 Task: Toggle the prefer to go to the source definition in the preferences.
Action: Mouse moved to (115, 519)
Screenshot: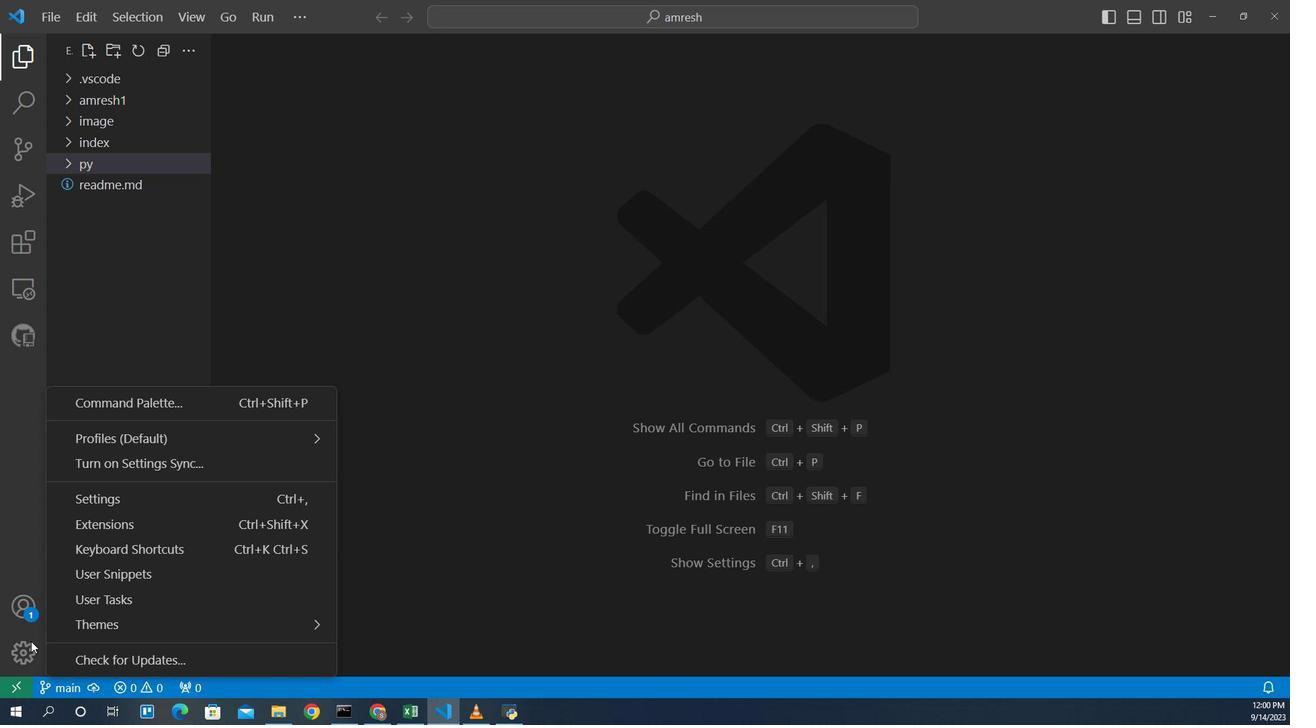 
Action: Mouse pressed left at (115, 519)
Screenshot: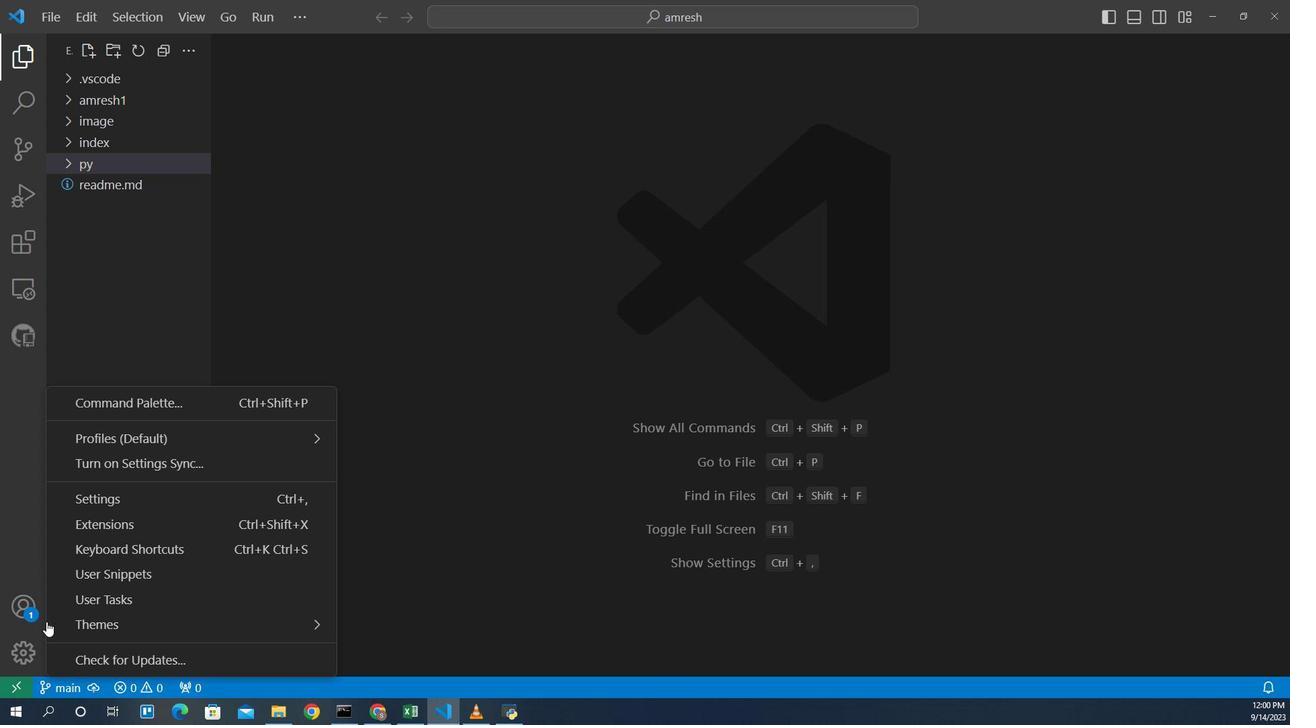 
Action: Mouse moved to (188, 485)
Screenshot: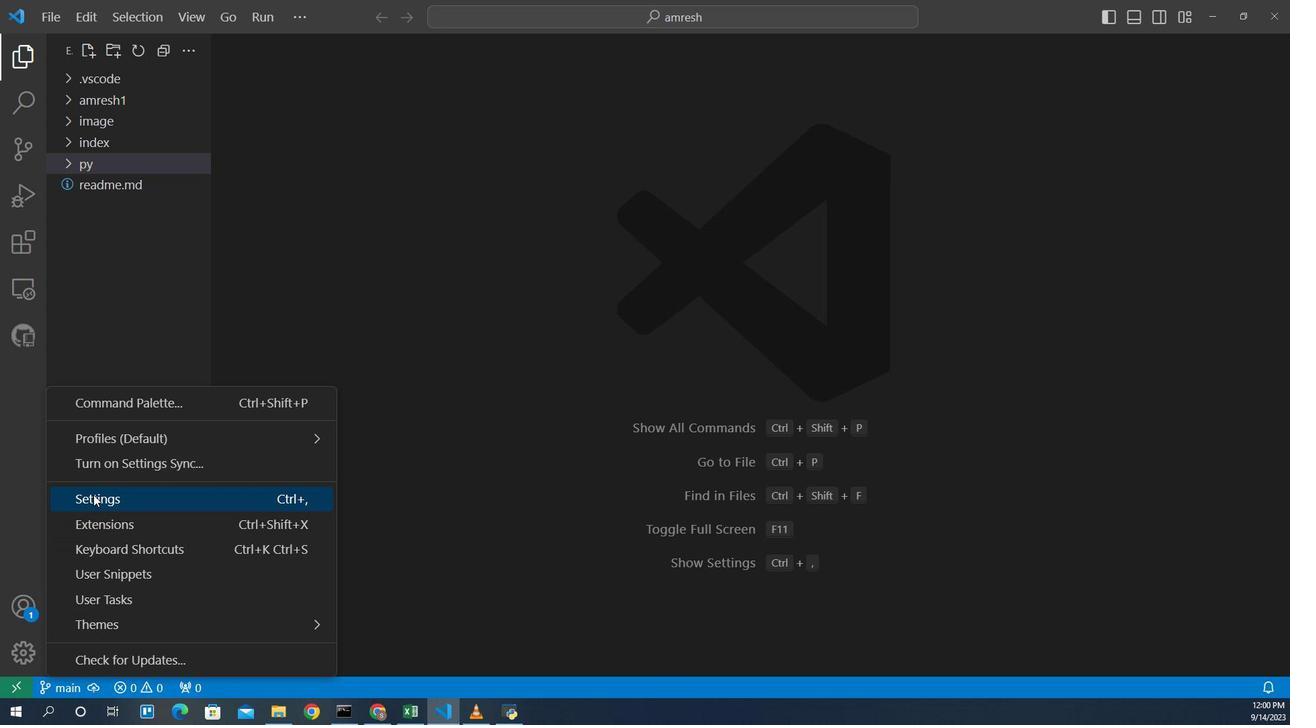 
Action: Mouse pressed left at (188, 485)
Screenshot: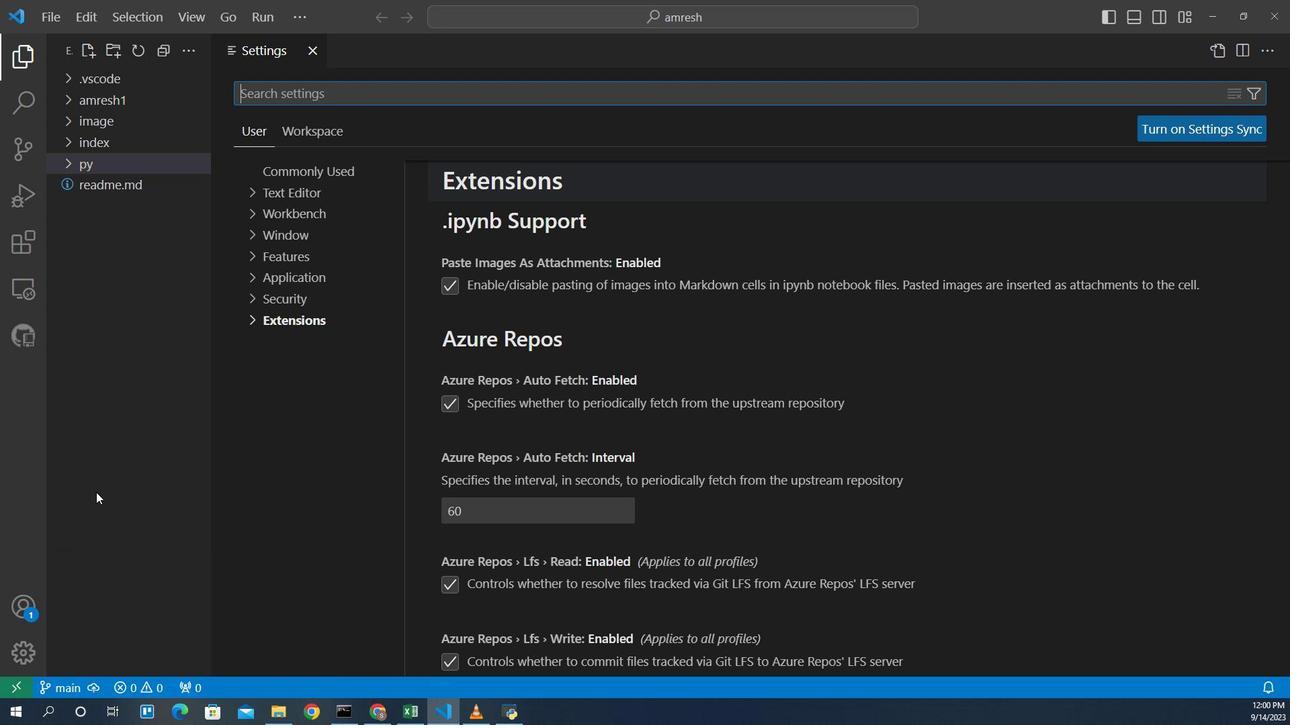 
Action: Mouse moved to (370, 450)
Screenshot: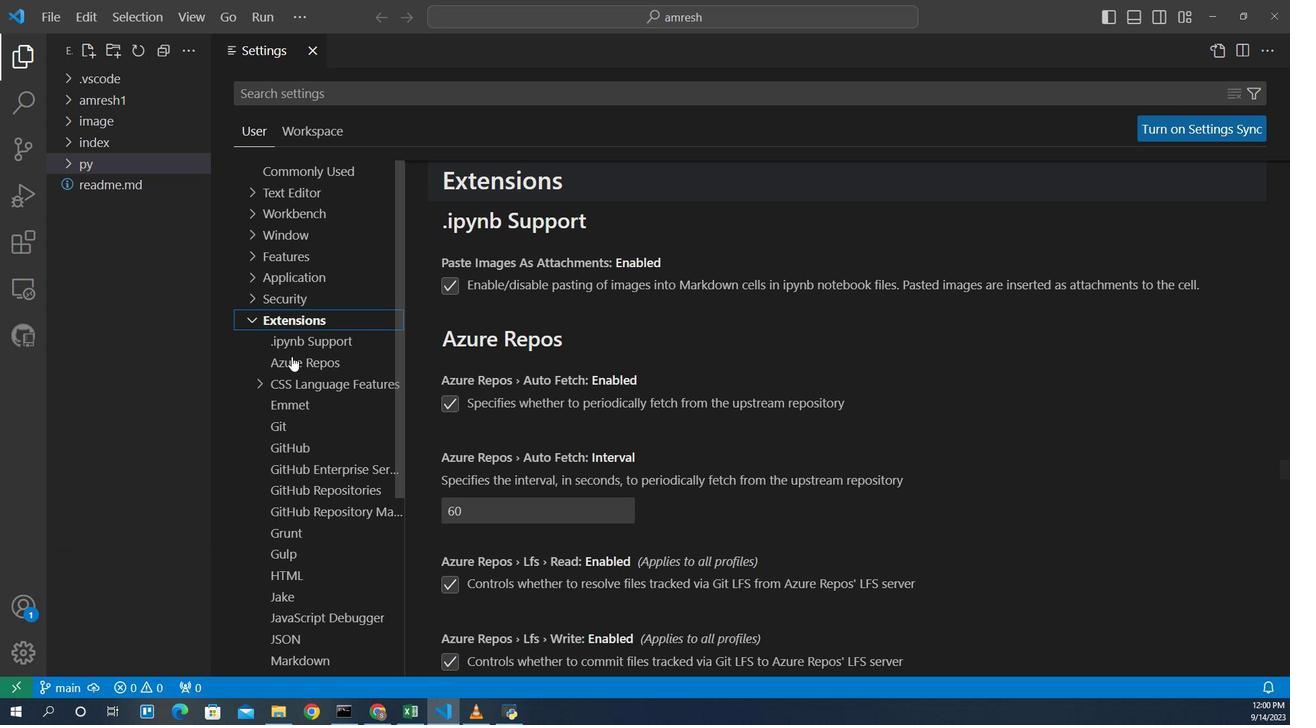 
Action: Mouse pressed left at (370, 450)
Screenshot: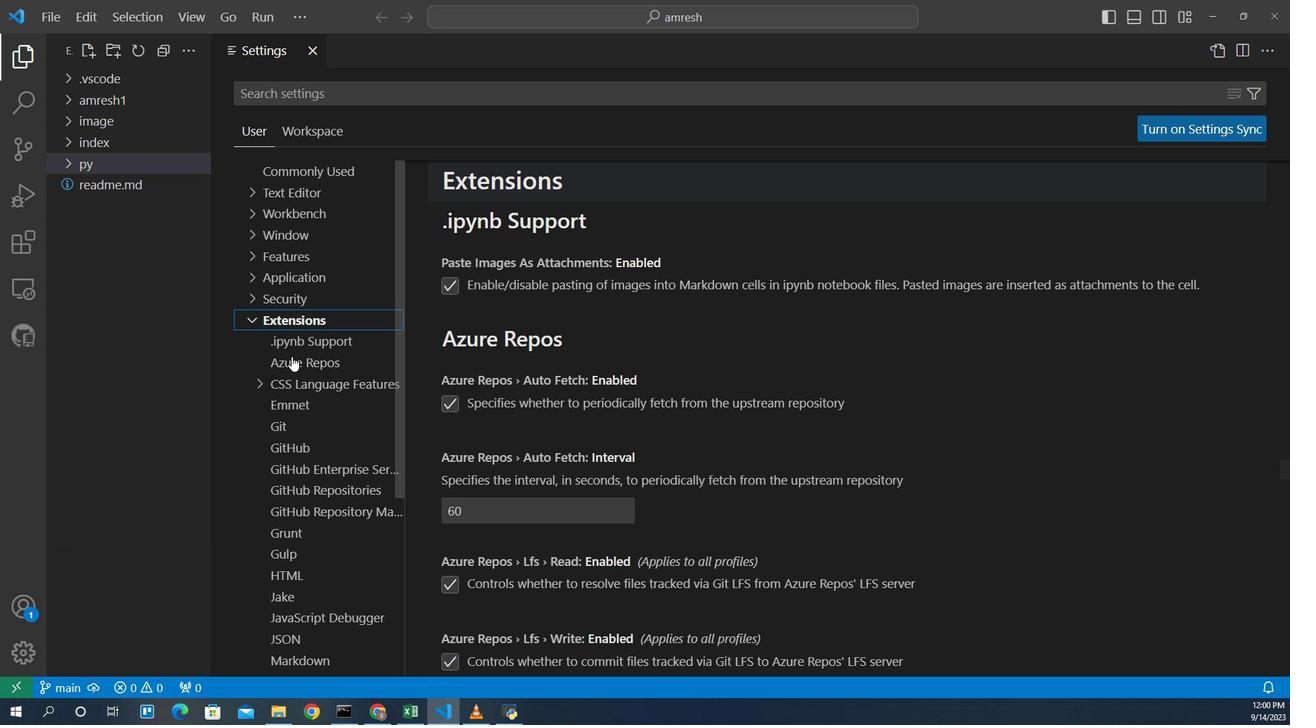 
Action: Mouse moved to (401, 489)
Screenshot: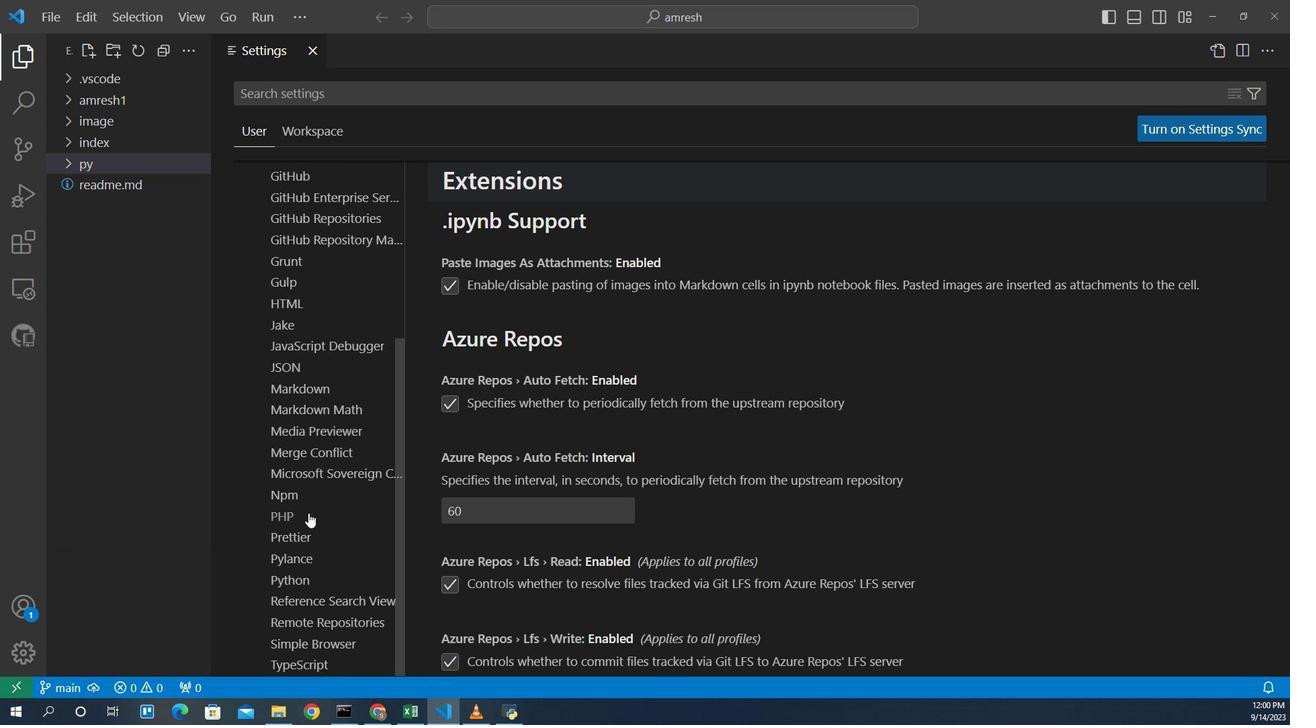 
Action: Mouse scrolled (401, 489) with delta (0, 0)
Screenshot: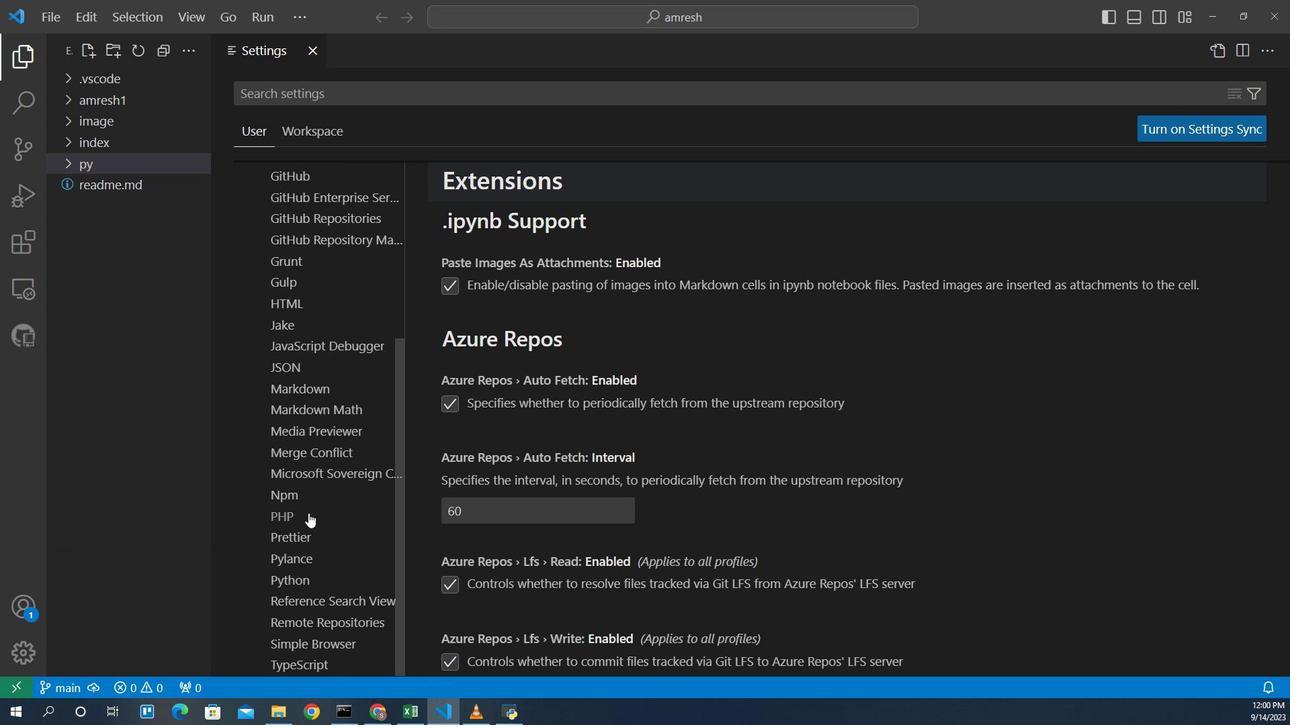
Action: Mouse scrolled (401, 489) with delta (0, 0)
Screenshot: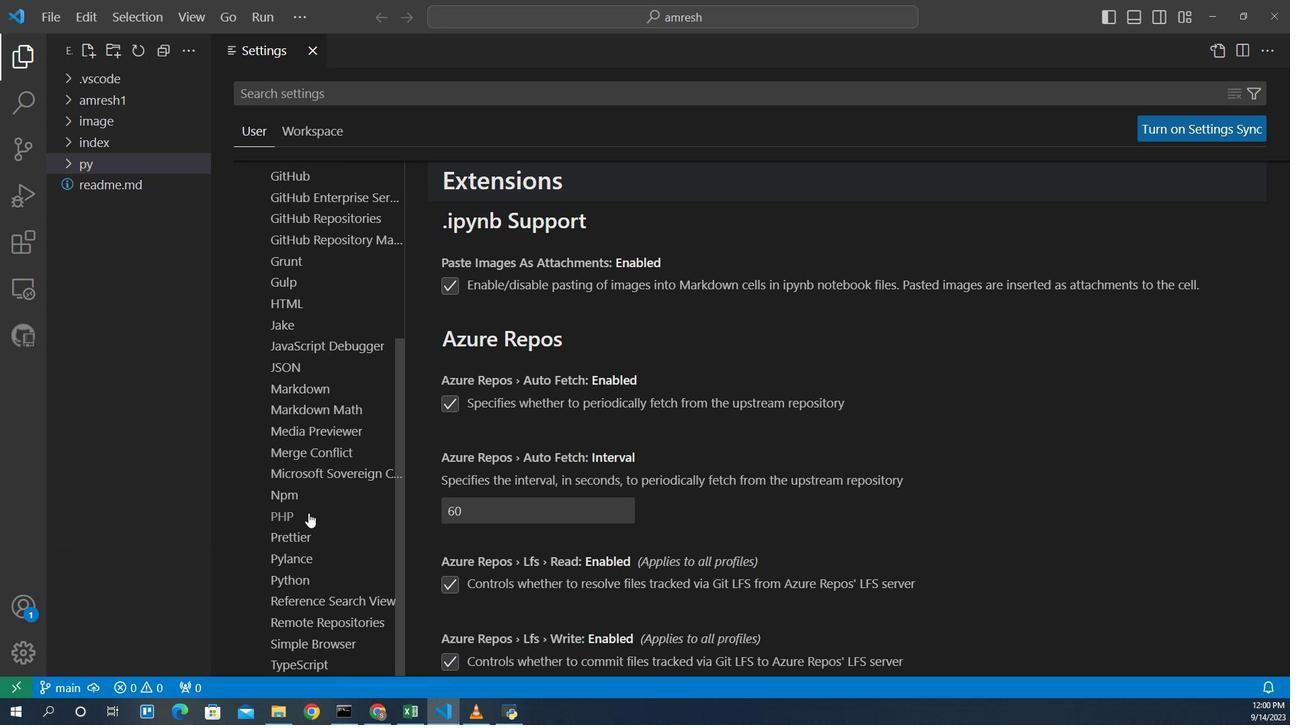 
Action: Mouse scrolled (401, 489) with delta (0, 0)
Screenshot: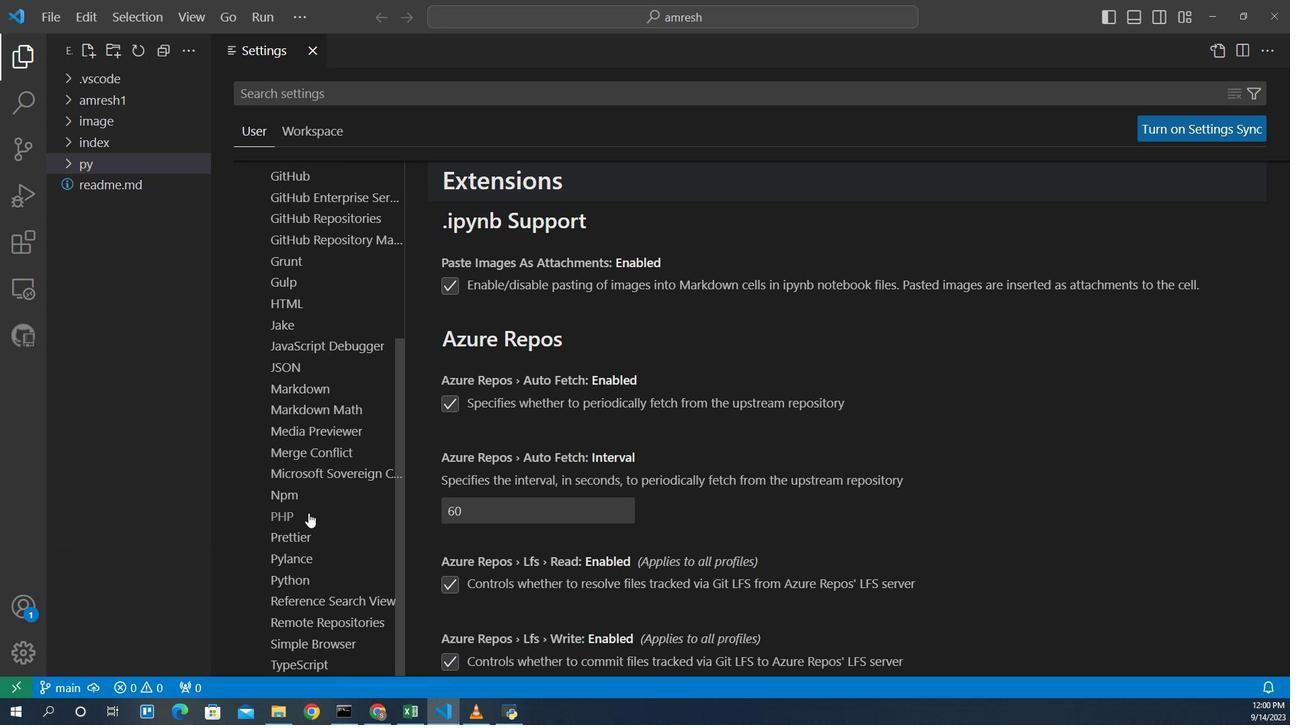 
Action: Mouse scrolled (401, 489) with delta (0, 0)
Screenshot: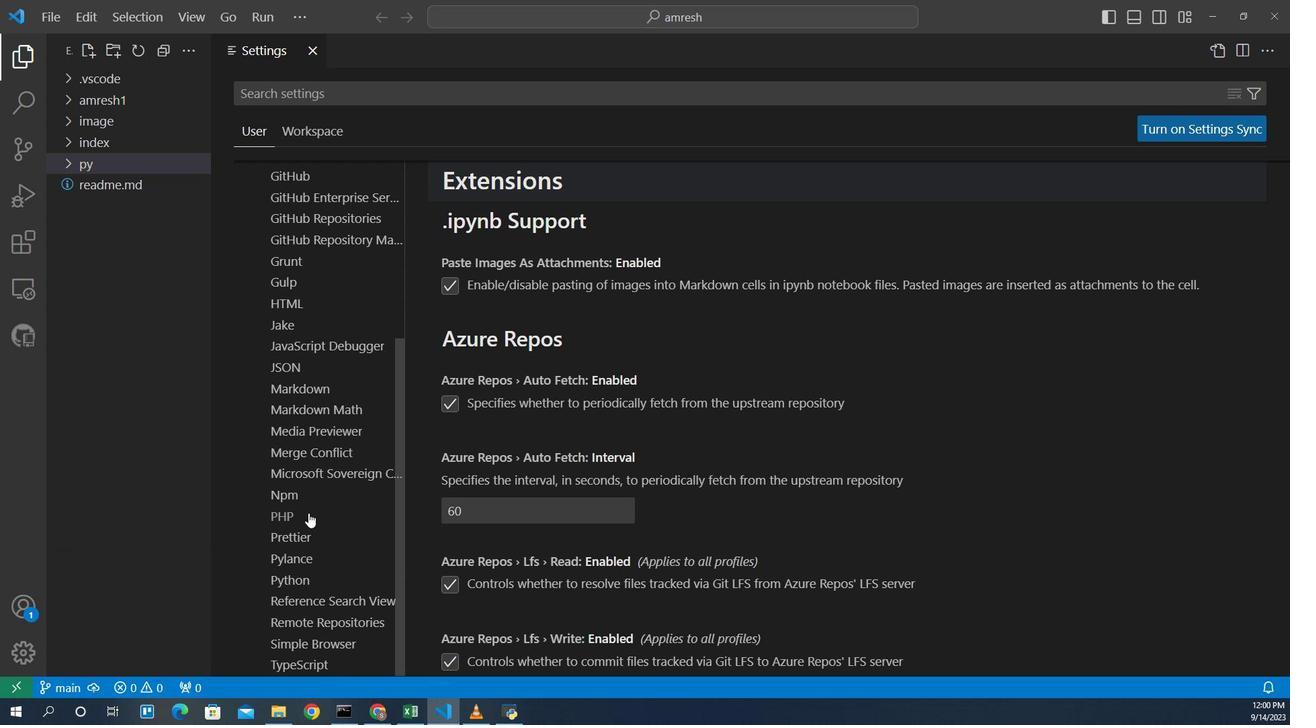 
Action: Mouse scrolled (401, 489) with delta (0, 0)
Screenshot: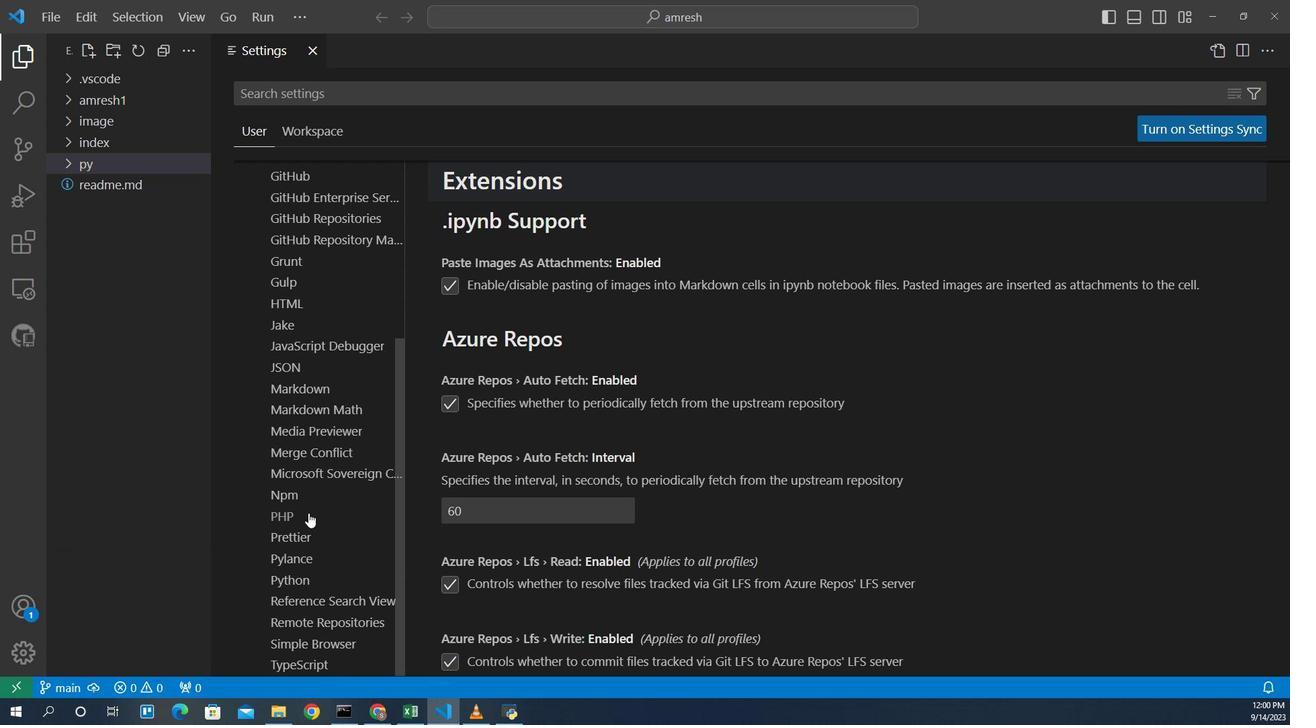 
Action: Mouse scrolled (401, 489) with delta (0, 0)
Screenshot: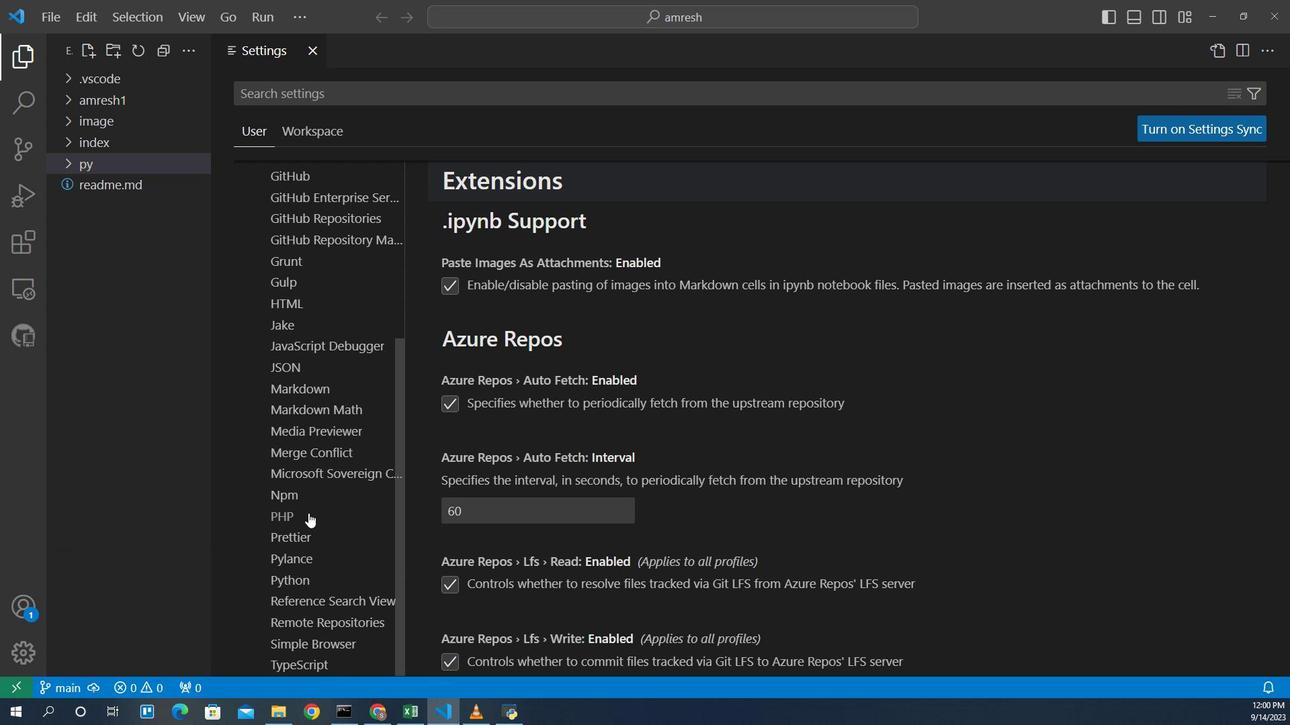 
Action: Mouse scrolled (401, 489) with delta (0, 0)
Screenshot: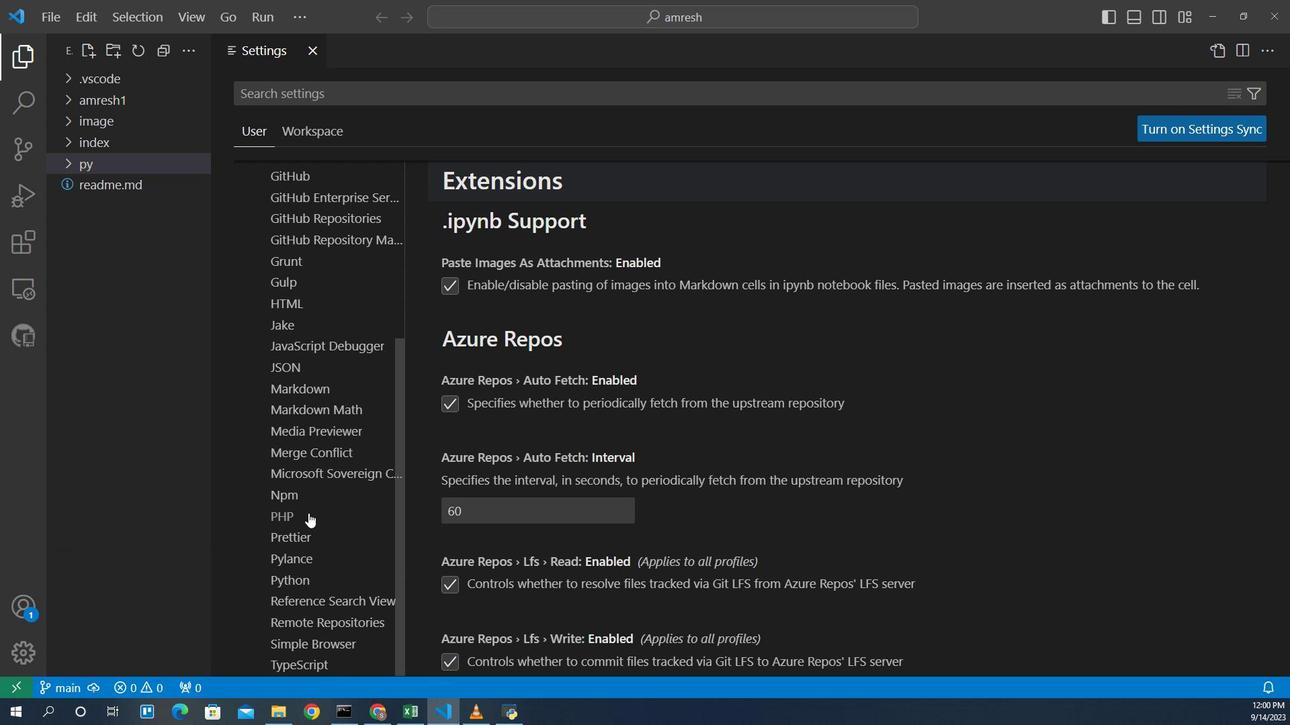 
Action: Mouse moved to (401, 489)
Screenshot: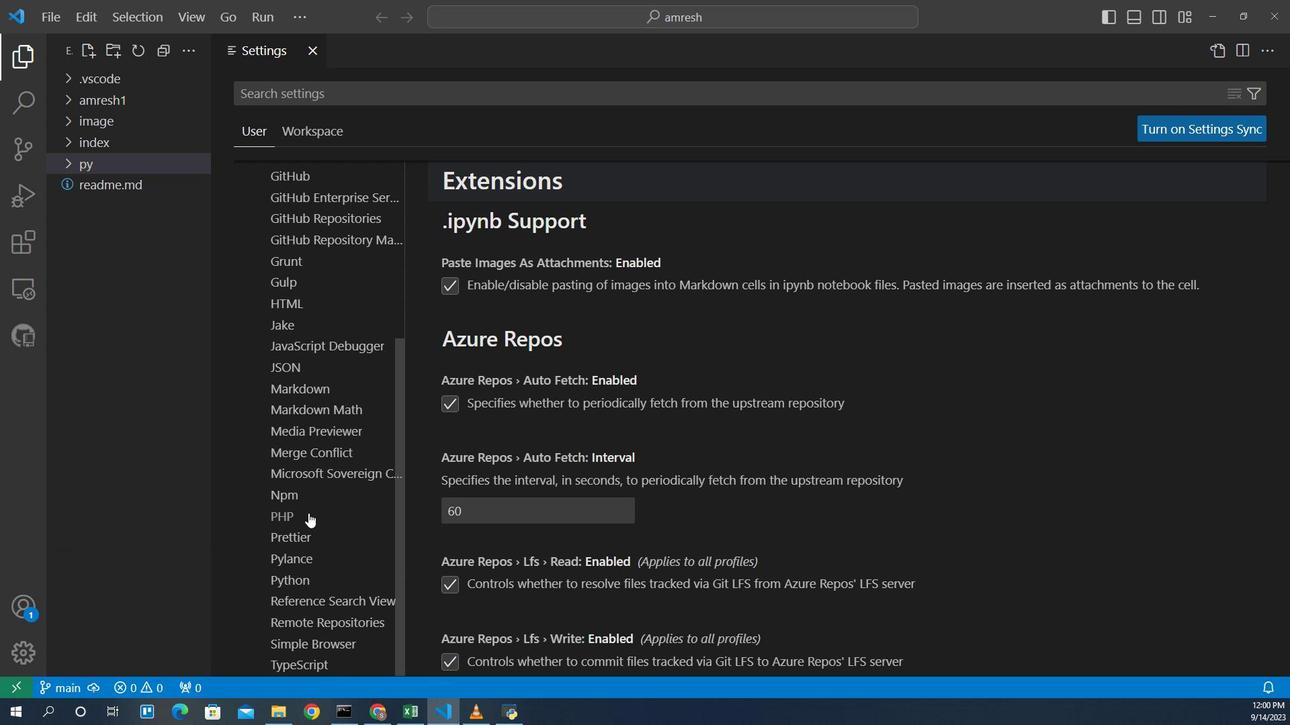 
Action: Mouse scrolled (401, 489) with delta (0, 0)
Screenshot: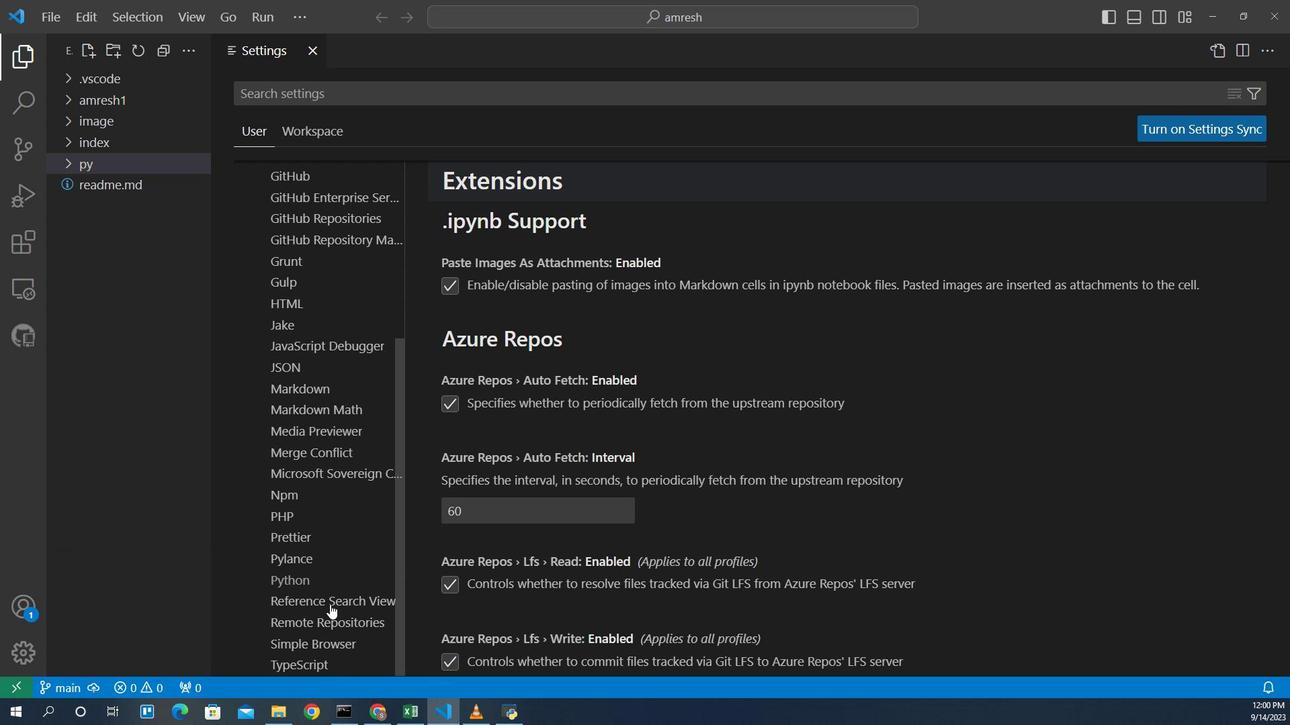 
Action: Mouse scrolled (401, 489) with delta (0, 0)
Screenshot: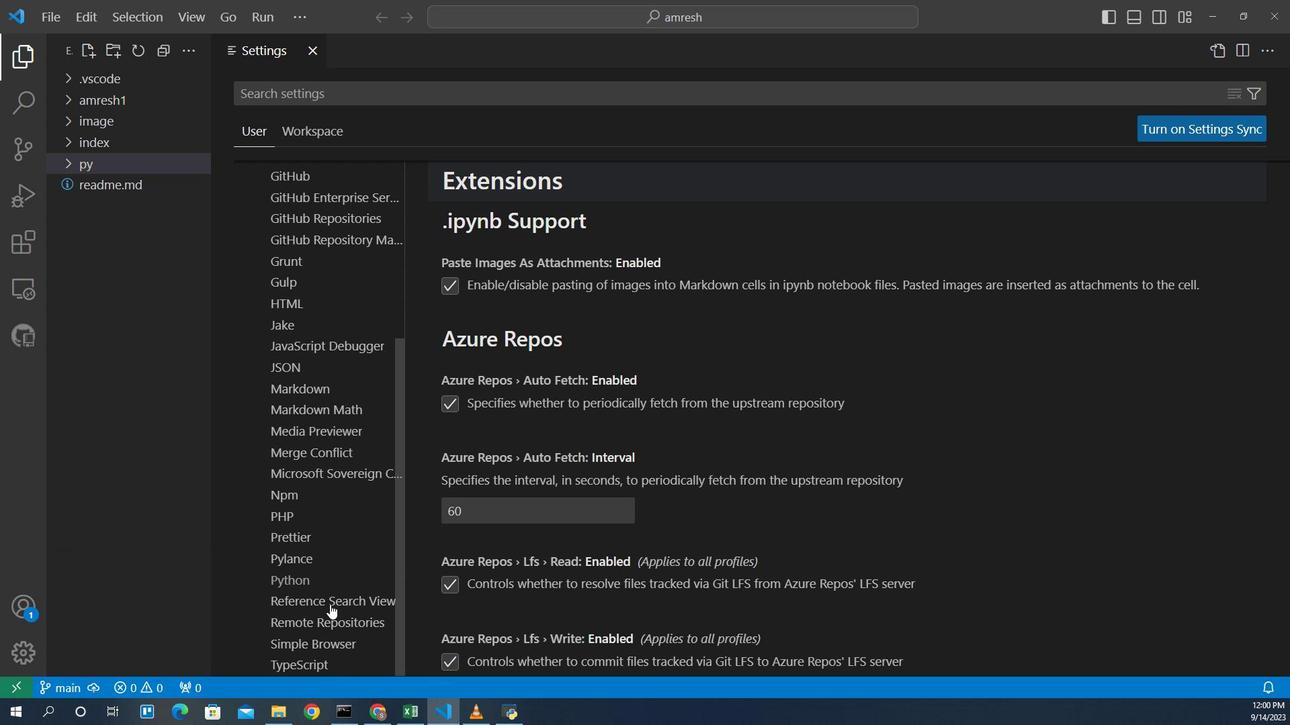 
Action: Mouse scrolled (401, 489) with delta (0, 0)
Screenshot: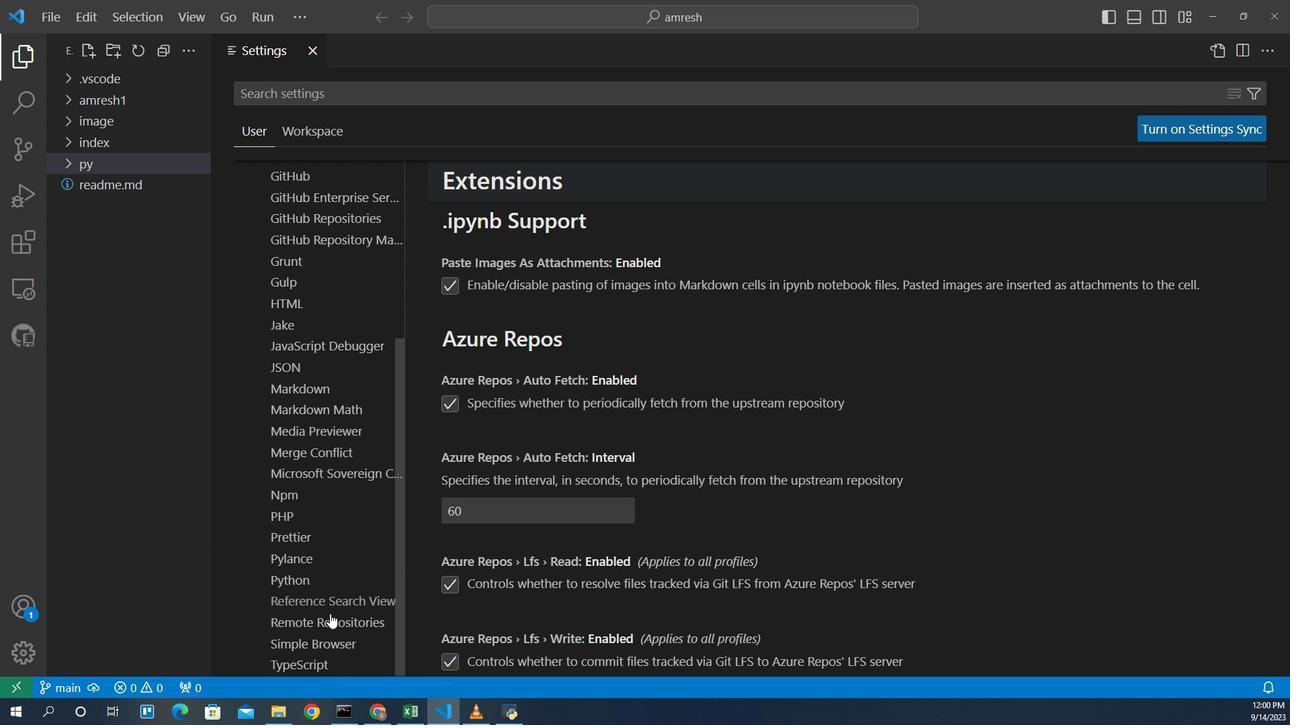 
Action: Mouse scrolled (401, 489) with delta (0, 0)
Screenshot: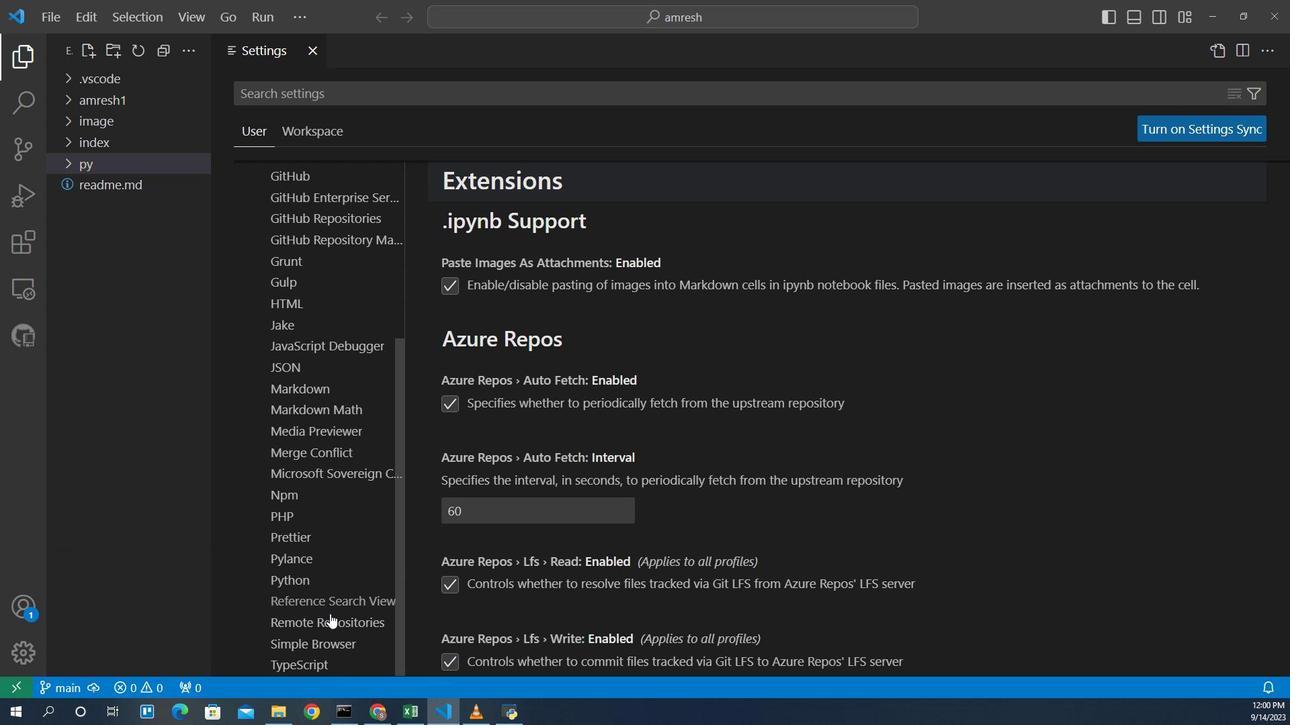 
Action: Mouse scrolled (401, 489) with delta (0, 0)
Screenshot: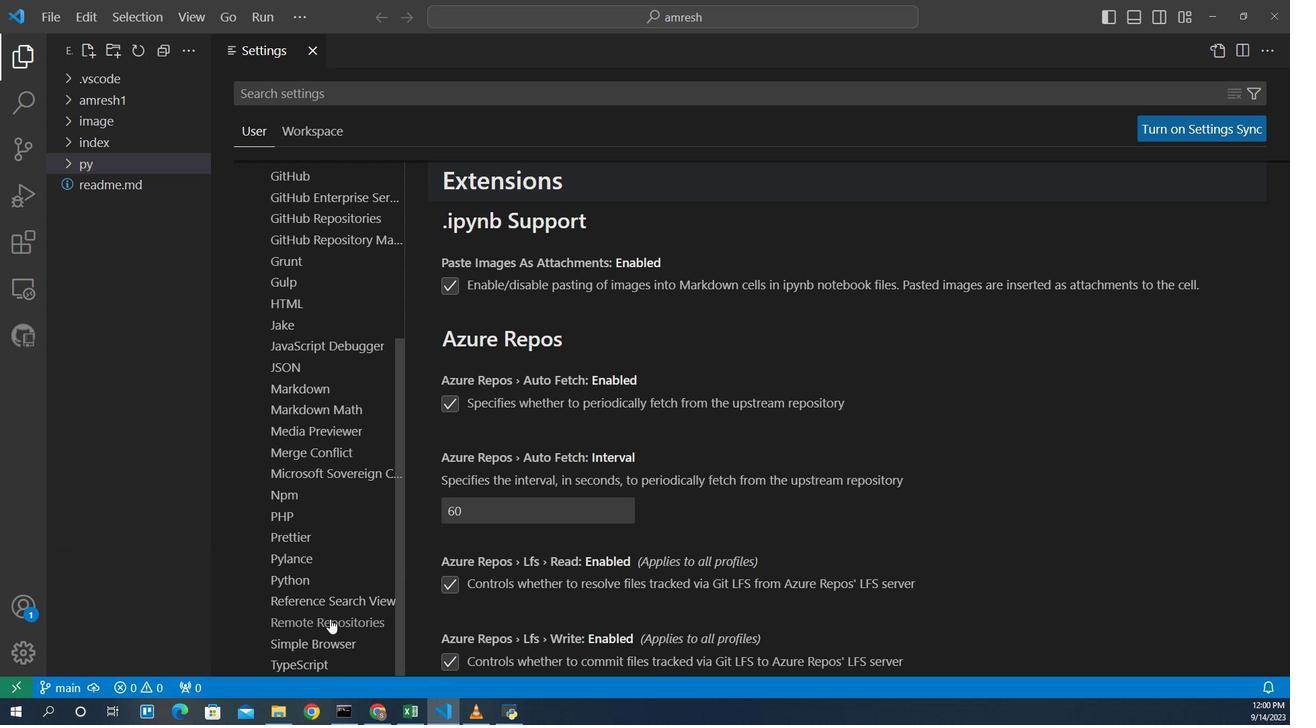 
Action: Mouse moved to (399, 522)
Screenshot: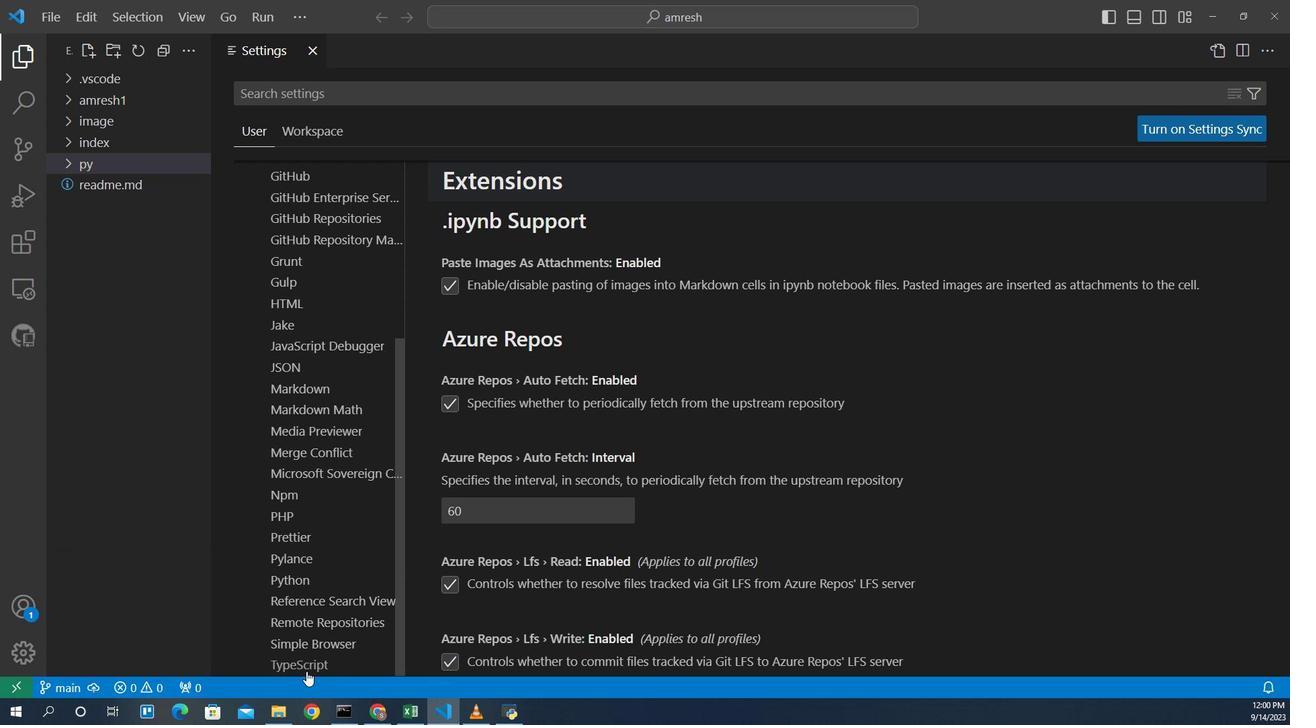 
Action: Mouse pressed left at (399, 522)
Screenshot: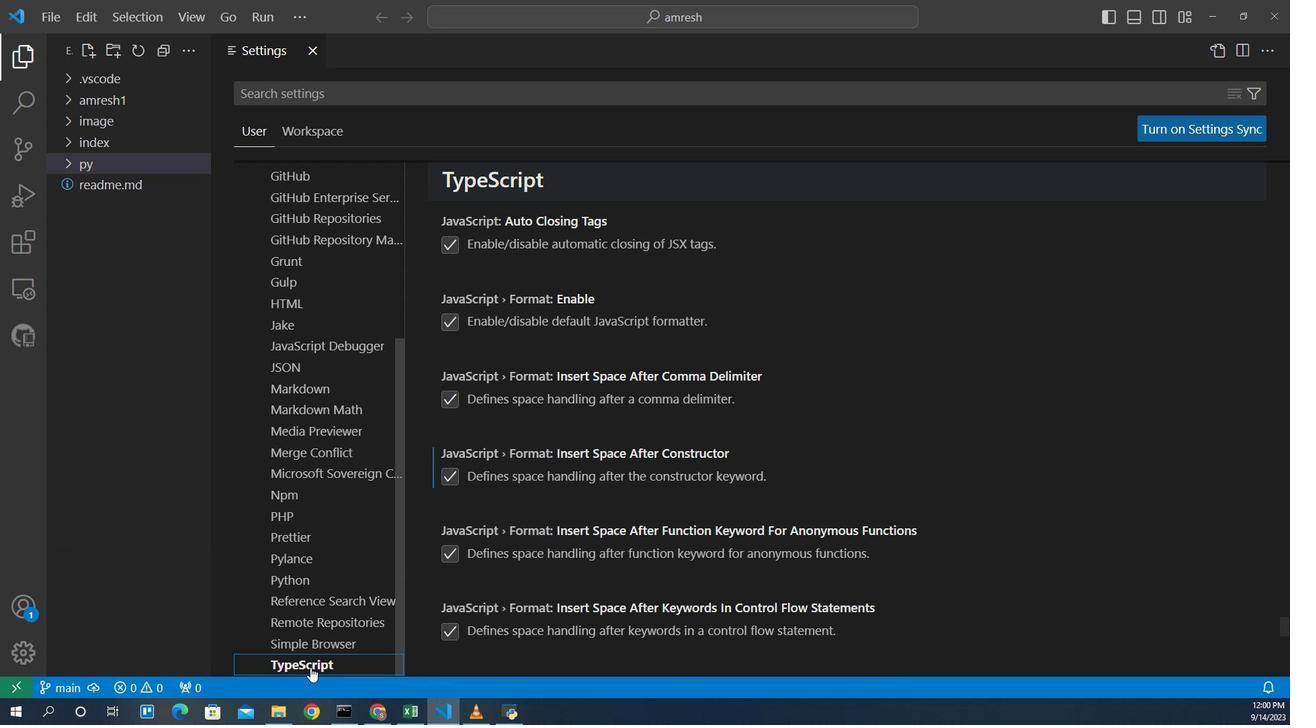 
Action: Mouse moved to (610, 495)
Screenshot: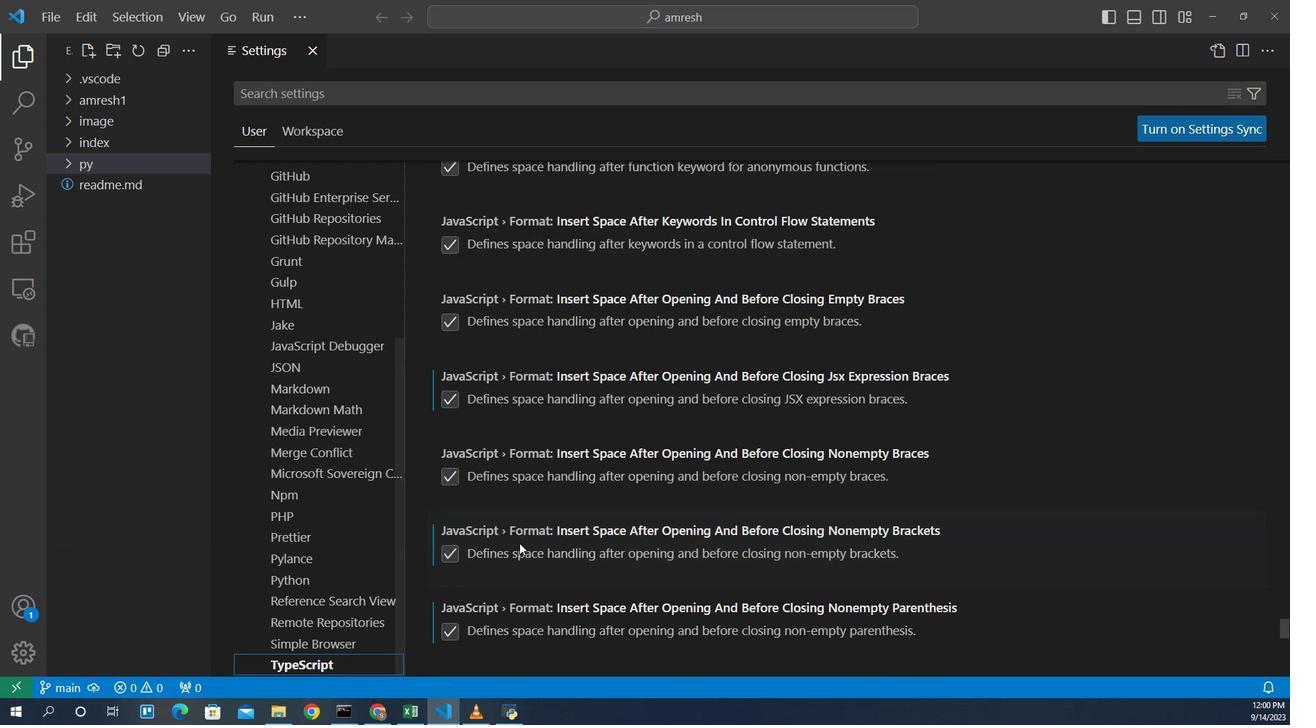 
Action: Mouse scrolled (610, 495) with delta (0, 0)
Screenshot: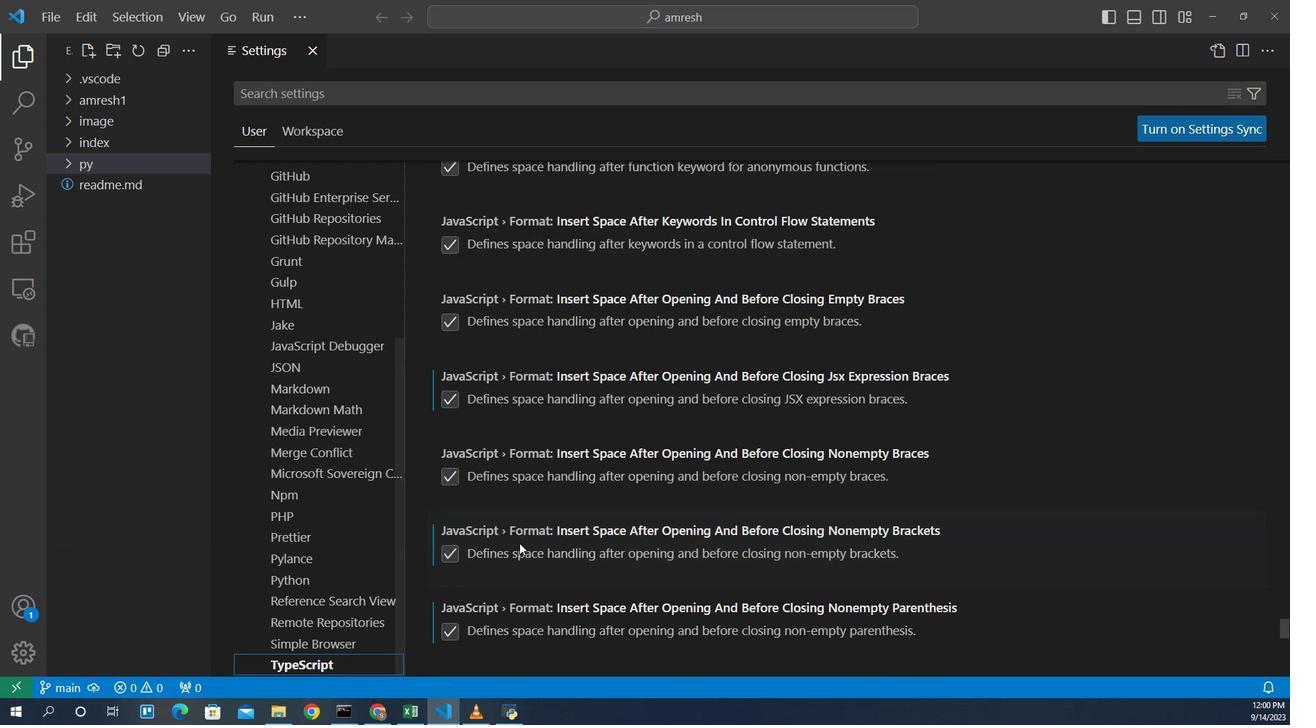 
Action: Mouse scrolled (610, 495) with delta (0, 0)
Screenshot: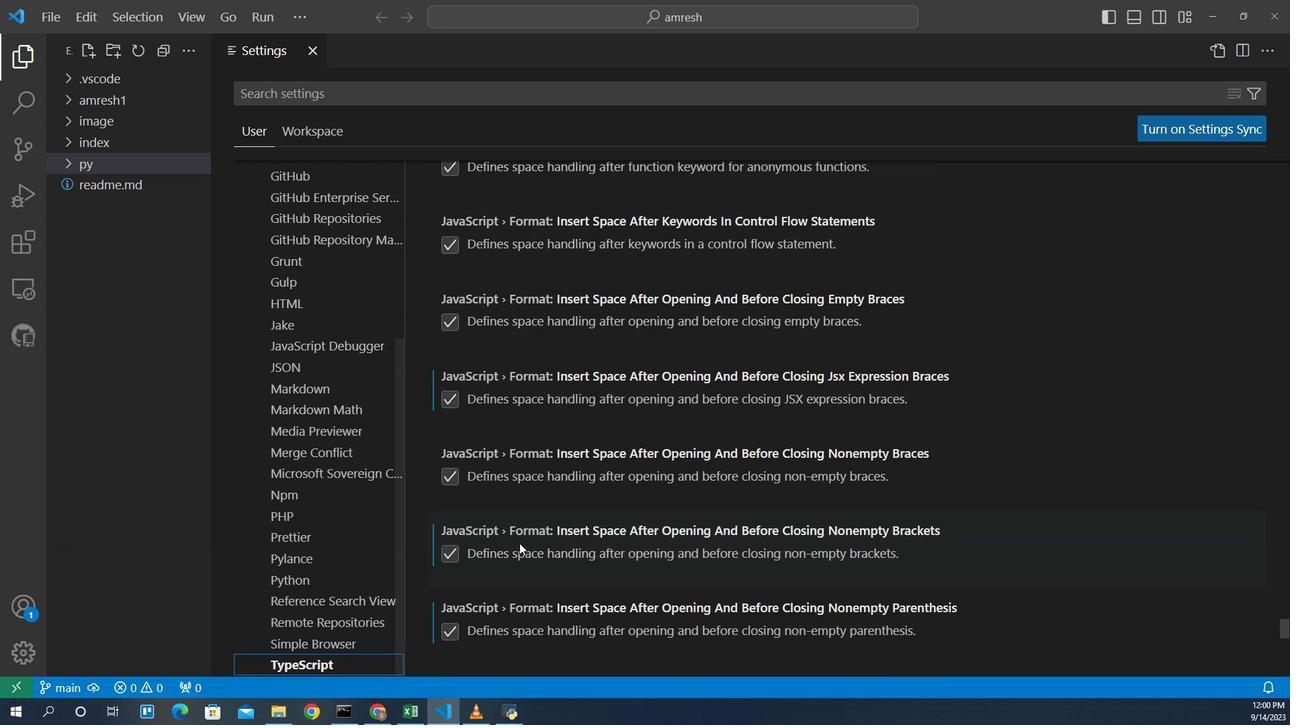 
Action: Mouse scrolled (610, 495) with delta (0, 0)
Screenshot: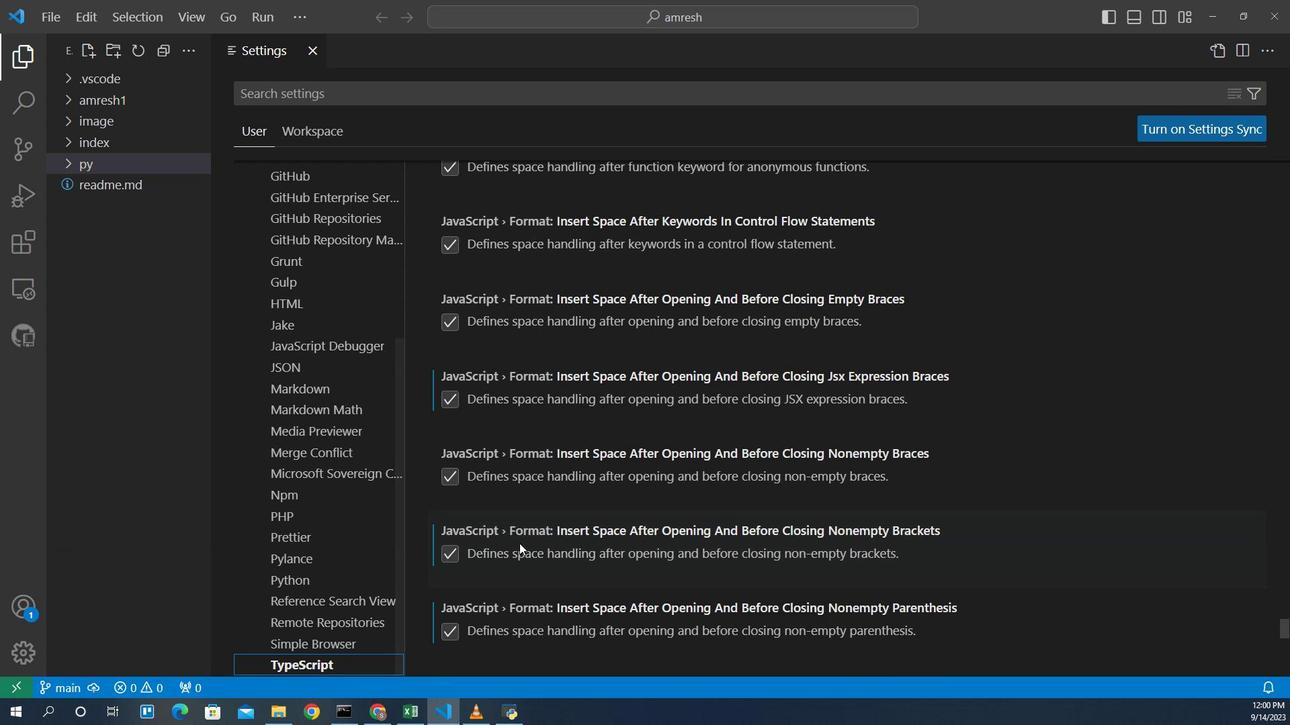 
Action: Mouse scrolled (610, 495) with delta (0, 0)
Screenshot: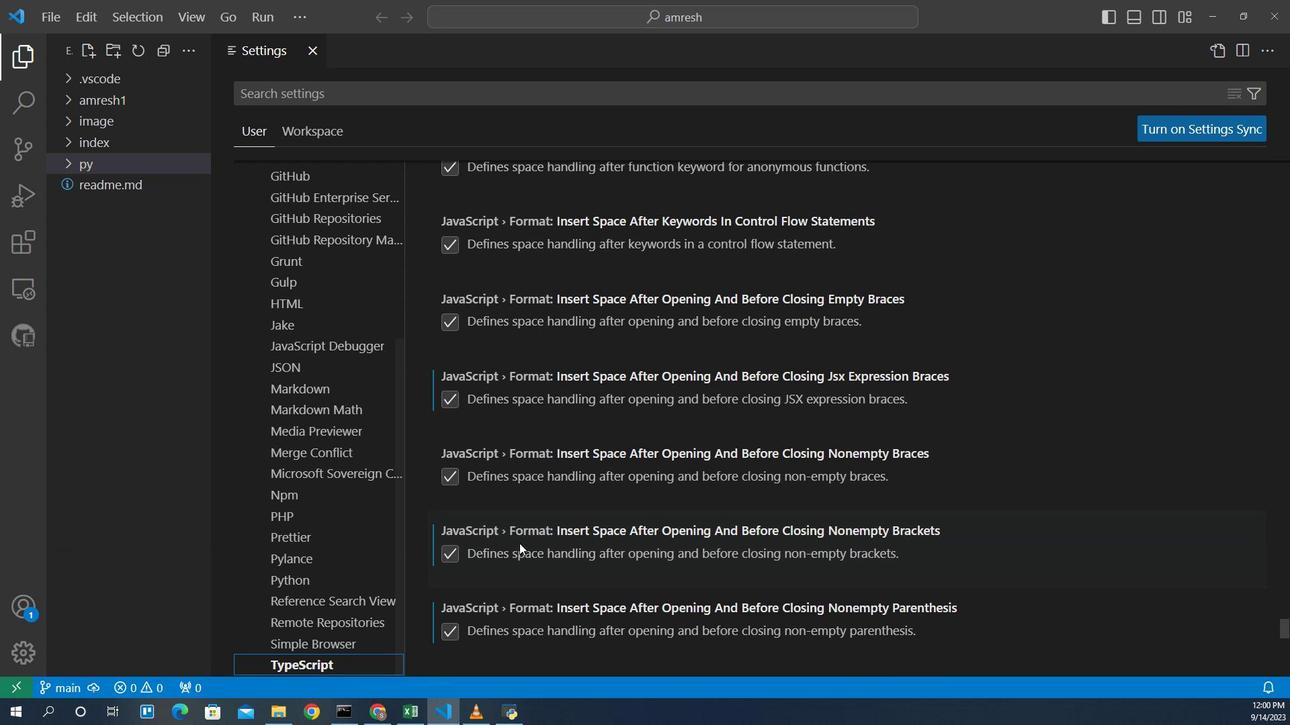 
Action: Mouse scrolled (610, 495) with delta (0, 0)
Screenshot: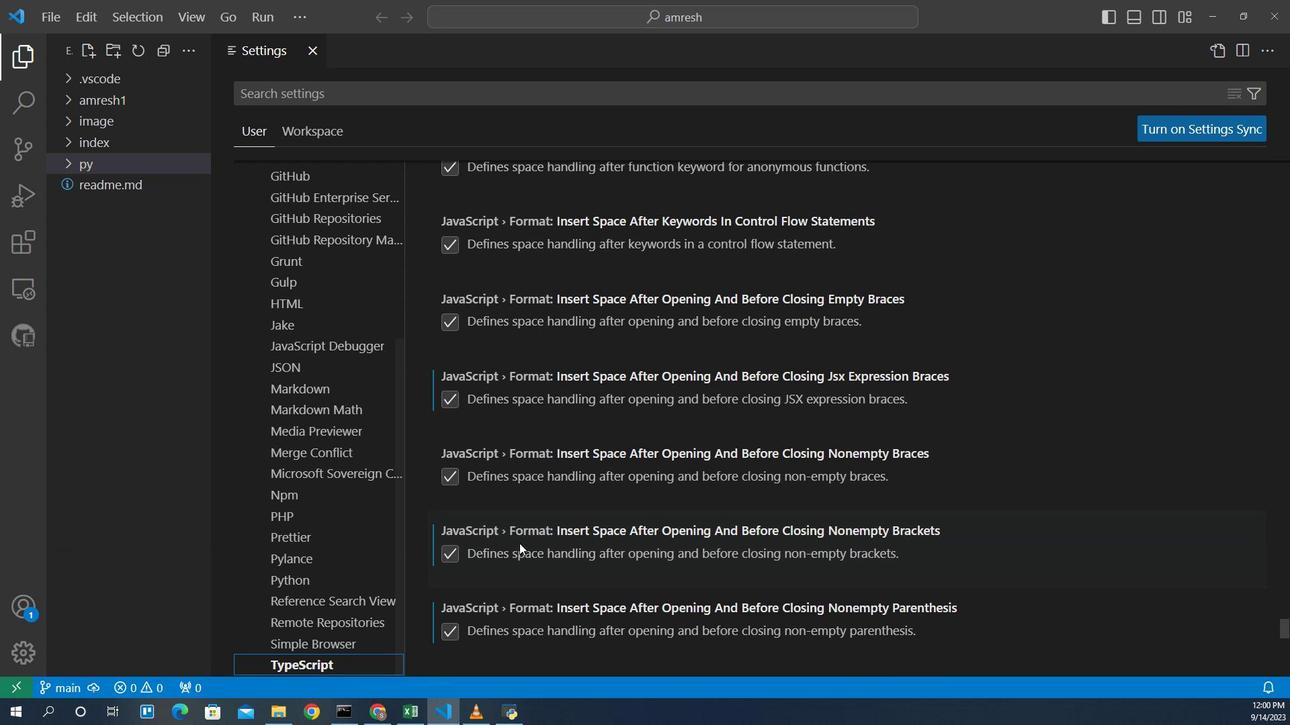 
Action: Mouse scrolled (610, 495) with delta (0, 0)
Screenshot: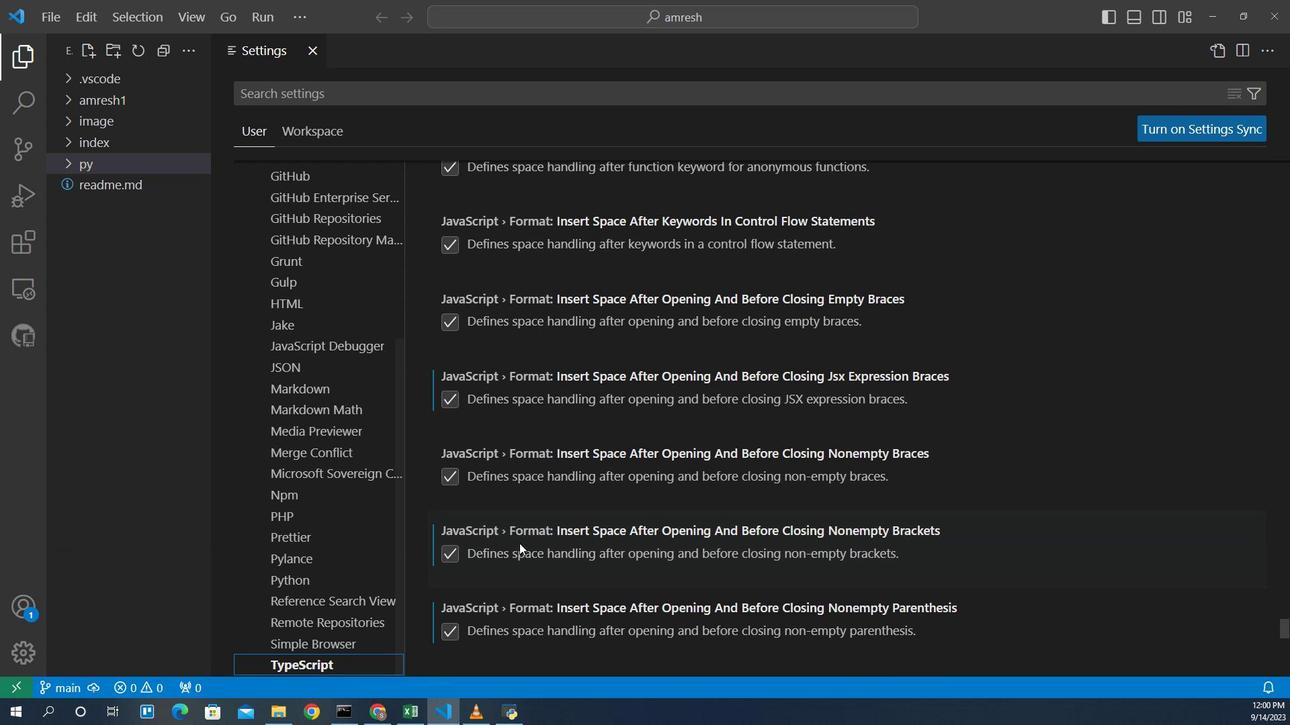 
Action: Mouse scrolled (610, 495) with delta (0, 0)
Screenshot: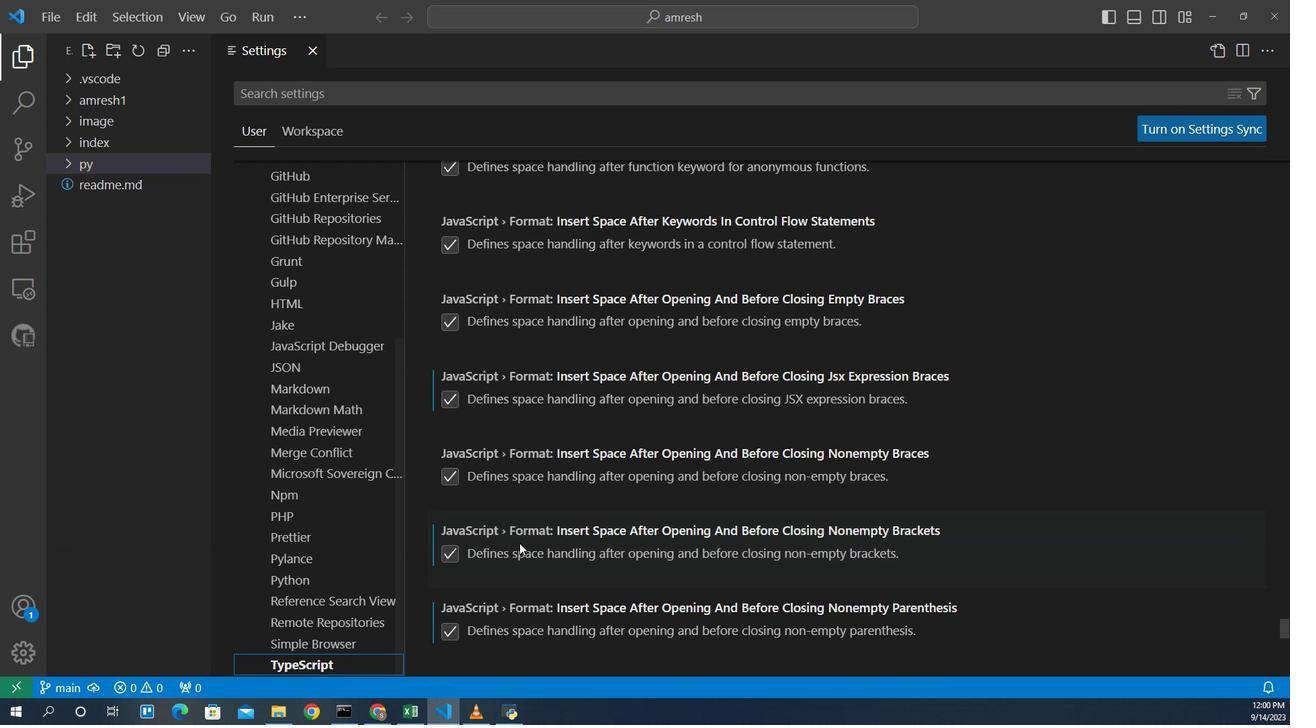 
Action: Mouse scrolled (610, 495) with delta (0, 0)
Screenshot: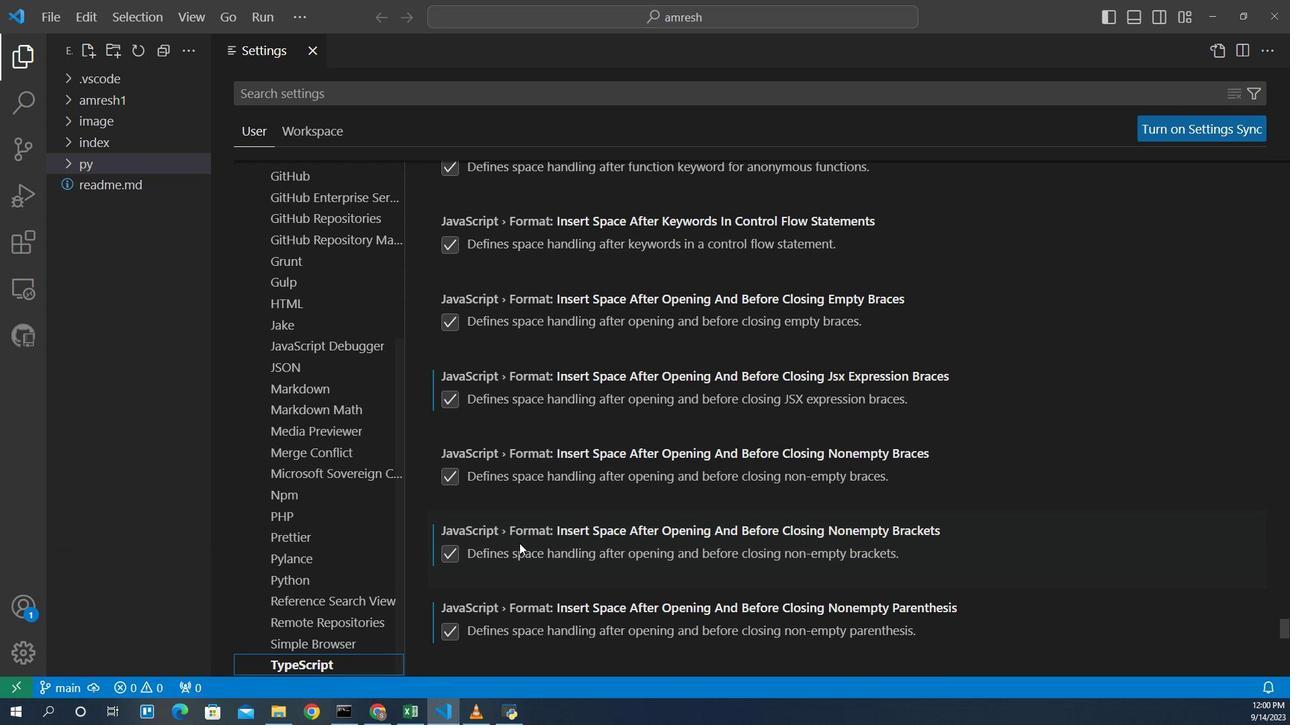 
Action: Mouse scrolled (610, 495) with delta (0, 0)
Screenshot: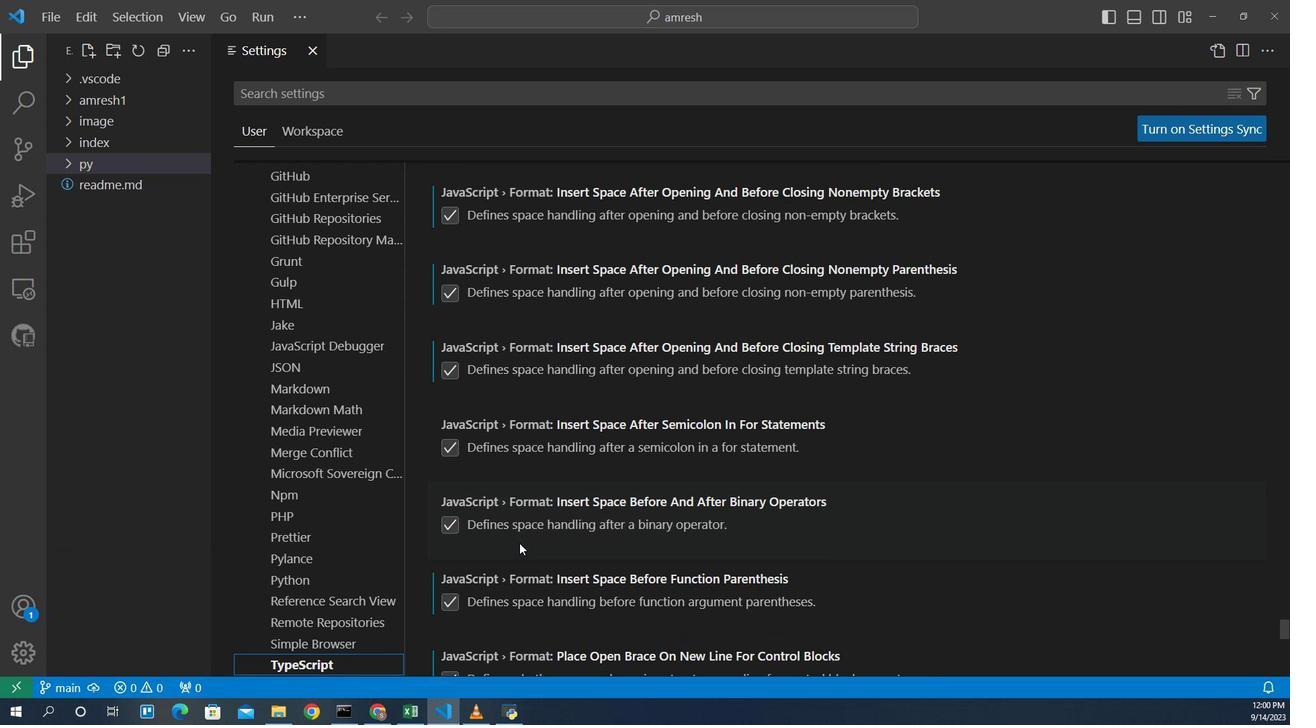
Action: Mouse scrolled (610, 495) with delta (0, 0)
Screenshot: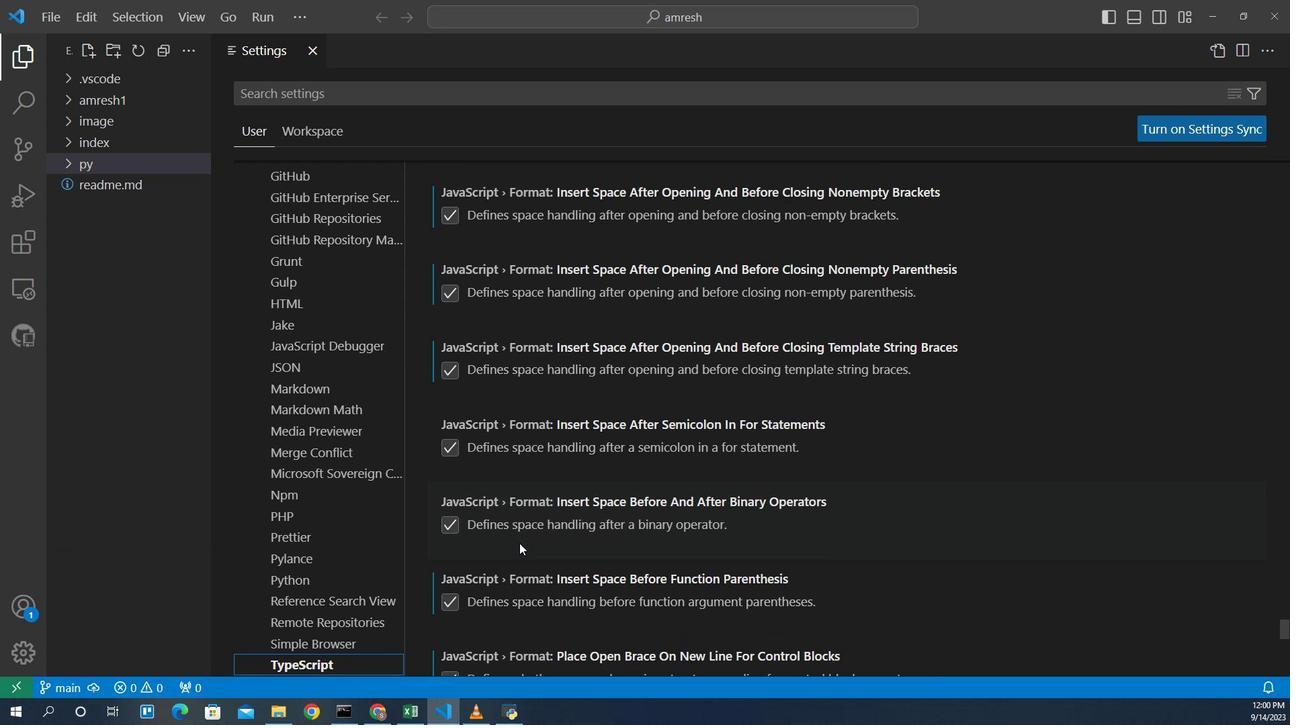 
Action: Mouse scrolled (610, 495) with delta (0, 0)
Screenshot: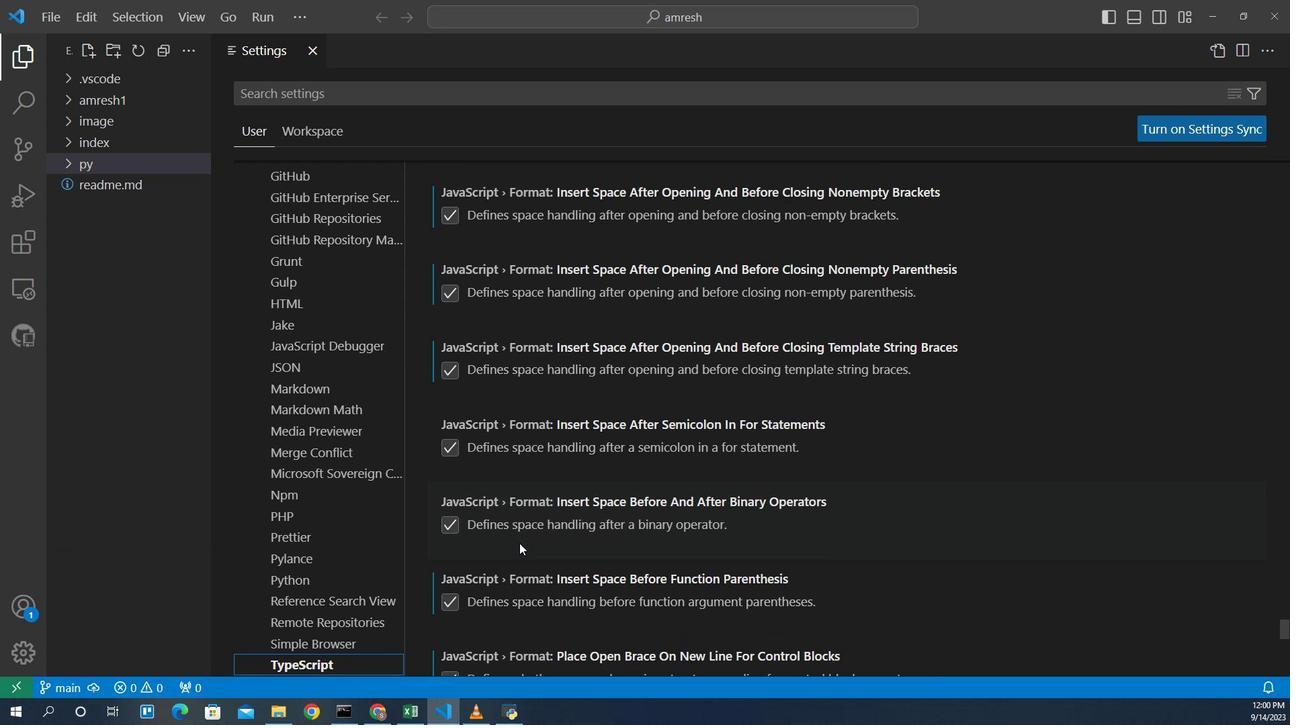 
Action: Mouse scrolled (610, 495) with delta (0, 0)
Screenshot: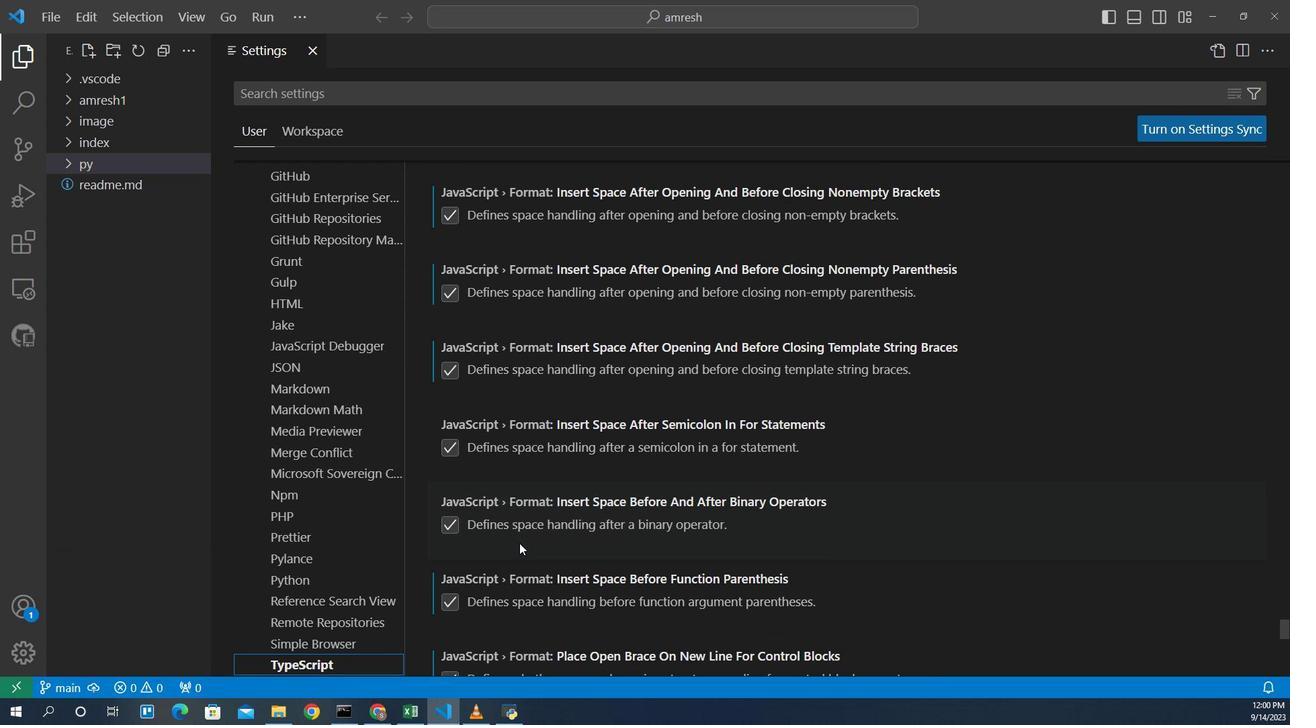 
Action: Mouse scrolled (610, 495) with delta (0, 0)
Screenshot: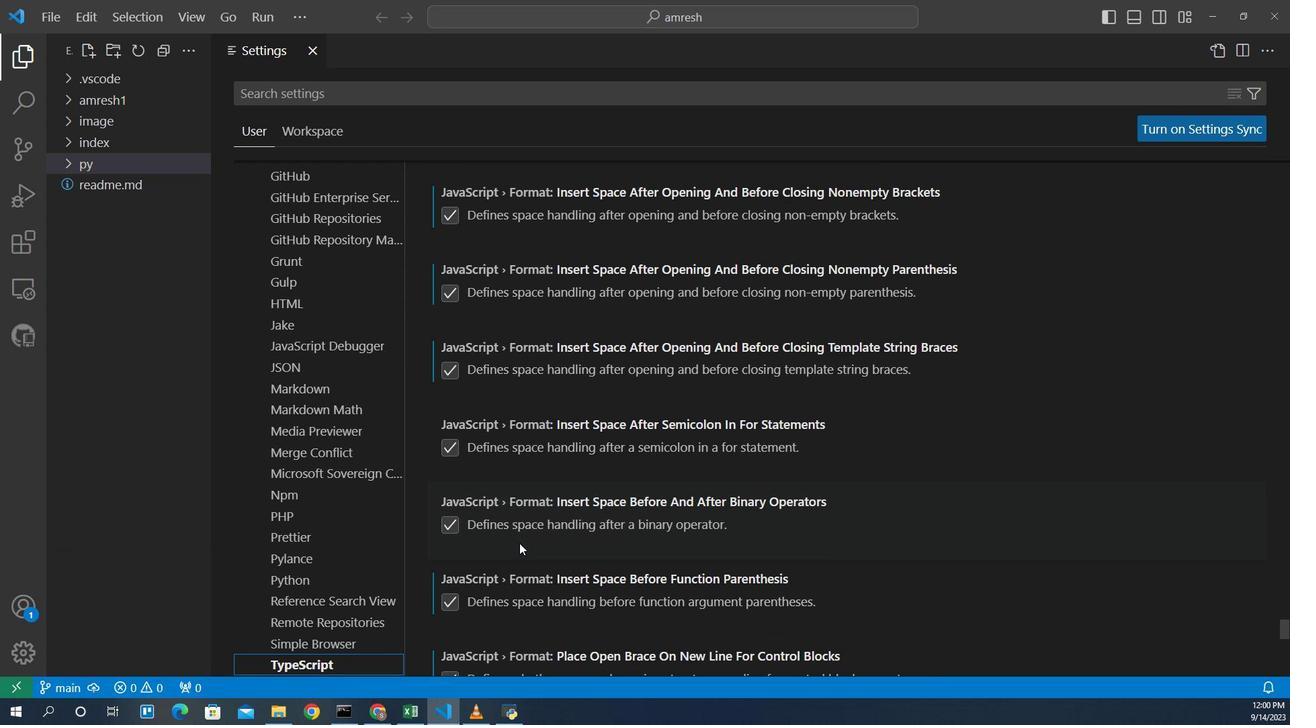 
Action: Mouse scrolled (610, 495) with delta (0, 0)
Screenshot: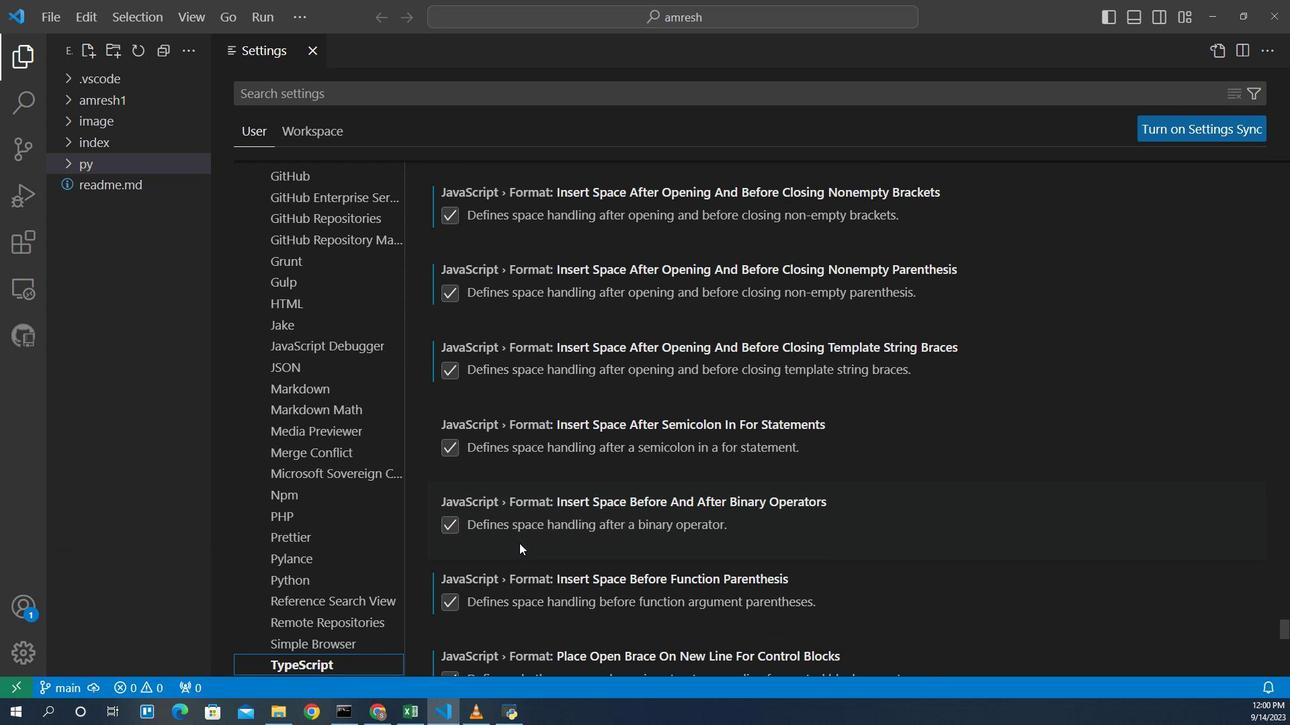 
Action: Mouse scrolled (610, 495) with delta (0, 0)
Screenshot: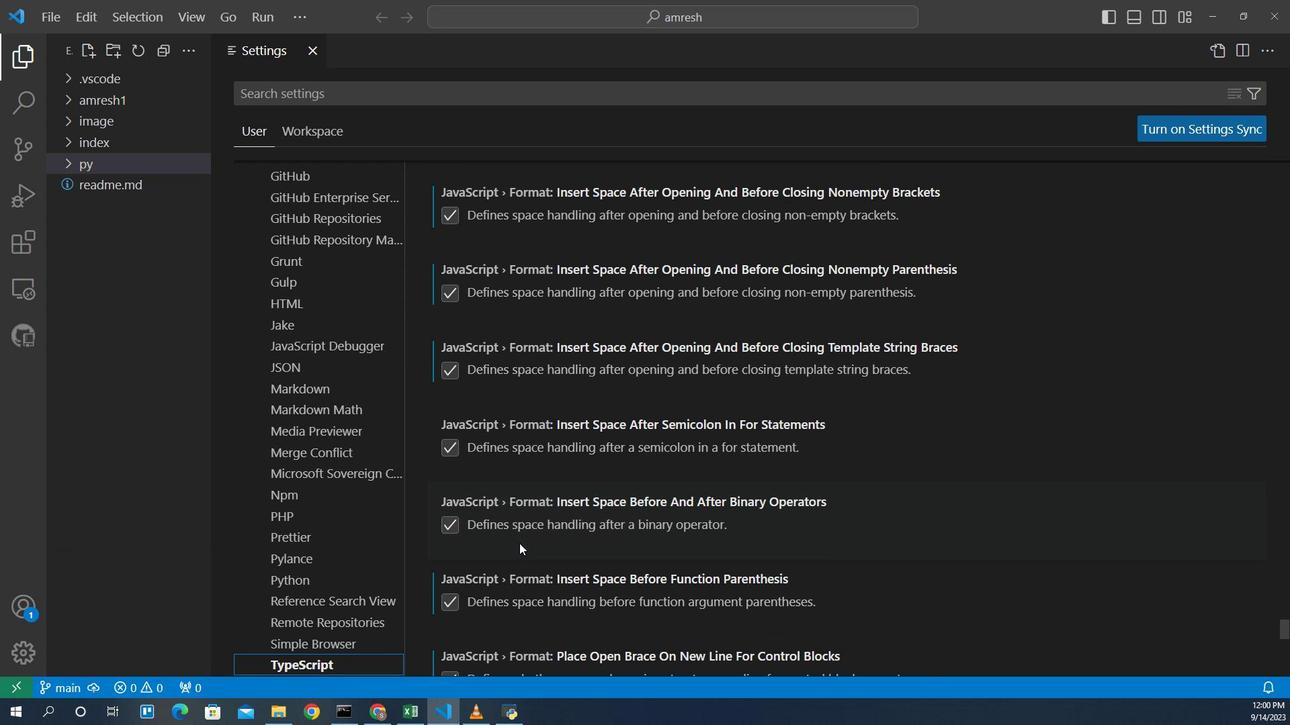 
Action: Mouse scrolled (610, 495) with delta (0, 0)
Screenshot: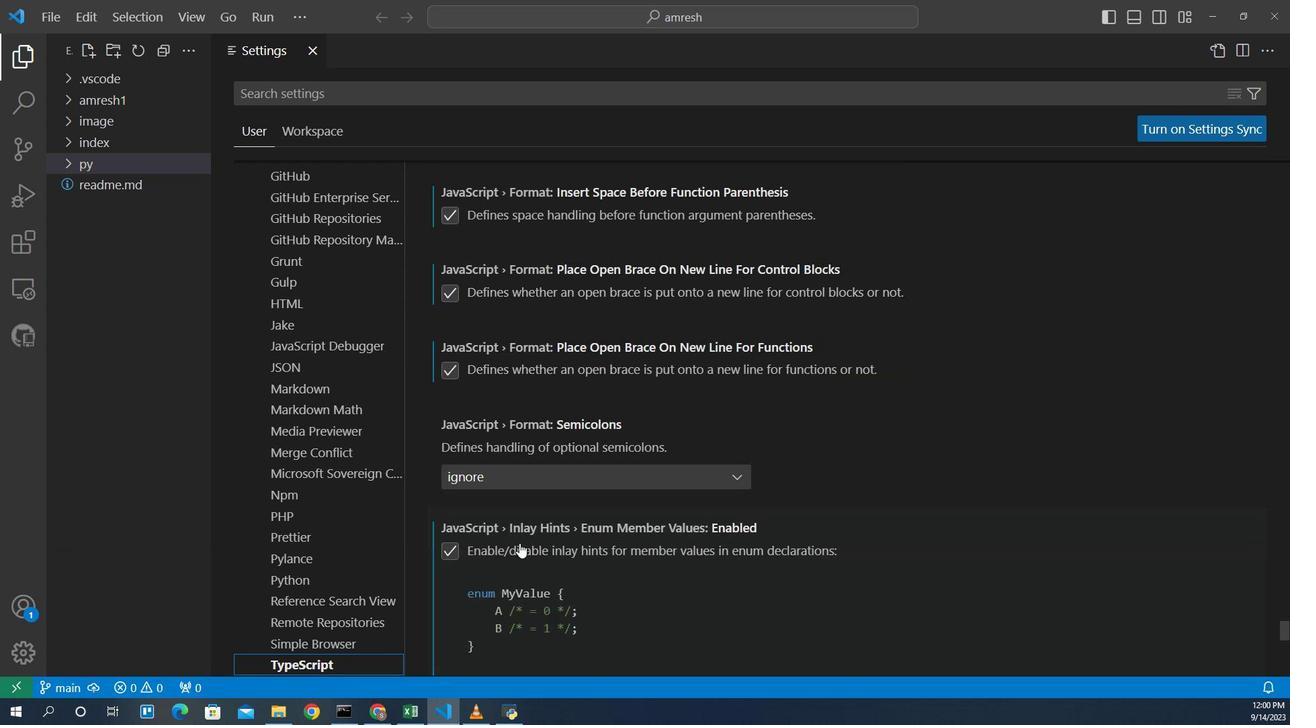 
Action: Mouse scrolled (610, 495) with delta (0, 0)
Screenshot: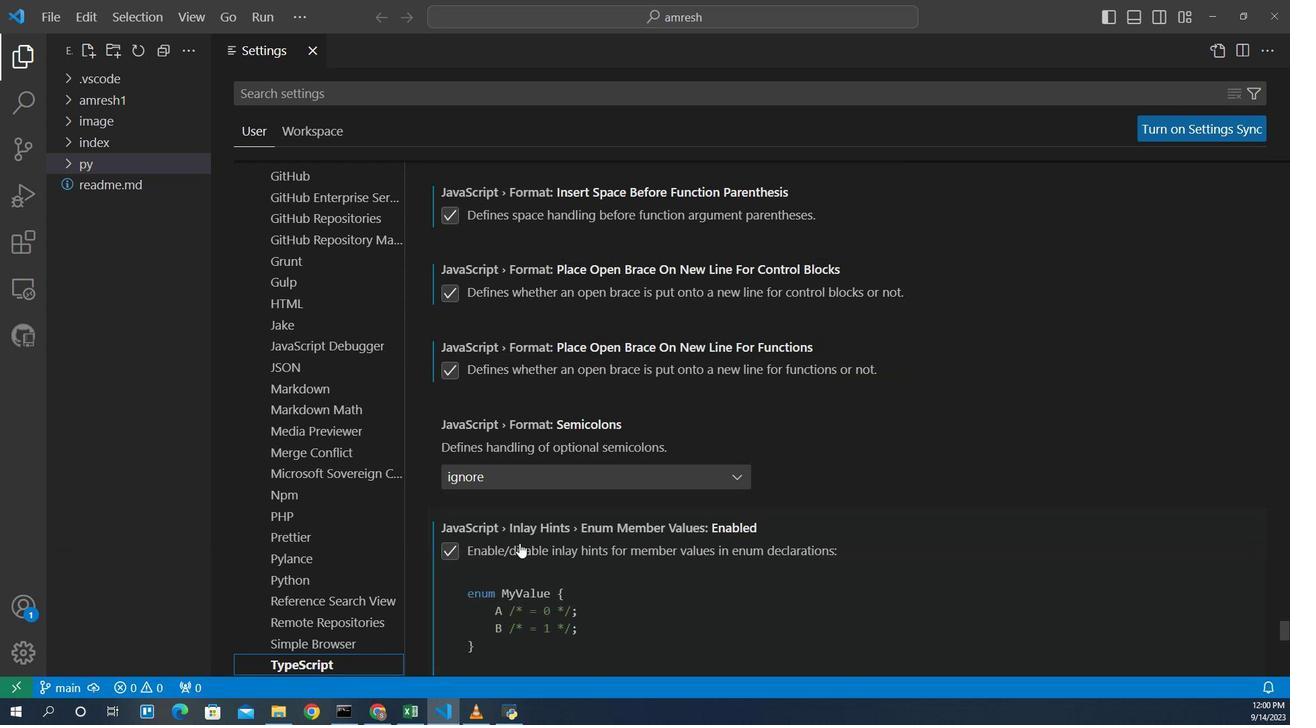 
Action: Mouse scrolled (610, 495) with delta (0, 0)
Screenshot: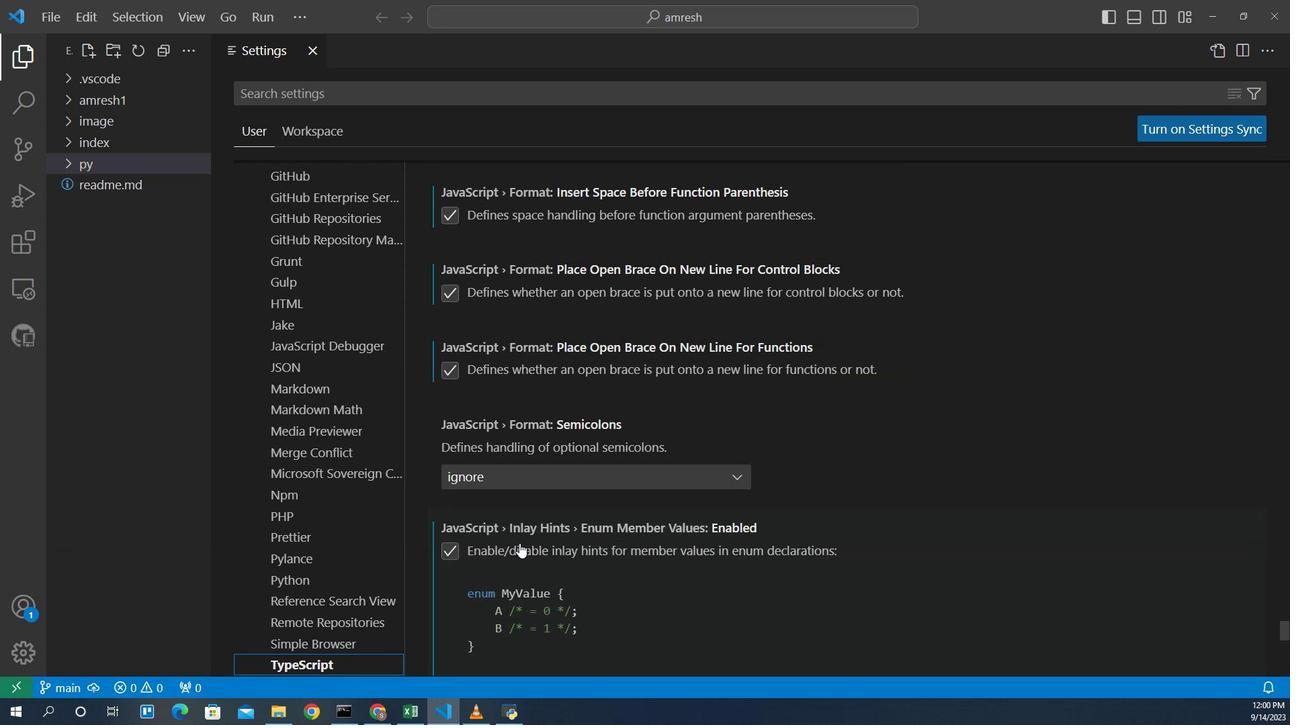 
Action: Mouse scrolled (610, 495) with delta (0, 0)
Screenshot: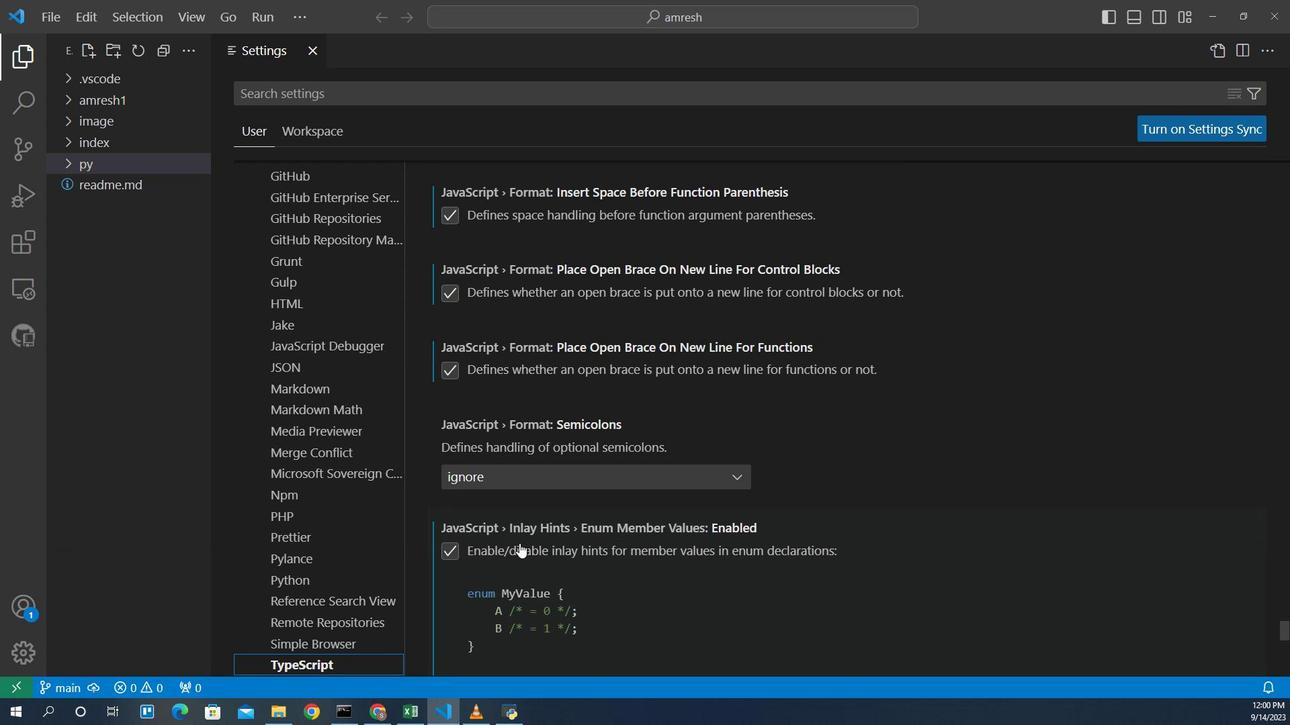 
Action: Mouse scrolled (610, 495) with delta (0, 0)
Screenshot: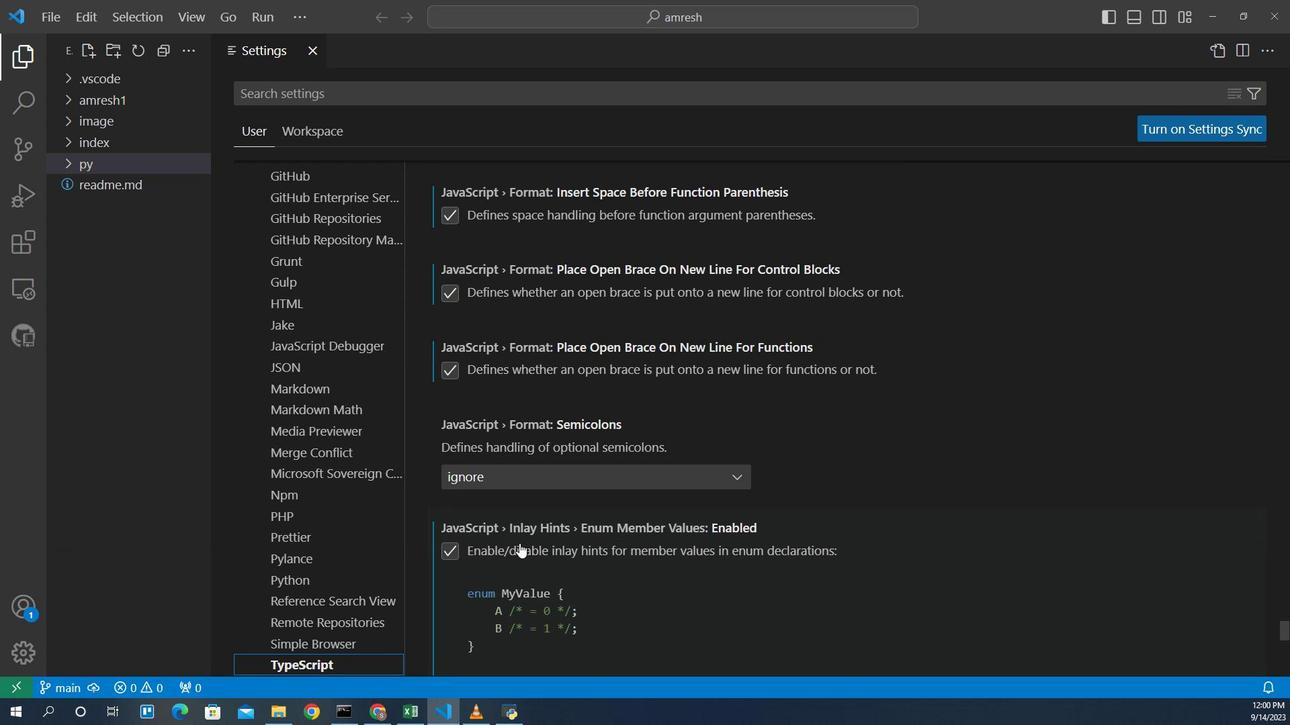 
Action: Mouse scrolled (610, 495) with delta (0, 0)
Screenshot: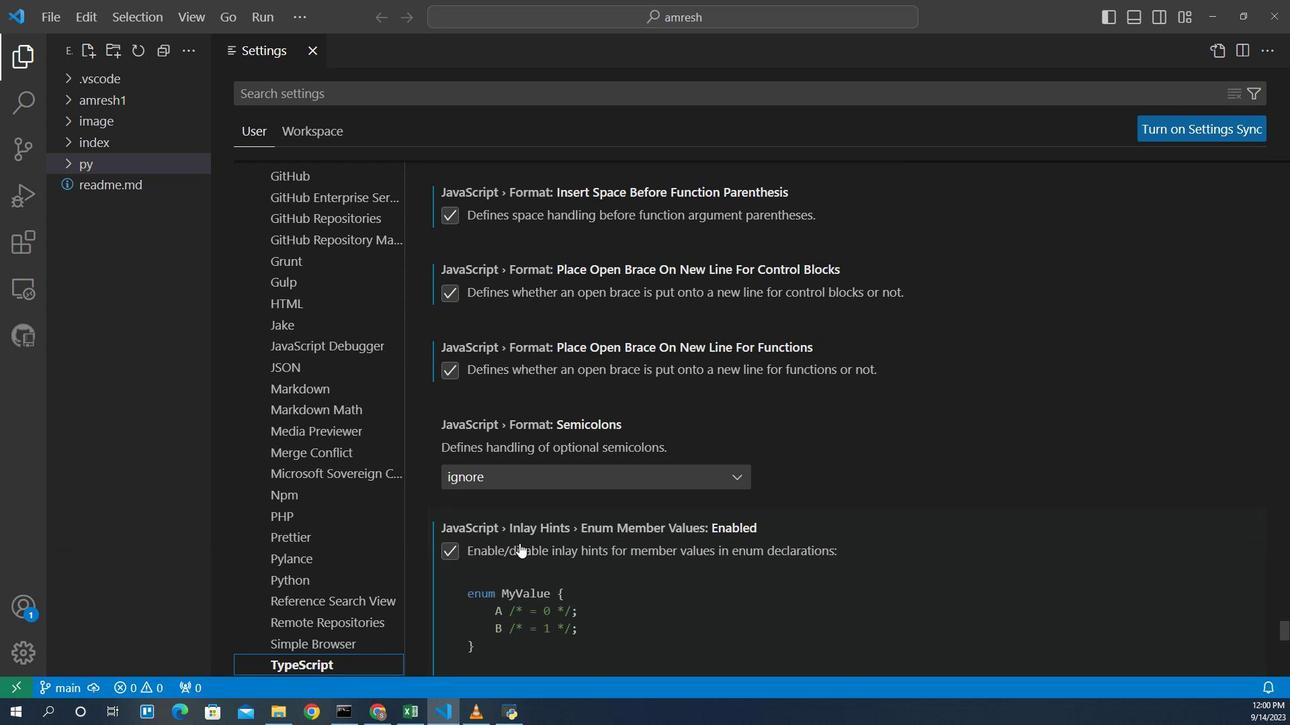 
Action: Mouse scrolled (610, 495) with delta (0, 0)
Screenshot: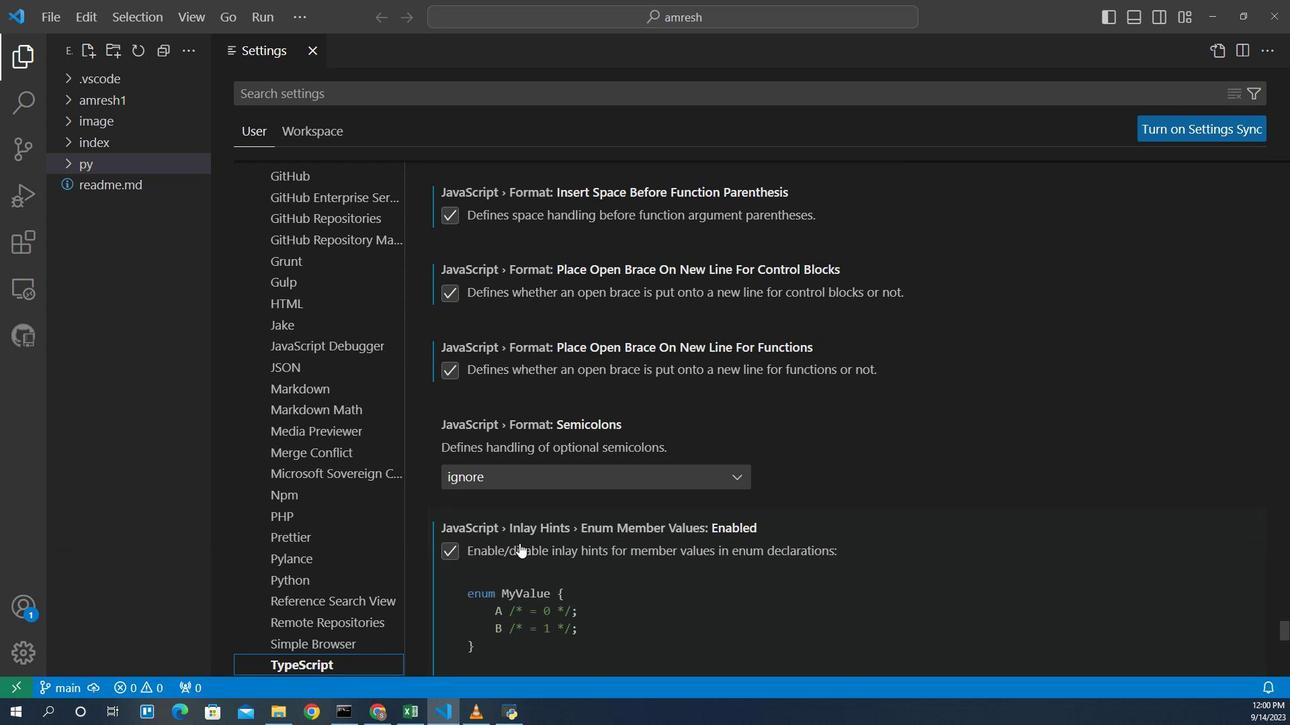 
Action: Mouse scrolled (610, 495) with delta (0, 0)
Screenshot: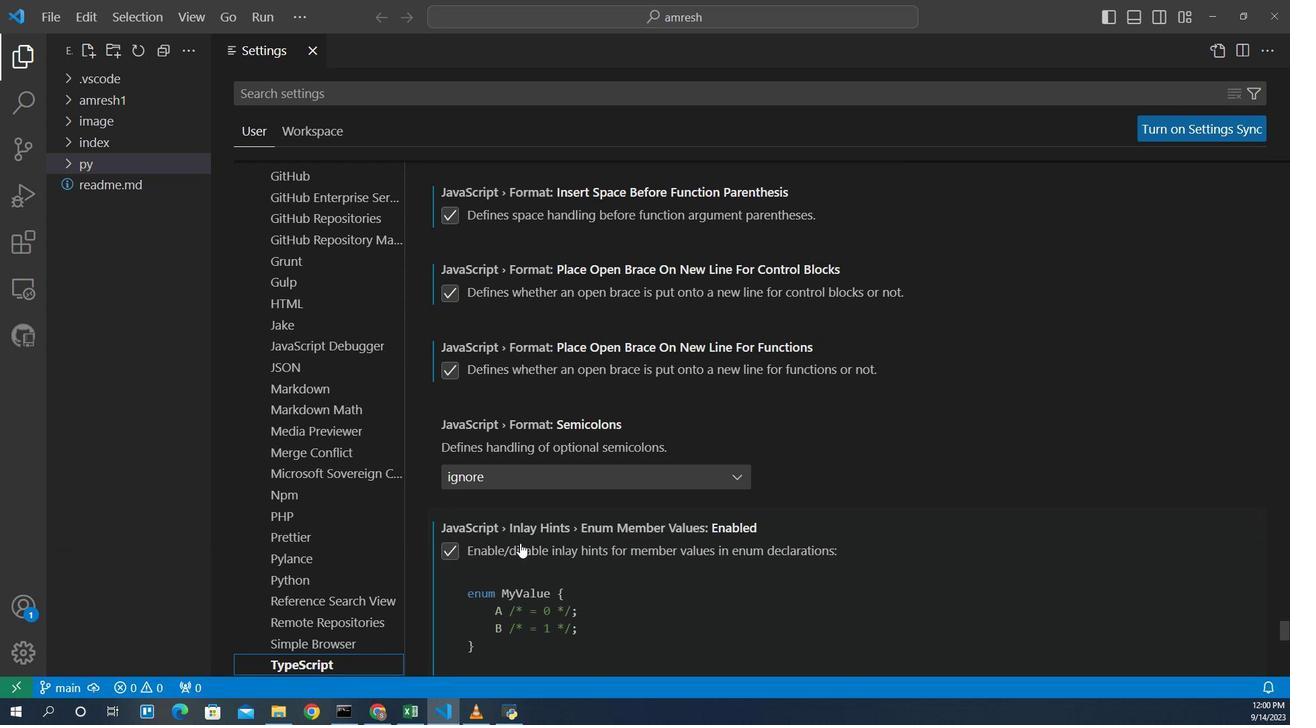 
Action: Mouse moved to (611, 495)
Screenshot: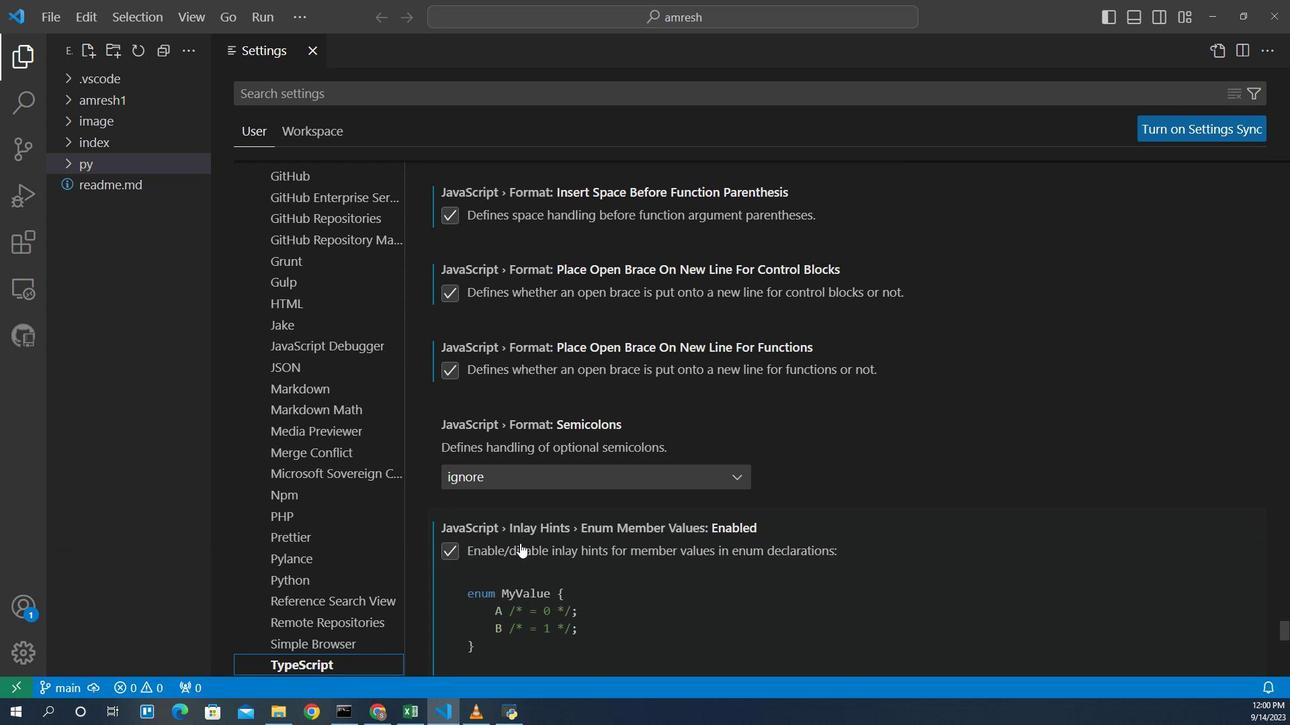 
Action: Mouse scrolled (611, 495) with delta (0, 0)
Screenshot: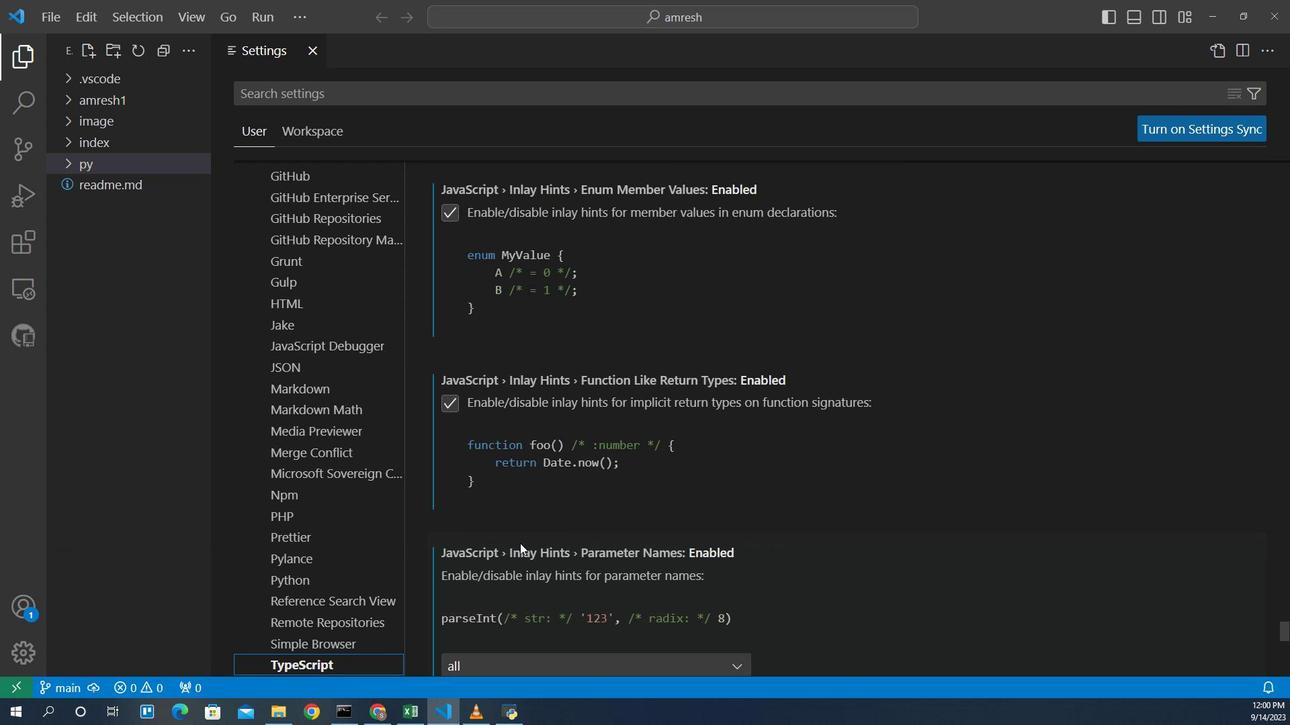 
Action: Mouse scrolled (611, 495) with delta (0, 0)
Screenshot: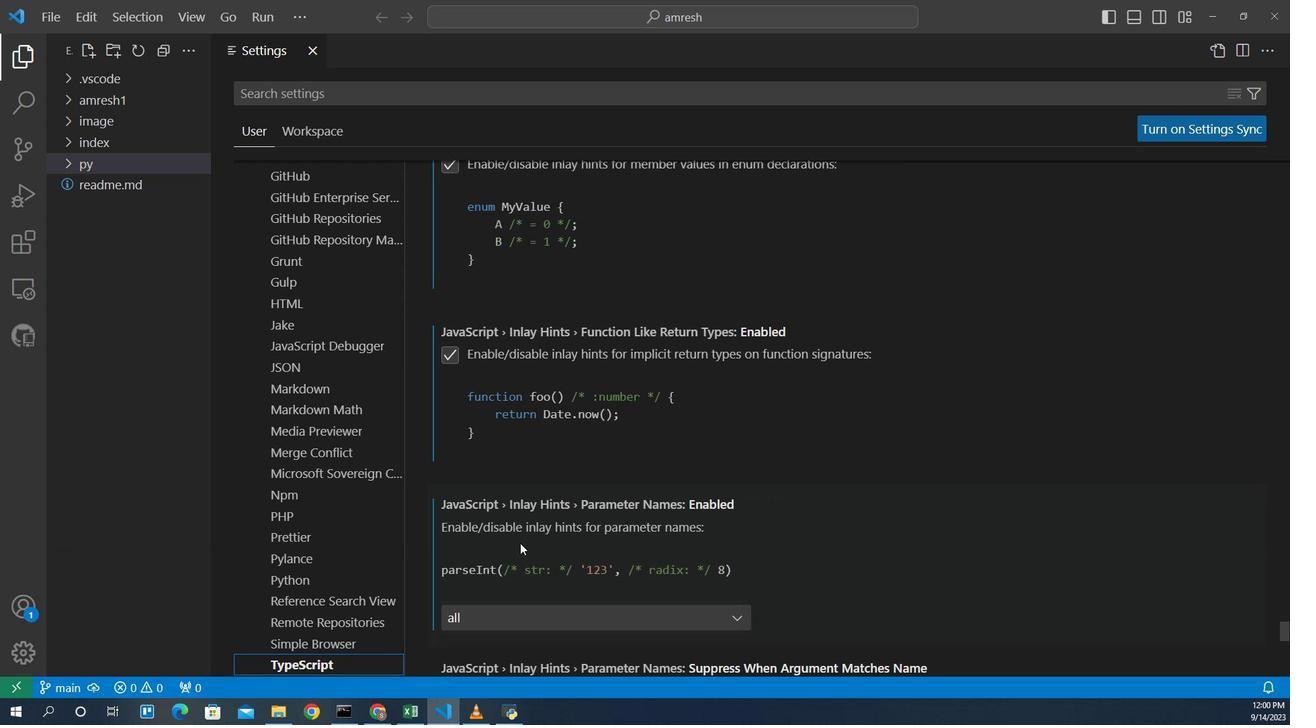
Action: Mouse scrolled (611, 495) with delta (0, 0)
Screenshot: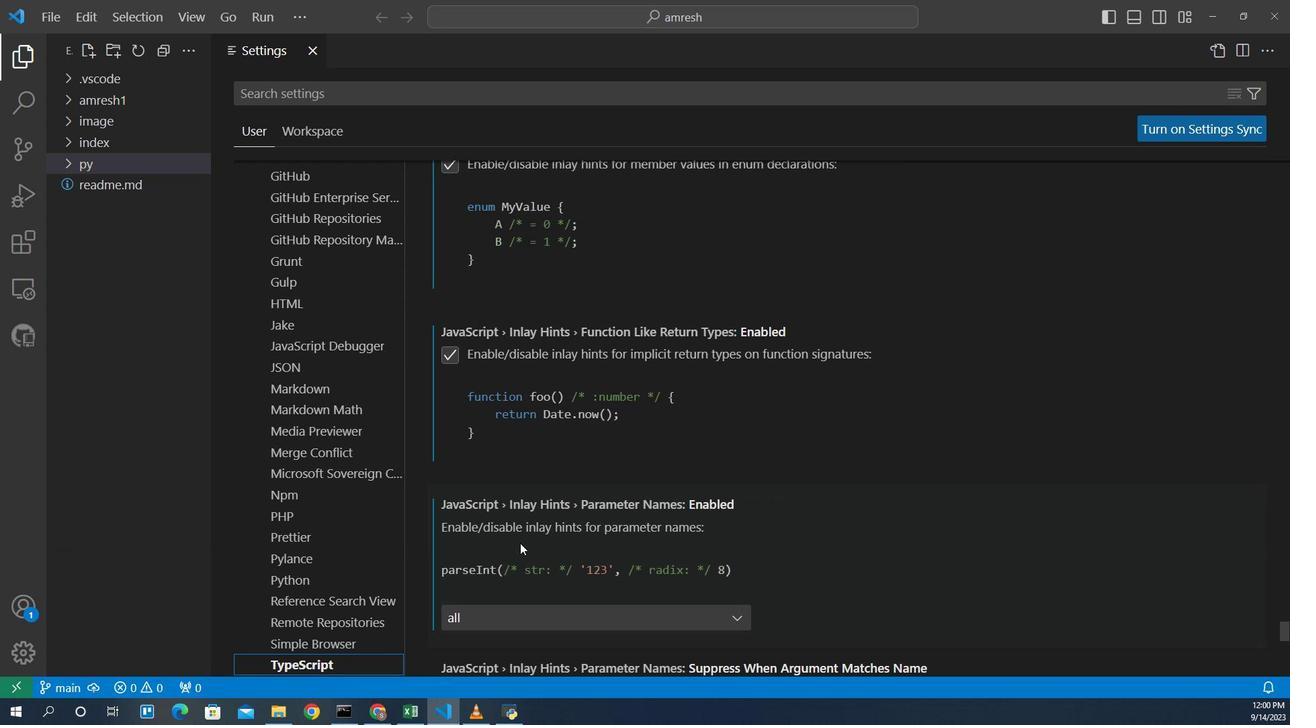 
Action: Mouse scrolled (611, 495) with delta (0, 0)
Screenshot: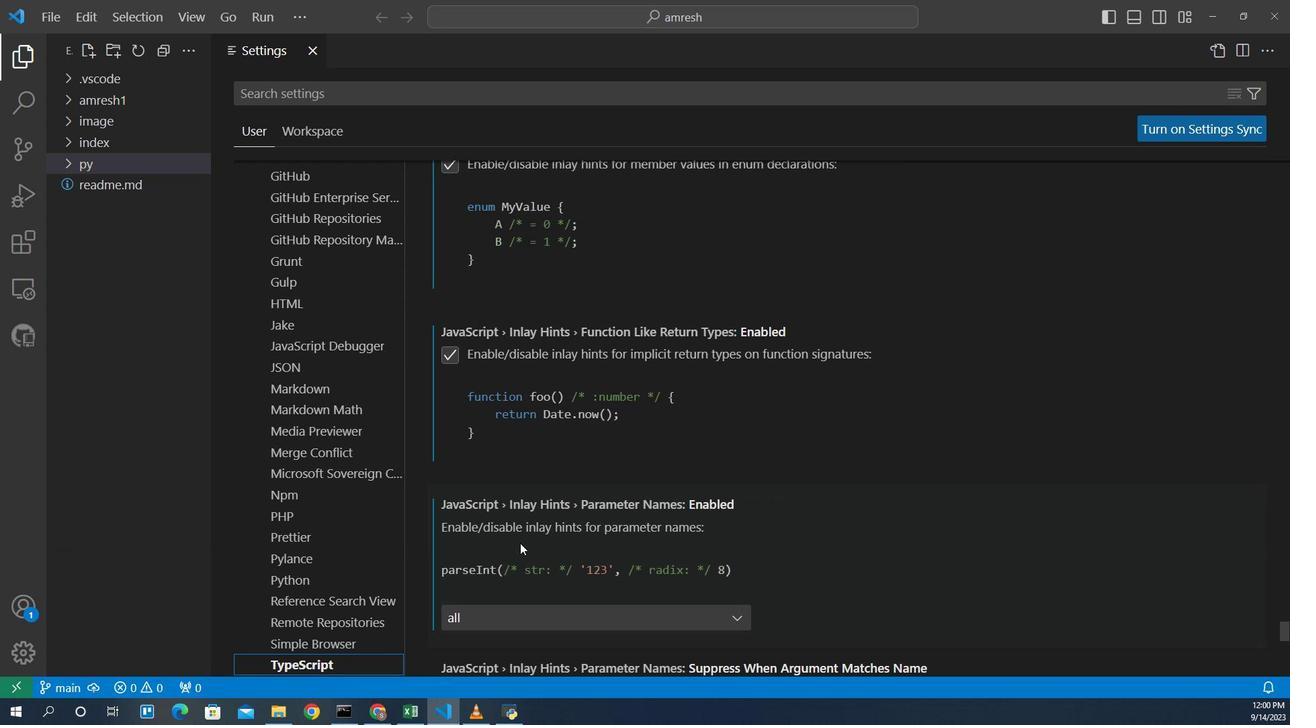 
Action: Mouse scrolled (611, 495) with delta (0, 0)
Screenshot: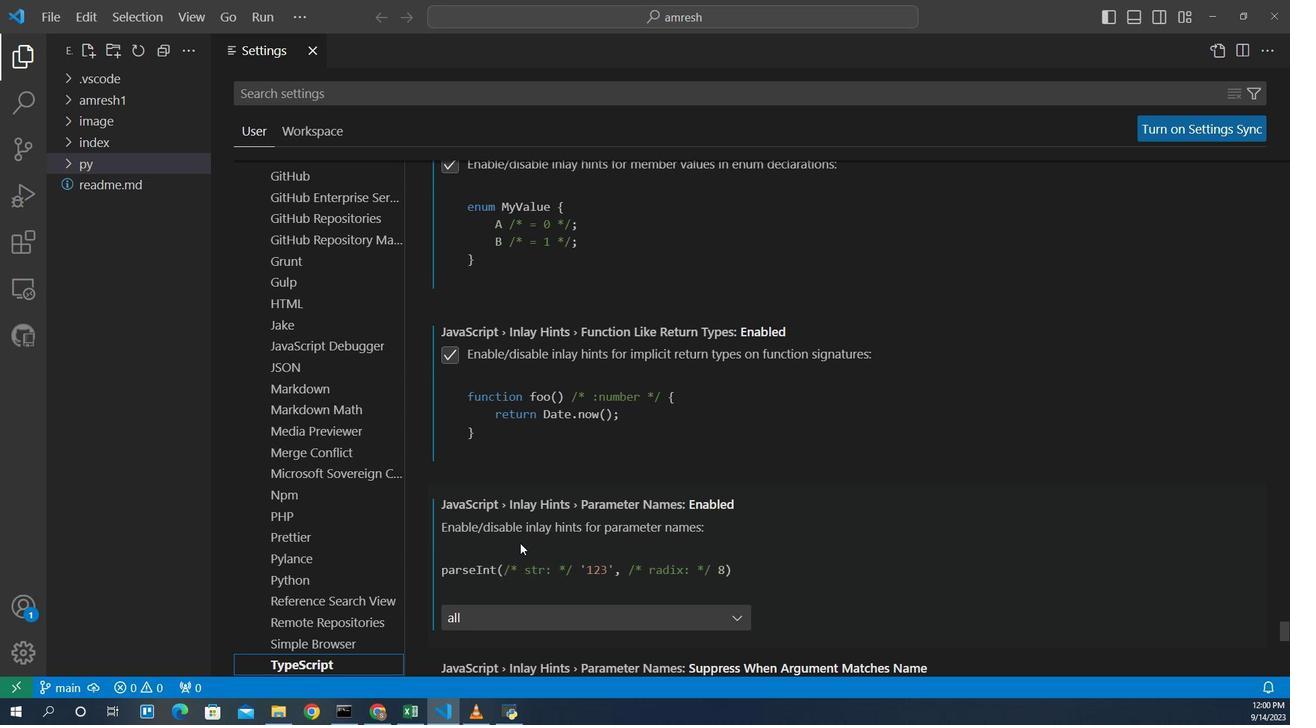 
Action: Mouse scrolled (611, 495) with delta (0, 0)
Screenshot: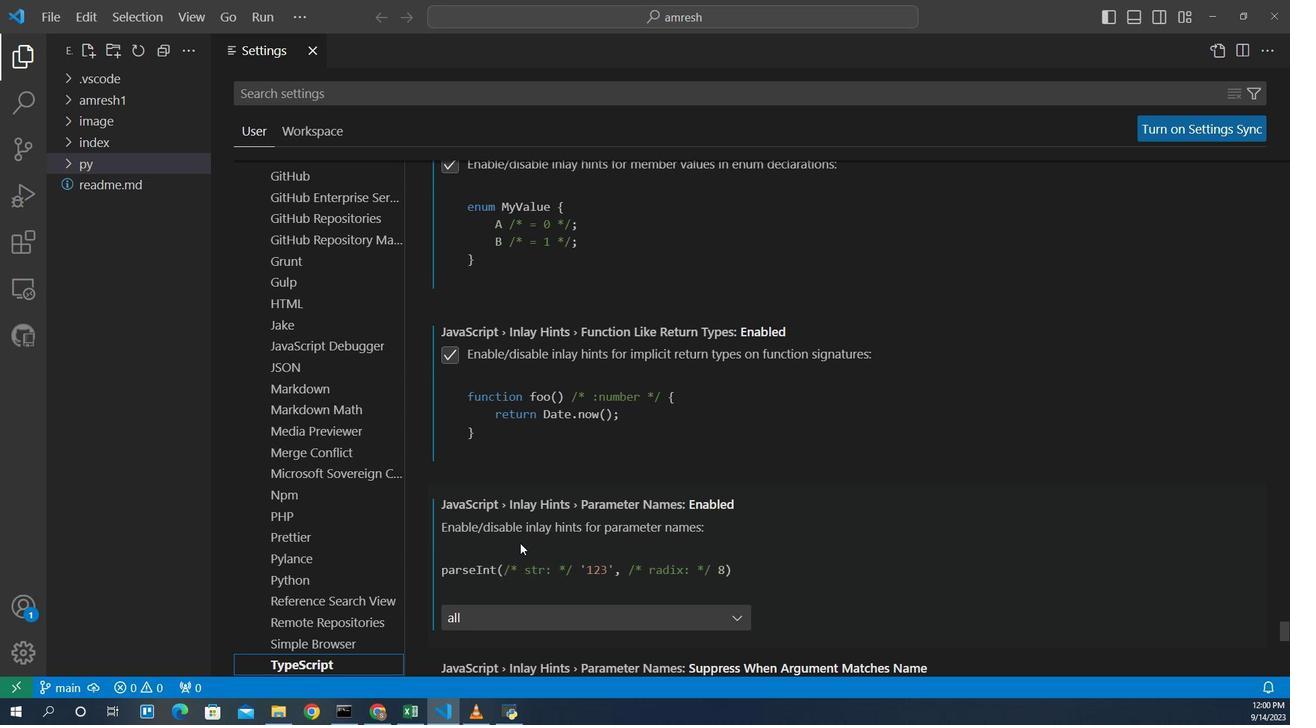 
Action: Mouse scrolled (611, 495) with delta (0, 0)
Screenshot: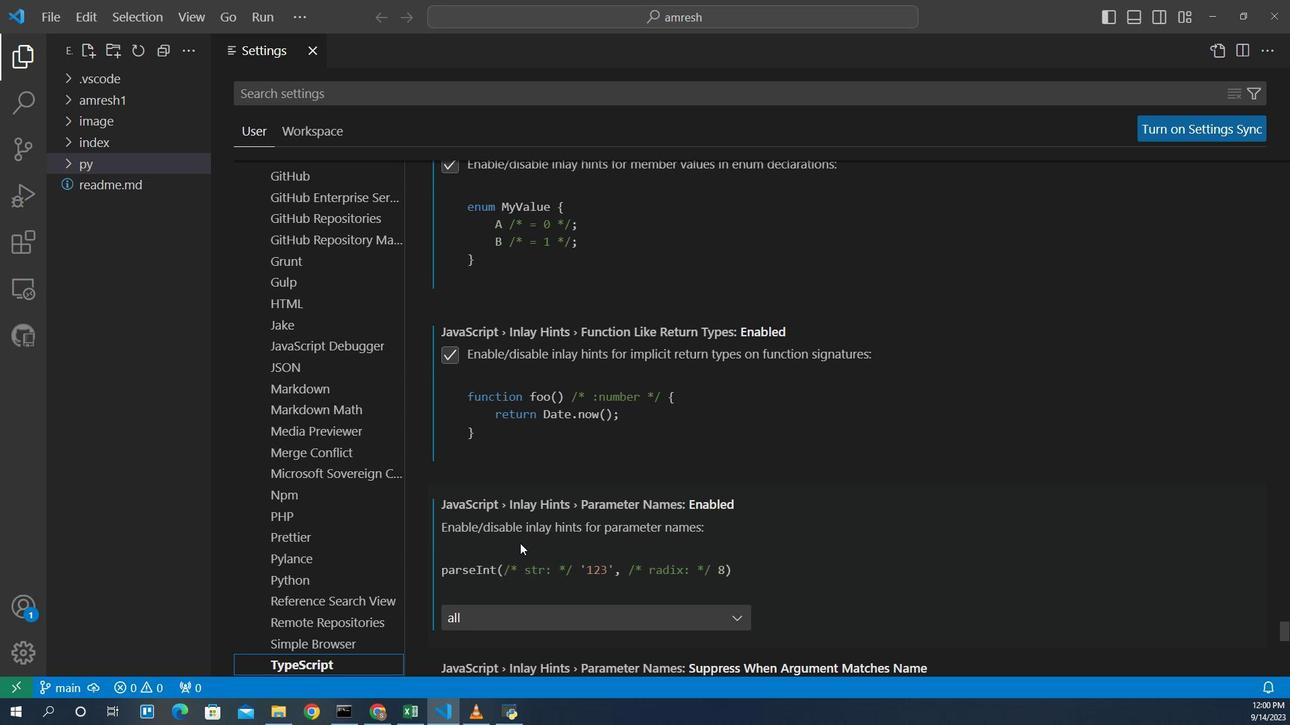 
Action: Mouse scrolled (611, 495) with delta (0, 0)
Screenshot: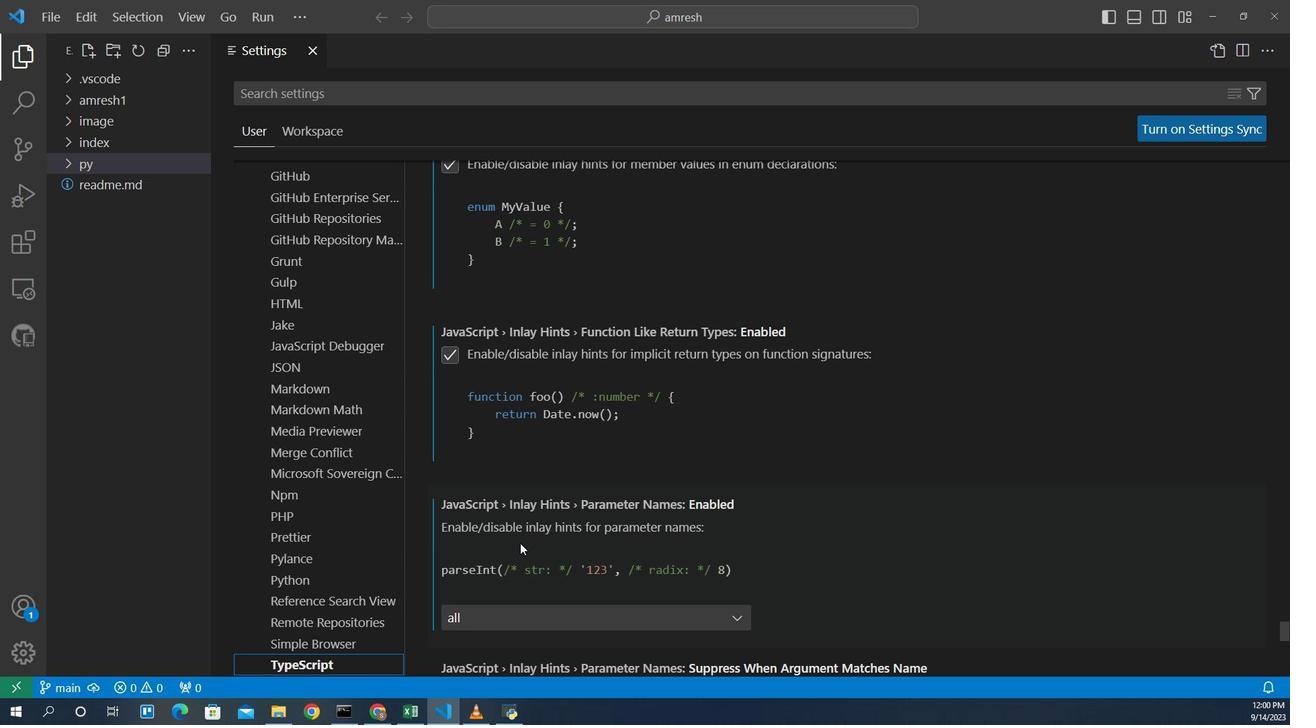 
Action: Mouse moved to (611, 495)
Screenshot: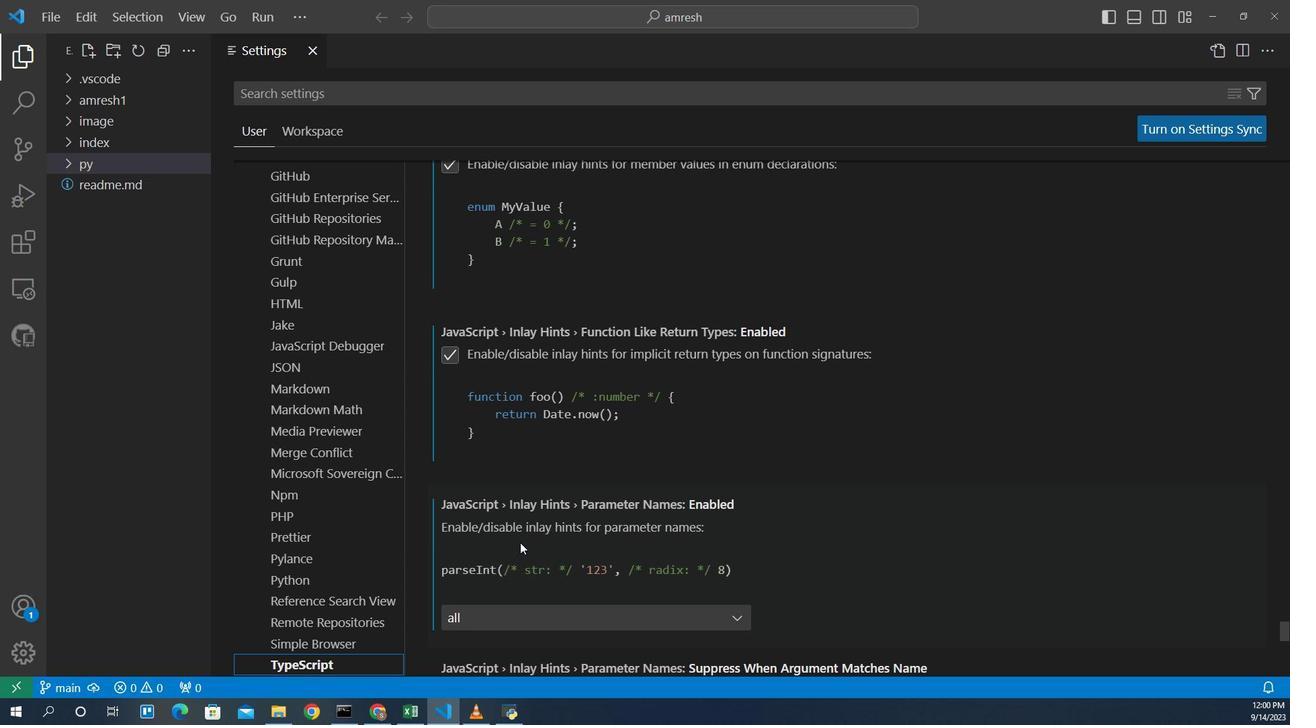 
Action: Mouse scrolled (611, 495) with delta (0, 0)
Screenshot: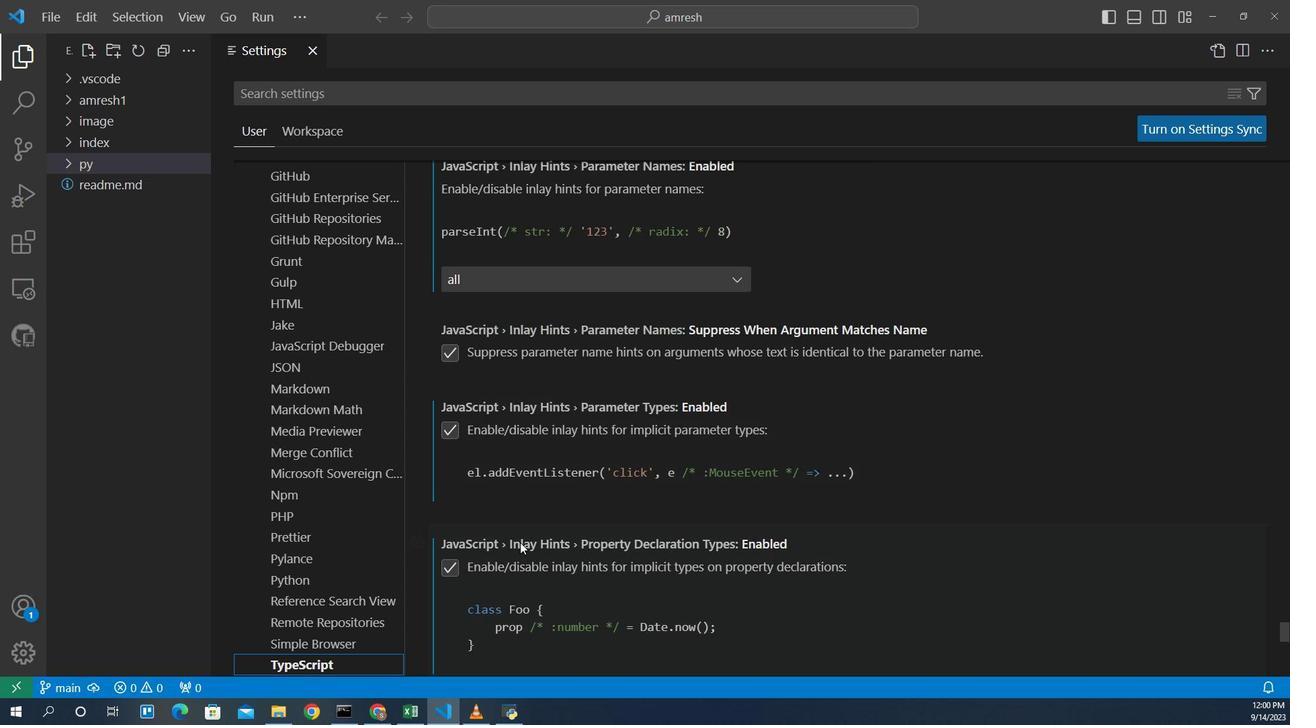 
Action: Mouse scrolled (611, 495) with delta (0, 0)
Screenshot: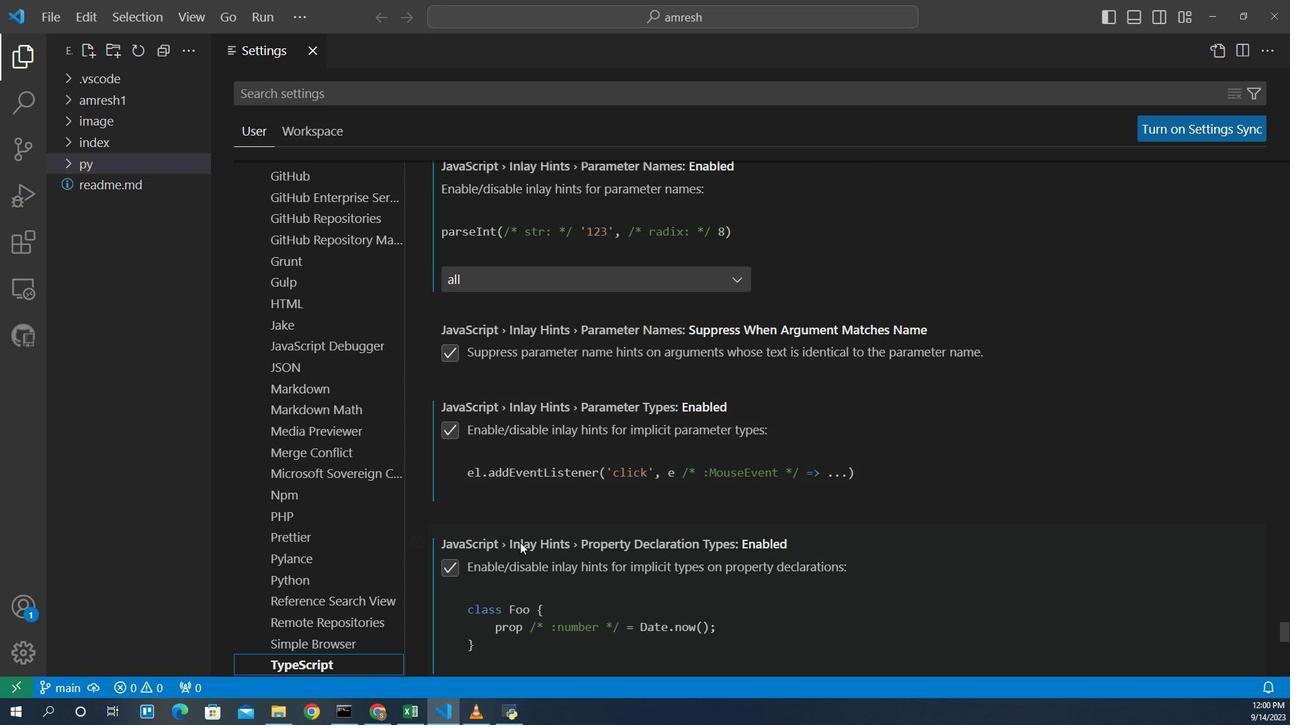 
Action: Mouse scrolled (611, 495) with delta (0, 0)
Screenshot: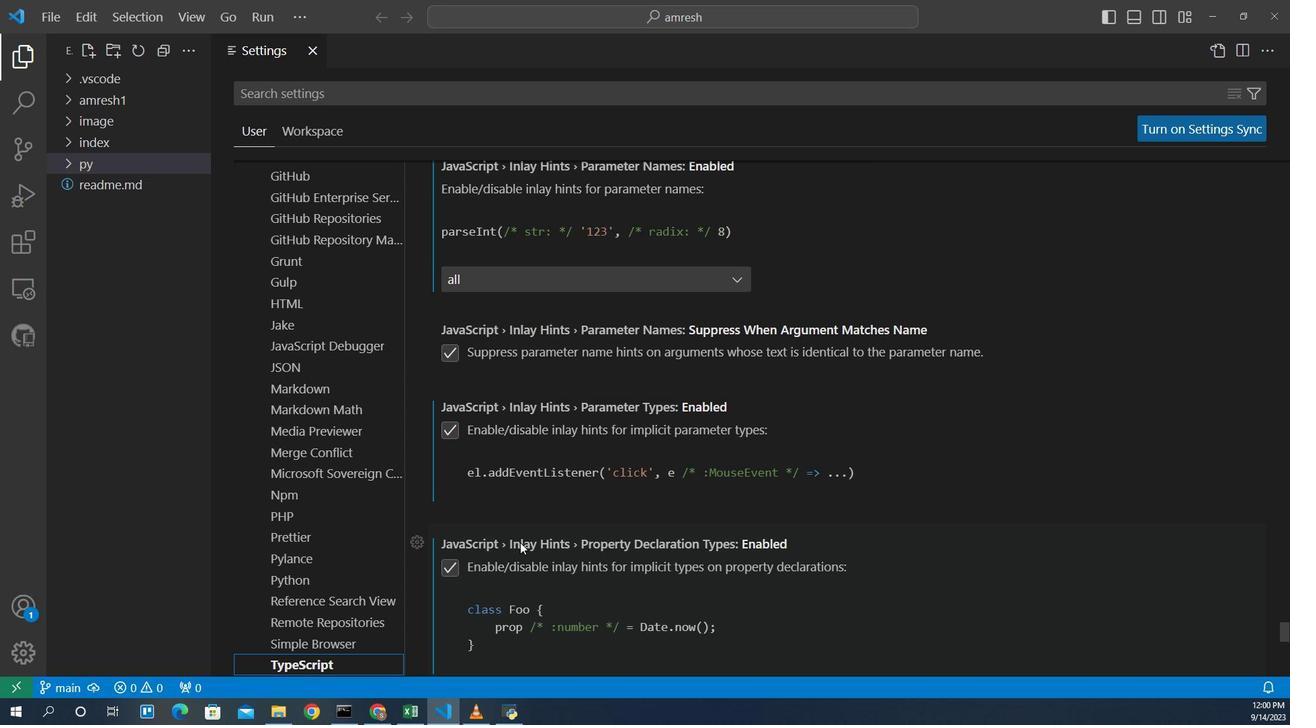 
Action: Mouse scrolled (611, 495) with delta (0, 0)
Screenshot: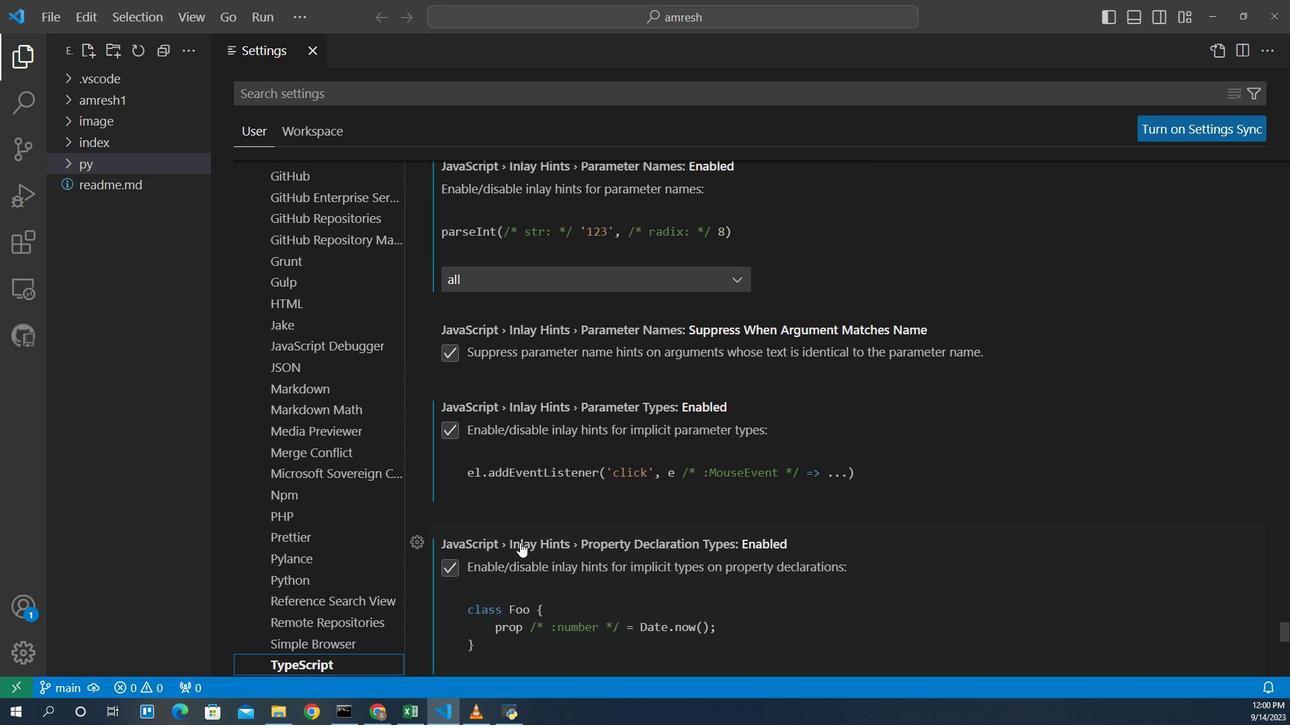 
Action: Mouse scrolled (611, 495) with delta (0, 0)
Screenshot: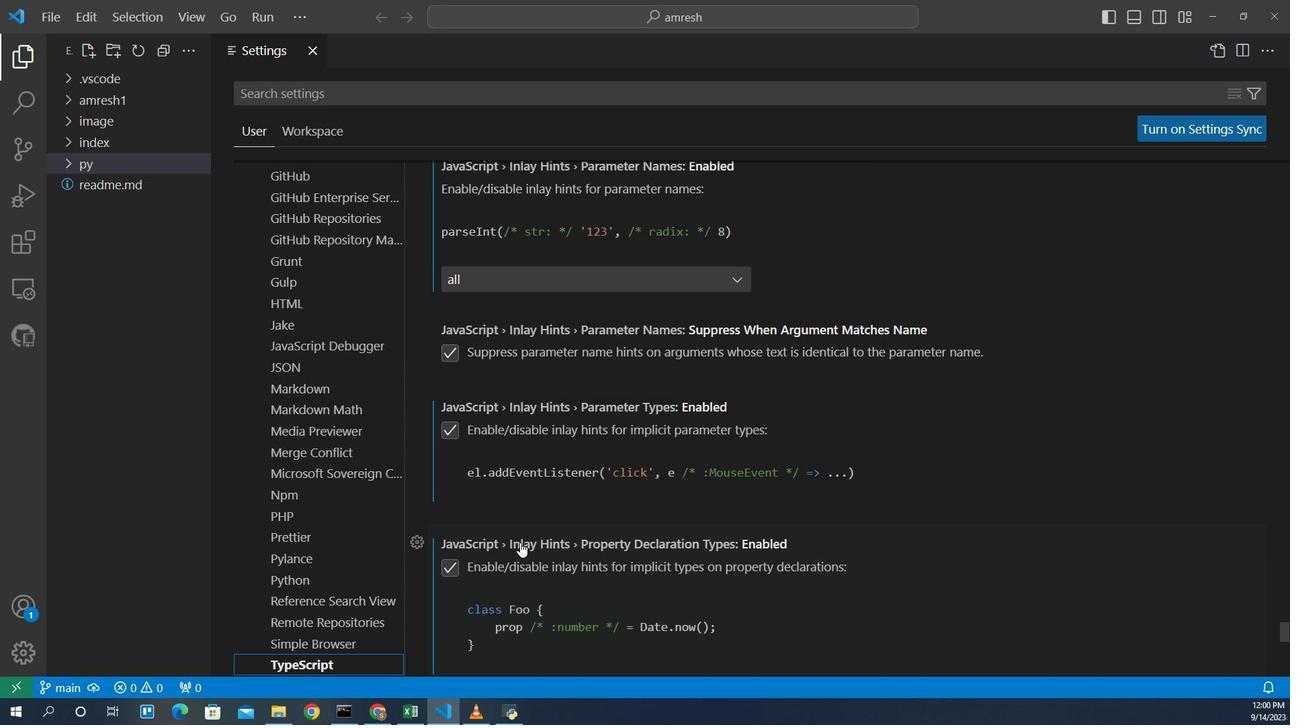 
Action: Mouse scrolled (611, 495) with delta (0, 0)
Screenshot: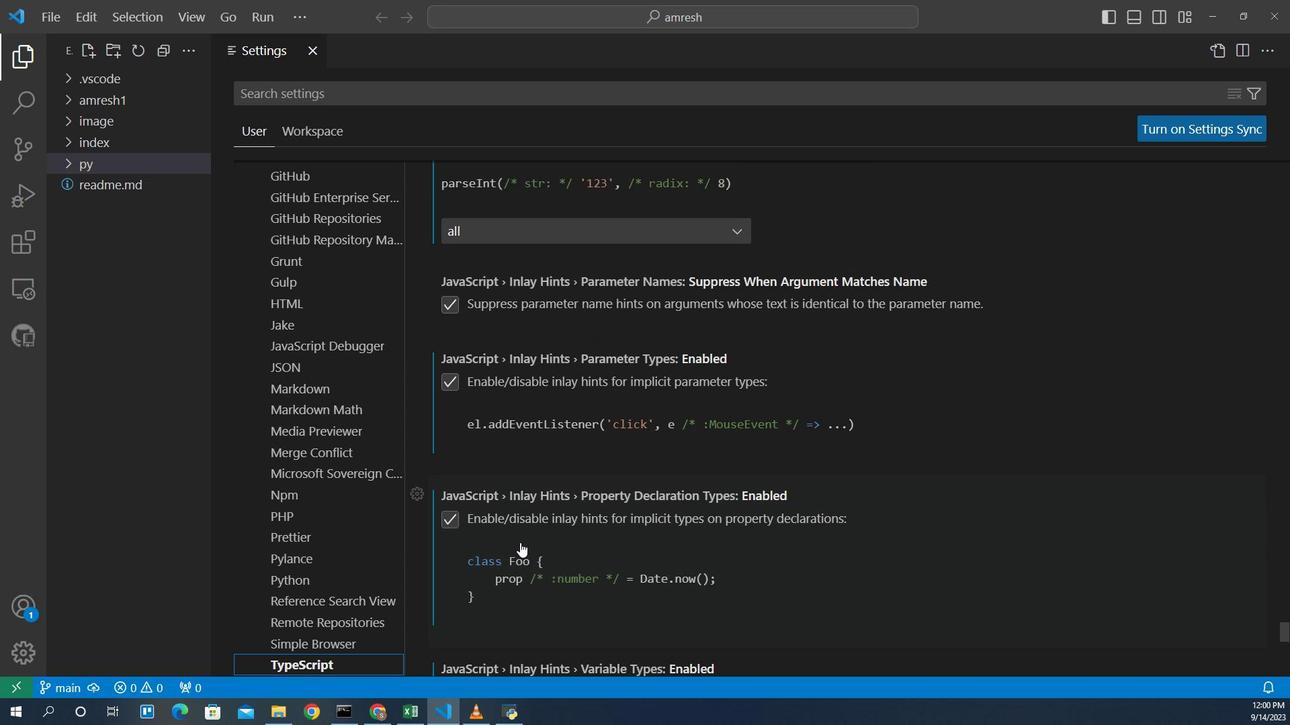 
Action: Mouse scrolled (611, 495) with delta (0, 0)
Screenshot: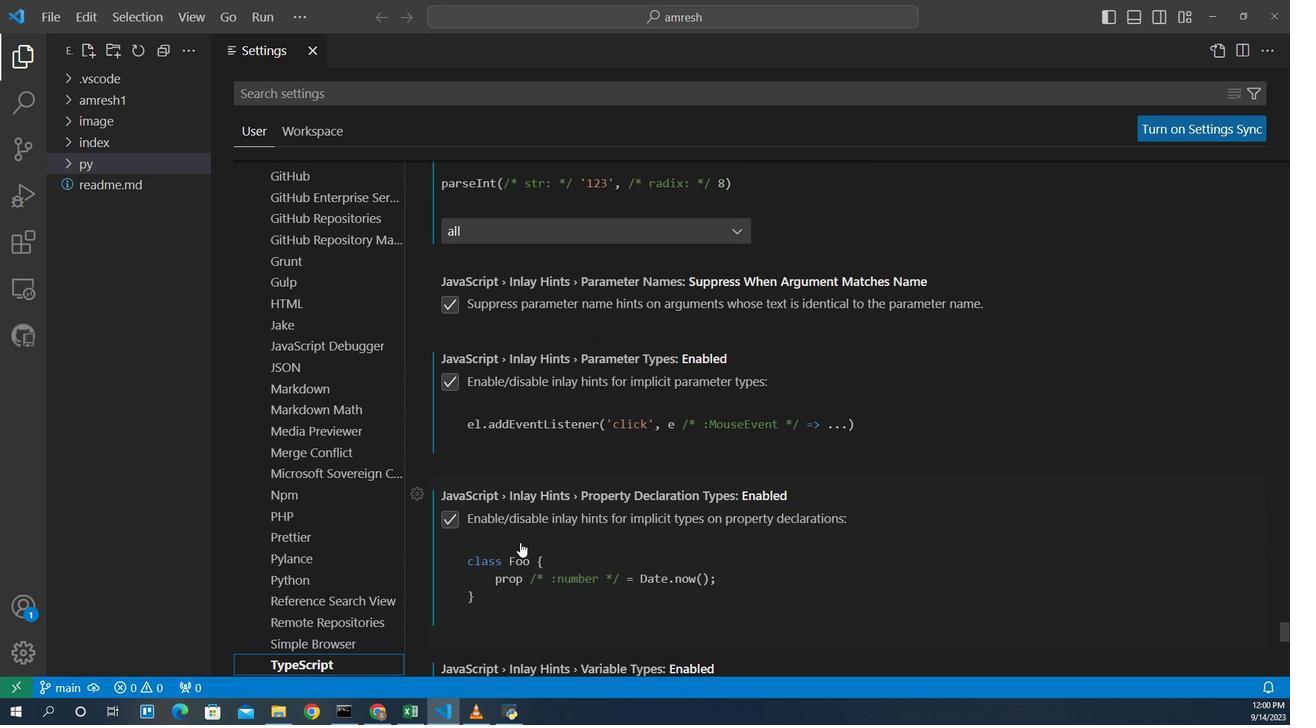 
Action: Mouse scrolled (611, 495) with delta (0, 0)
Screenshot: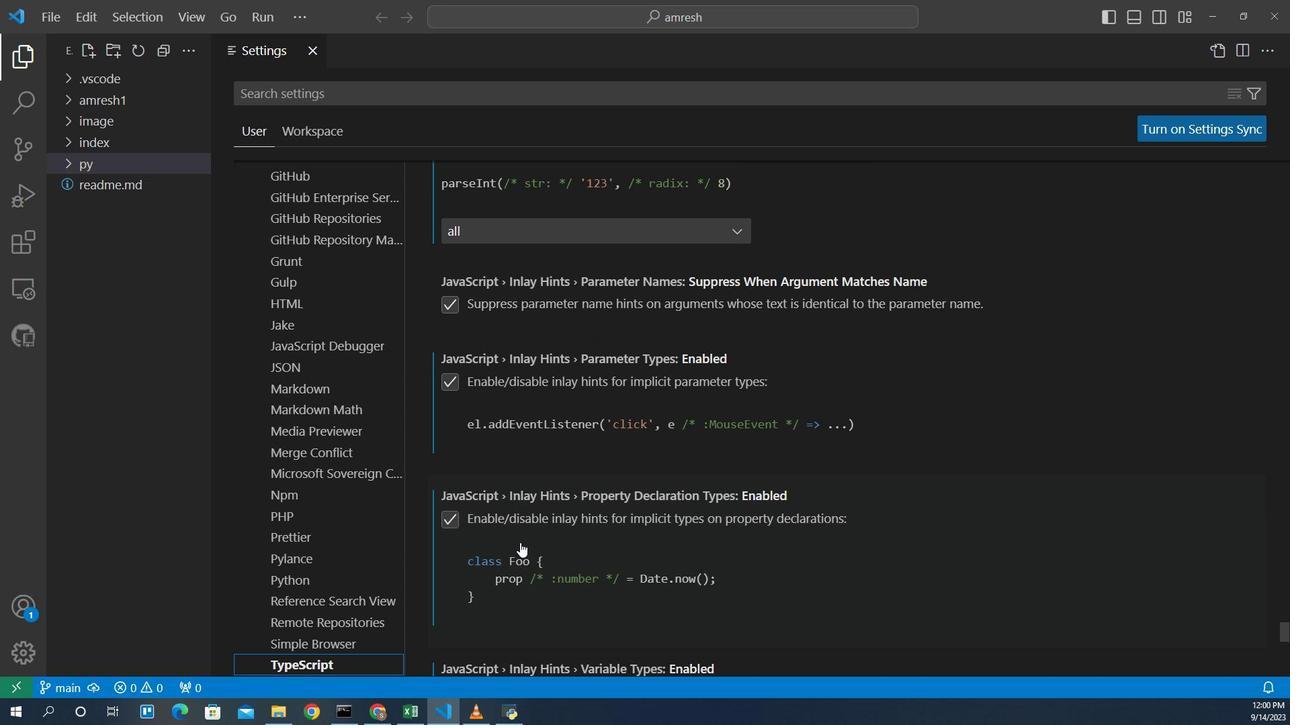 
Action: Mouse scrolled (611, 495) with delta (0, 0)
Screenshot: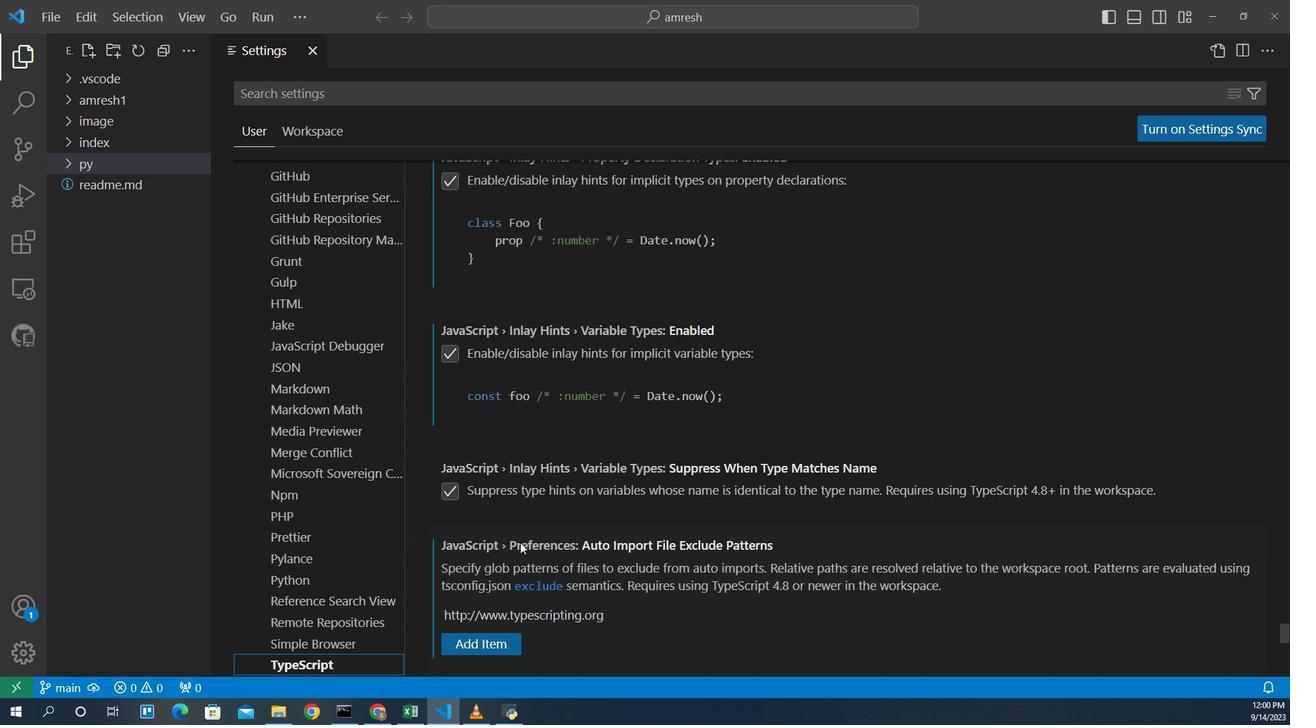 
Action: Mouse scrolled (611, 495) with delta (0, 0)
Screenshot: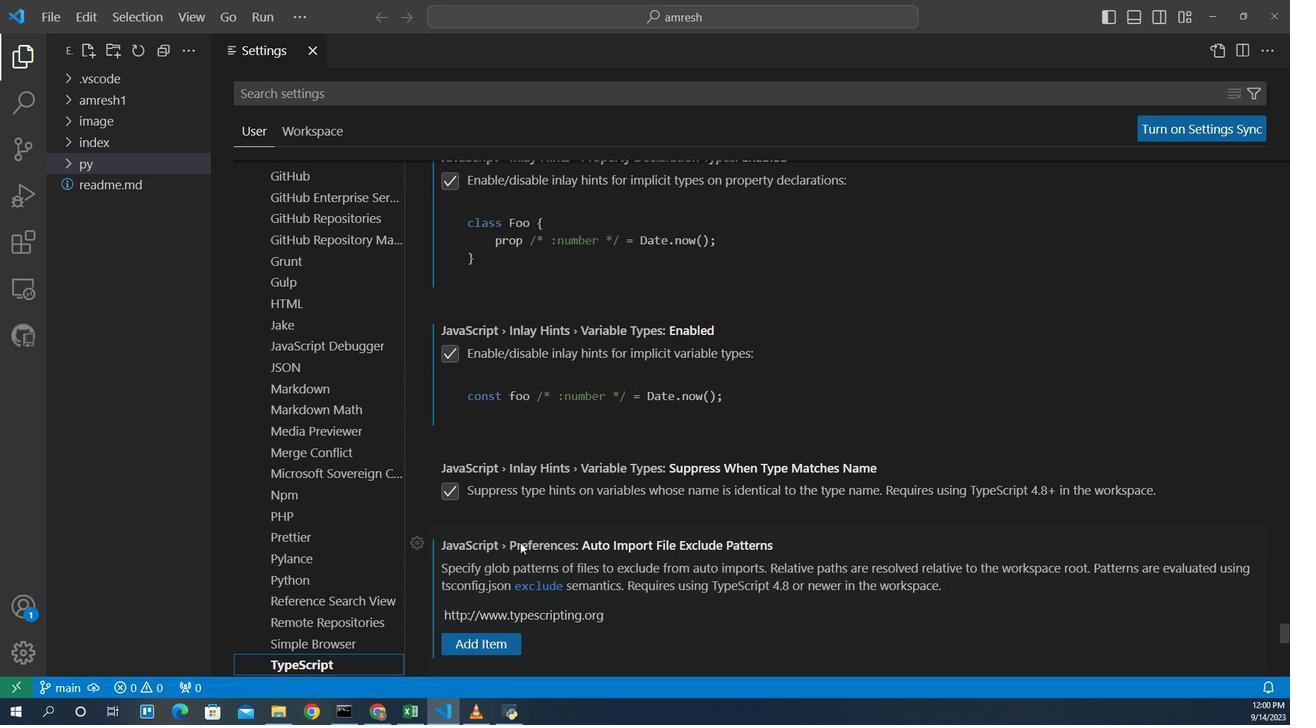 
Action: Mouse scrolled (611, 495) with delta (0, 0)
Screenshot: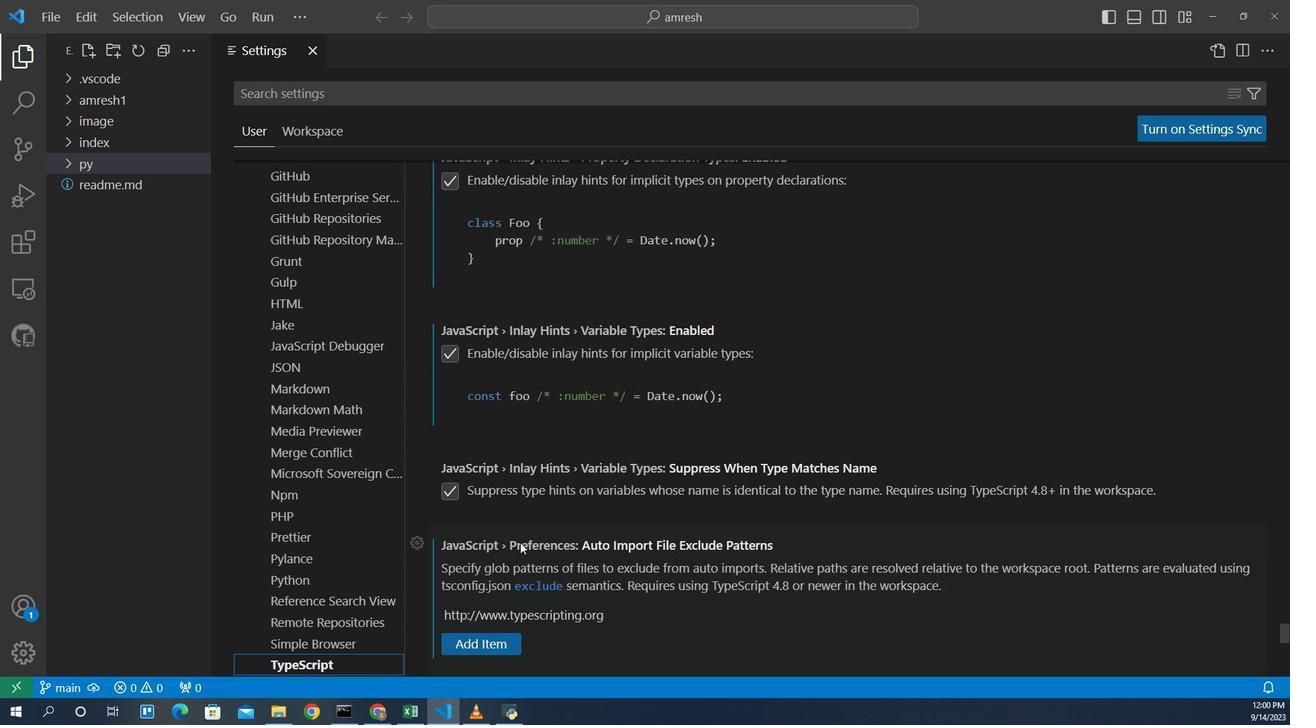 
Action: Mouse scrolled (611, 495) with delta (0, 0)
Screenshot: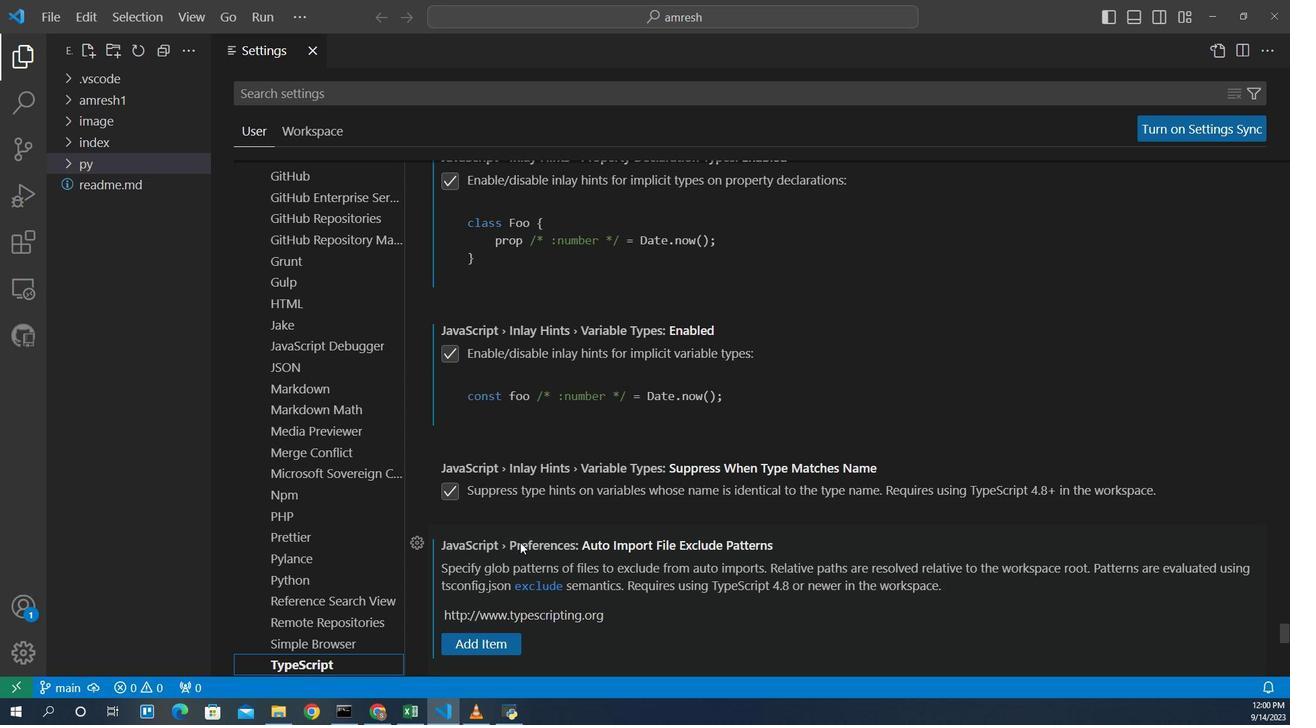 
Action: Mouse scrolled (611, 495) with delta (0, 0)
Screenshot: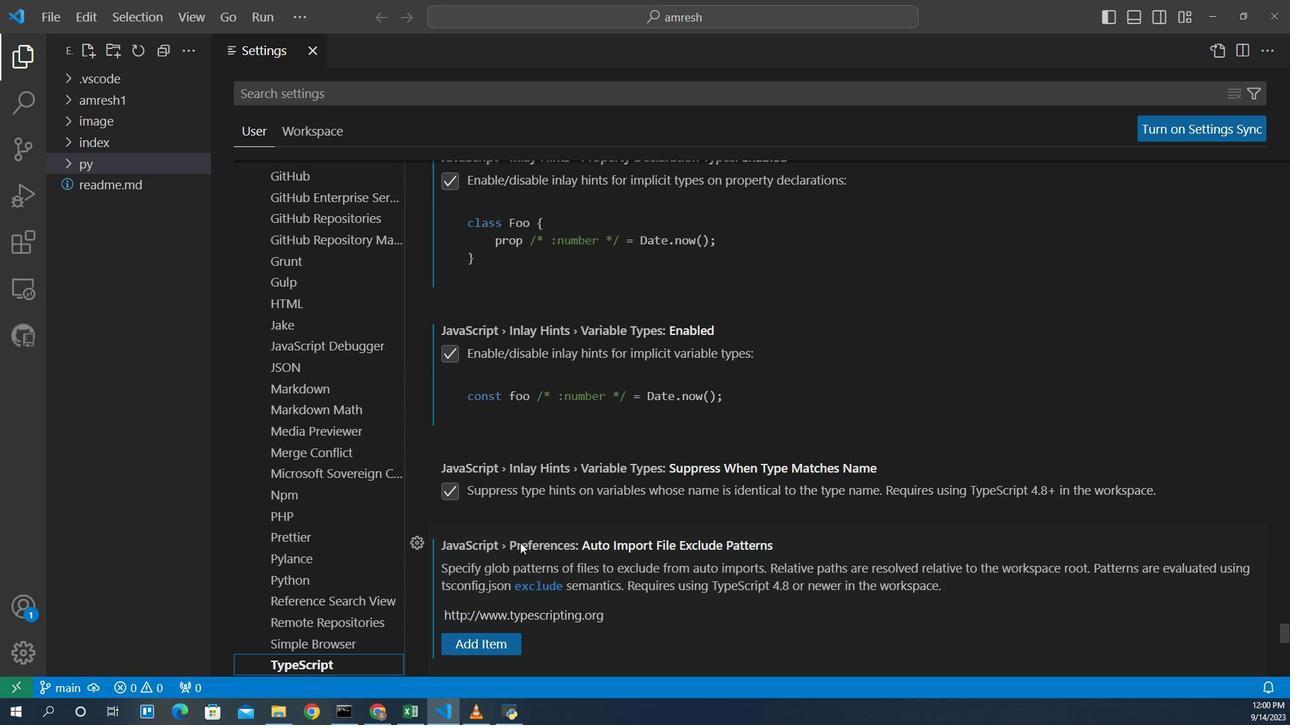 
Action: Mouse scrolled (611, 495) with delta (0, 0)
Screenshot: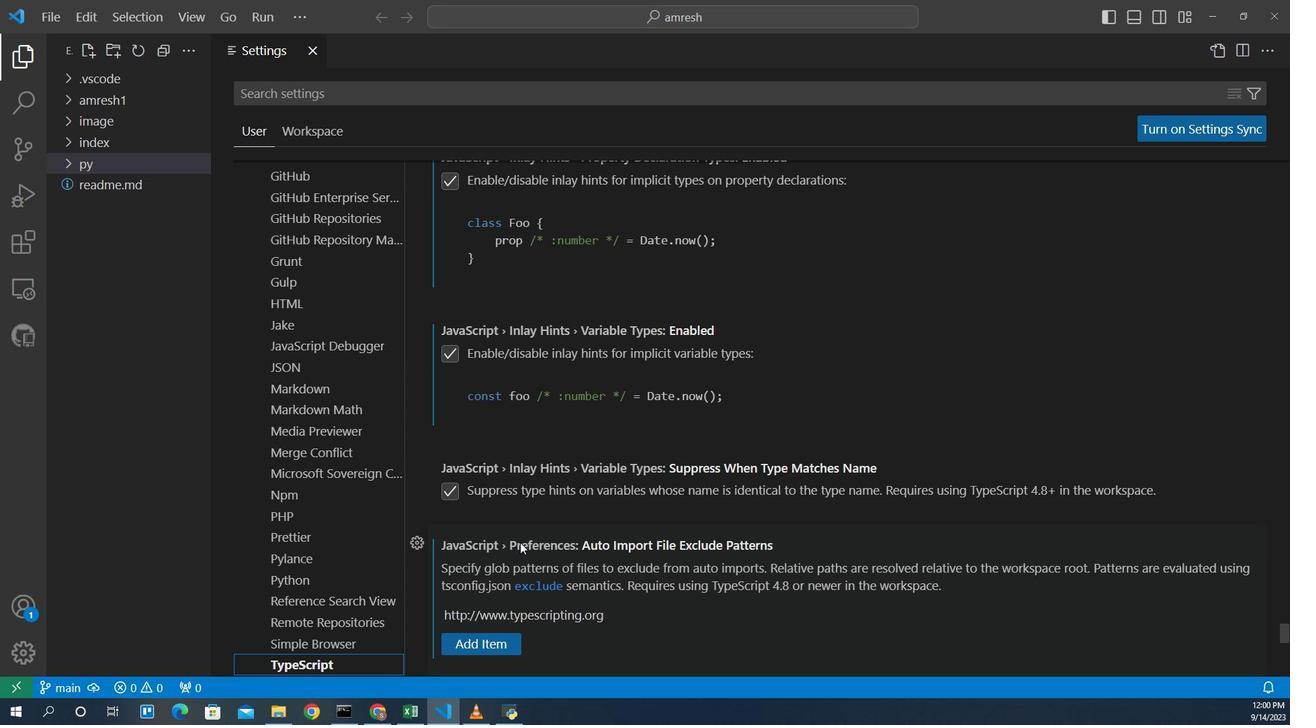 
Action: Mouse scrolled (611, 495) with delta (0, 0)
Screenshot: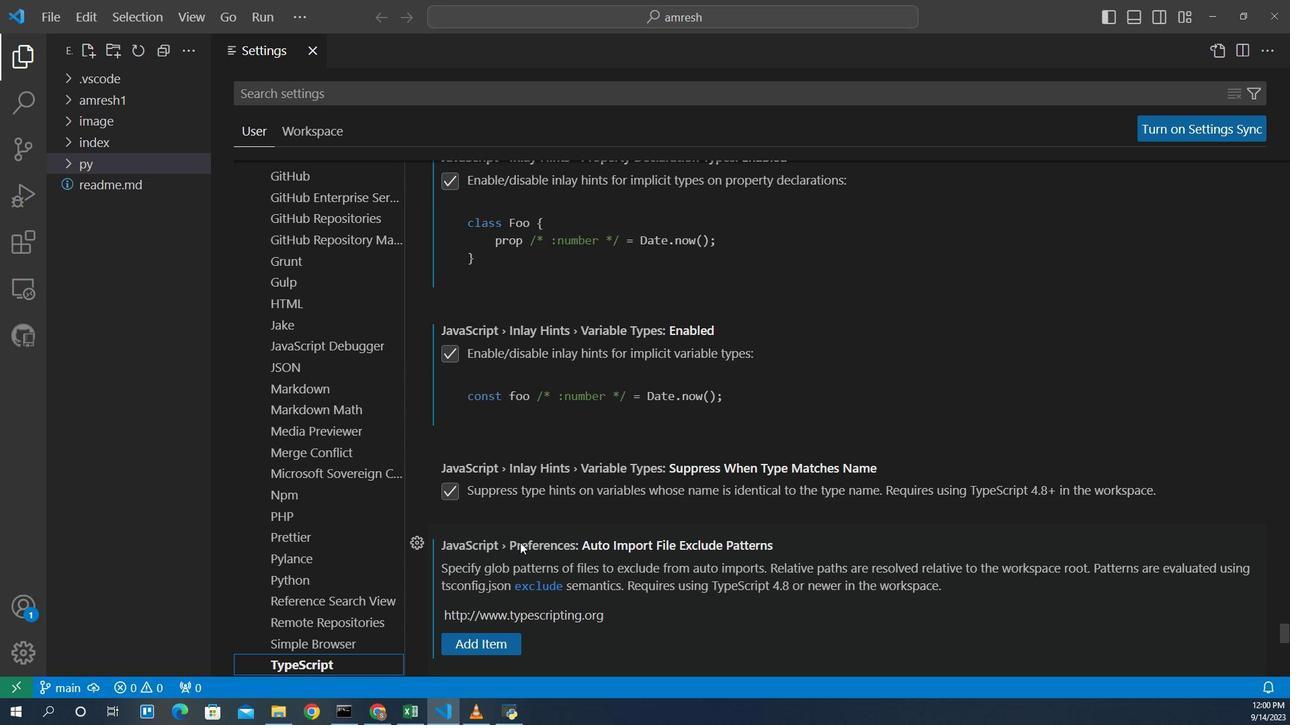 
Action: Mouse scrolled (611, 495) with delta (0, 0)
Screenshot: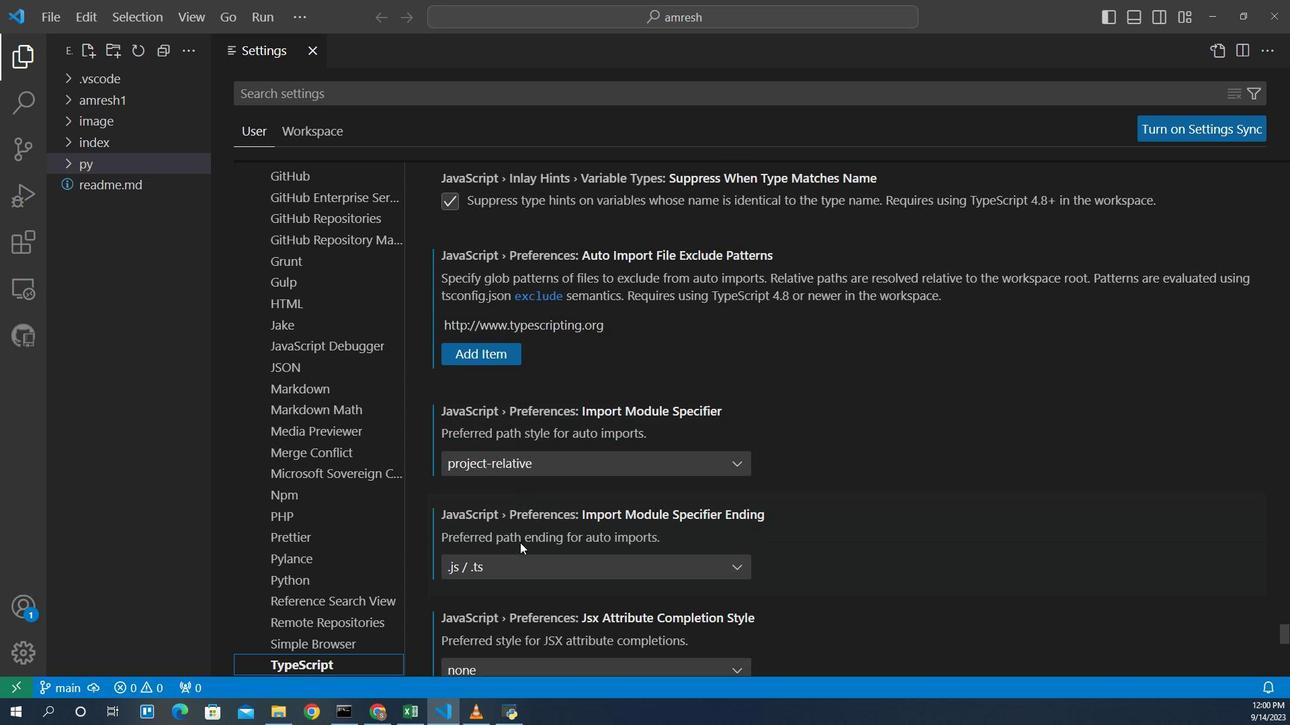 
Action: Mouse scrolled (611, 495) with delta (0, 0)
Screenshot: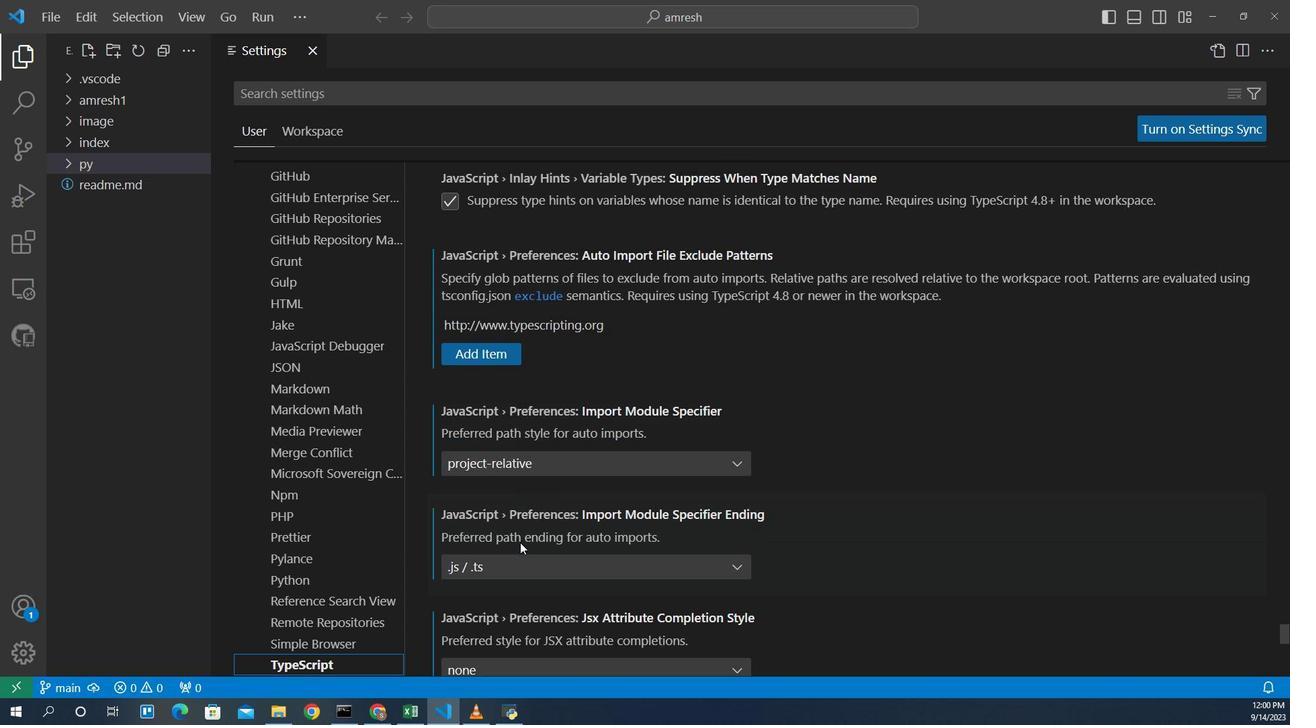 
Action: Mouse scrolled (611, 495) with delta (0, 0)
Screenshot: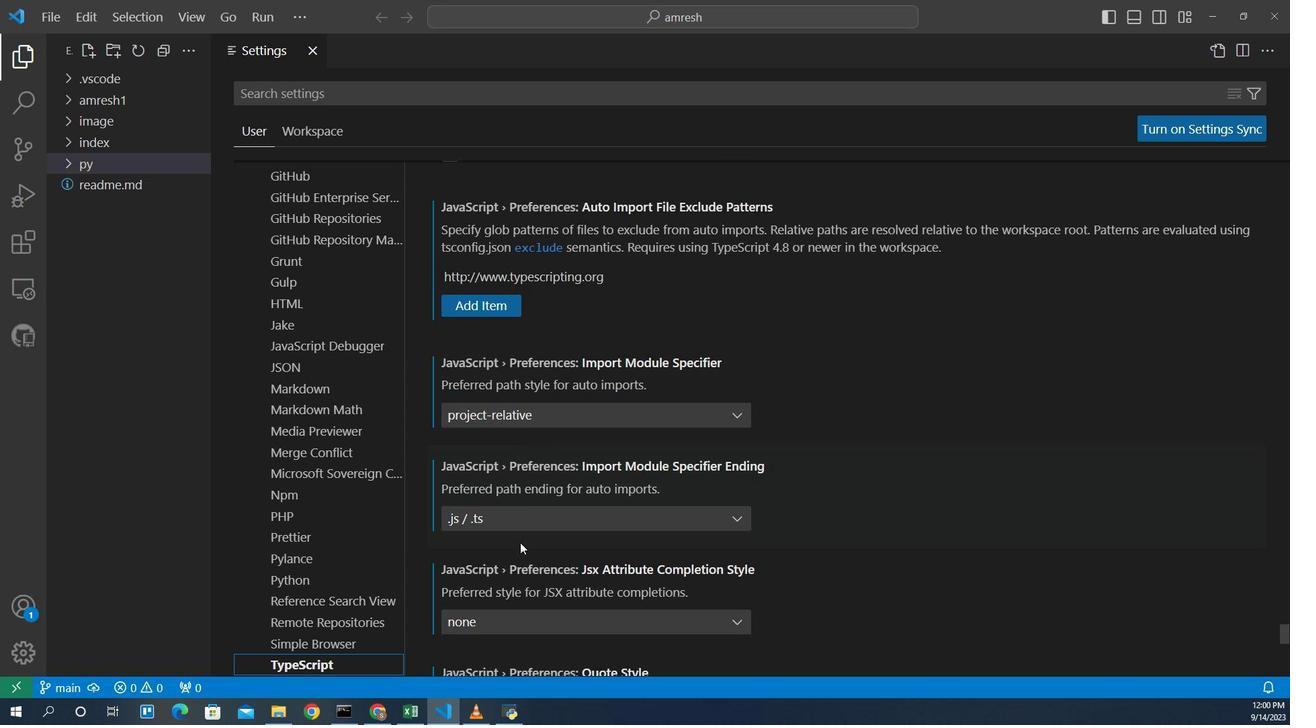 
Action: Mouse scrolled (611, 495) with delta (0, 0)
Screenshot: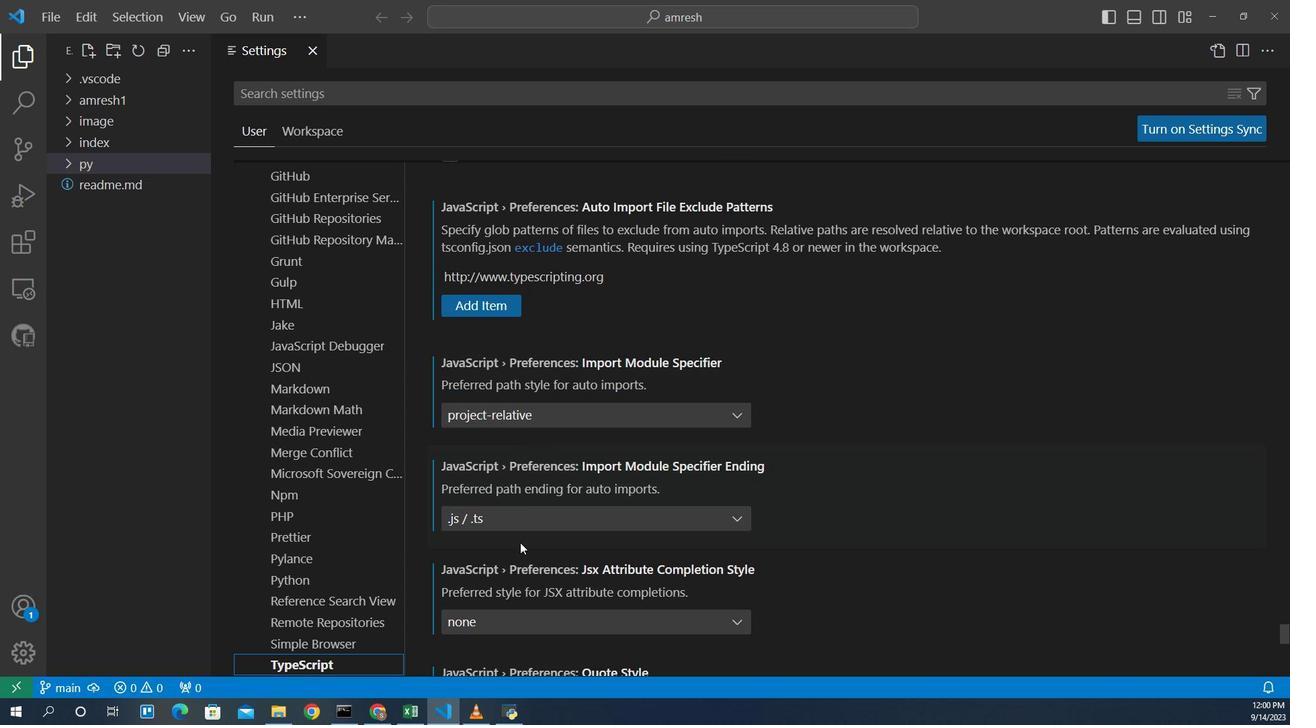 
Action: Mouse scrolled (611, 495) with delta (0, 0)
Screenshot: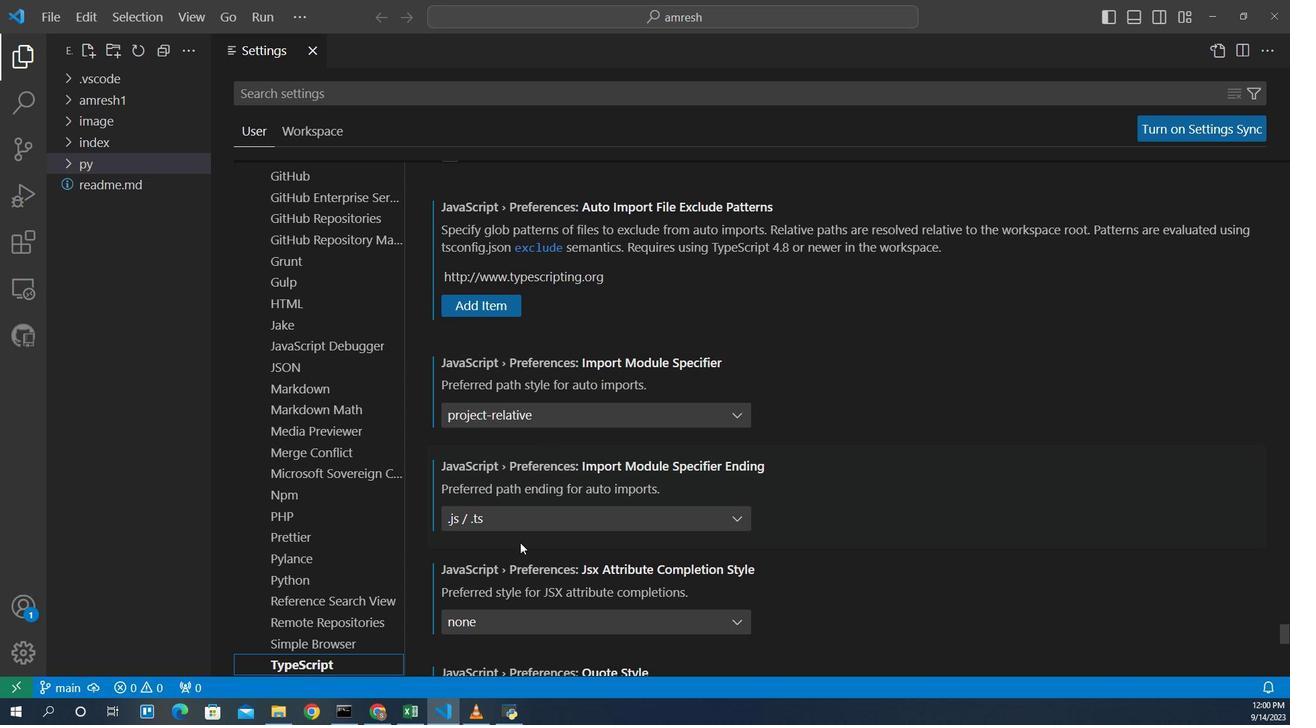 
Action: Mouse scrolled (611, 495) with delta (0, 0)
Screenshot: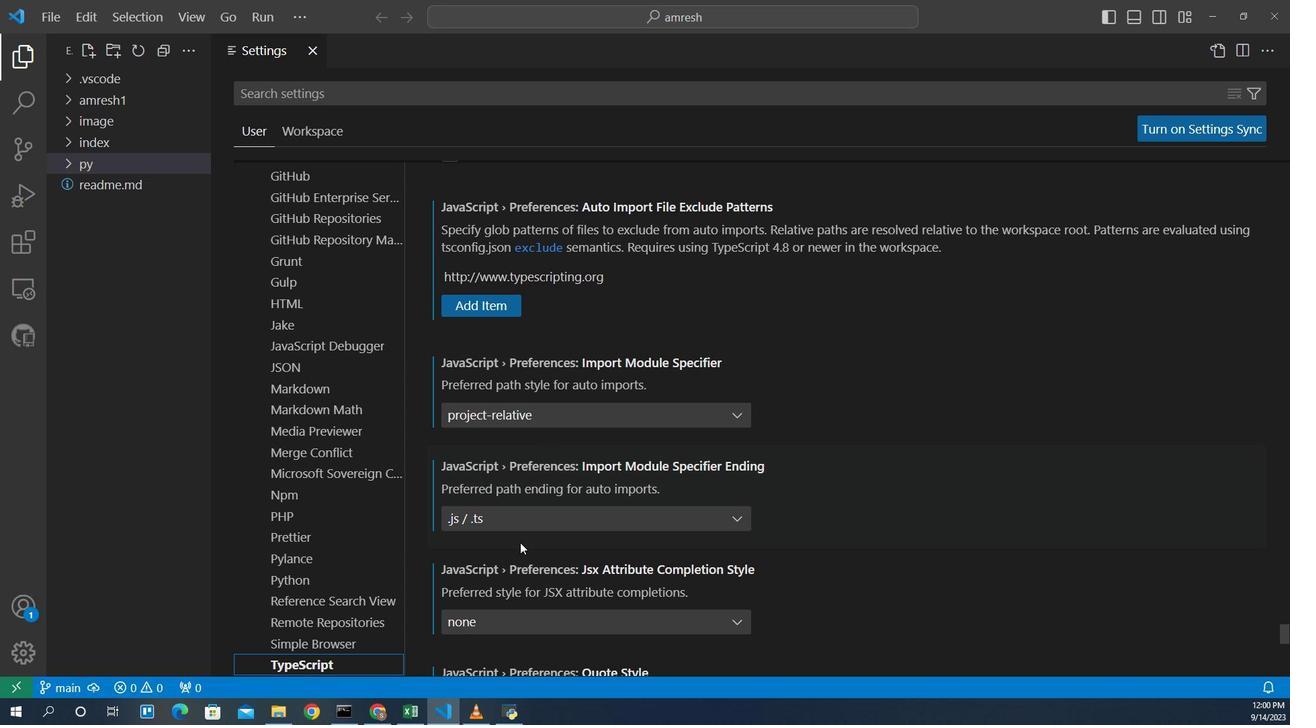 
Action: Mouse scrolled (611, 495) with delta (0, 0)
Screenshot: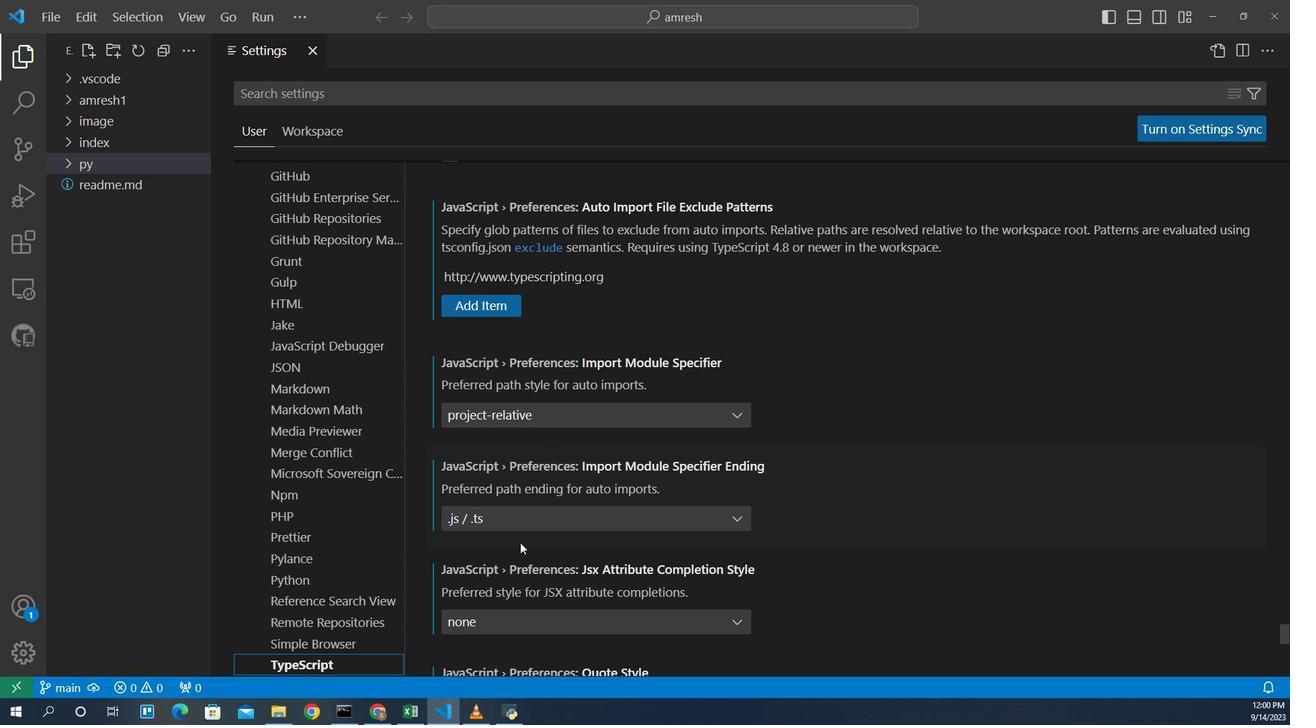 
Action: Mouse scrolled (611, 495) with delta (0, 0)
Screenshot: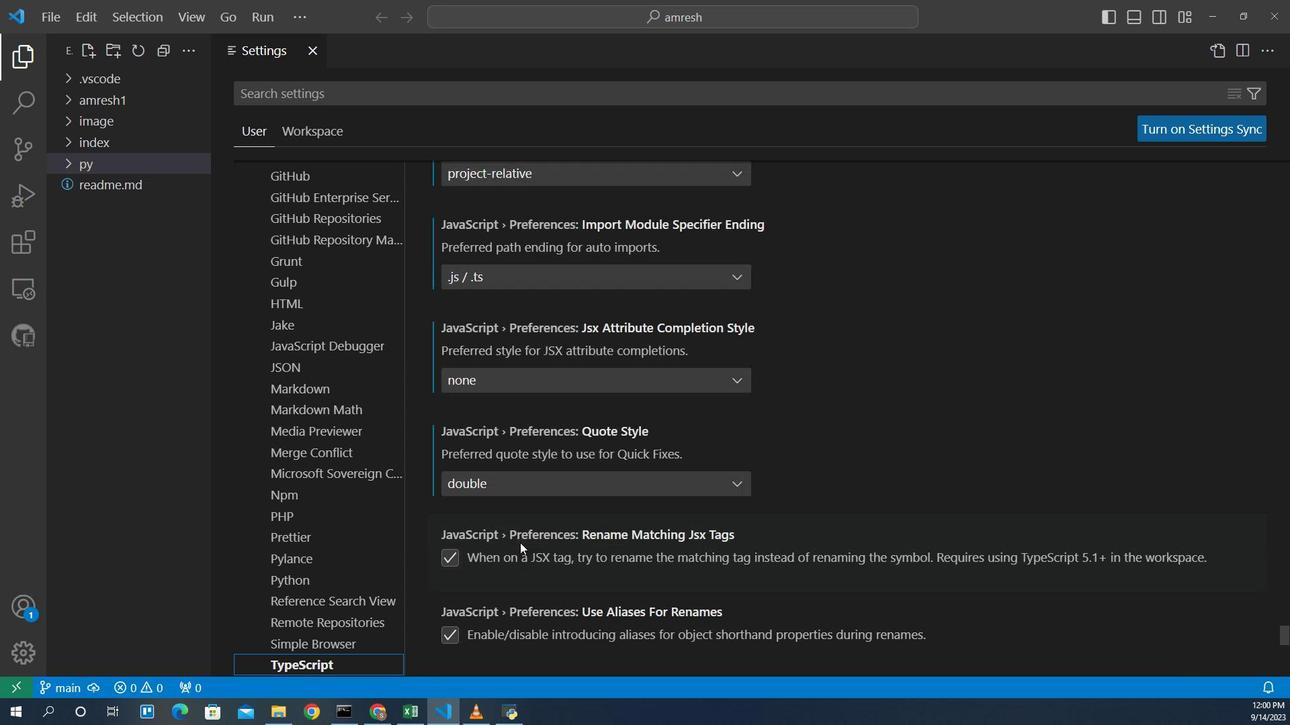 
Action: Mouse scrolled (611, 495) with delta (0, 0)
Screenshot: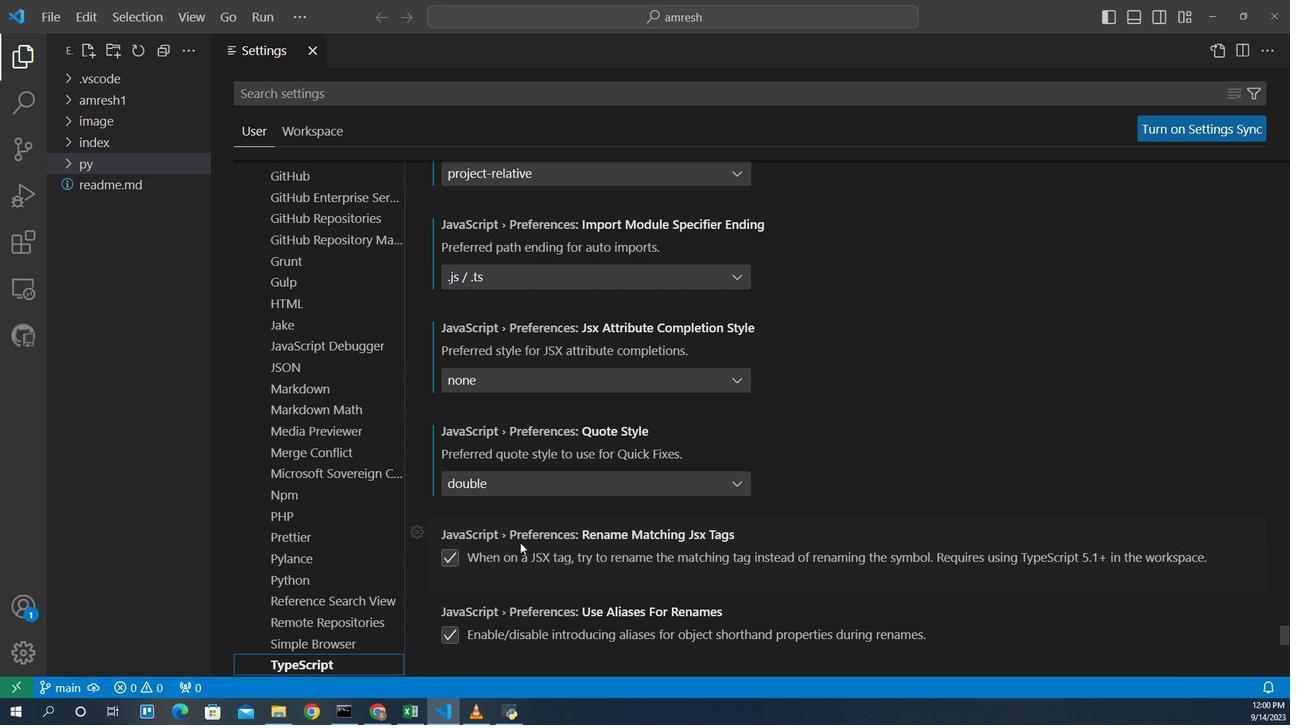 
Action: Mouse scrolled (611, 495) with delta (0, 0)
Screenshot: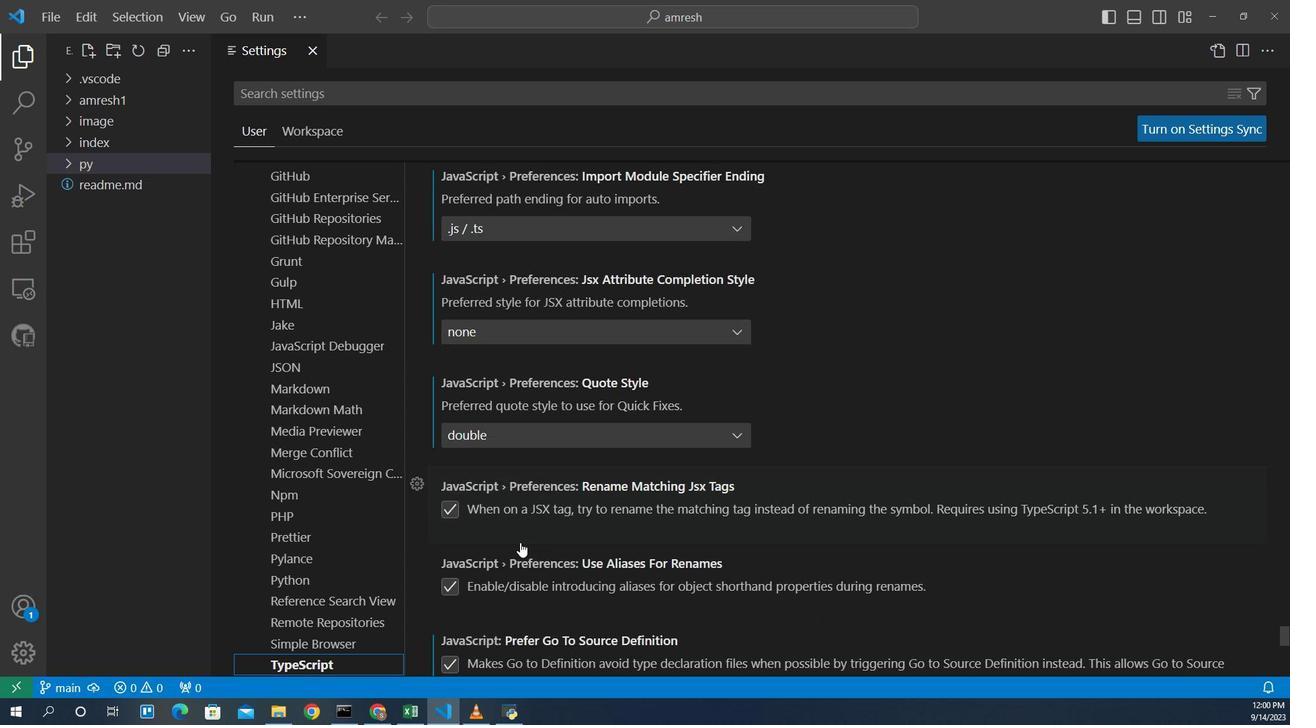 
Action: Mouse scrolled (611, 495) with delta (0, 0)
Screenshot: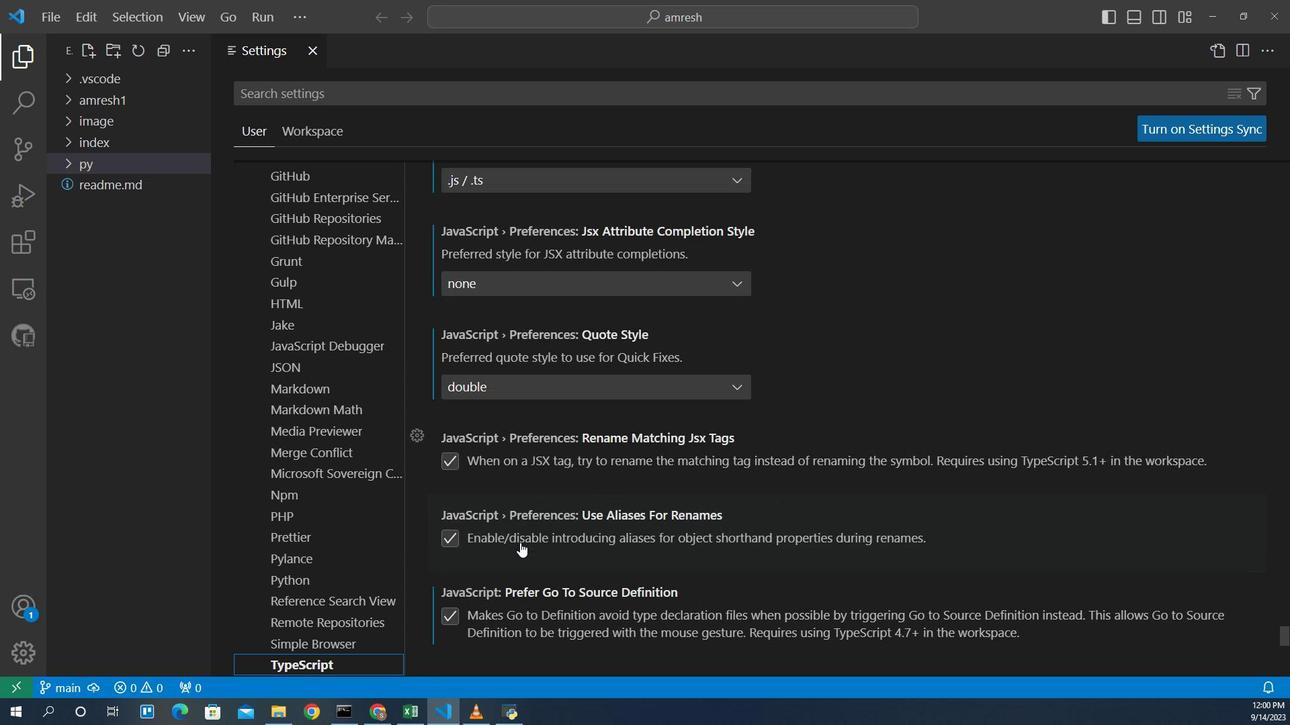 
Action: Mouse scrolled (611, 495) with delta (0, 0)
Screenshot: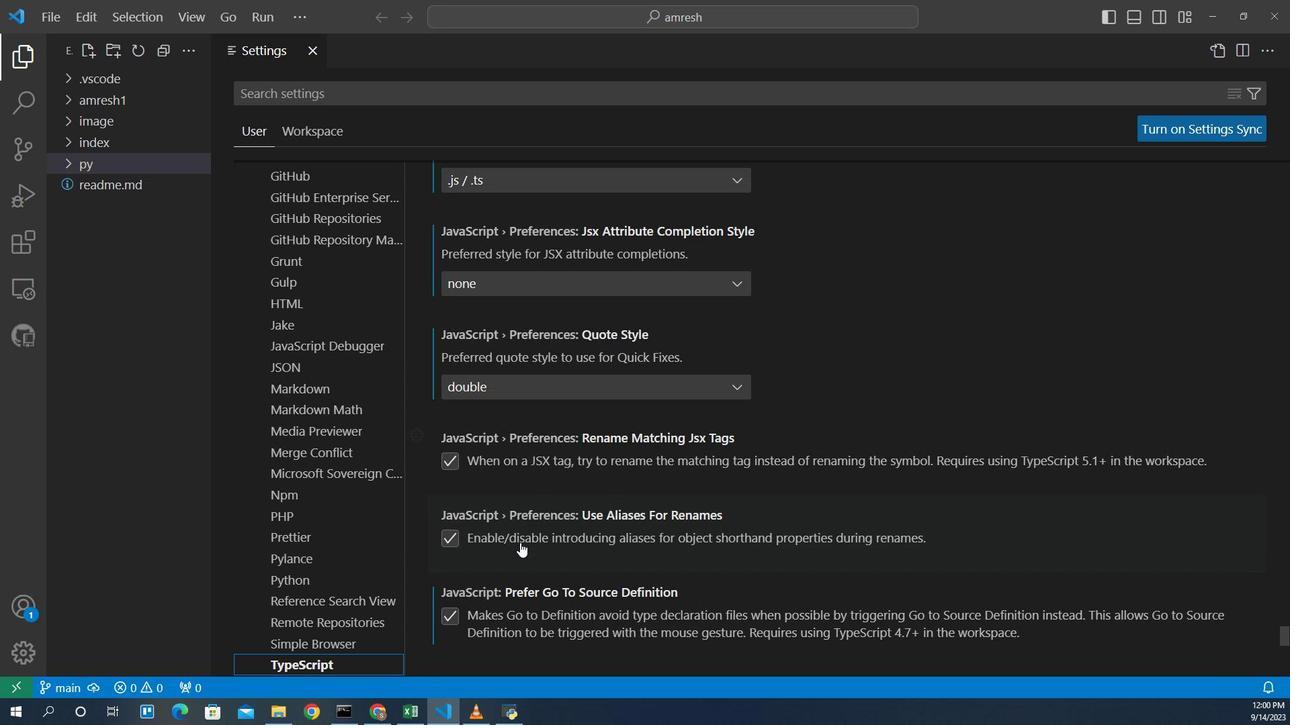 
Action: Mouse scrolled (611, 495) with delta (0, 0)
Screenshot: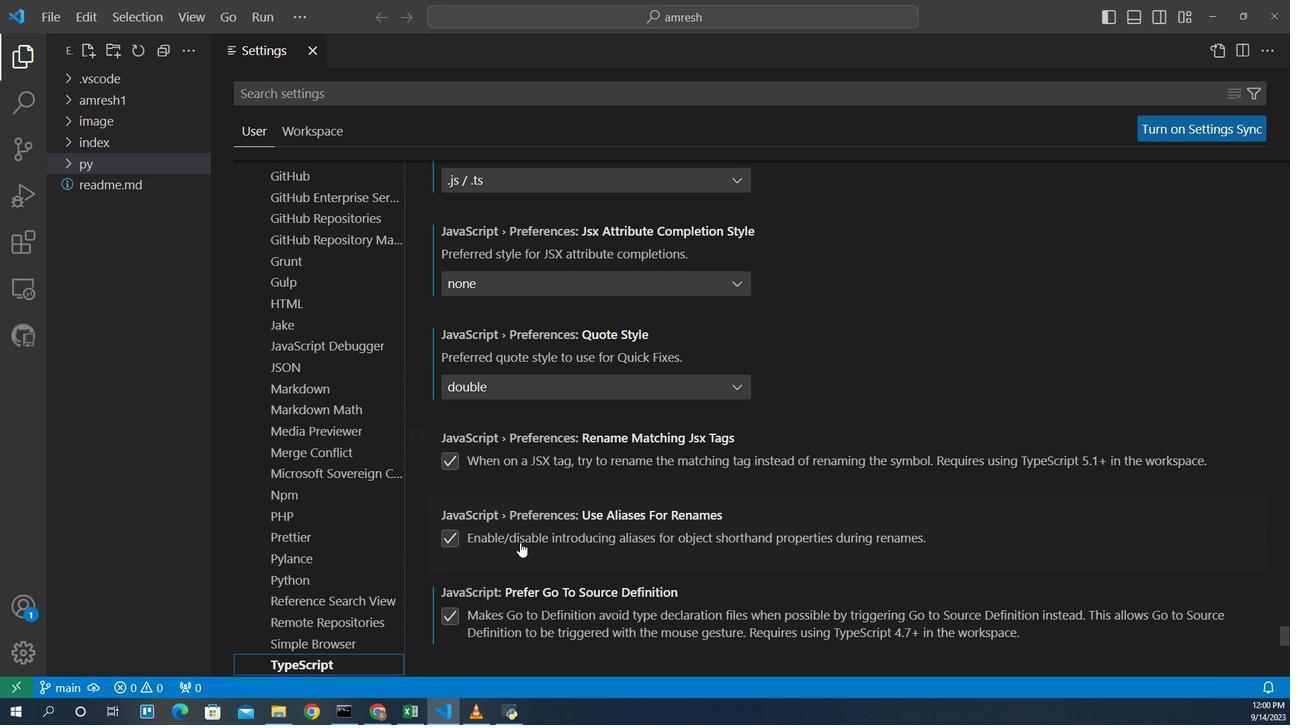 
Action: Mouse scrolled (611, 495) with delta (0, 0)
Screenshot: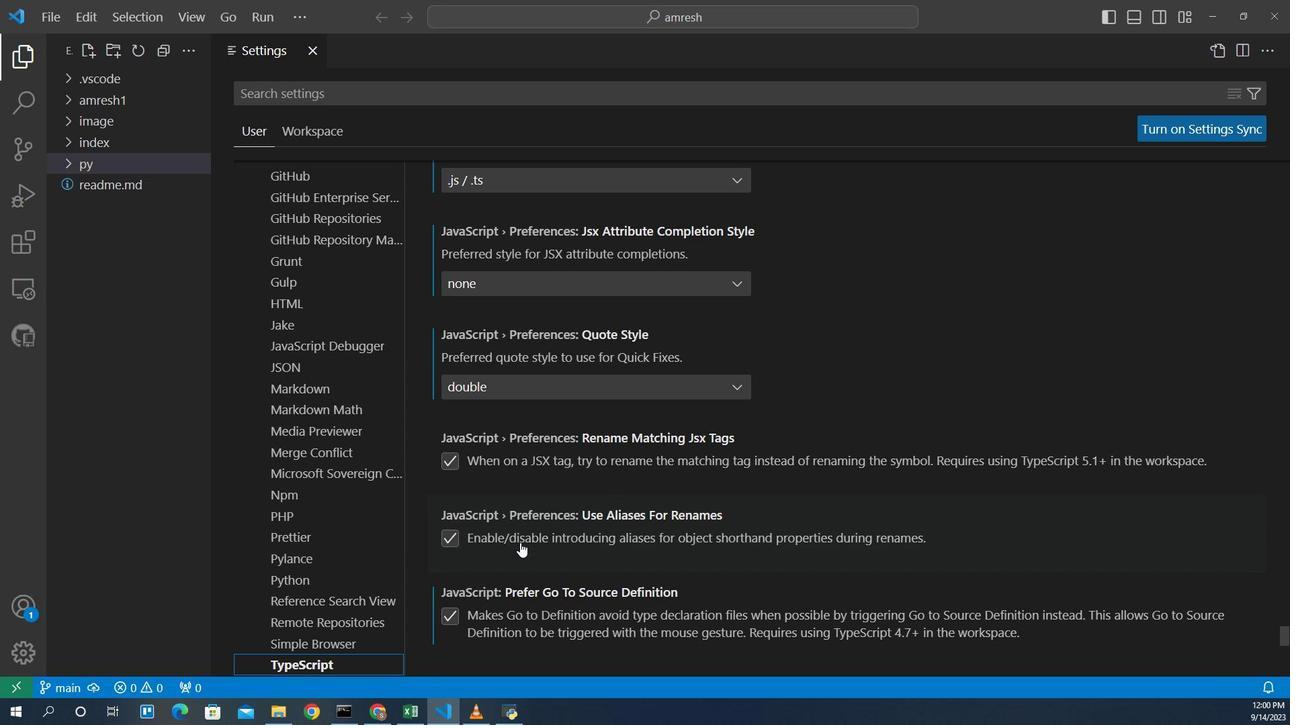
Action: Mouse scrolled (611, 495) with delta (0, 0)
Screenshot: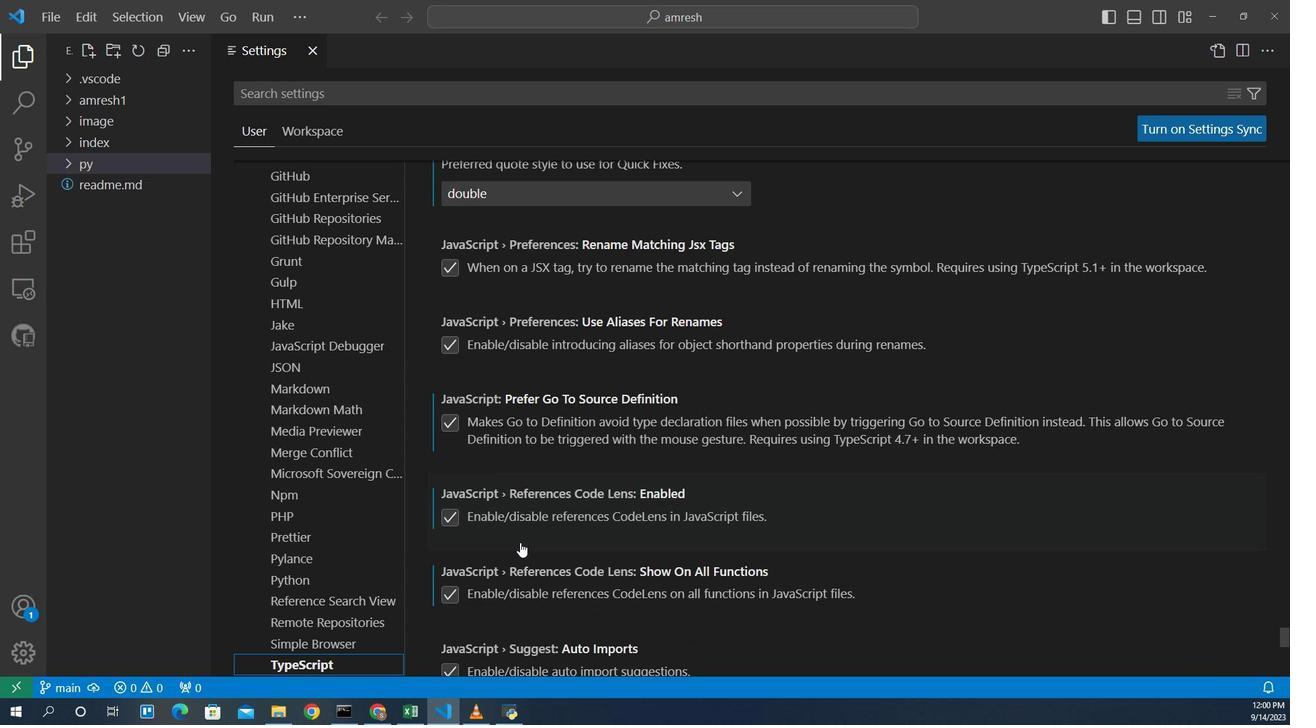 
Action: Mouse scrolled (611, 495) with delta (0, 0)
Screenshot: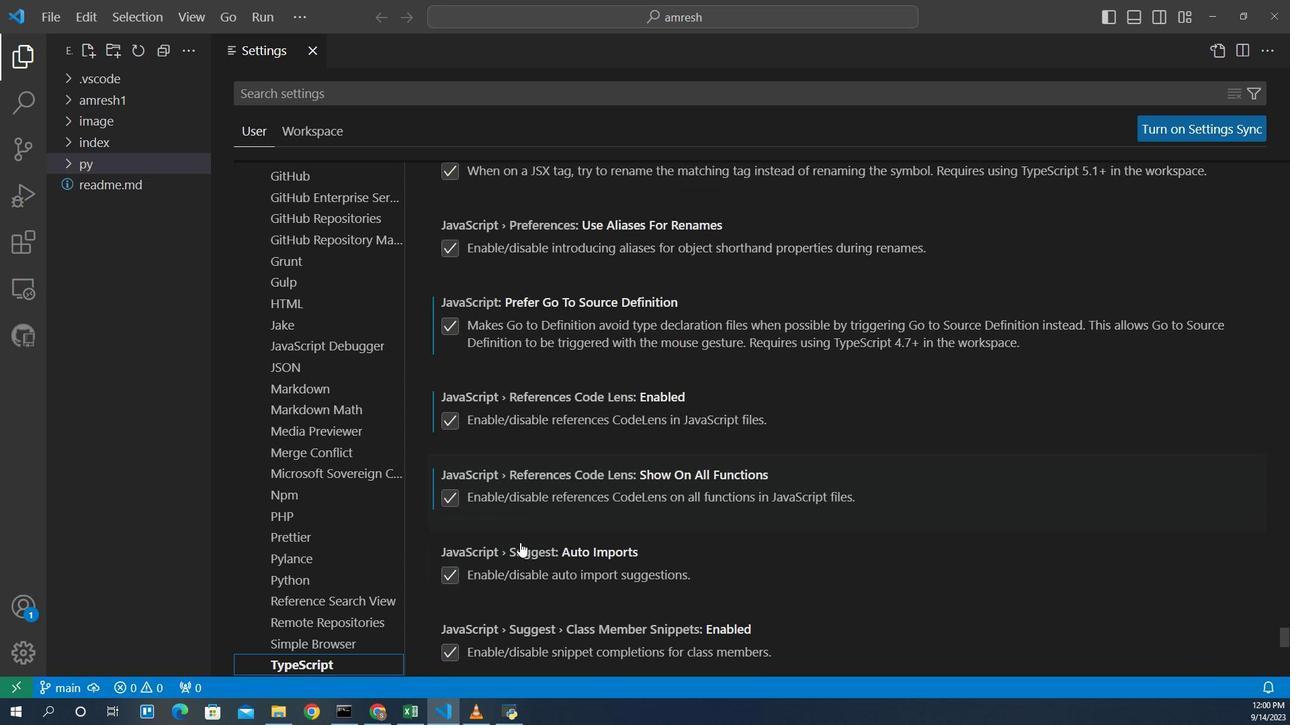 
Action: Mouse scrolled (611, 495) with delta (0, 0)
Screenshot: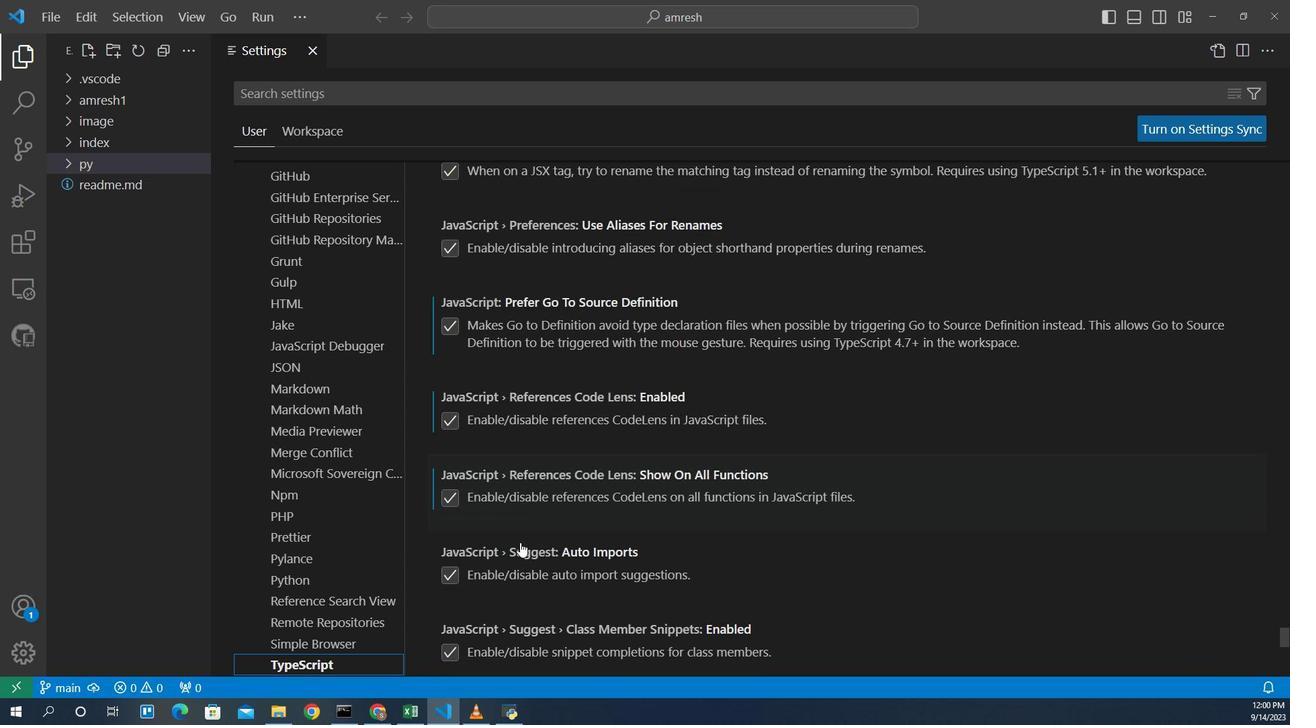 
Action: Mouse scrolled (611, 495) with delta (0, 0)
Screenshot: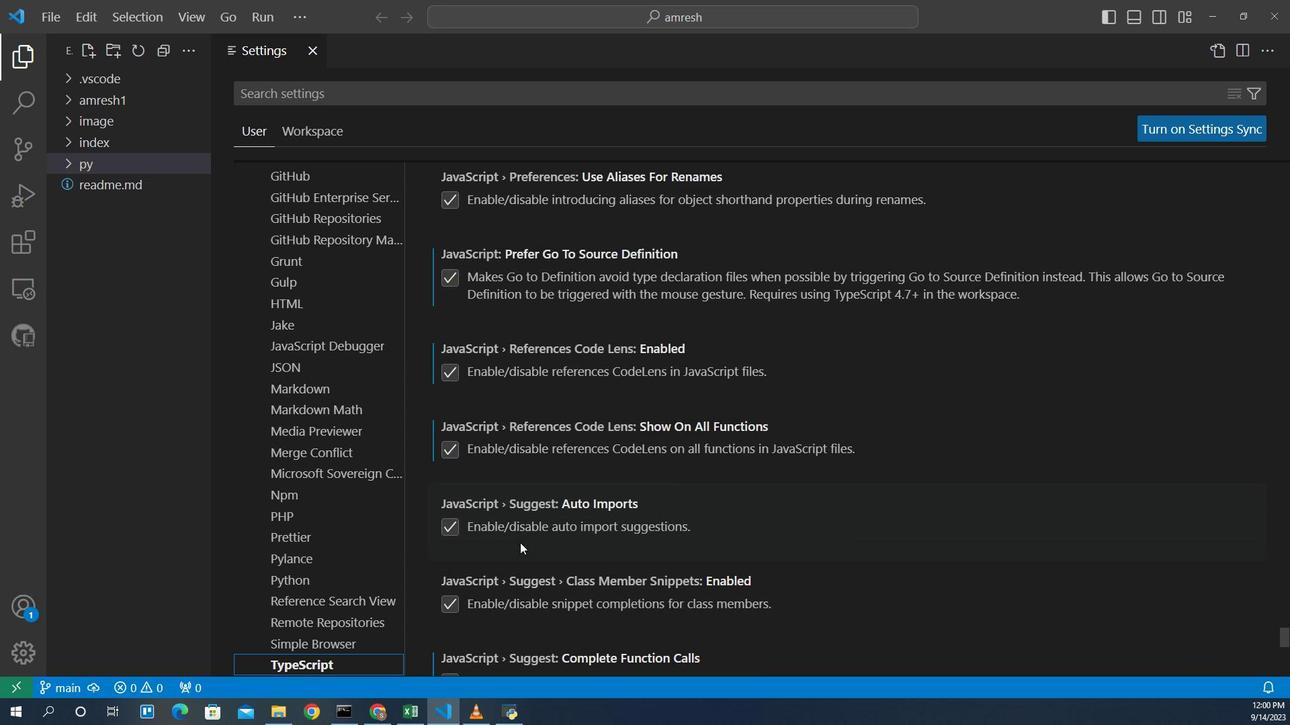 
Action: Mouse scrolled (611, 495) with delta (0, 0)
Screenshot: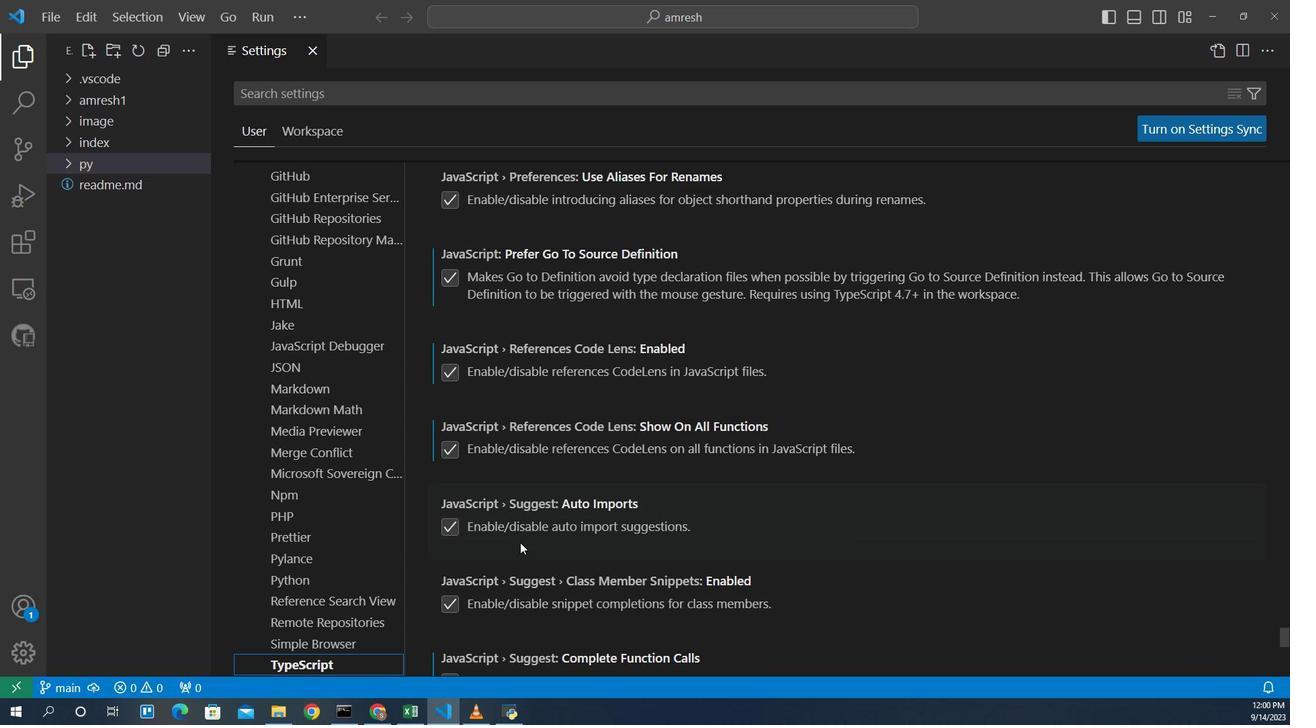 
Action: Mouse scrolled (611, 495) with delta (0, 0)
Screenshot: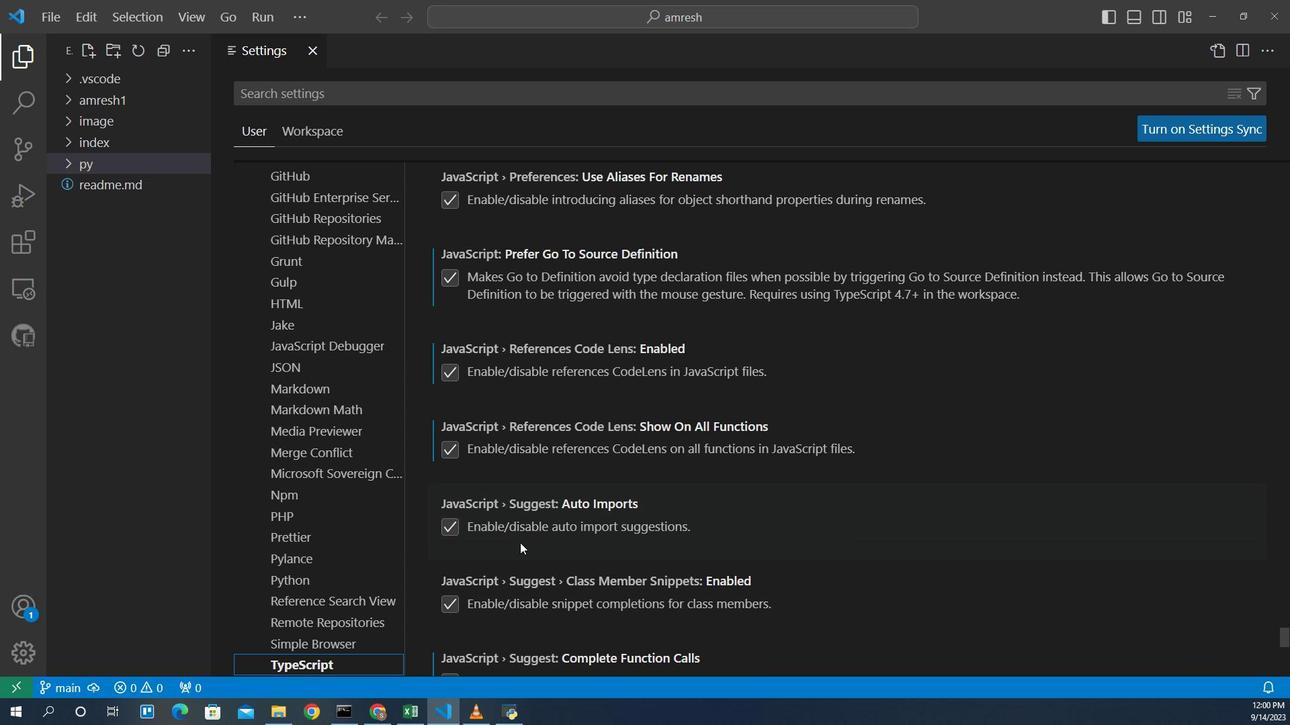 
Action: Mouse scrolled (611, 495) with delta (0, 0)
Screenshot: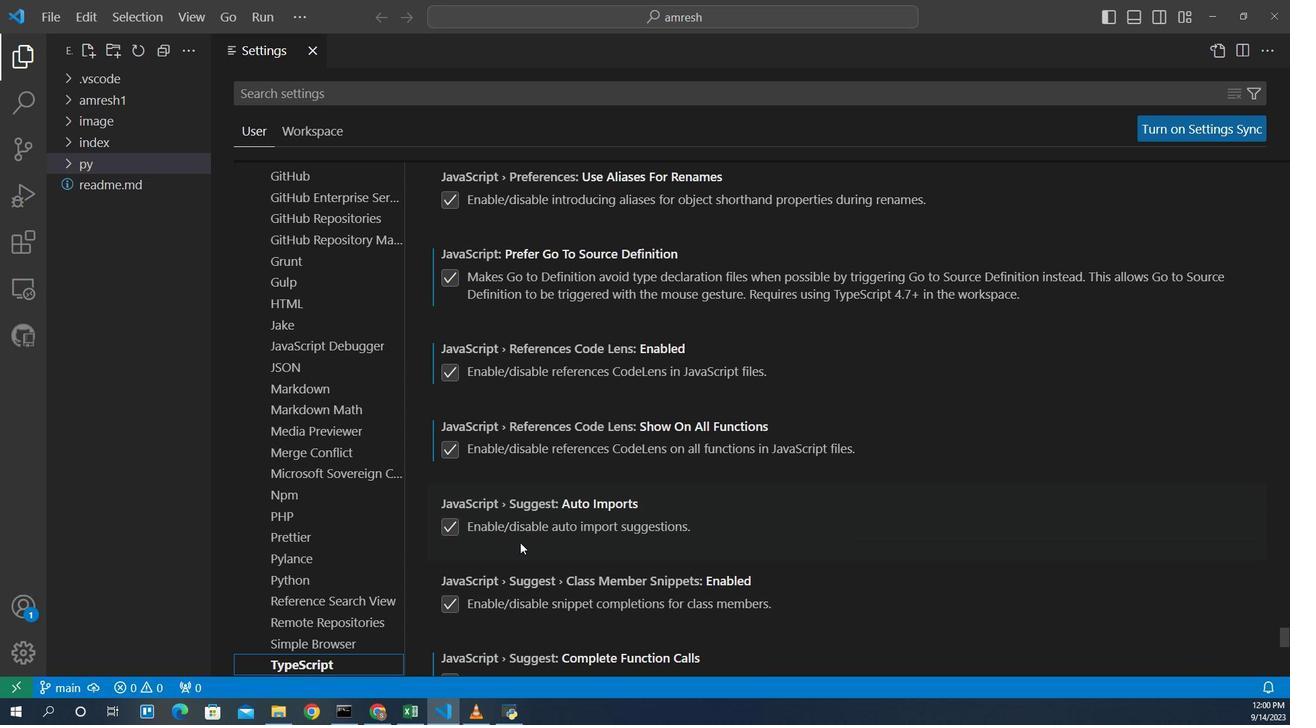 
Action: Mouse scrolled (611, 495) with delta (0, 0)
Screenshot: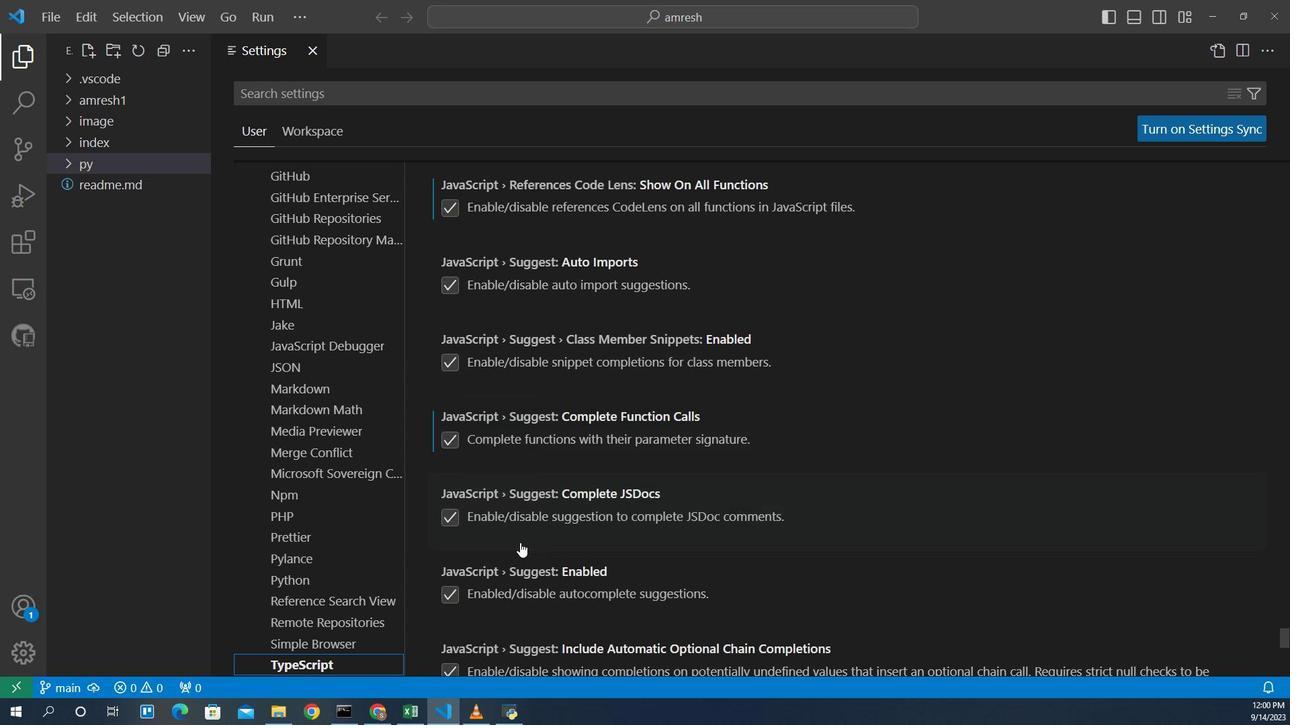 
Action: Mouse scrolled (611, 495) with delta (0, 0)
Screenshot: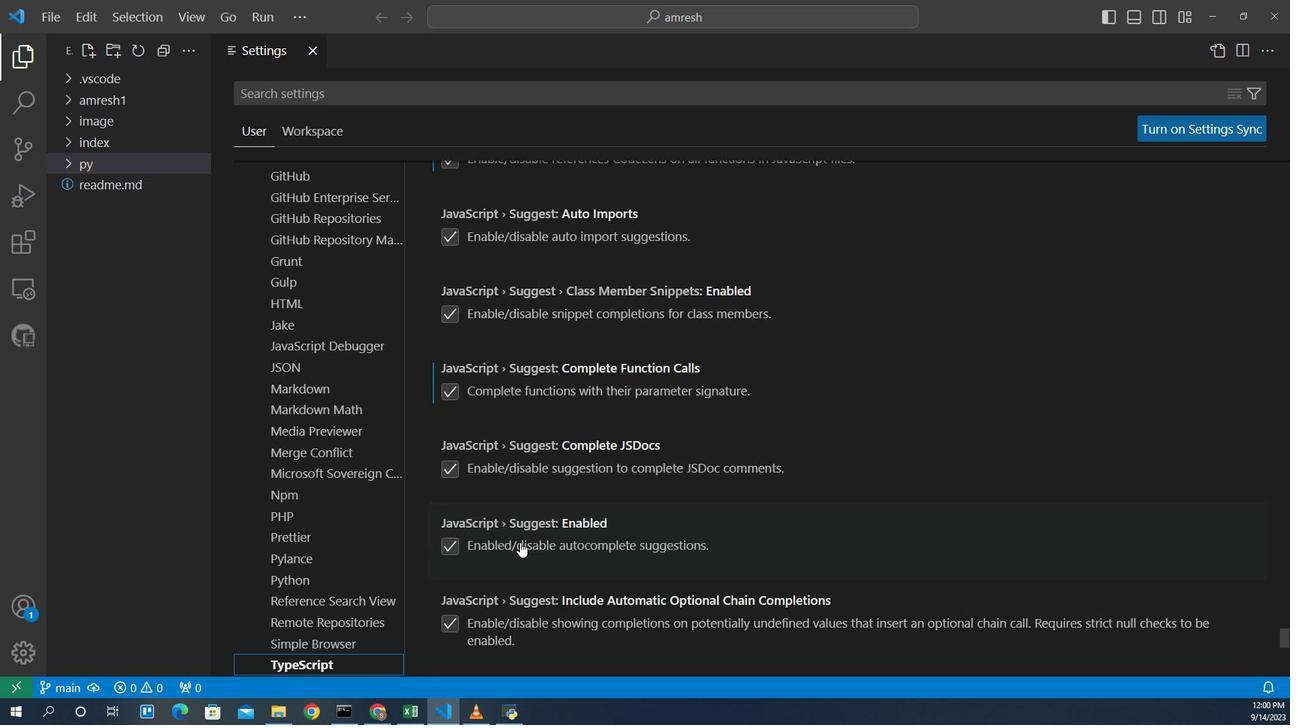 
Action: Mouse scrolled (611, 495) with delta (0, 0)
Screenshot: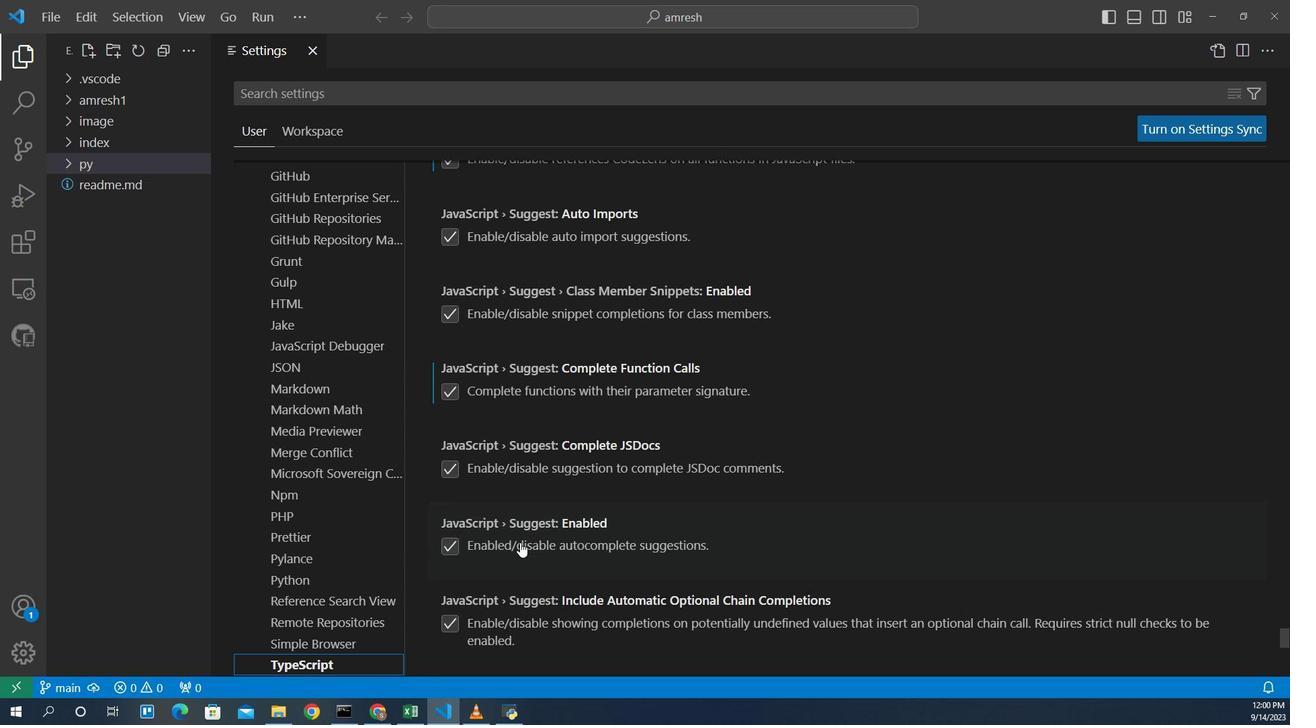 
Action: Mouse scrolled (611, 495) with delta (0, 0)
Screenshot: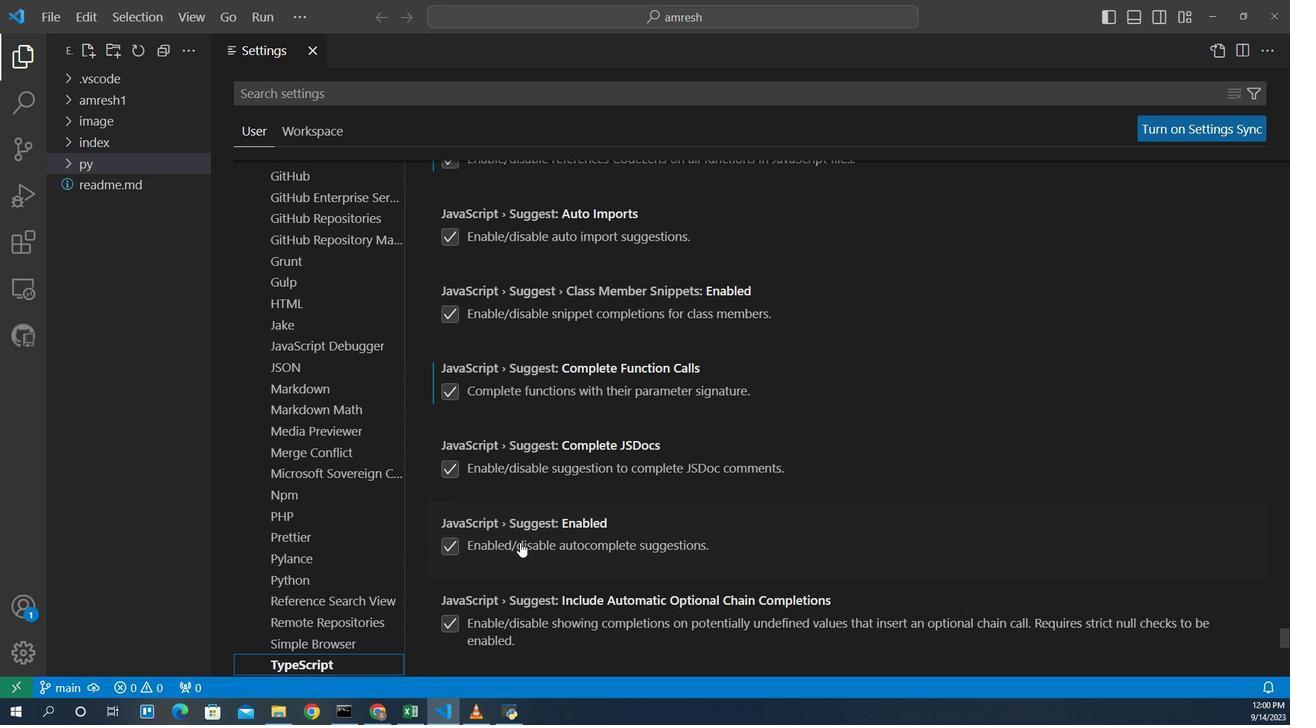 
Action: Mouse scrolled (611, 495) with delta (0, 0)
Screenshot: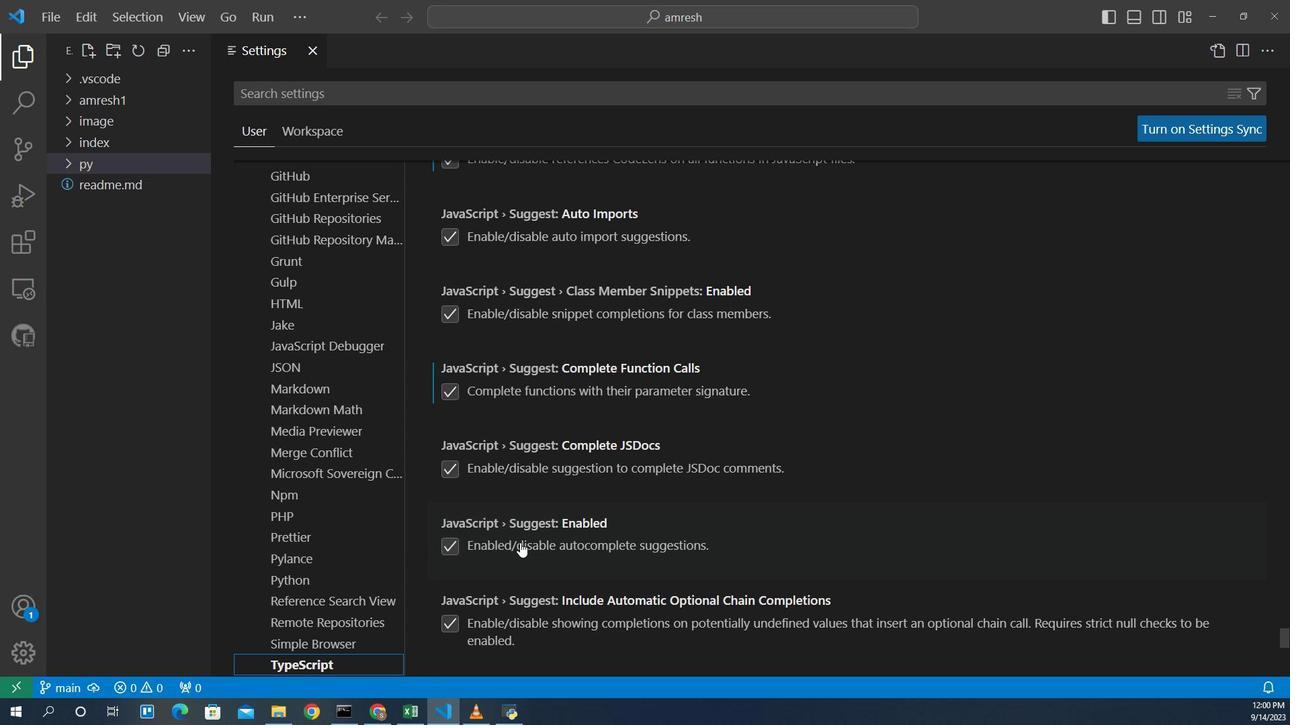 
Action: Mouse scrolled (611, 495) with delta (0, 0)
Screenshot: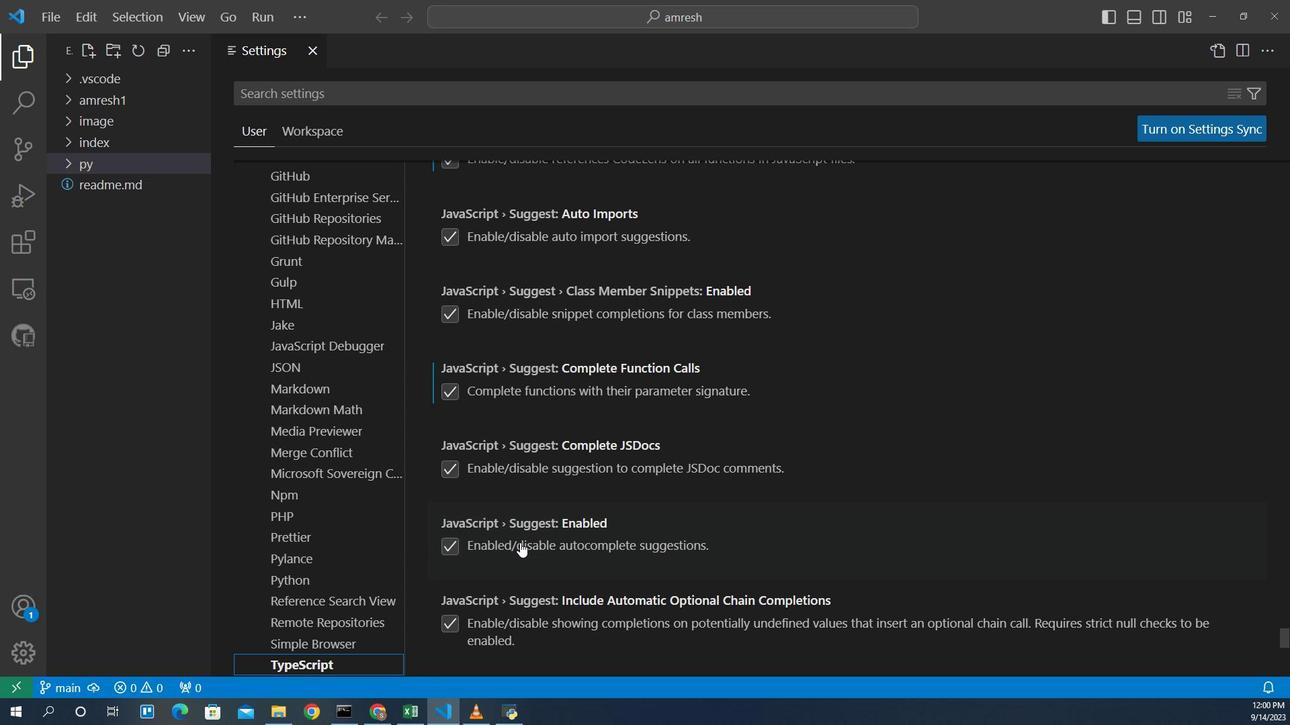 
Action: Mouse scrolled (611, 495) with delta (0, 0)
Screenshot: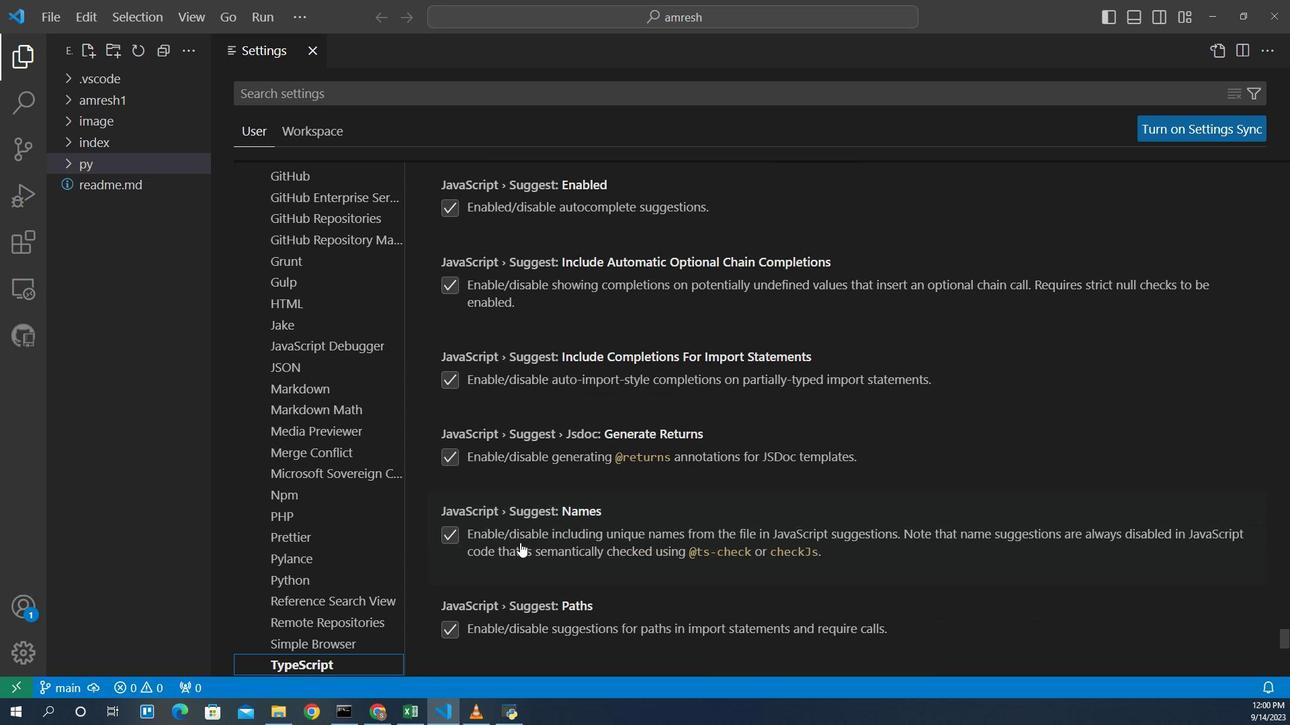 
Action: Mouse scrolled (611, 495) with delta (0, 0)
Screenshot: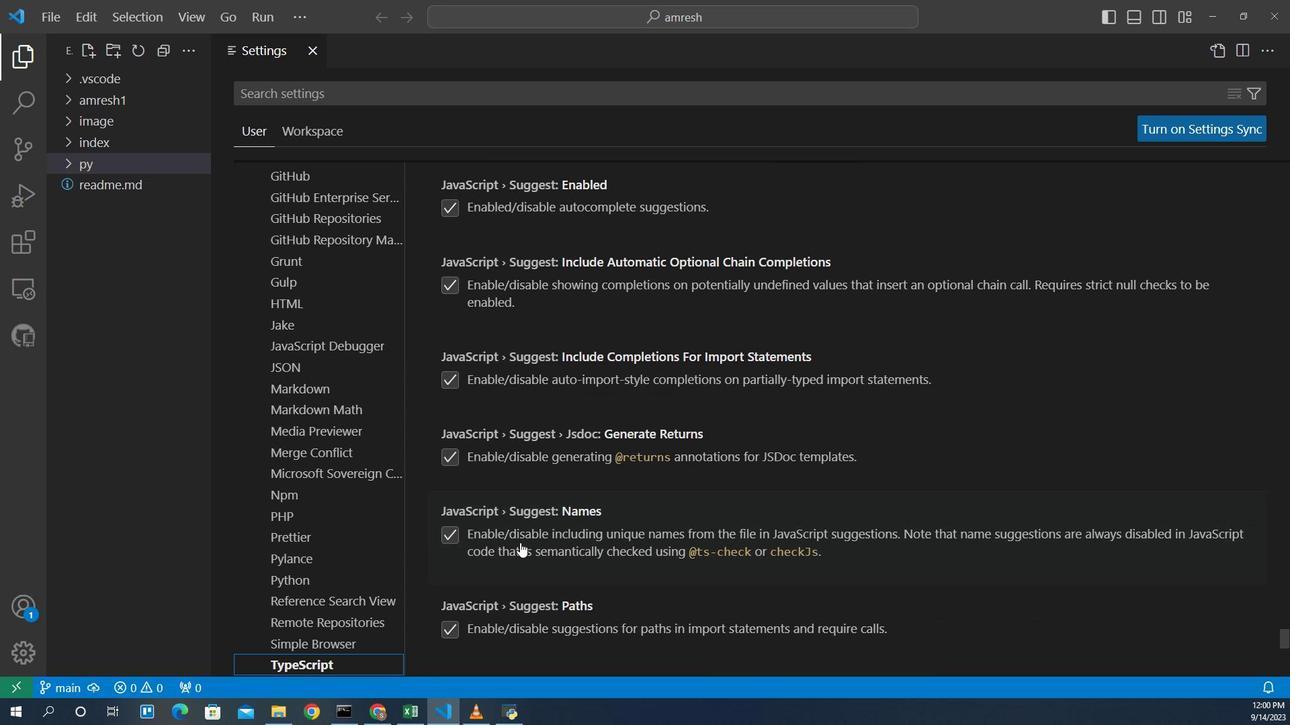 
Action: Mouse scrolled (611, 495) with delta (0, 0)
Screenshot: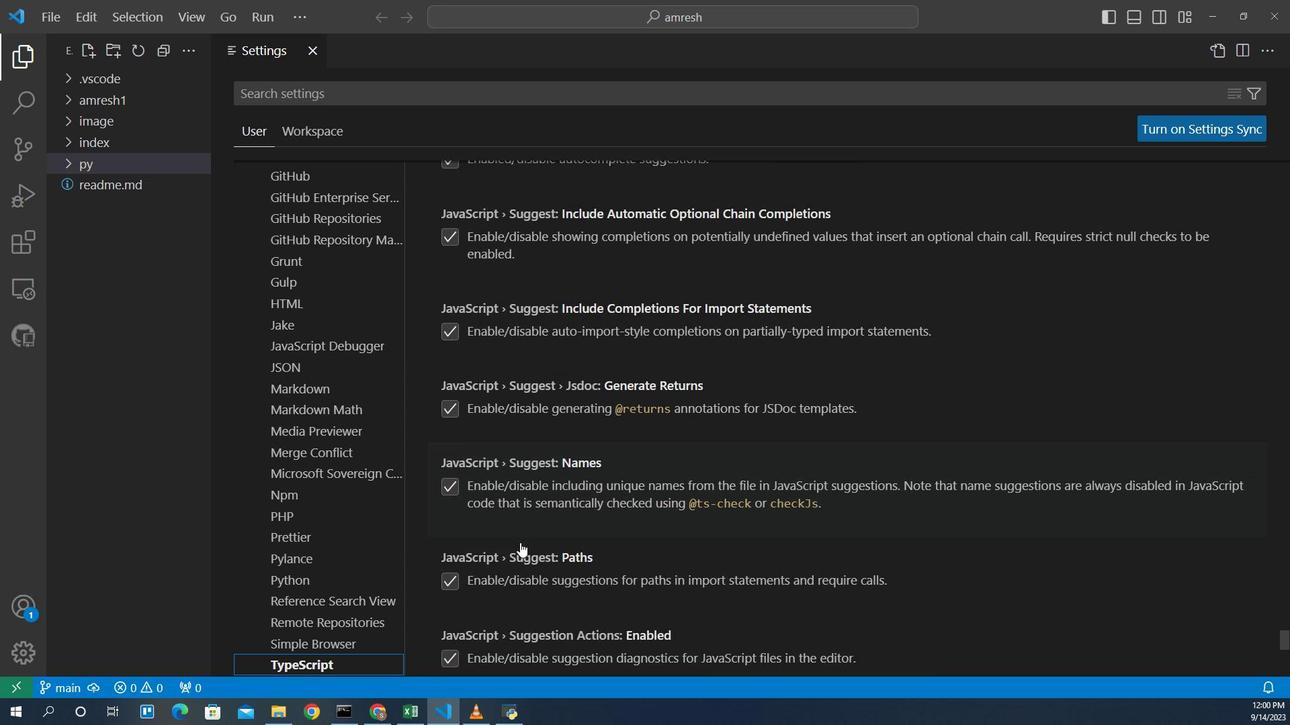 
Action: Mouse scrolled (611, 495) with delta (0, 0)
Screenshot: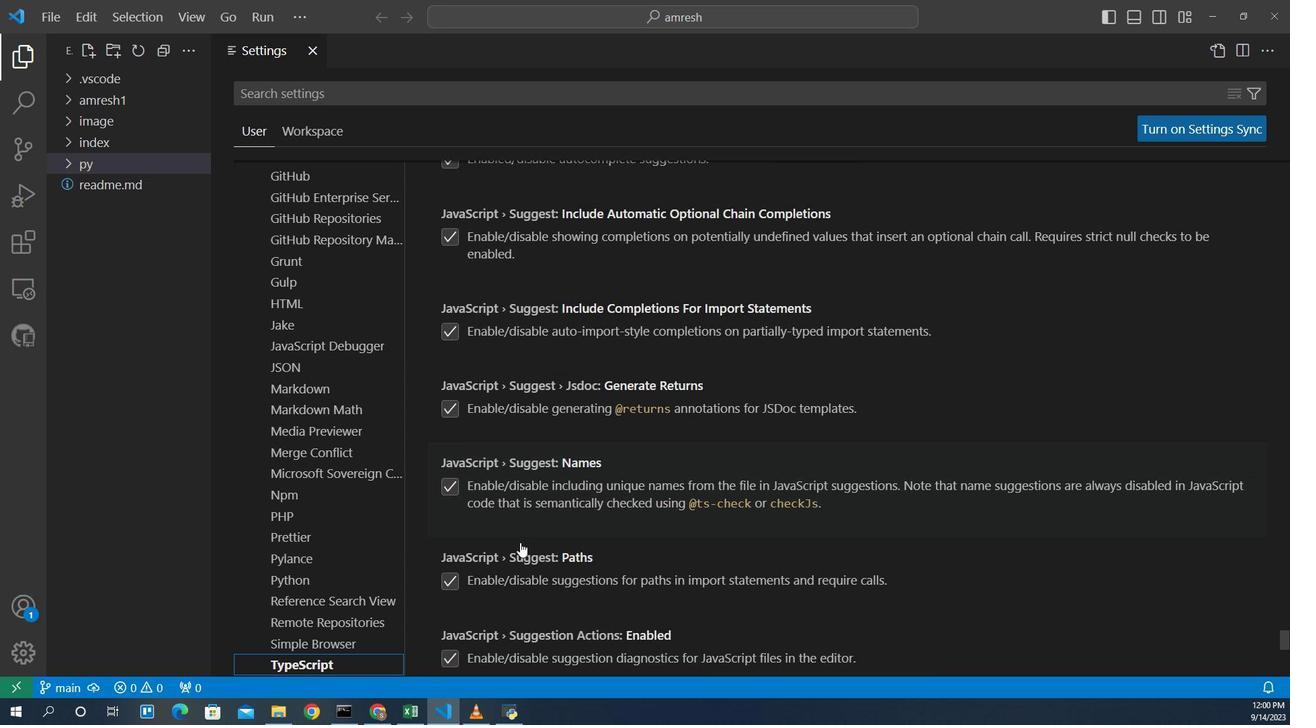 
Action: Mouse scrolled (611, 495) with delta (0, 0)
Screenshot: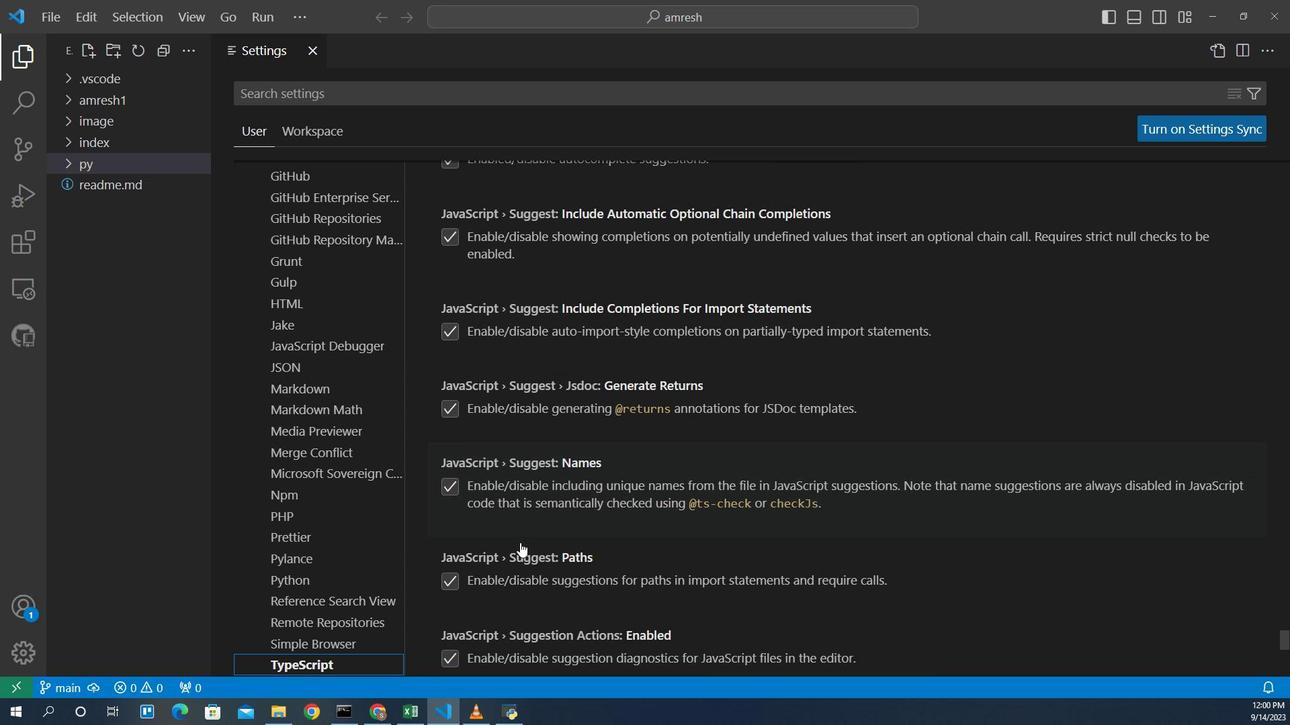 
Action: Mouse scrolled (611, 495) with delta (0, 0)
Screenshot: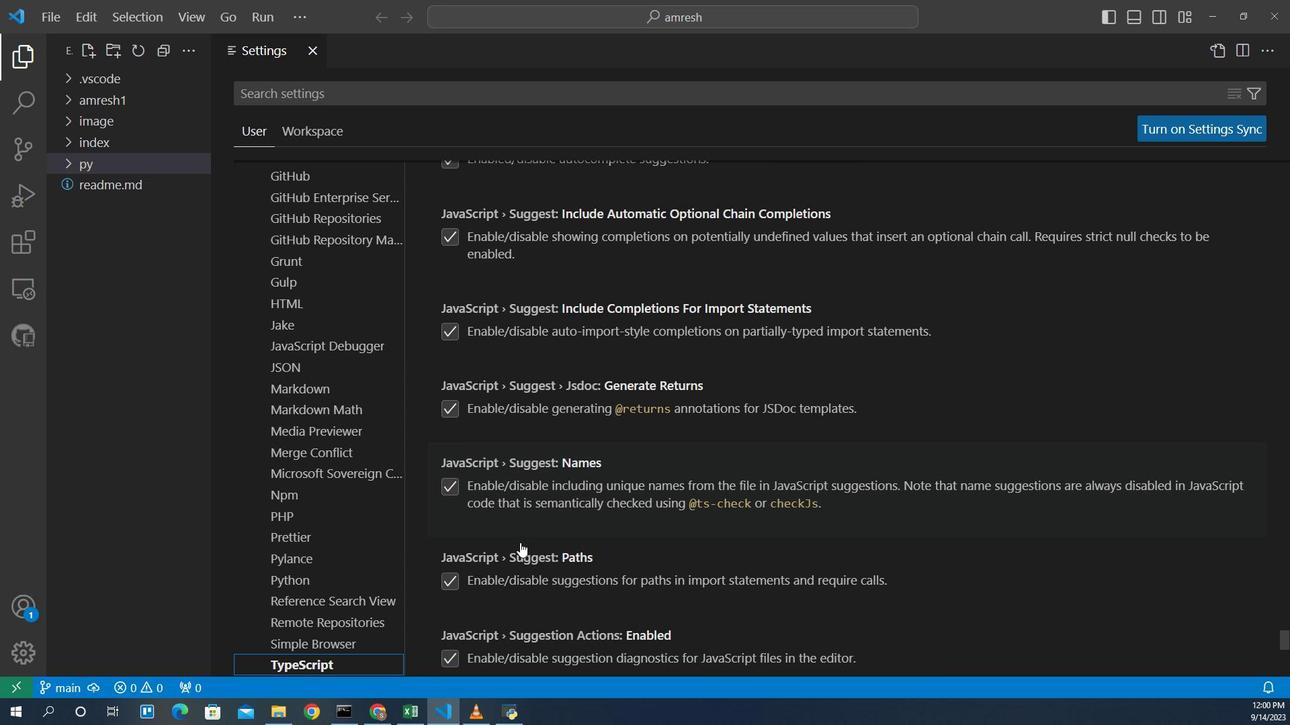 
Action: Mouse scrolled (611, 495) with delta (0, 0)
Screenshot: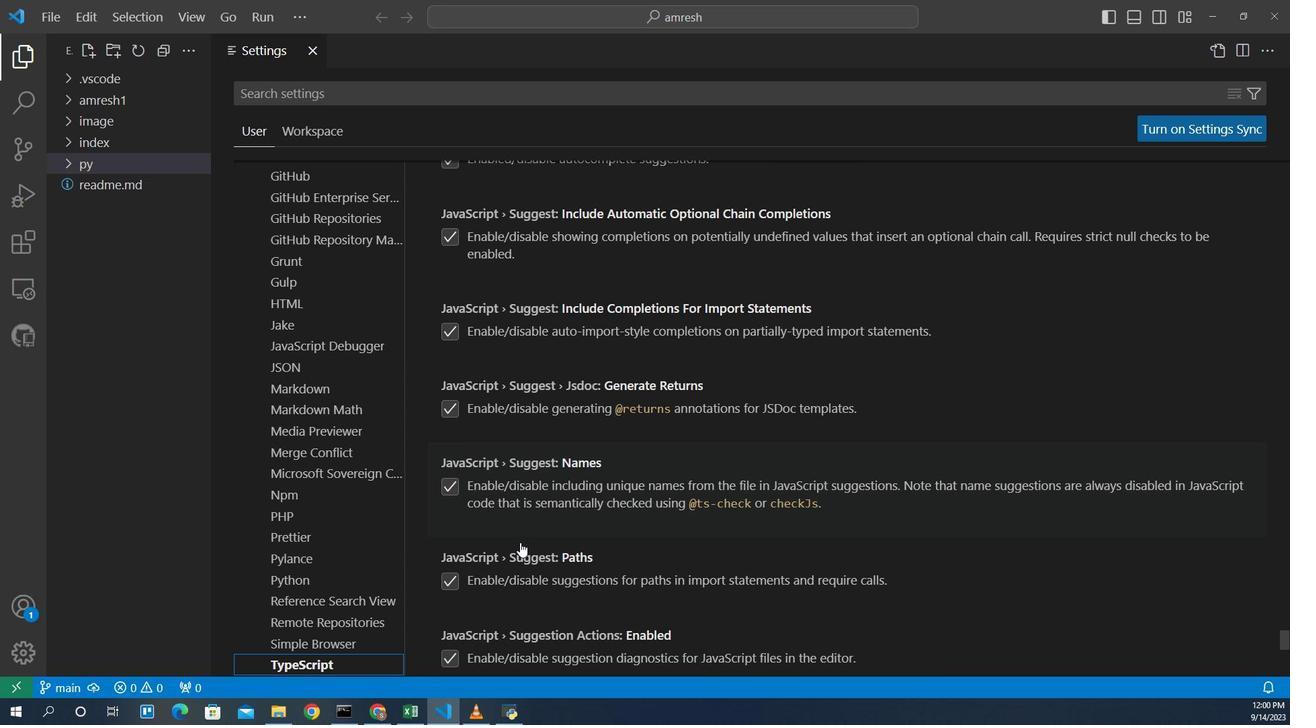
Action: Mouse scrolled (611, 495) with delta (0, 0)
Screenshot: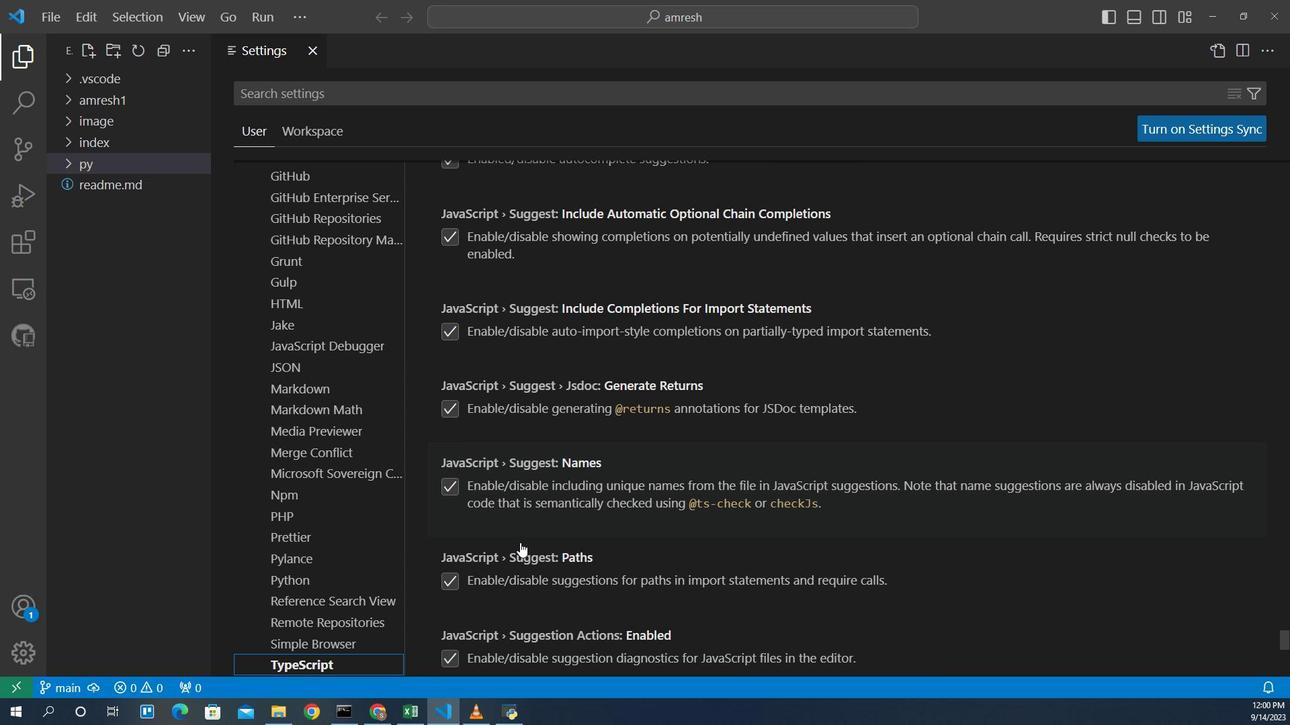 
Action: Mouse scrolled (611, 495) with delta (0, 0)
Screenshot: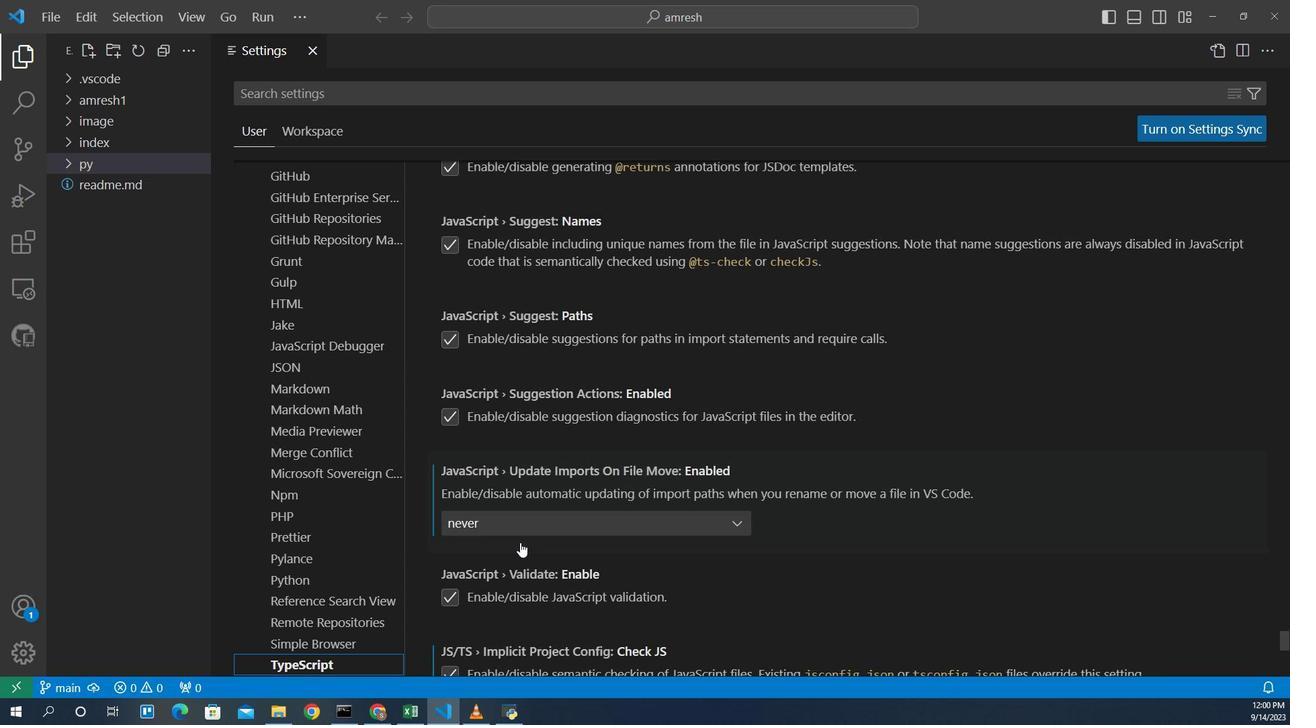 
Action: Mouse scrolled (611, 495) with delta (0, 0)
Screenshot: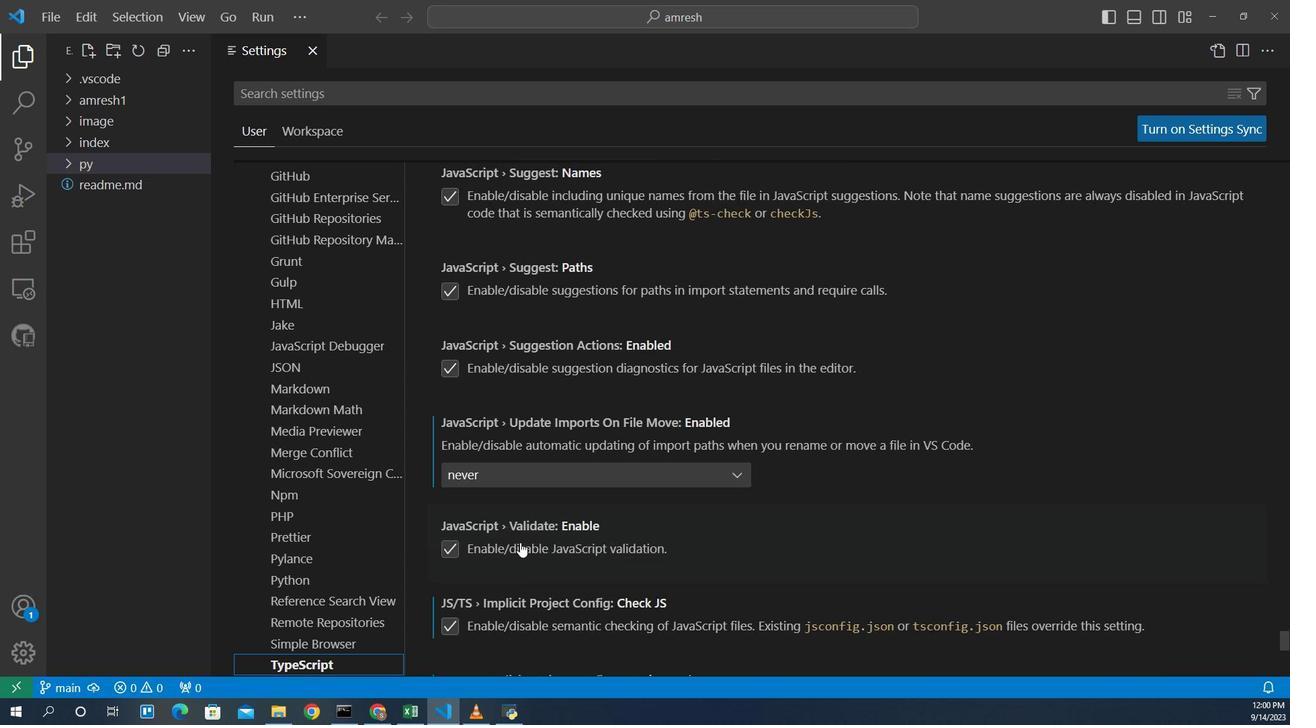 
Action: Mouse scrolled (611, 495) with delta (0, 0)
Screenshot: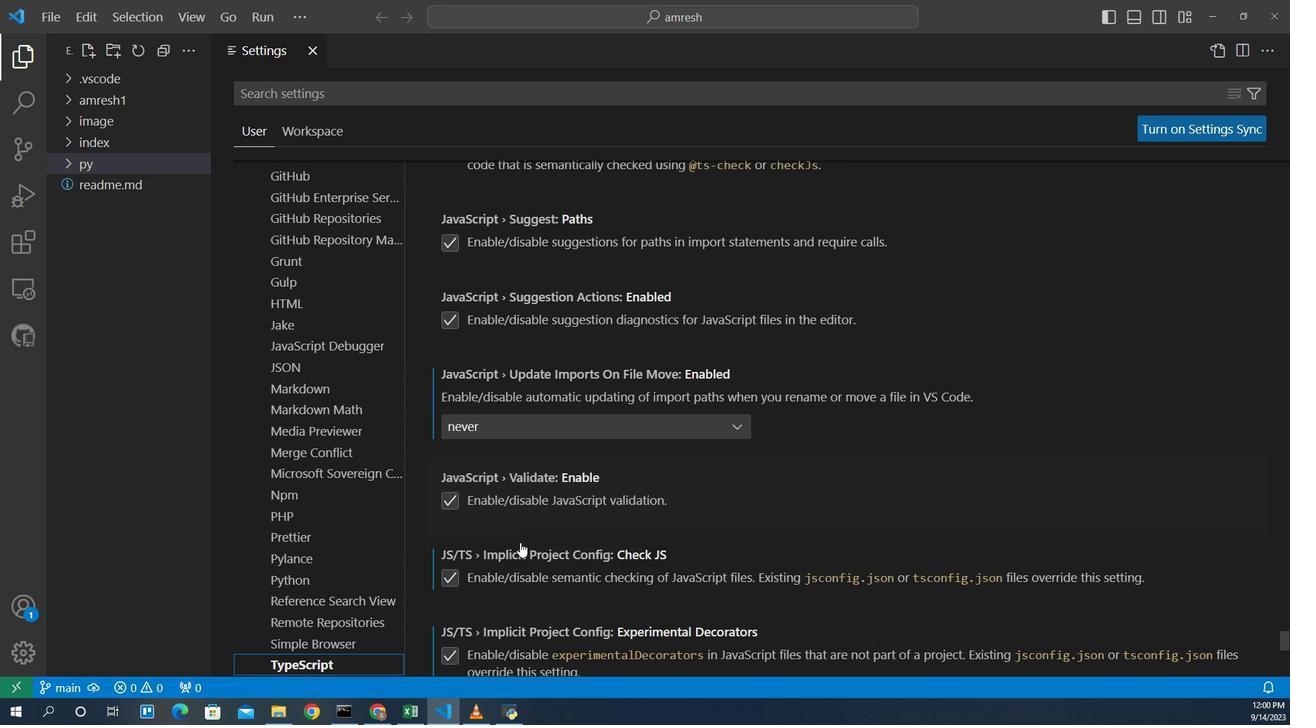 
Action: Mouse scrolled (611, 495) with delta (0, 0)
Screenshot: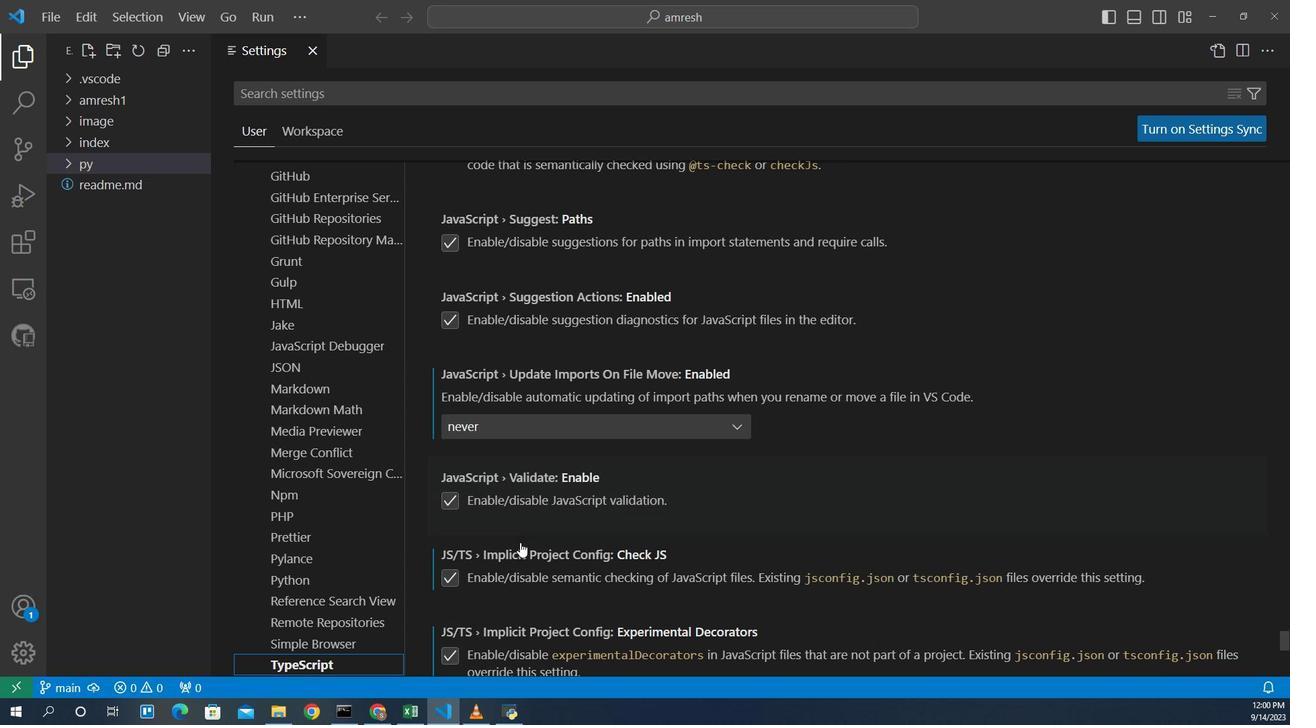 
Action: Mouse scrolled (611, 495) with delta (0, 0)
Screenshot: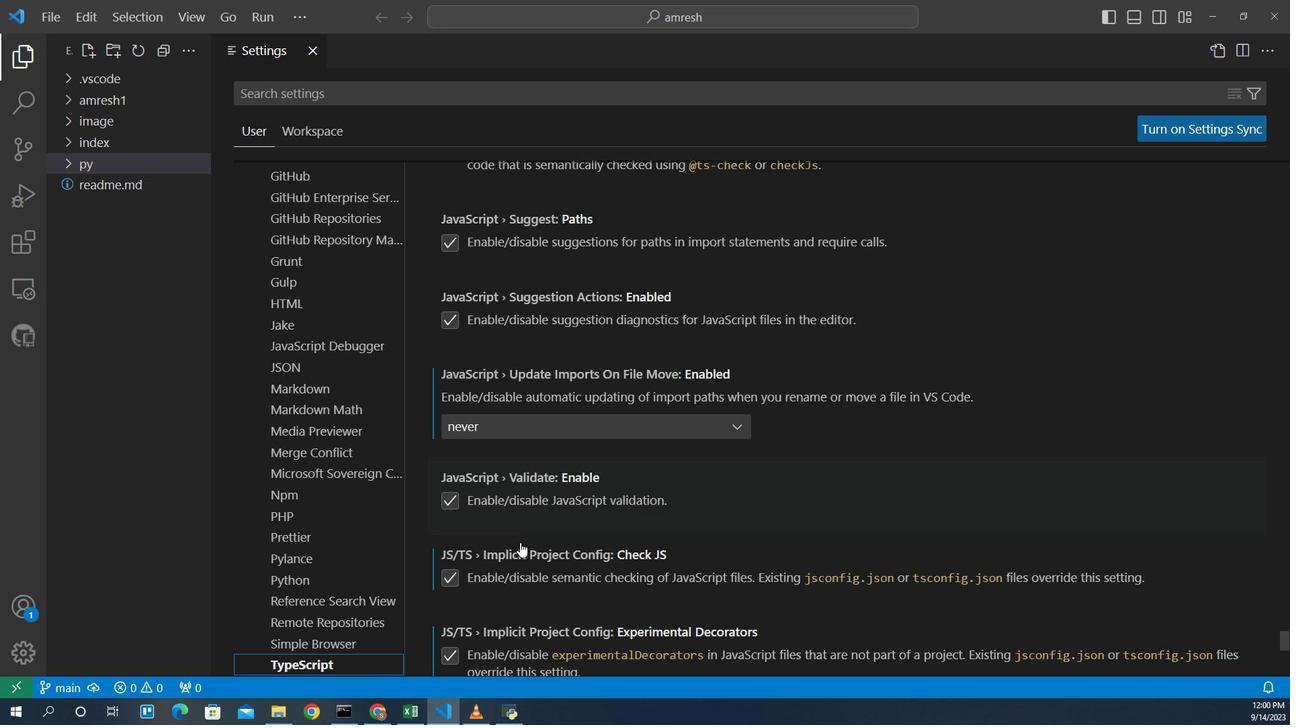 
Action: Mouse scrolled (611, 495) with delta (0, 0)
Screenshot: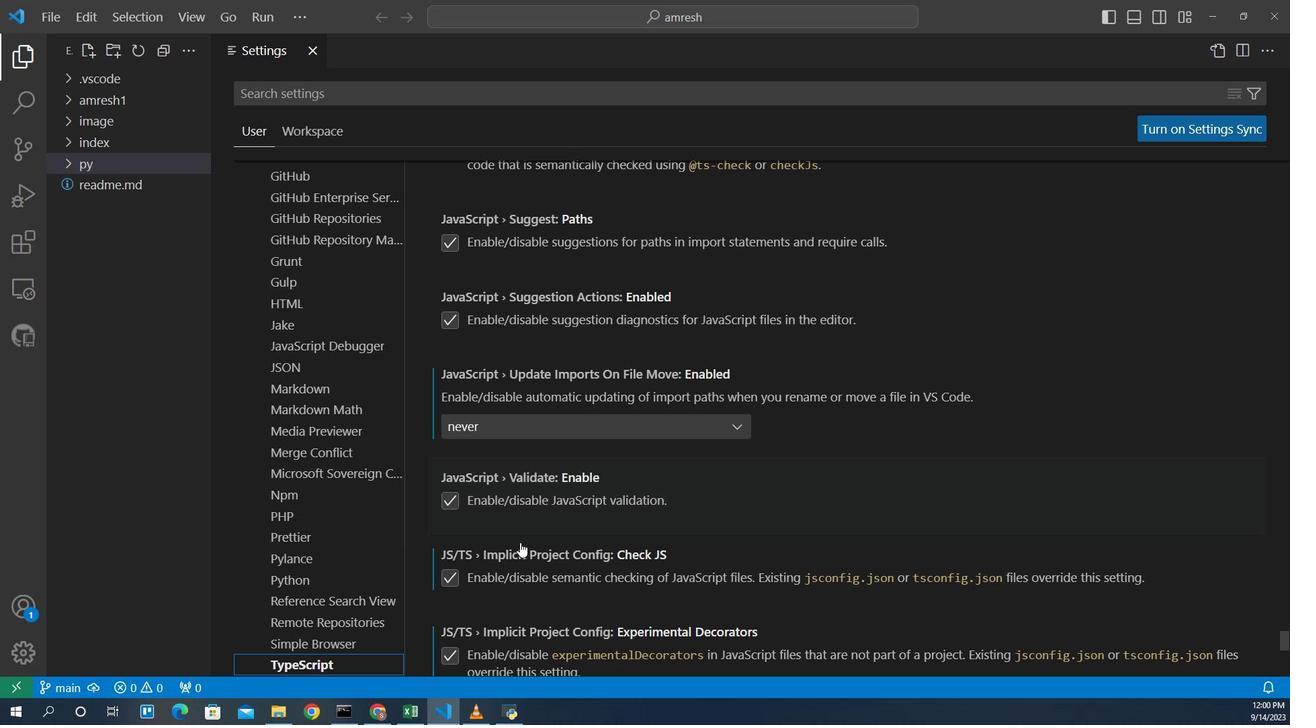 
Action: Mouse scrolled (611, 495) with delta (0, 0)
Screenshot: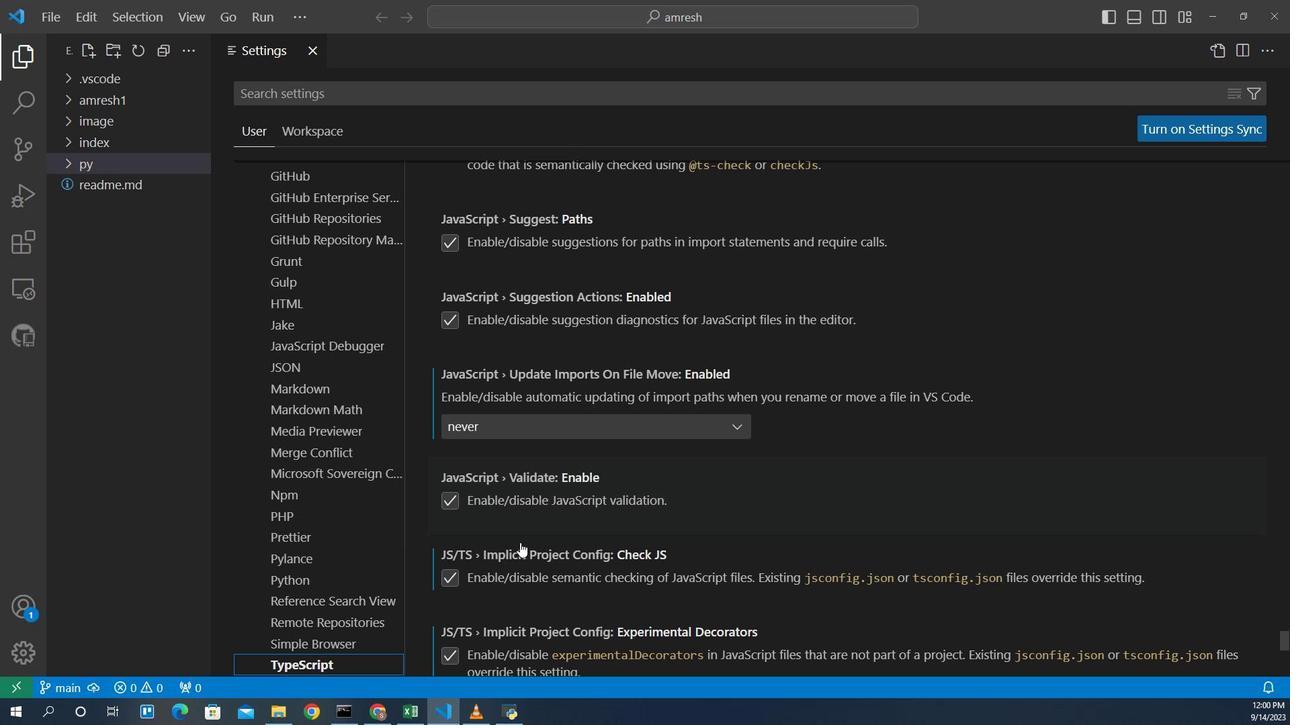 
Action: Mouse scrolled (611, 495) with delta (0, 0)
Screenshot: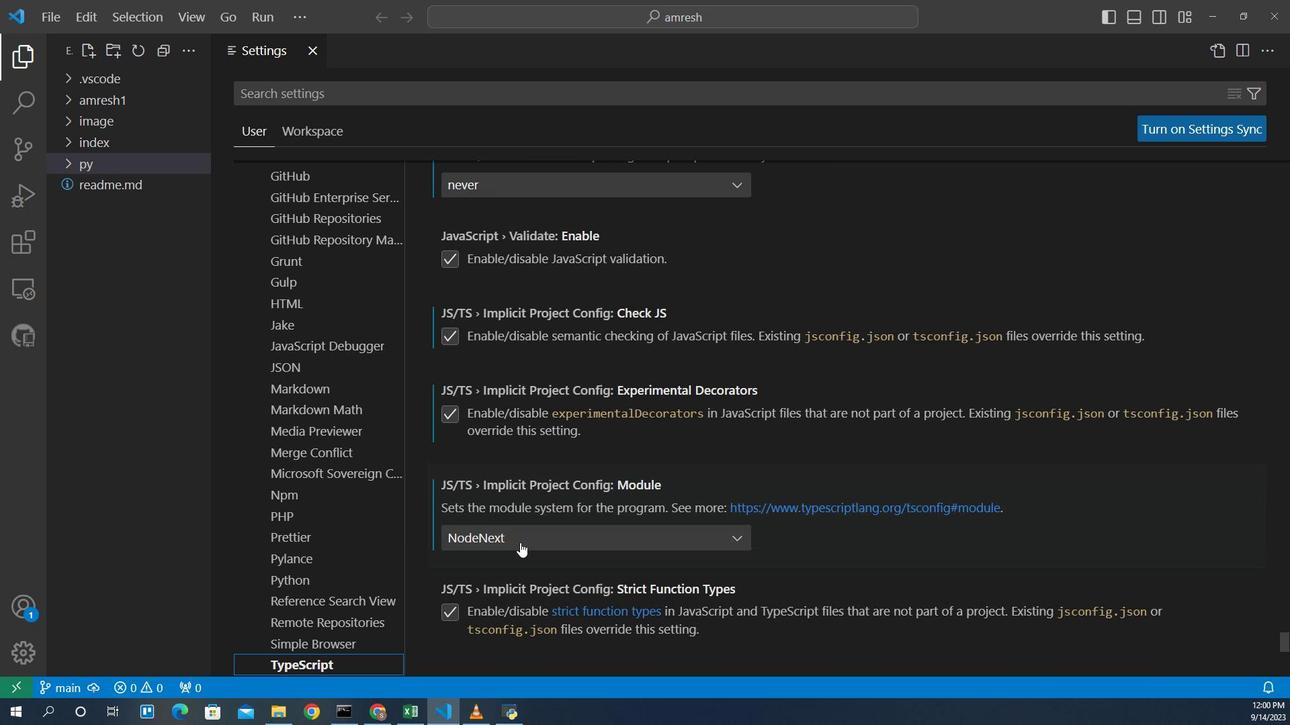 
Action: Mouse scrolled (611, 495) with delta (0, 0)
Screenshot: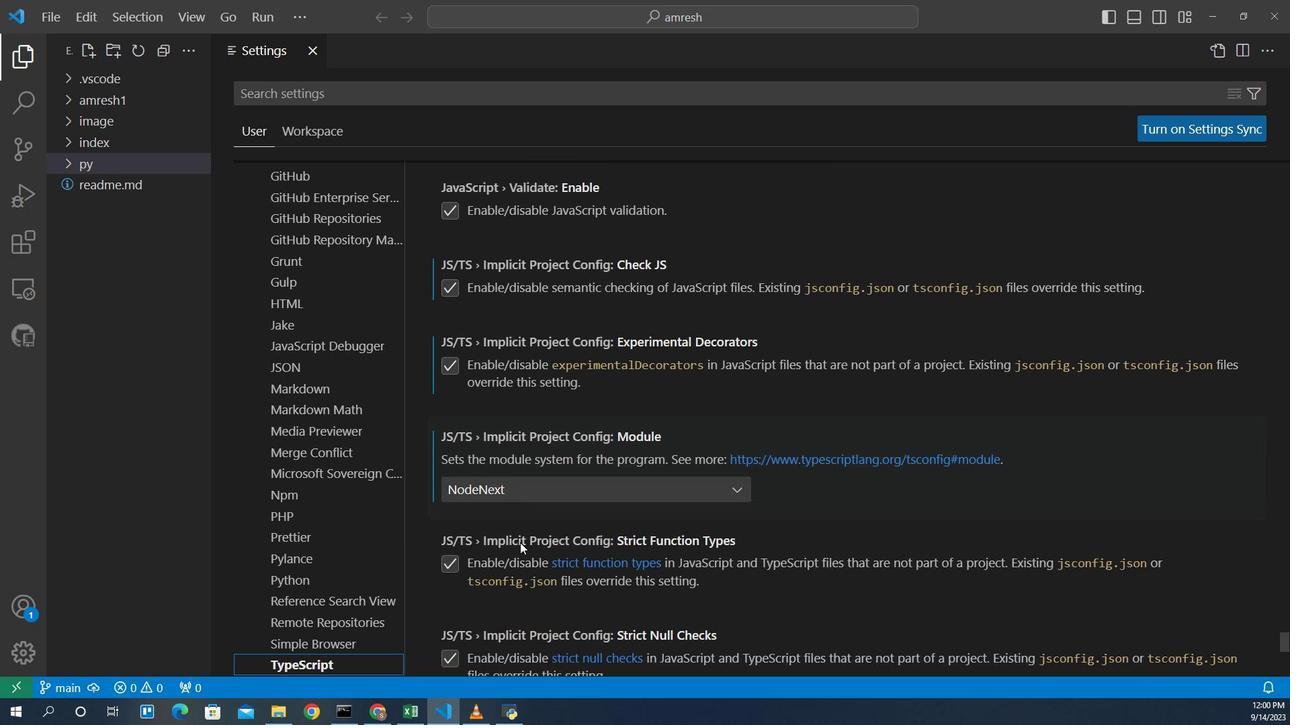 
Action: Mouse scrolled (611, 495) with delta (0, 0)
Screenshot: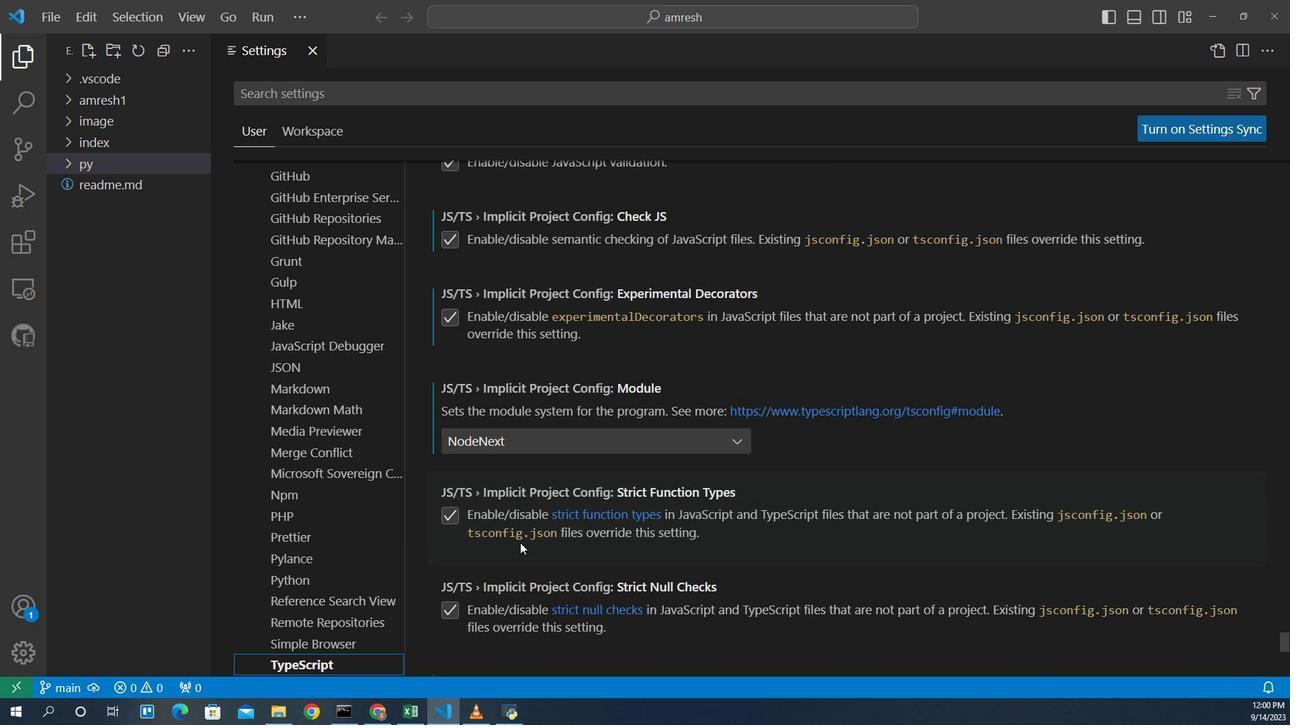 
Action: Mouse scrolled (611, 495) with delta (0, 0)
Screenshot: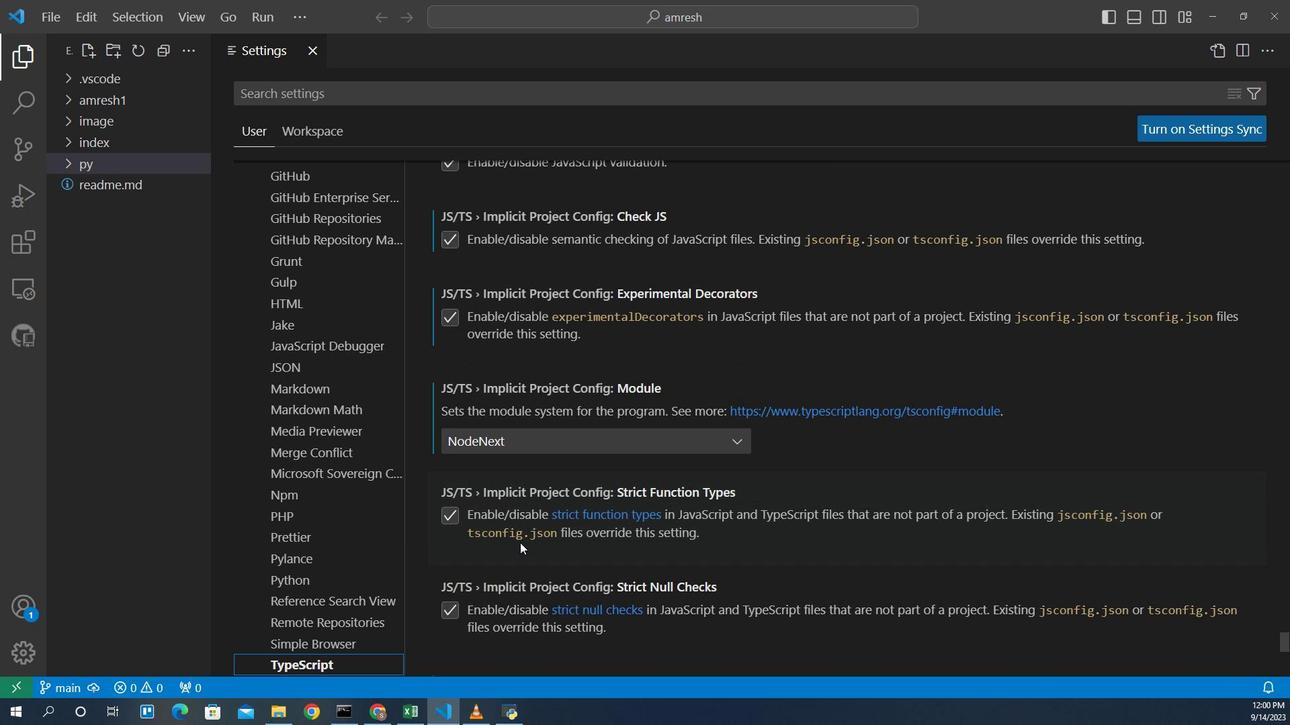 
Action: Mouse scrolled (611, 495) with delta (0, 0)
Screenshot: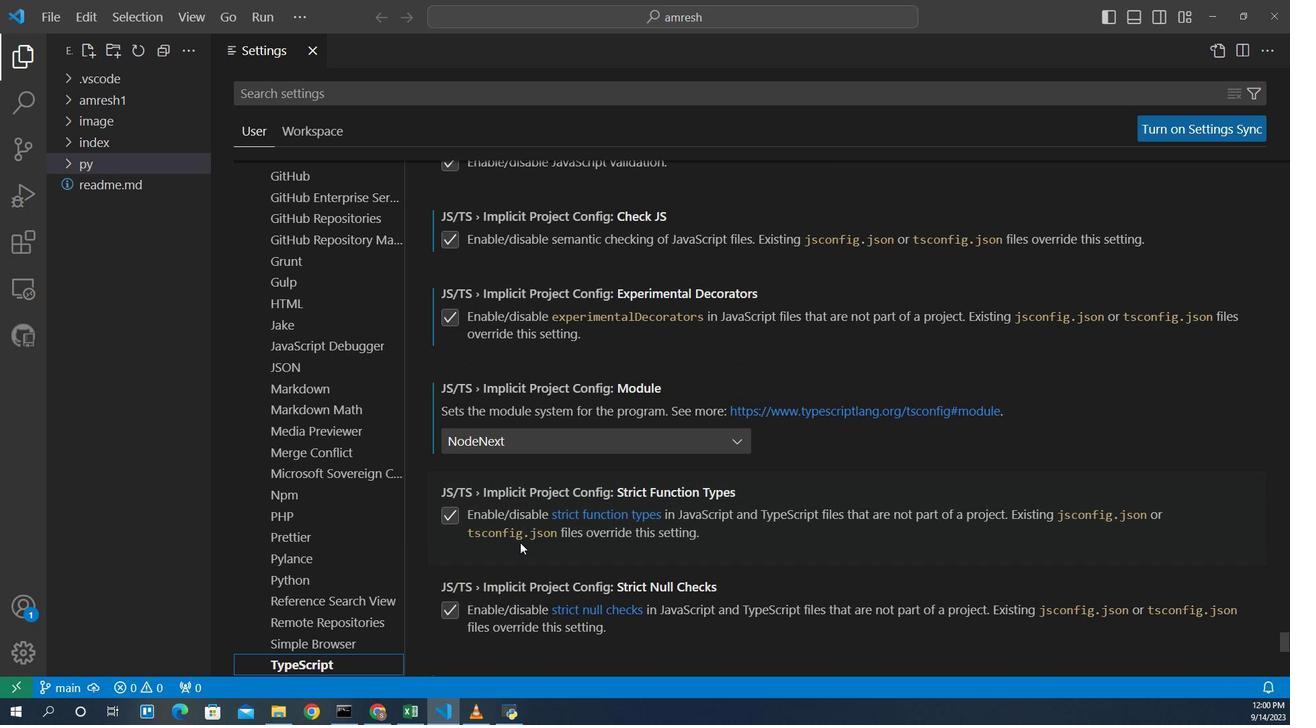 
Action: Mouse scrolled (611, 495) with delta (0, 0)
Screenshot: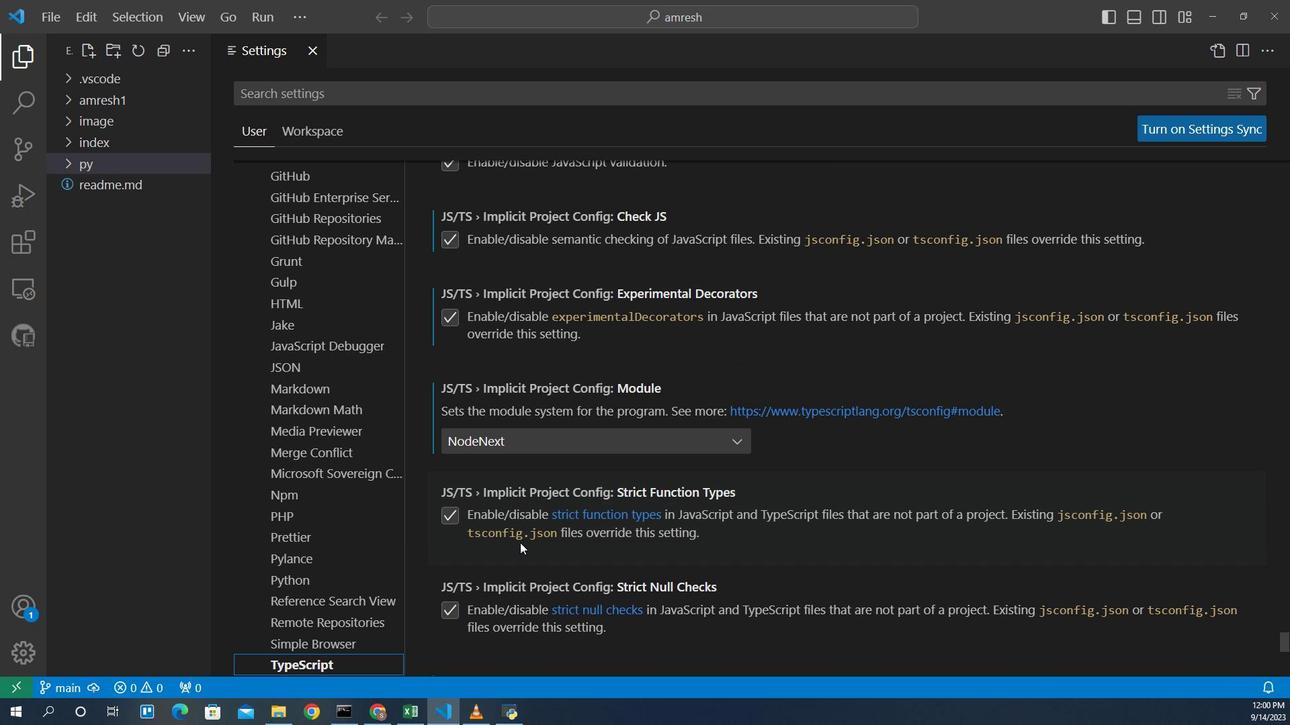 
Action: Mouse scrolled (611, 495) with delta (0, 0)
Screenshot: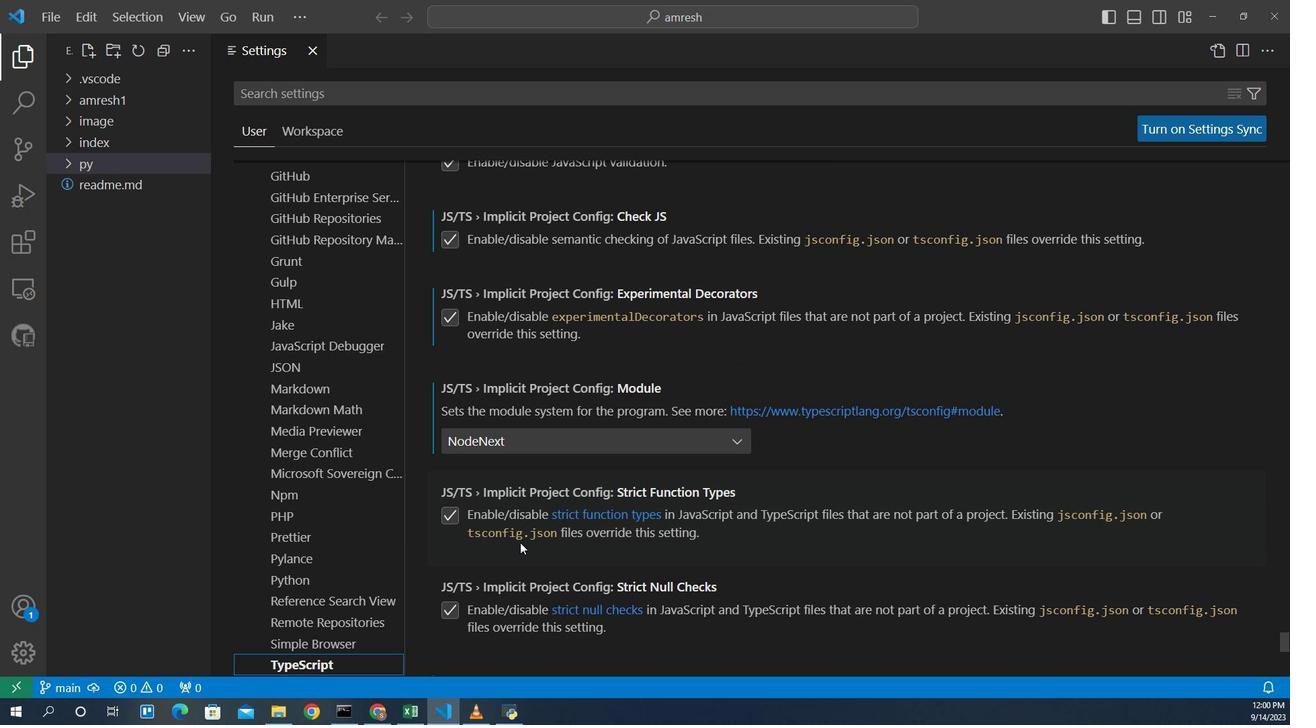 
Action: Mouse scrolled (611, 495) with delta (0, 0)
Screenshot: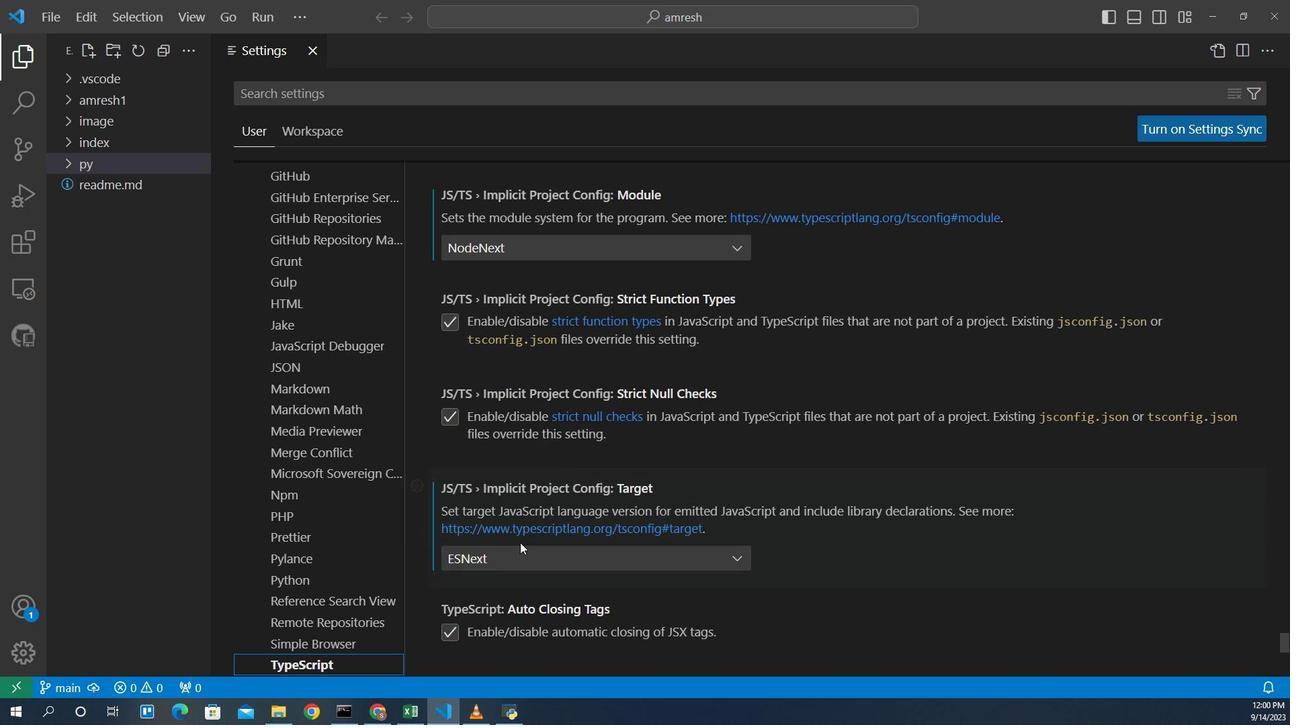 
Action: Mouse scrolled (611, 495) with delta (0, 0)
Screenshot: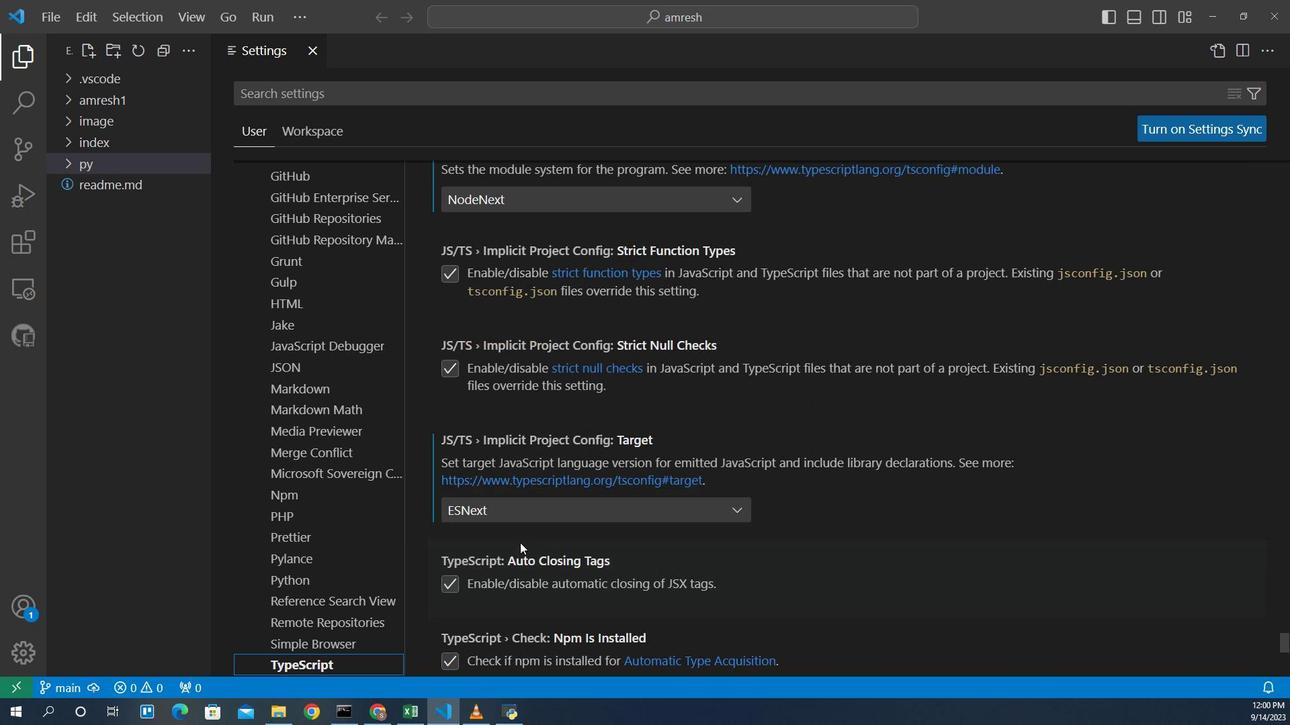 
Action: Mouse scrolled (611, 495) with delta (0, 0)
Screenshot: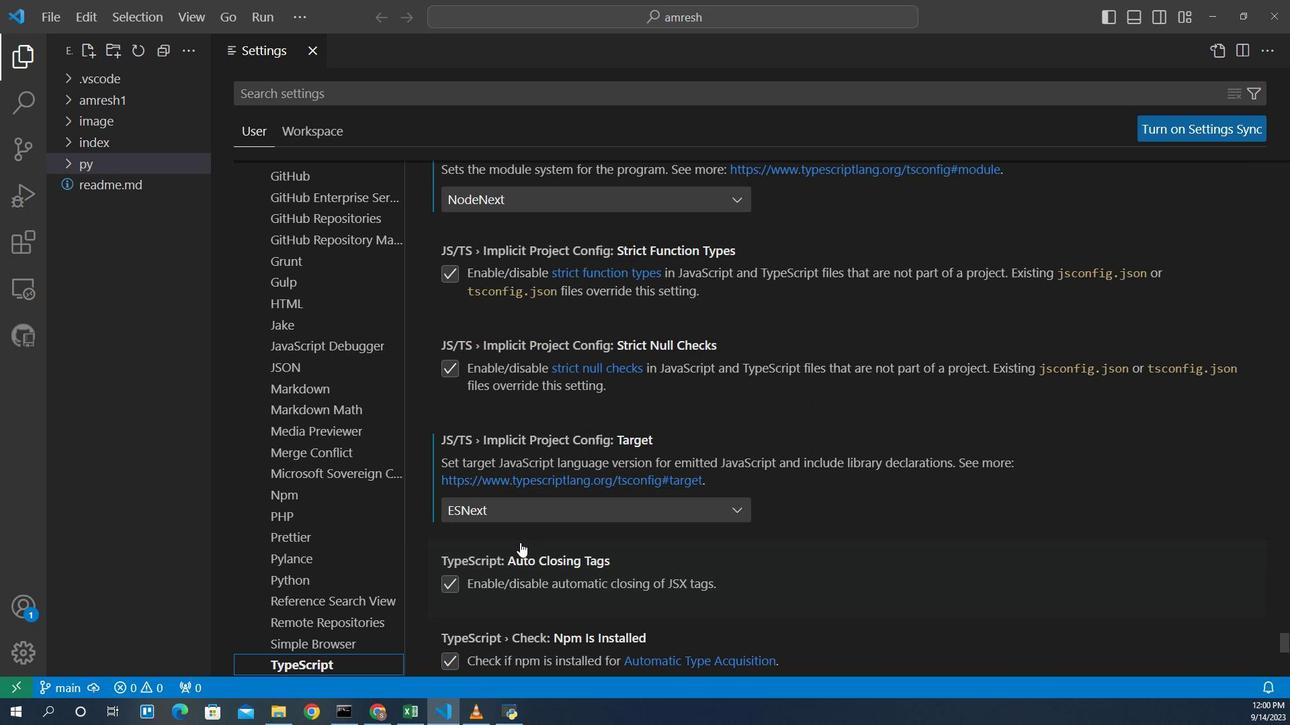 
Action: Mouse scrolled (611, 495) with delta (0, 0)
Screenshot: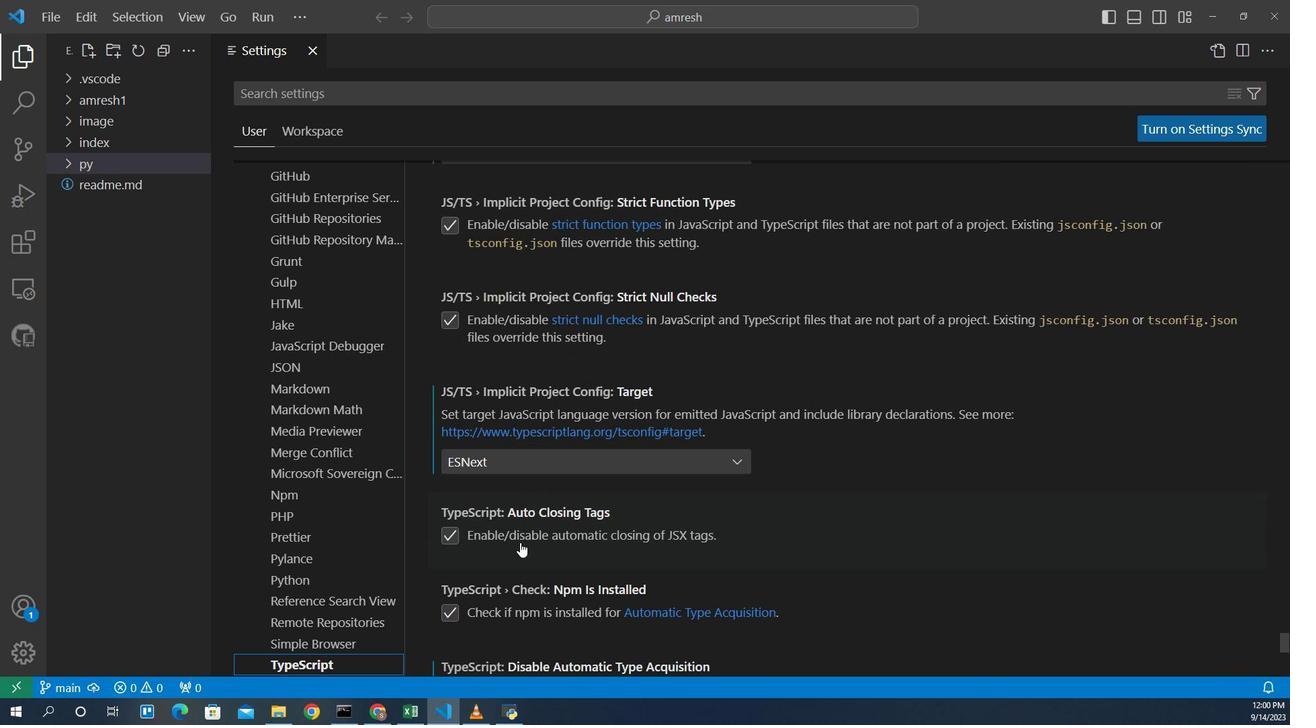 
Action: Mouse scrolled (611, 495) with delta (0, 0)
Screenshot: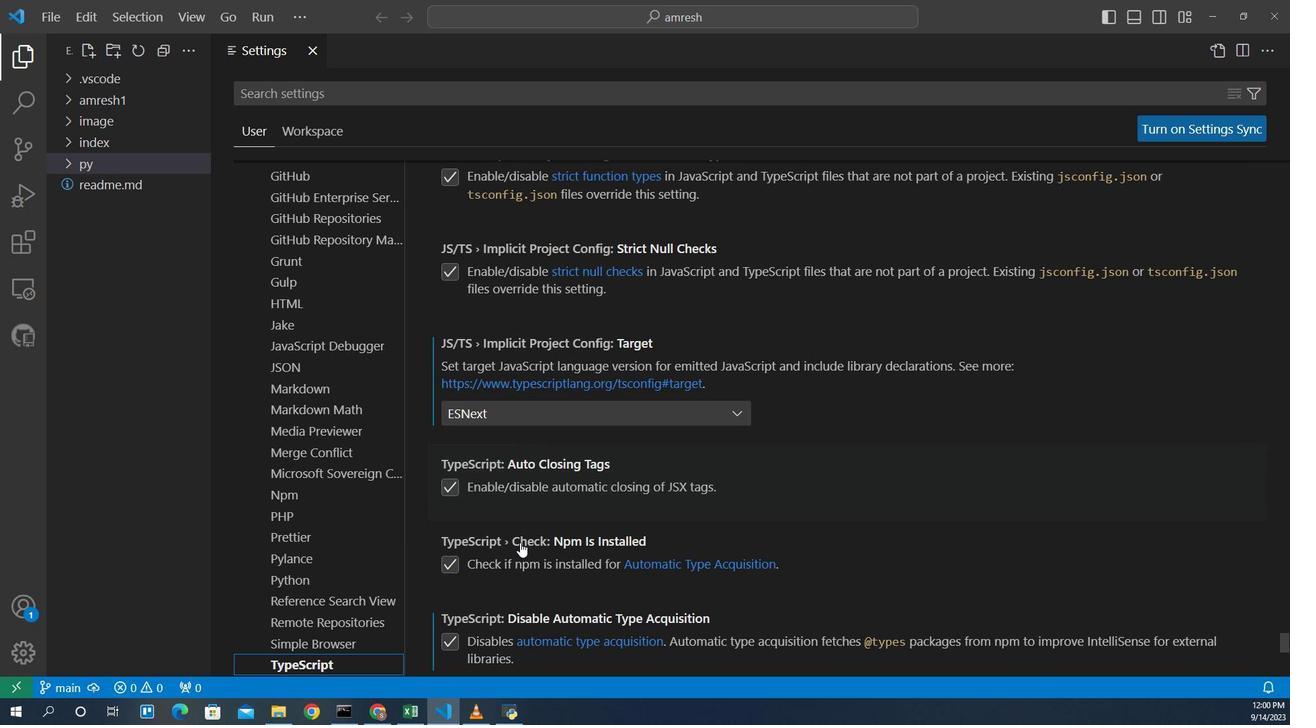 
Action: Mouse scrolled (611, 495) with delta (0, 0)
Screenshot: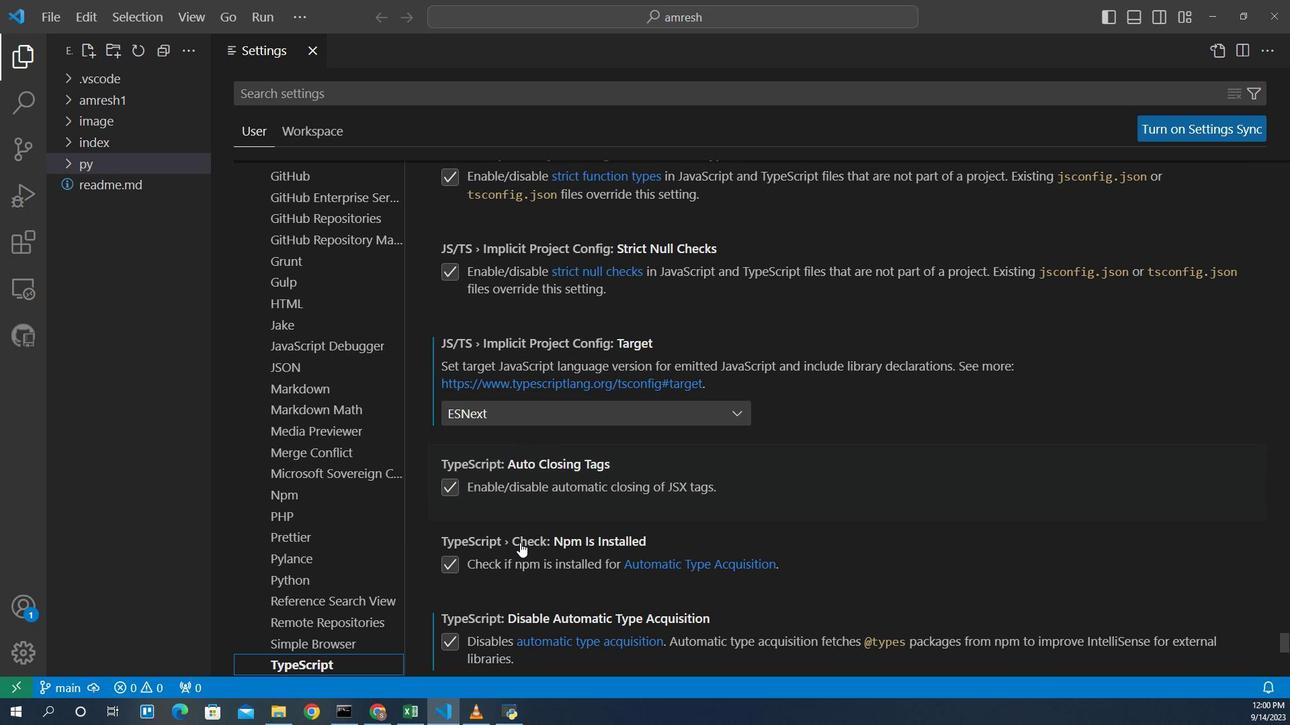 
Action: Mouse scrolled (611, 495) with delta (0, 0)
Screenshot: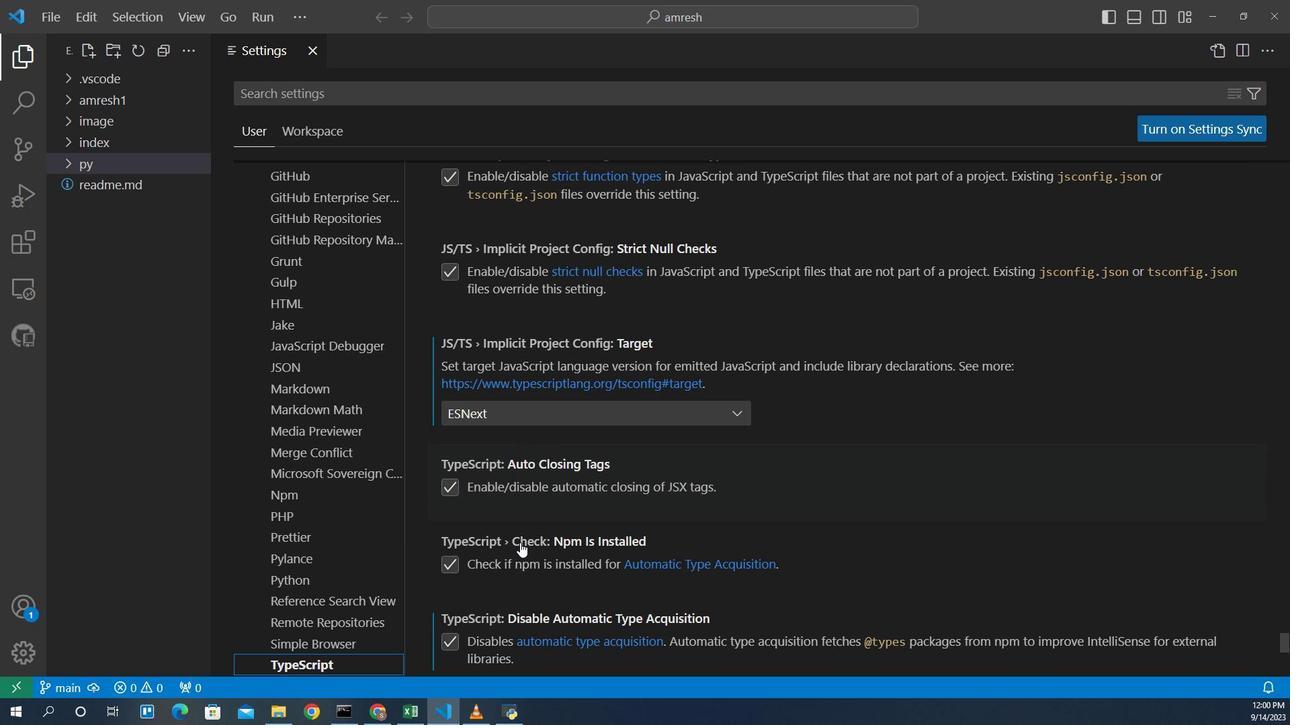 
Action: Mouse scrolled (611, 495) with delta (0, 0)
Screenshot: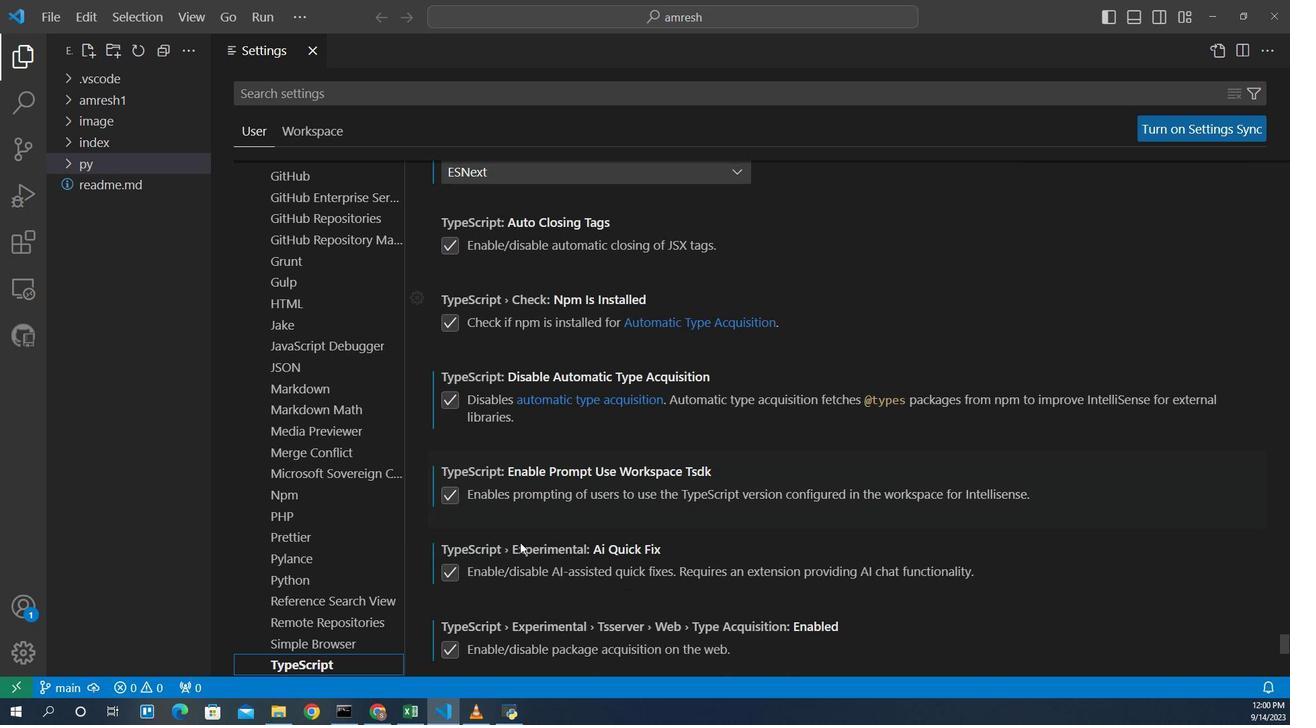 
Action: Mouse scrolled (611, 495) with delta (0, 0)
Screenshot: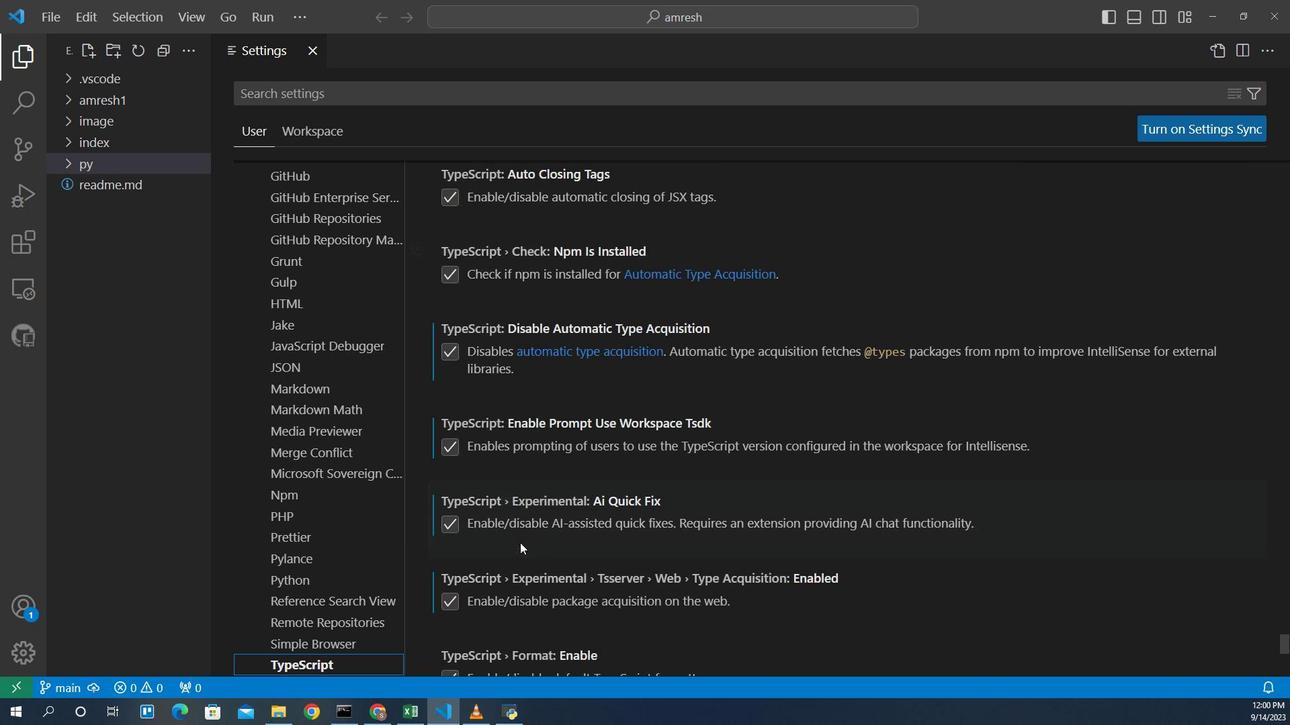 
Action: Mouse scrolled (611, 495) with delta (0, 0)
Screenshot: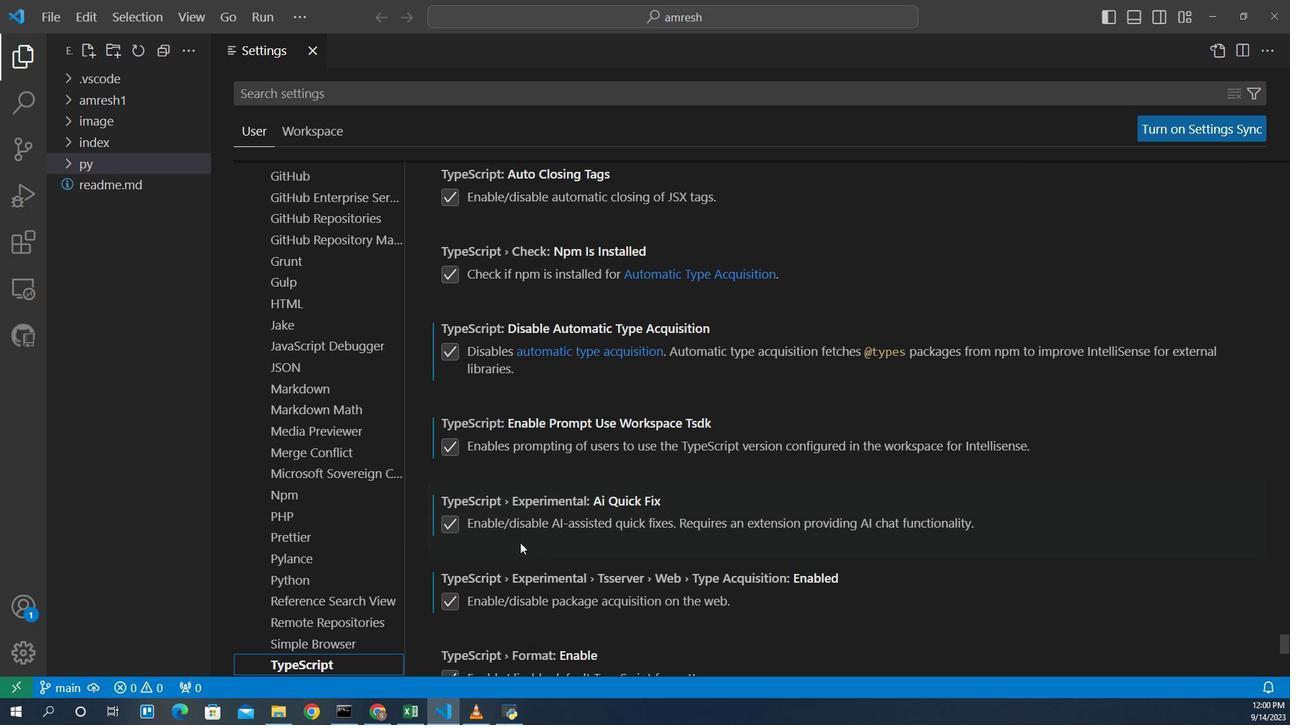 
Action: Mouse scrolled (611, 495) with delta (0, 0)
Screenshot: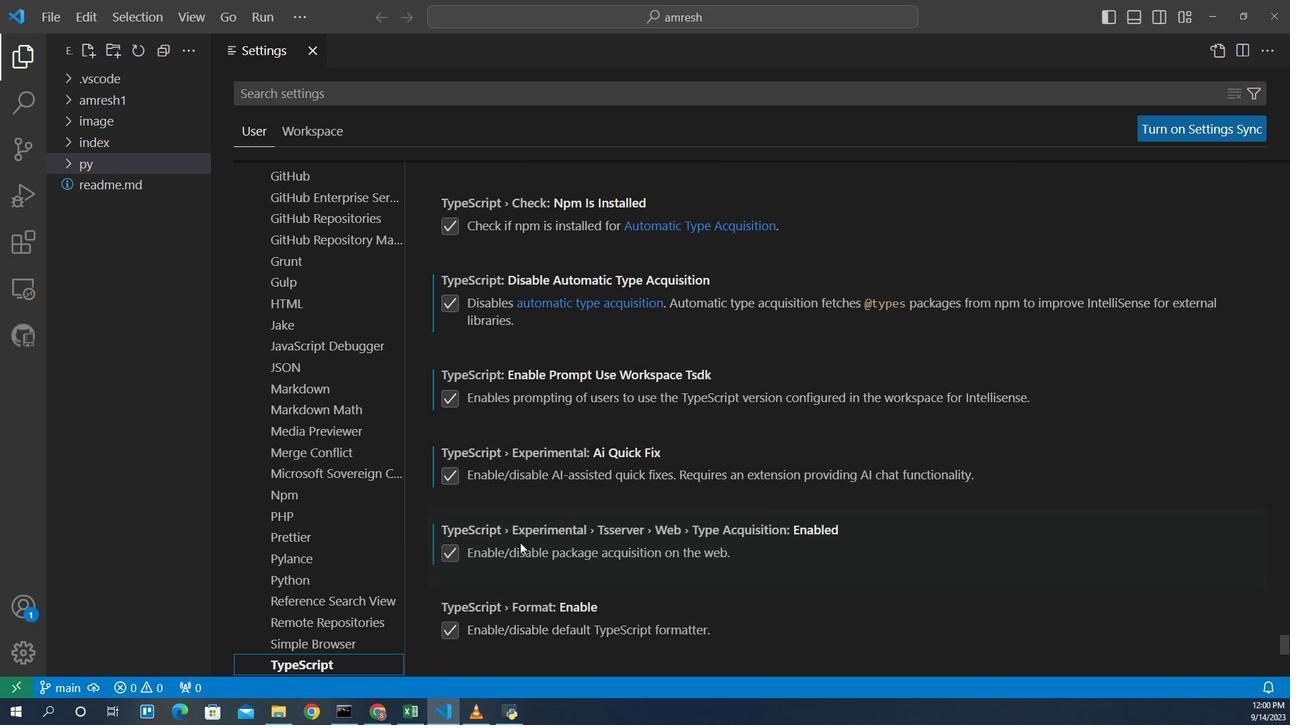 
Action: Mouse scrolled (611, 495) with delta (0, 0)
Screenshot: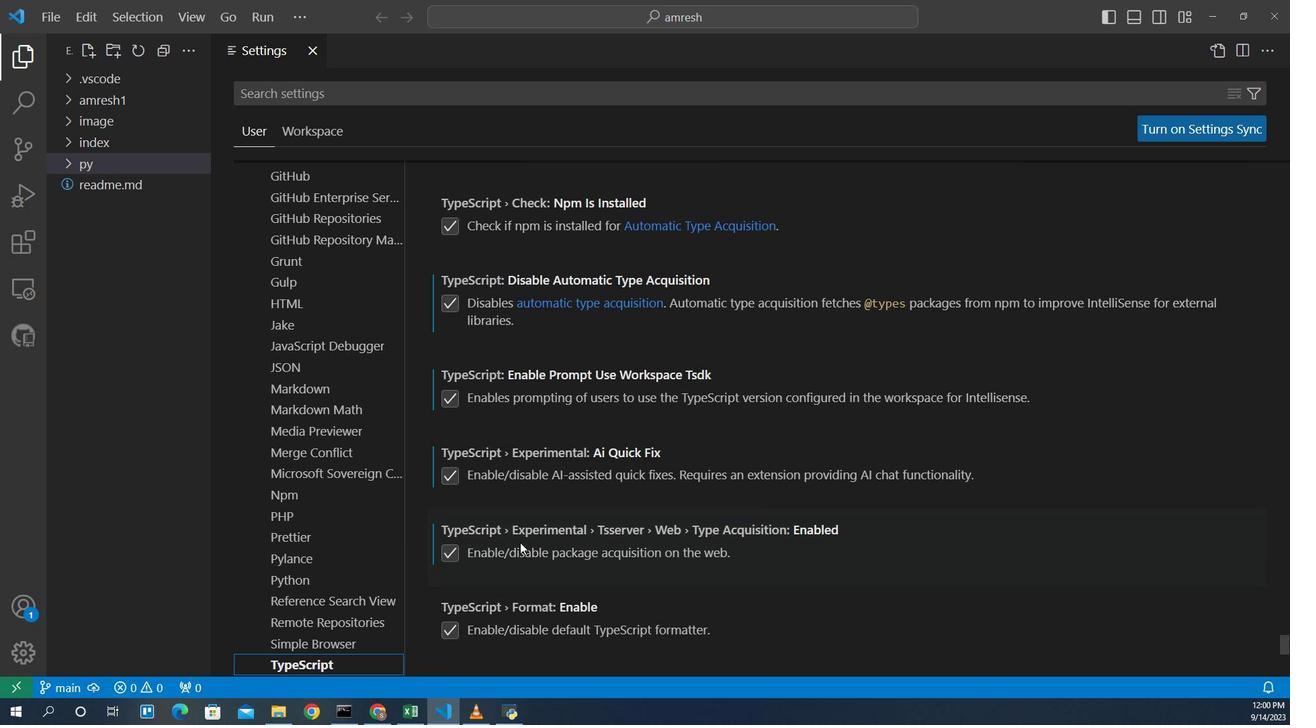 
Action: Mouse scrolled (611, 495) with delta (0, 0)
Screenshot: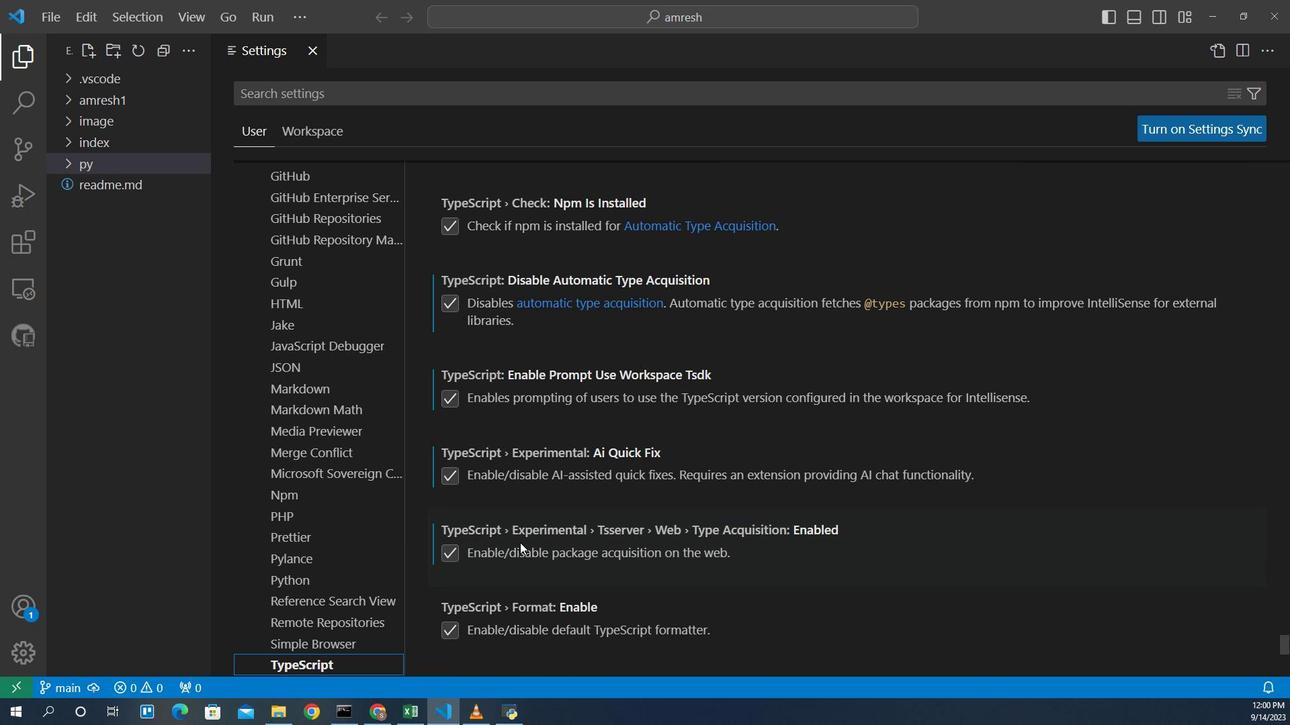 
Action: Mouse scrolled (611, 495) with delta (0, 0)
Screenshot: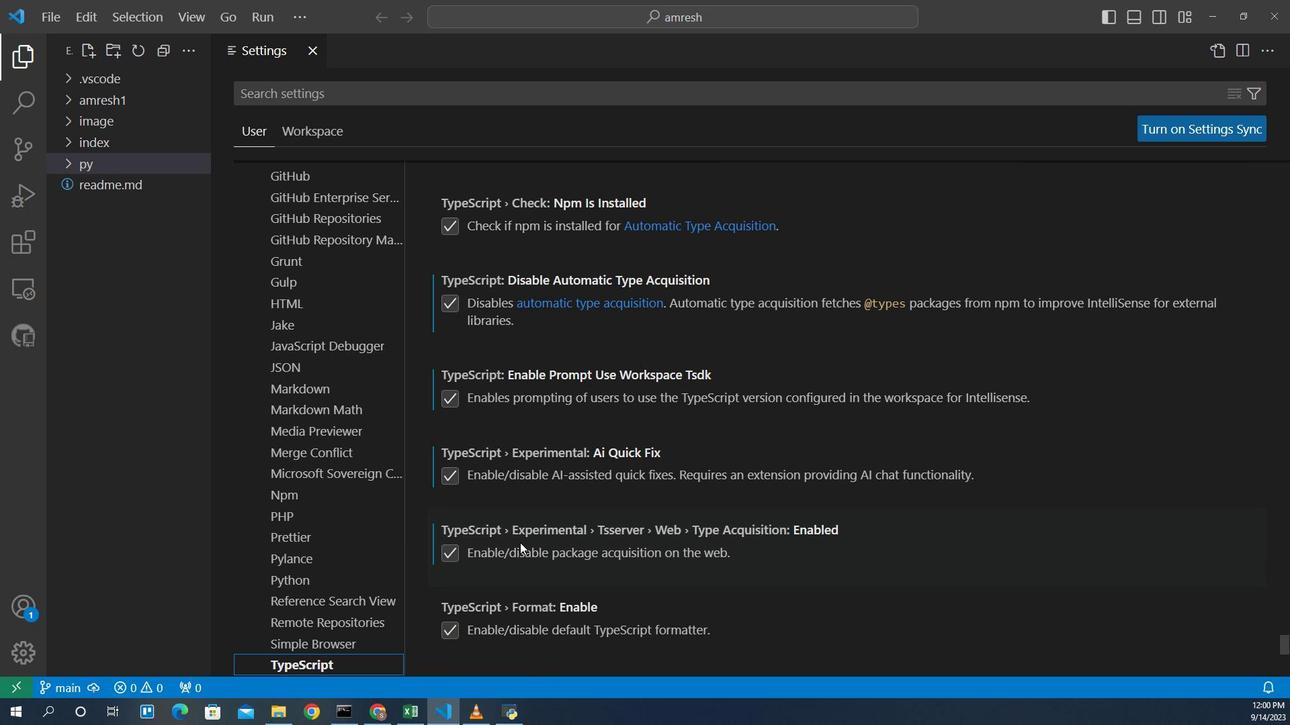 
Action: Mouse scrolled (611, 495) with delta (0, 0)
Screenshot: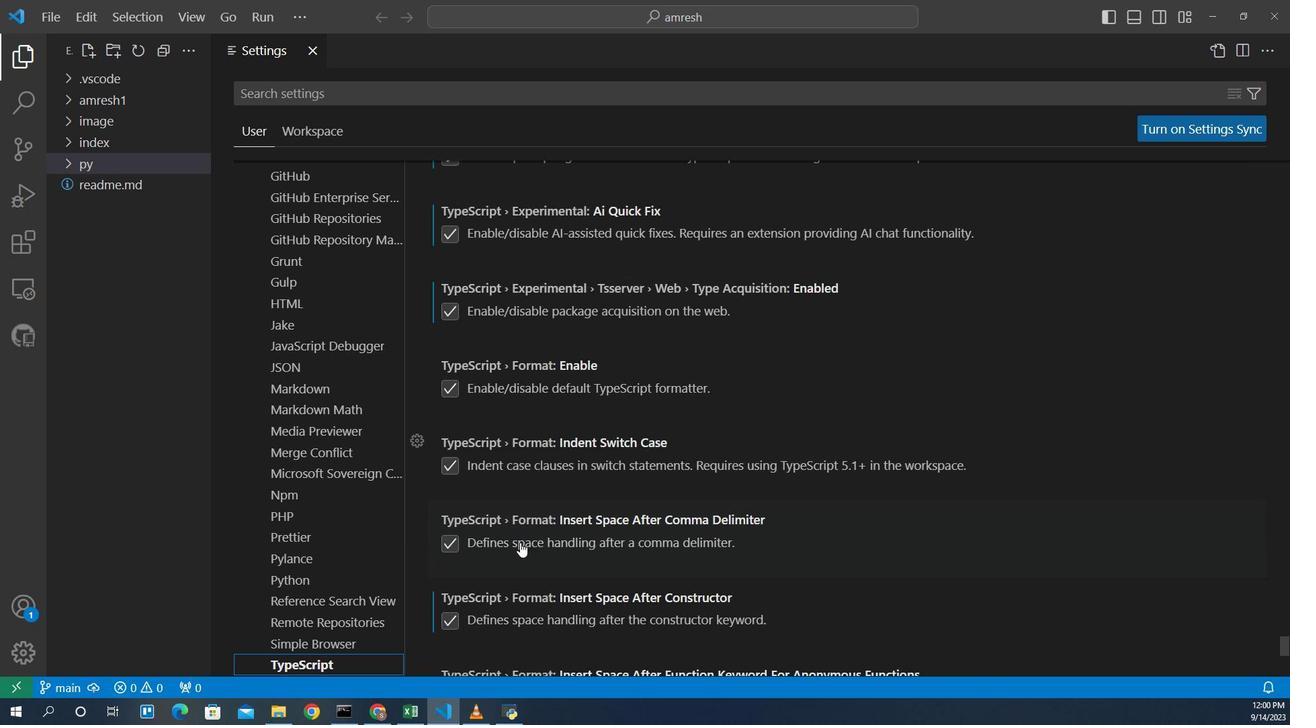 
Action: Mouse scrolled (611, 495) with delta (0, 0)
Screenshot: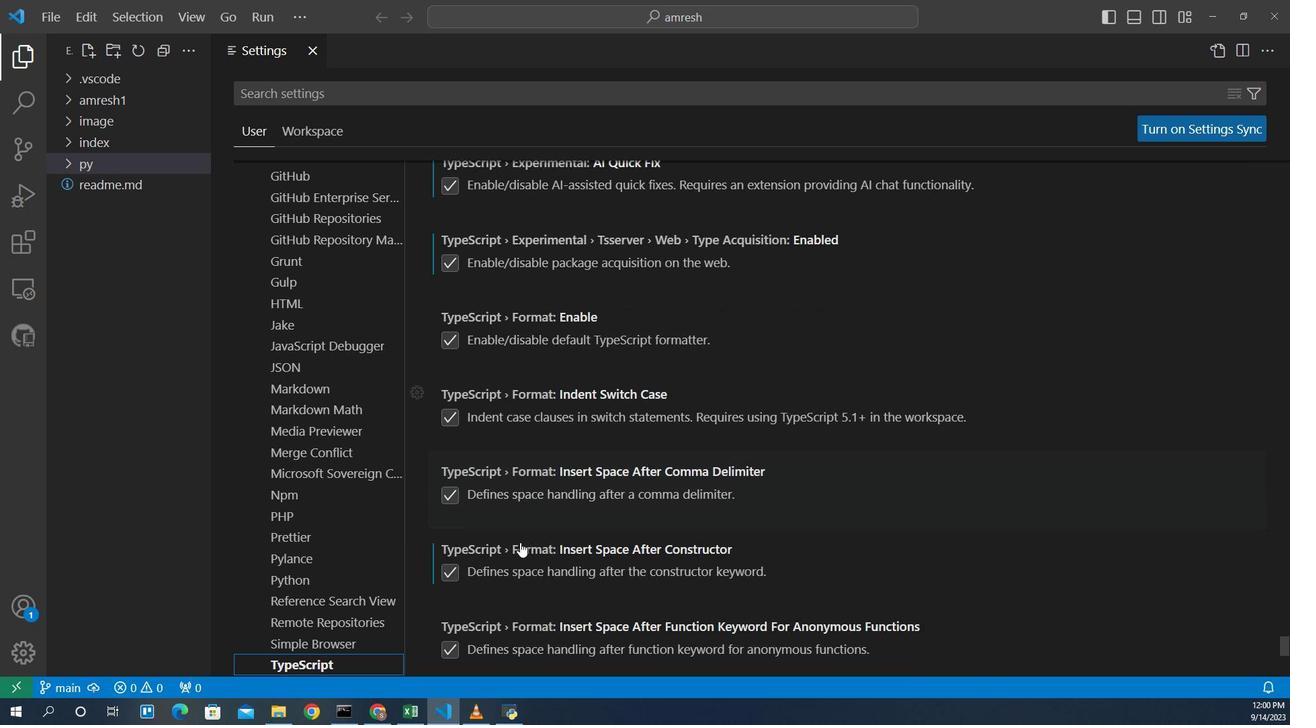 
Action: Mouse scrolled (611, 495) with delta (0, 0)
Screenshot: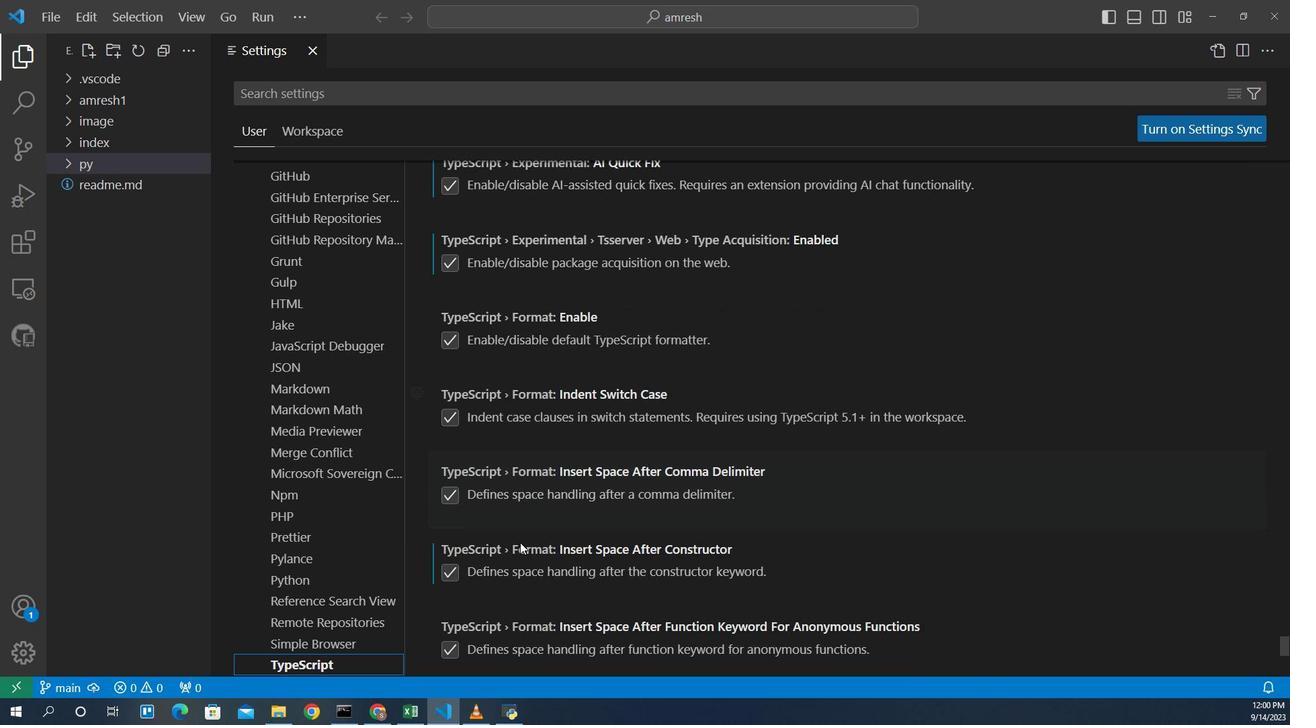 
Action: Mouse scrolled (611, 495) with delta (0, 0)
Screenshot: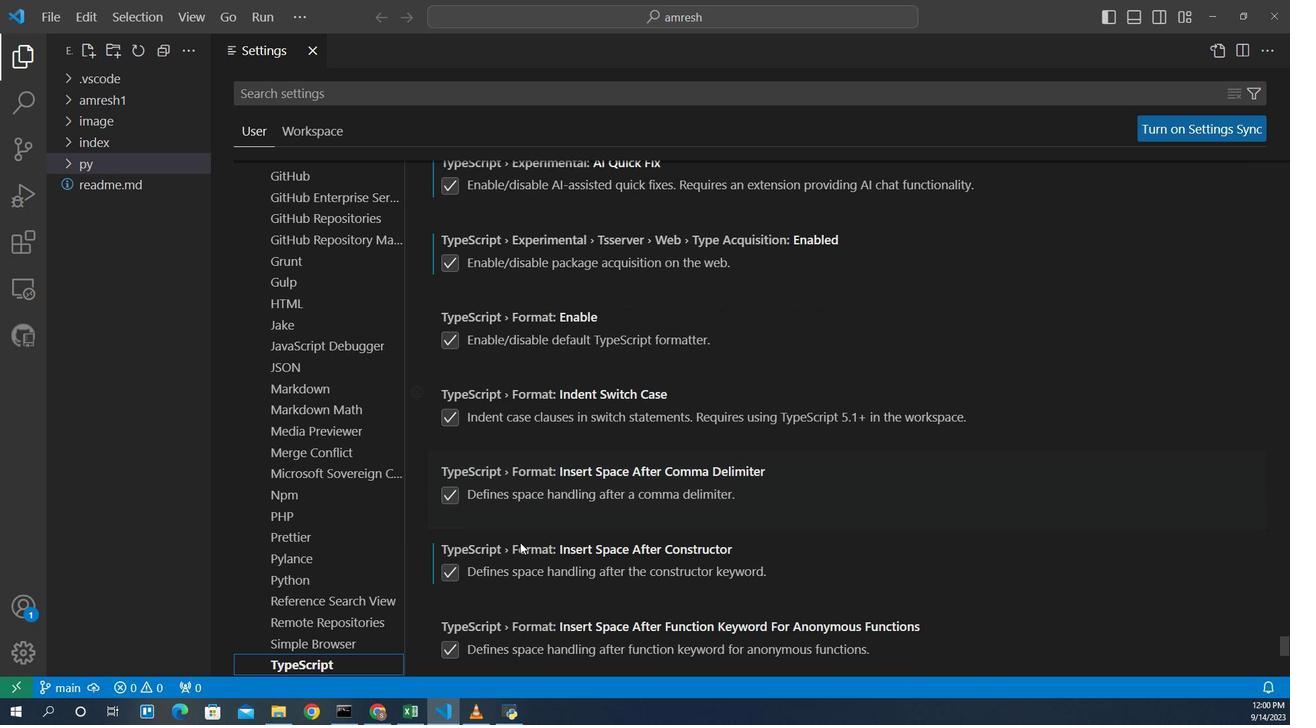 
Action: Mouse scrolled (611, 495) with delta (0, 0)
Screenshot: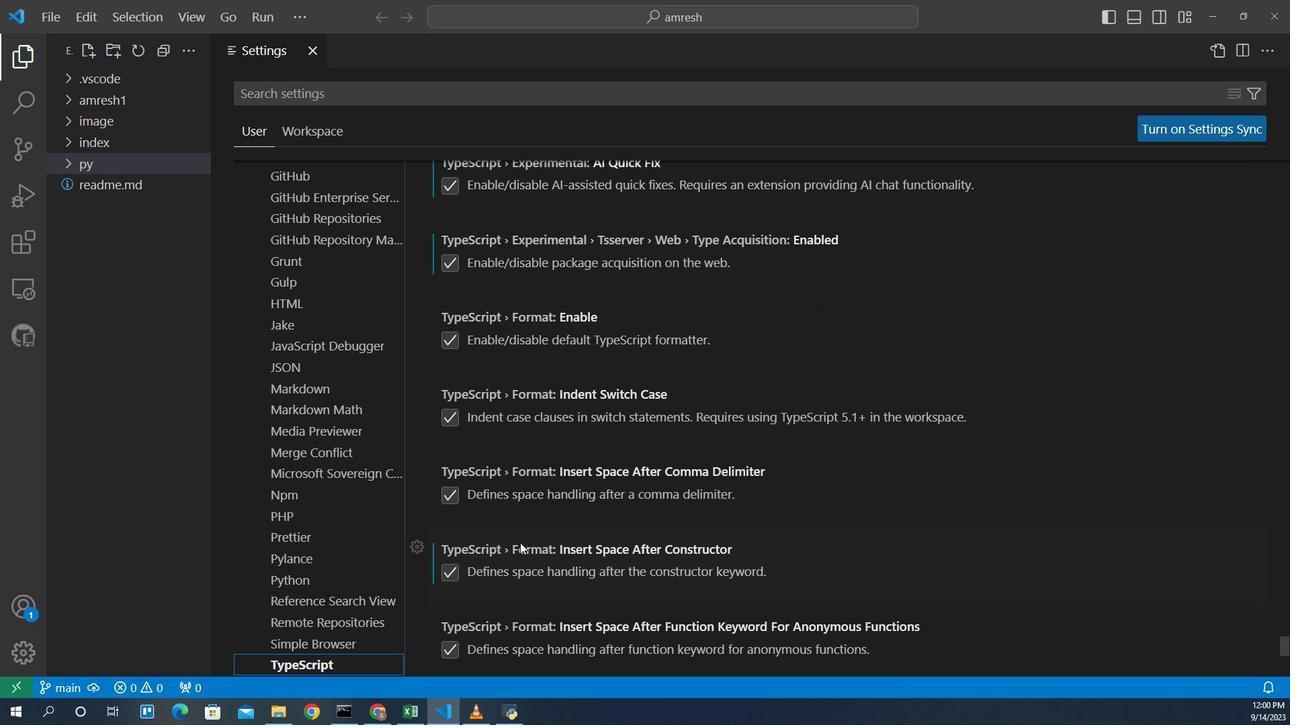 
Action: Mouse scrolled (611, 495) with delta (0, 0)
Screenshot: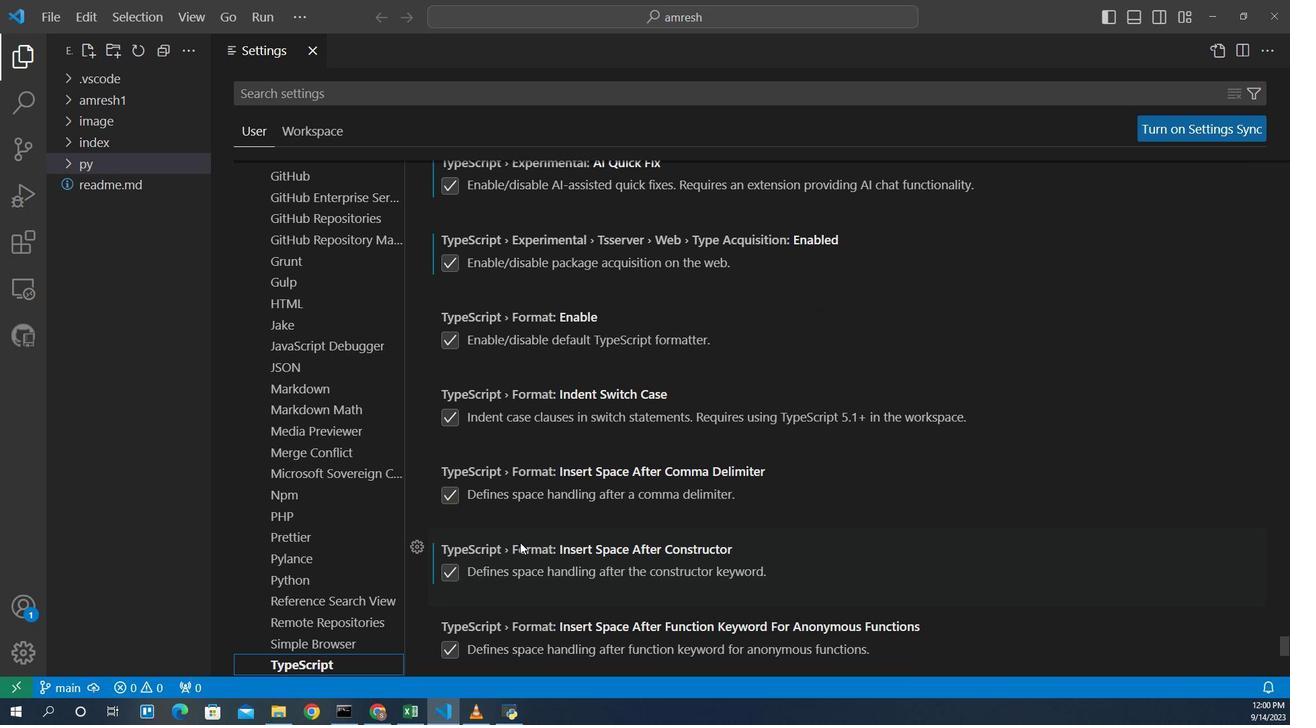 
Action: Mouse scrolled (611, 495) with delta (0, 0)
Screenshot: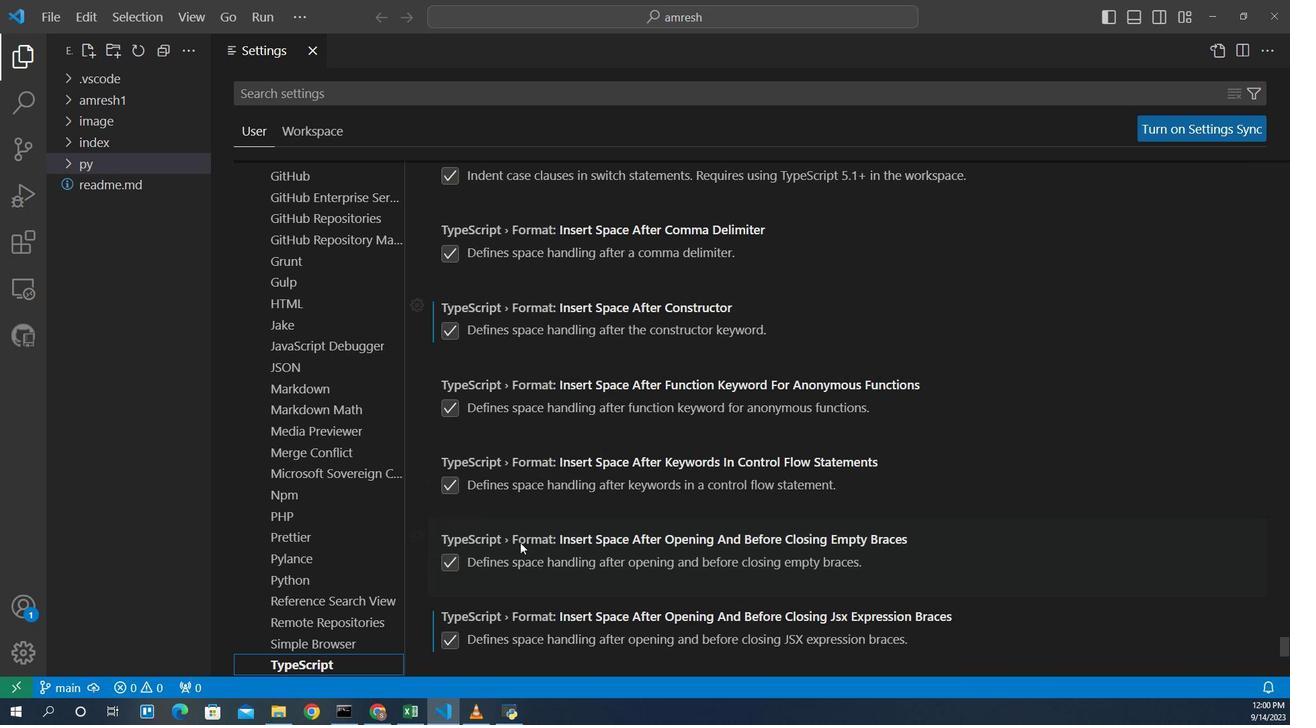 
Action: Mouse scrolled (611, 495) with delta (0, 0)
Screenshot: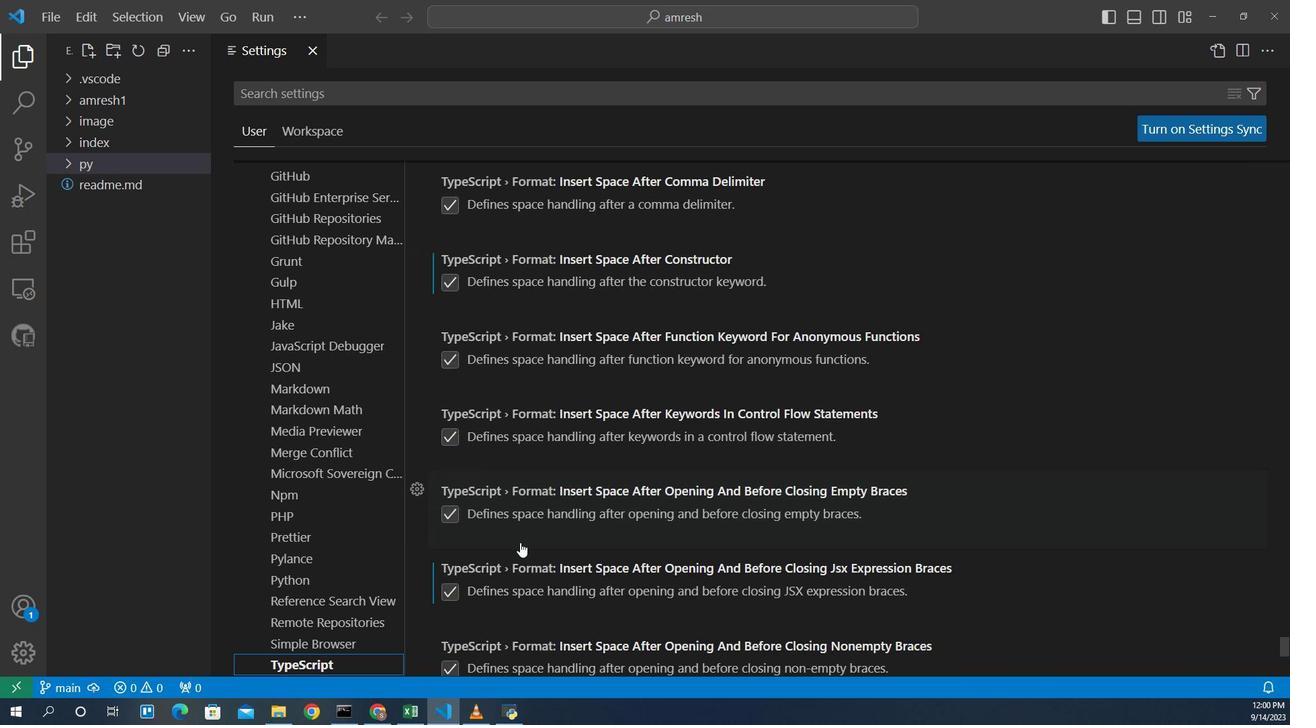 
Action: Mouse scrolled (611, 495) with delta (0, 0)
Screenshot: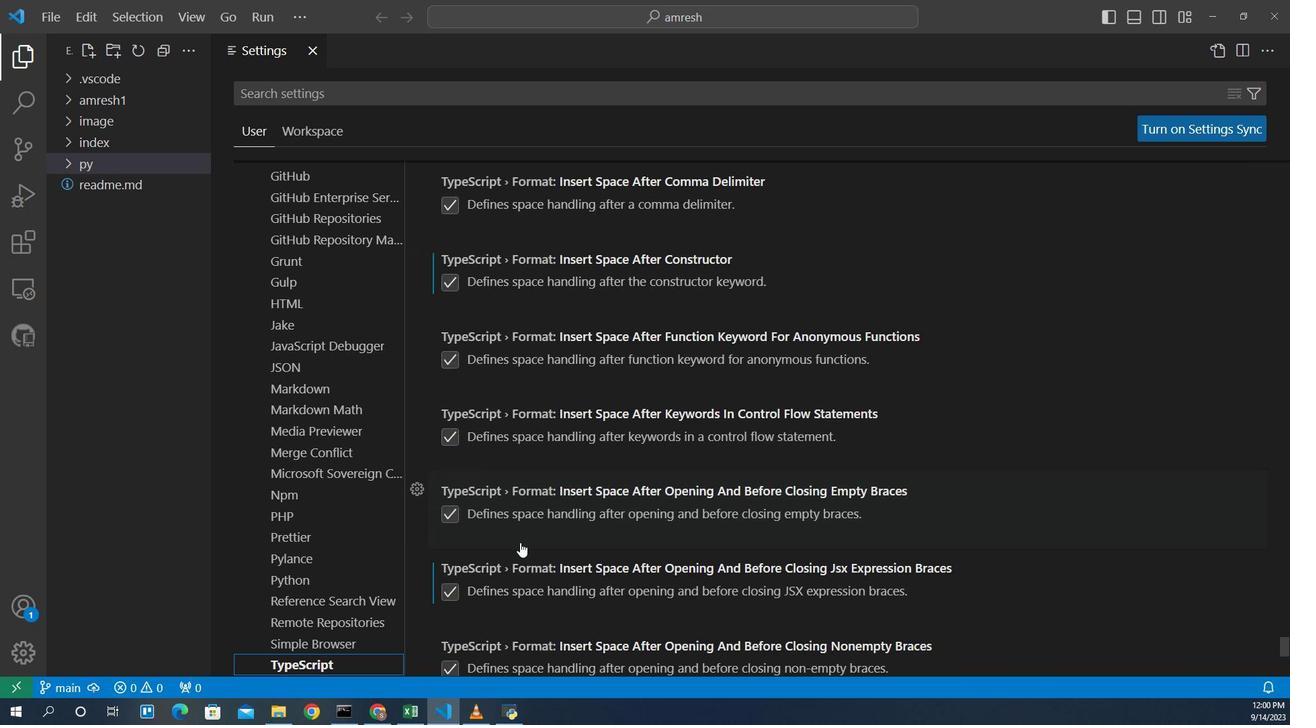 
Action: Mouse scrolled (611, 495) with delta (0, 0)
Screenshot: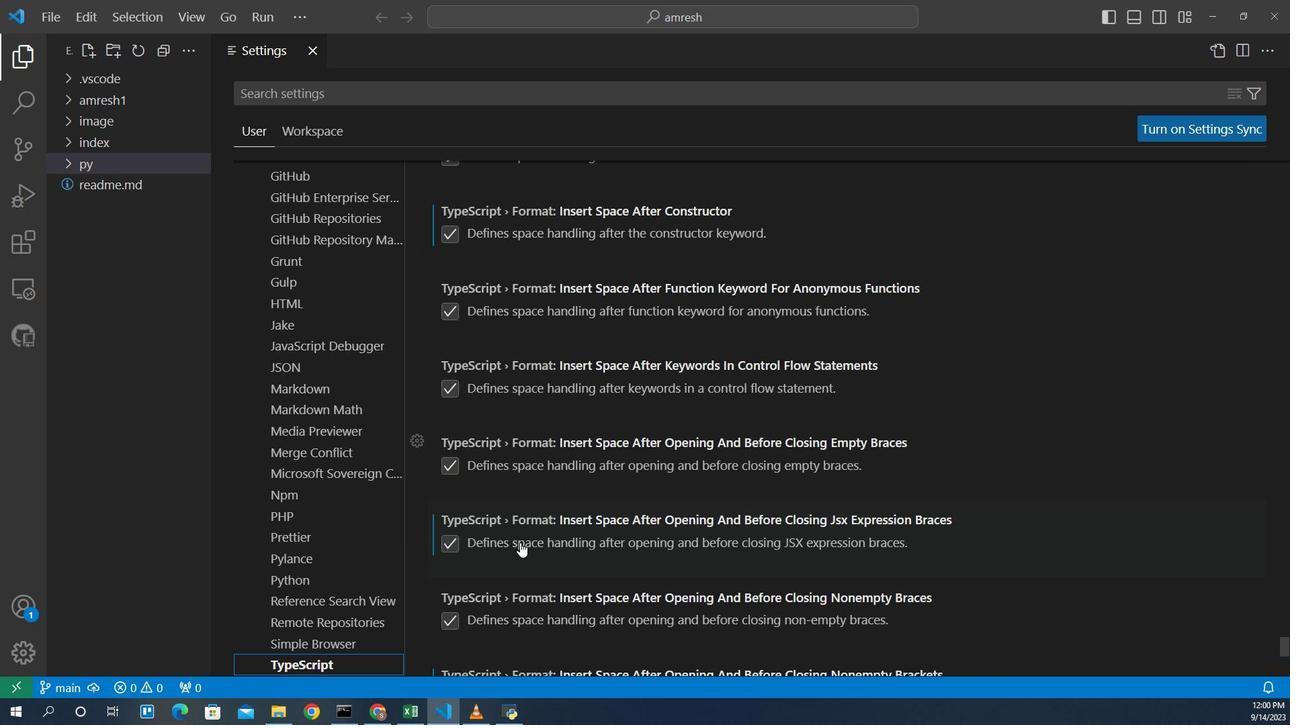 
Action: Mouse scrolled (611, 495) with delta (0, 0)
Screenshot: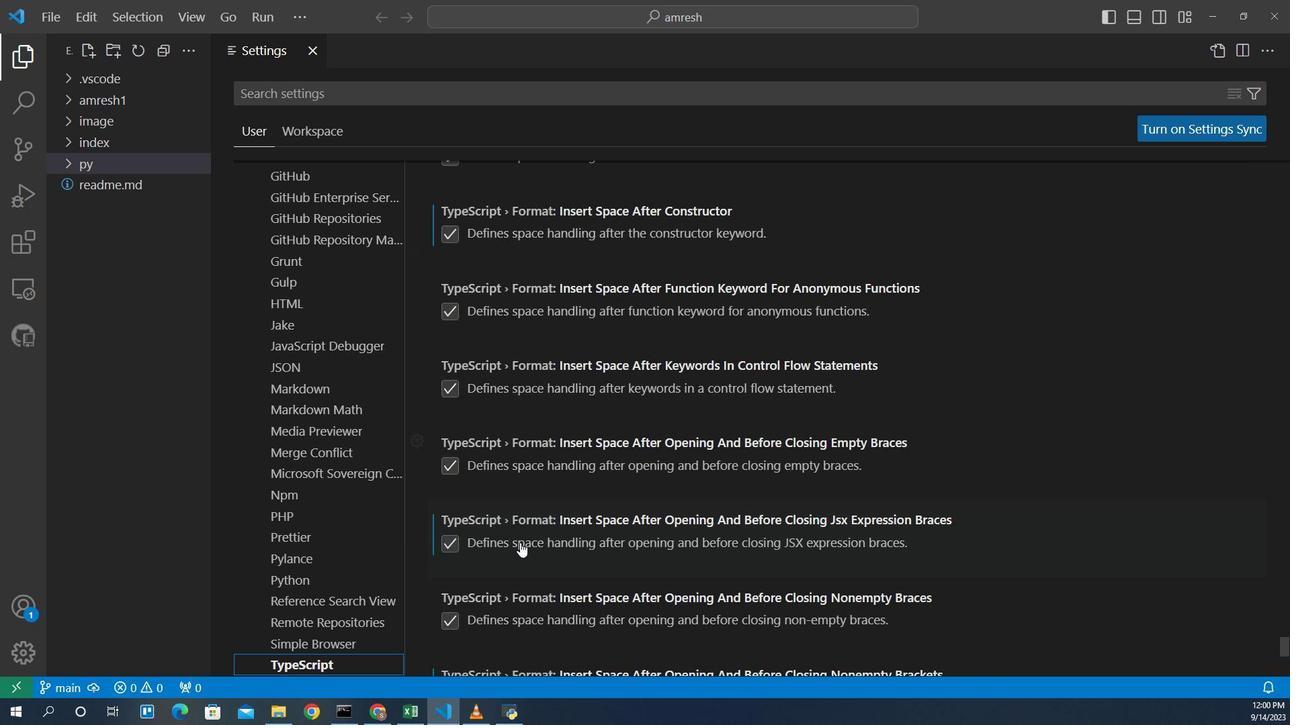 
Action: Mouse scrolled (611, 495) with delta (0, 0)
Screenshot: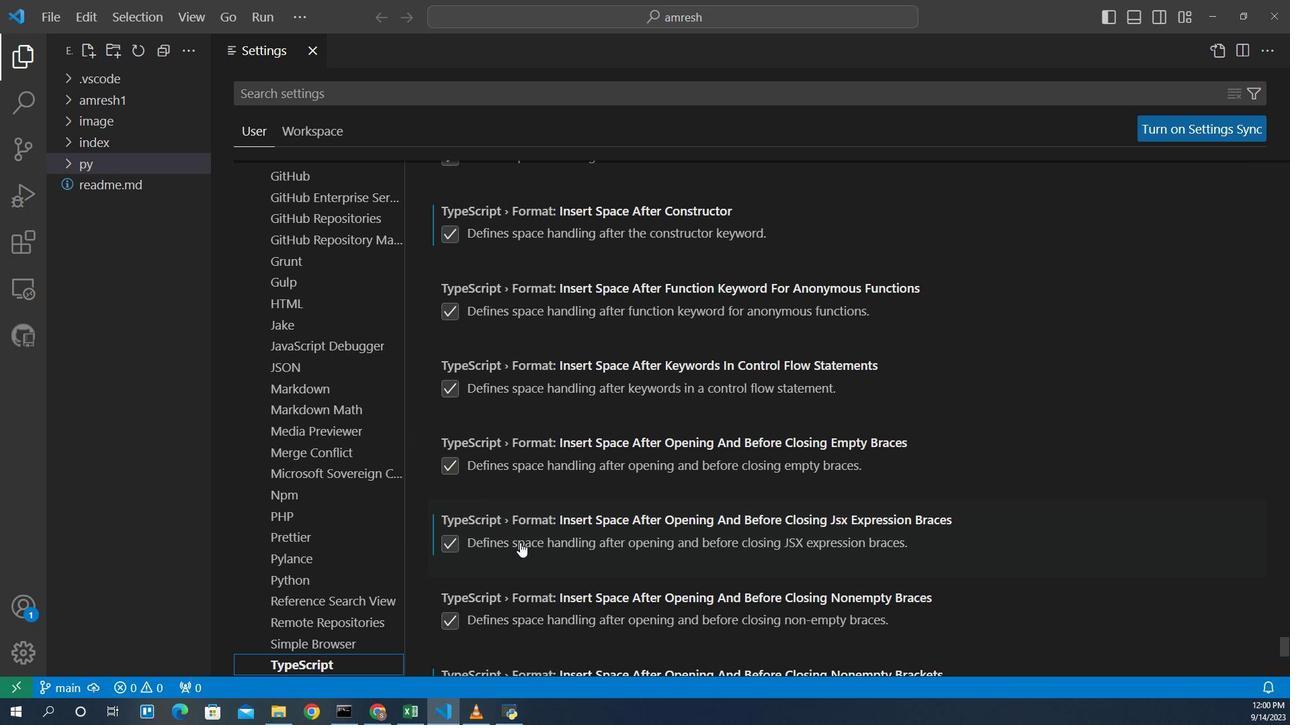 
Action: Mouse moved to (611, 495)
Screenshot: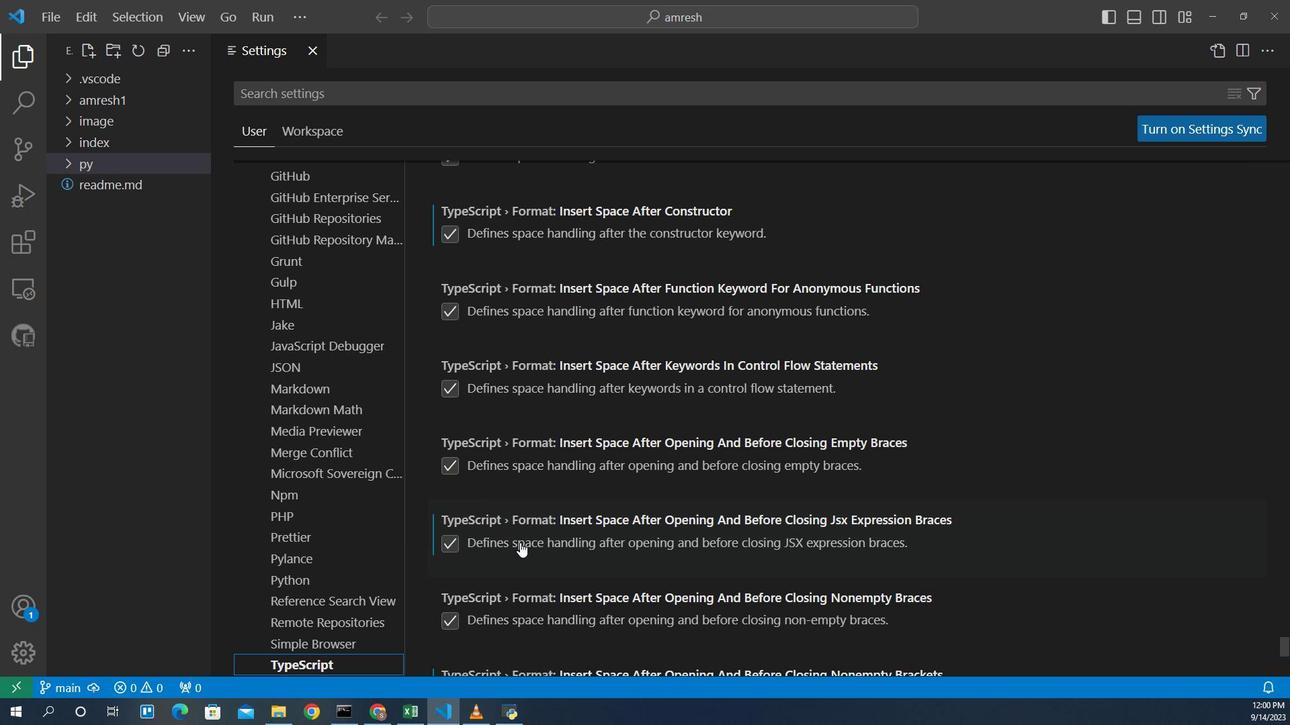 
Action: Mouse scrolled (611, 495) with delta (0, 0)
Screenshot: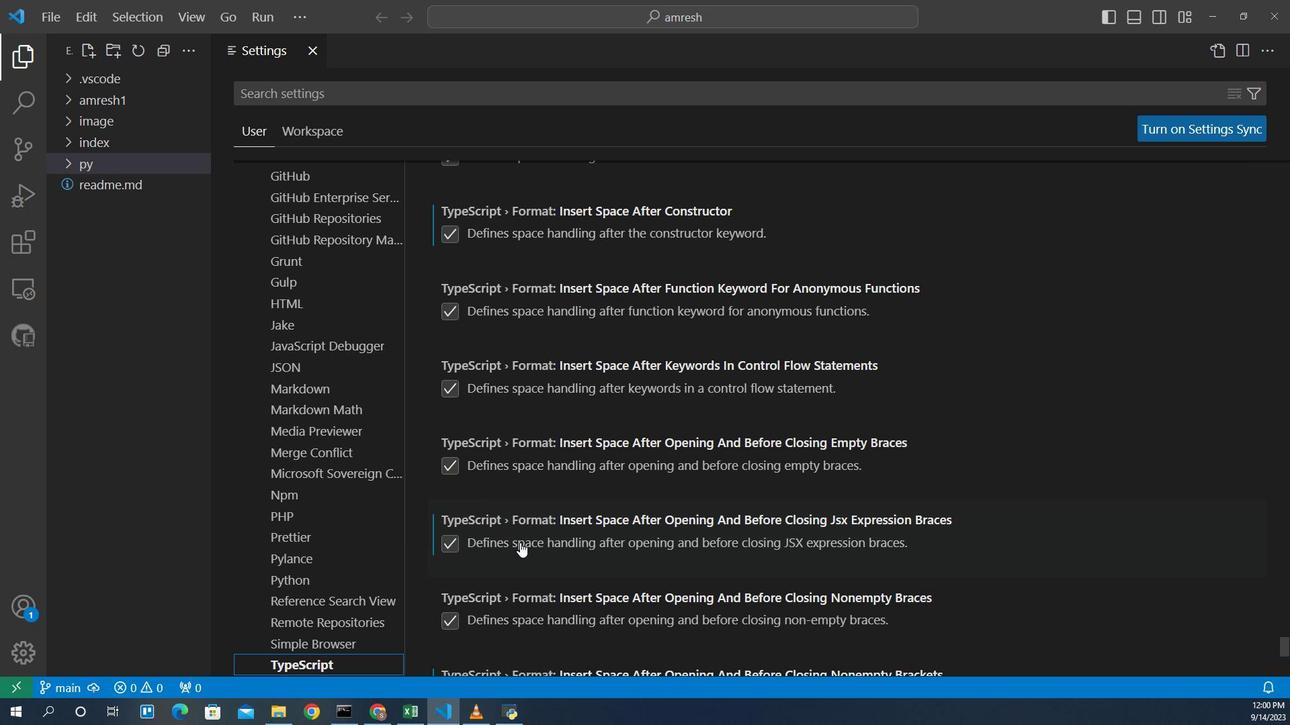 
Action: Mouse scrolled (611, 495) with delta (0, 0)
Screenshot: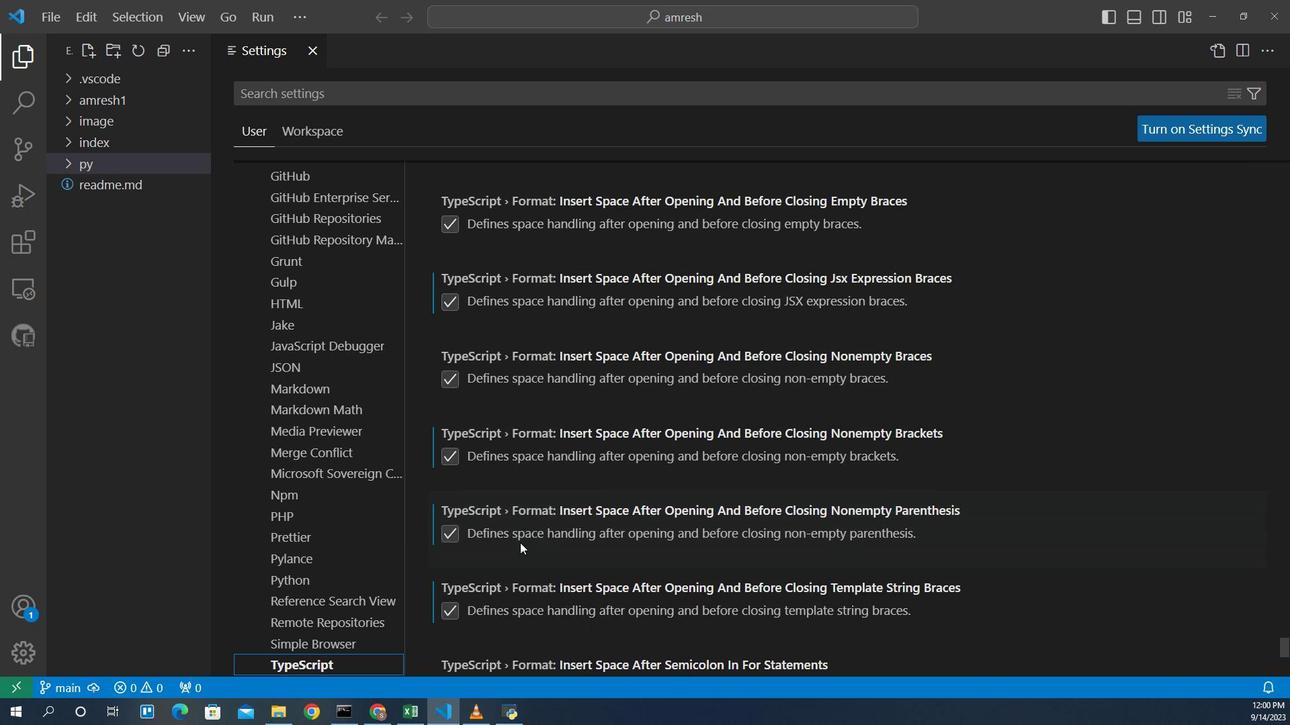 
Action: Mouse scrolled (611, 495) with delta (0, 0)
Screenshot: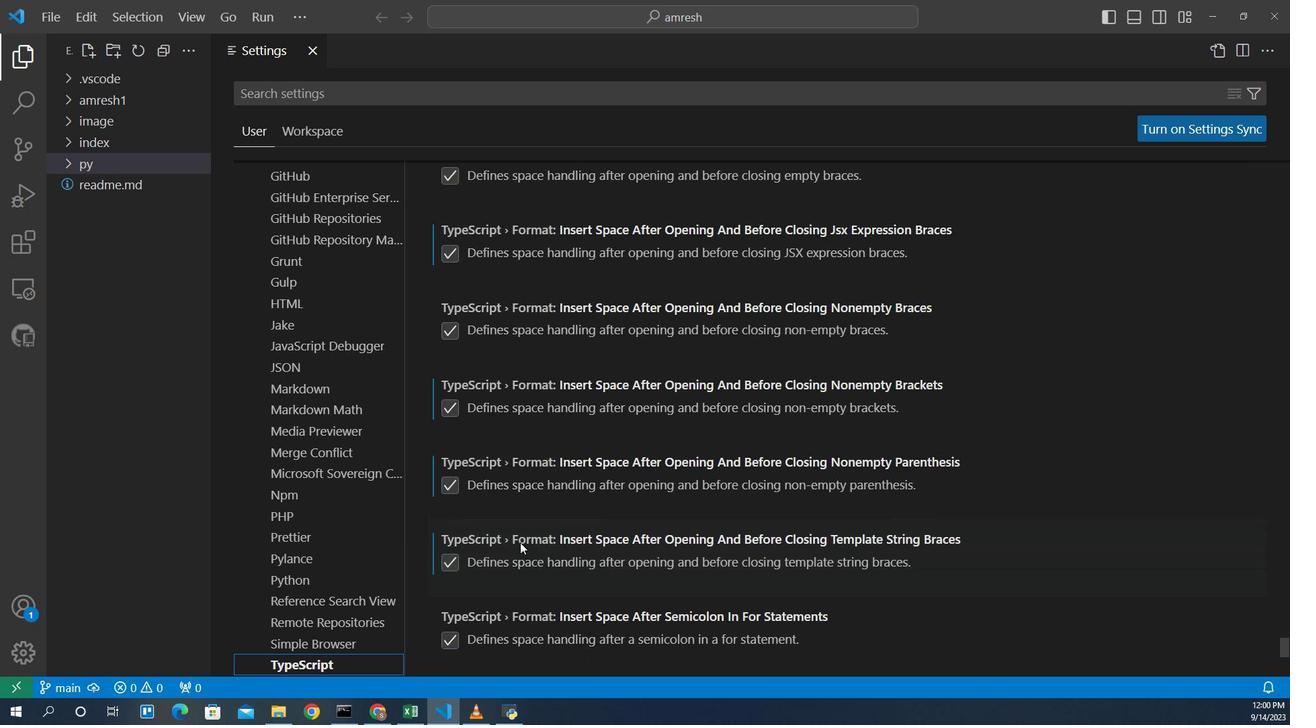 
Action: Mouse scrolled (611, 495) with delta (0, 0)
Screenshot: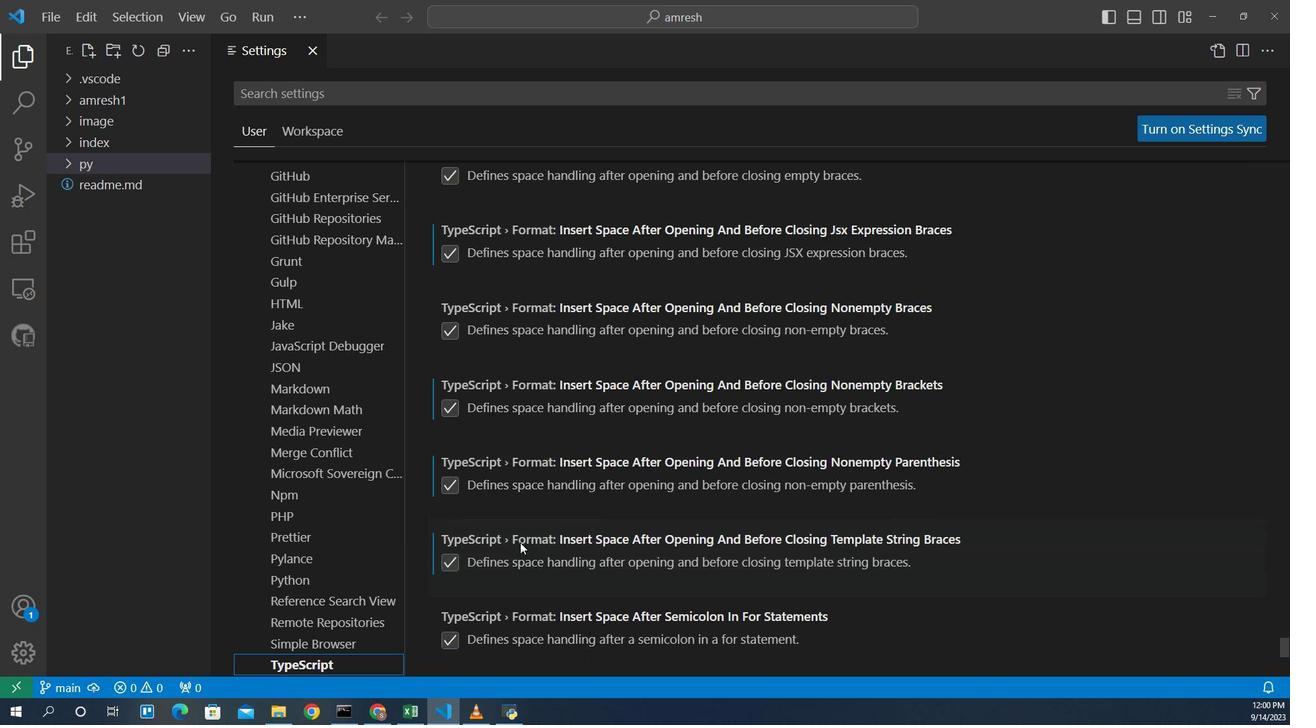 
Action: Mouse scrolled (611, 495) with delta (0, 0)
Screenshot: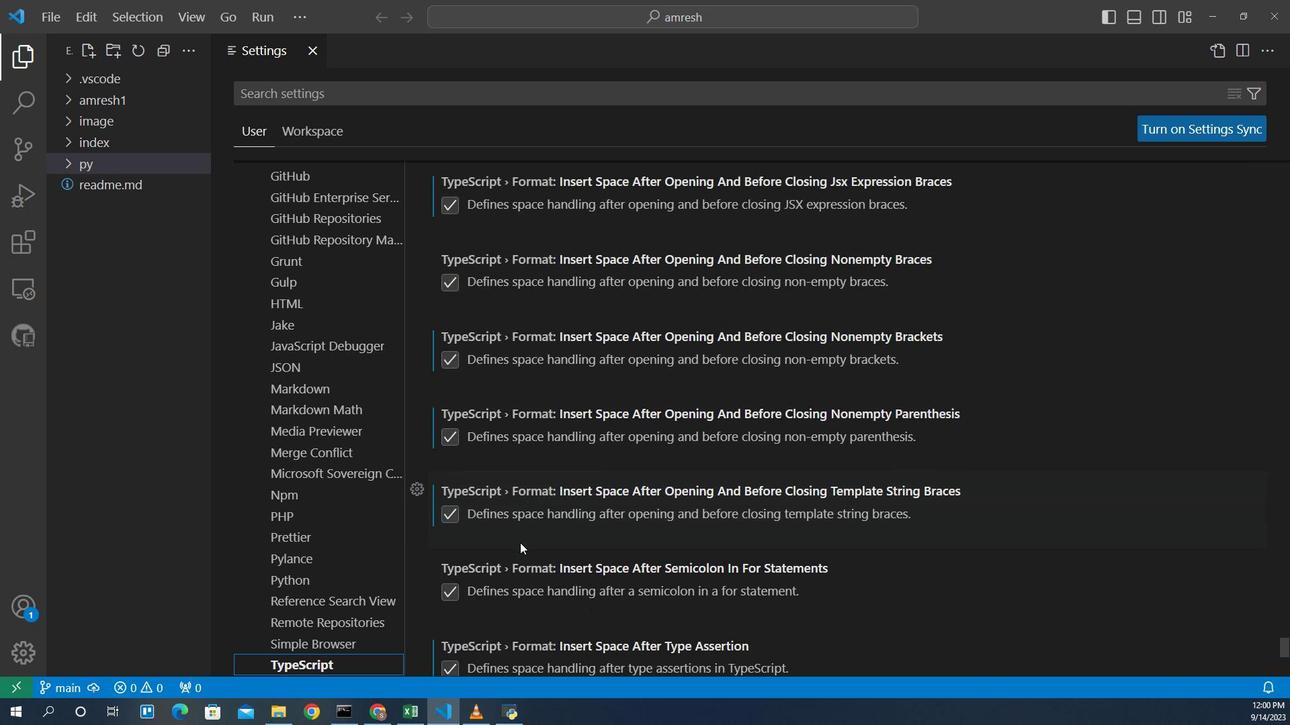 
Action: Mouse scrolled (611, 495) with delta (0, 0)
Screenshot: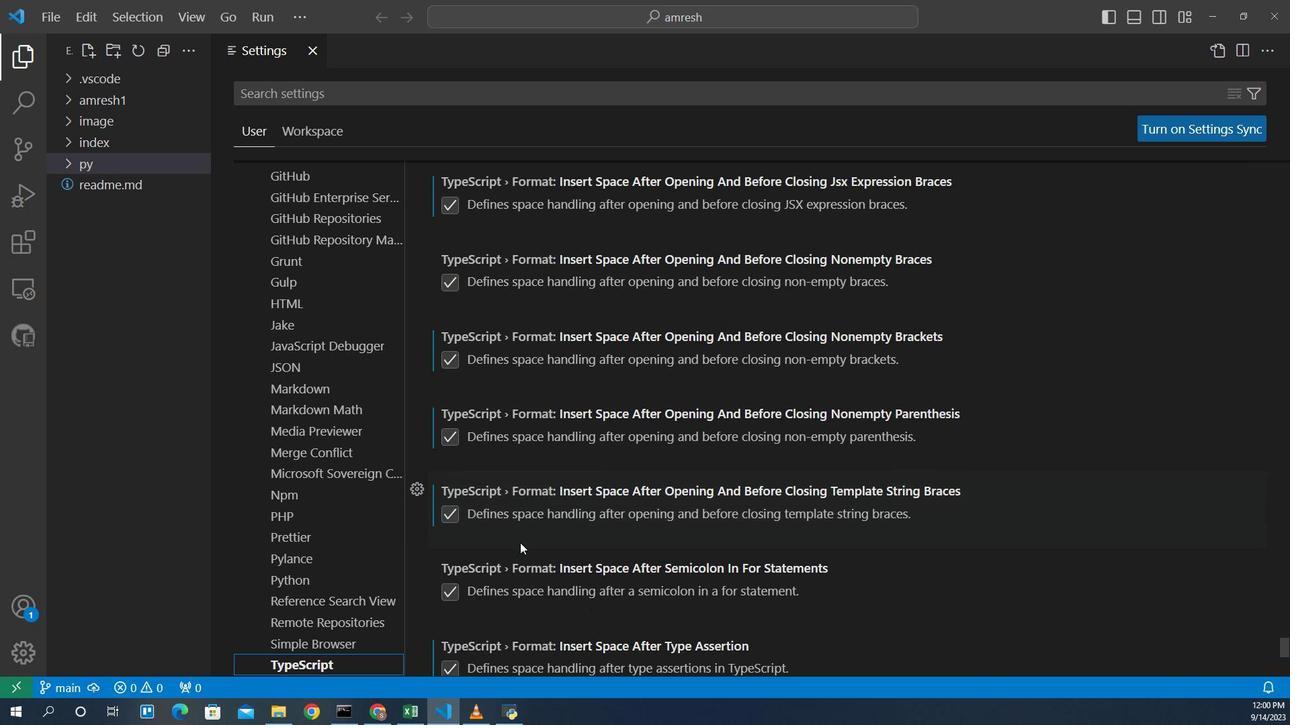 
Action: Mouse scrolled (611, 495) with delta (0, 0)
Screenshot: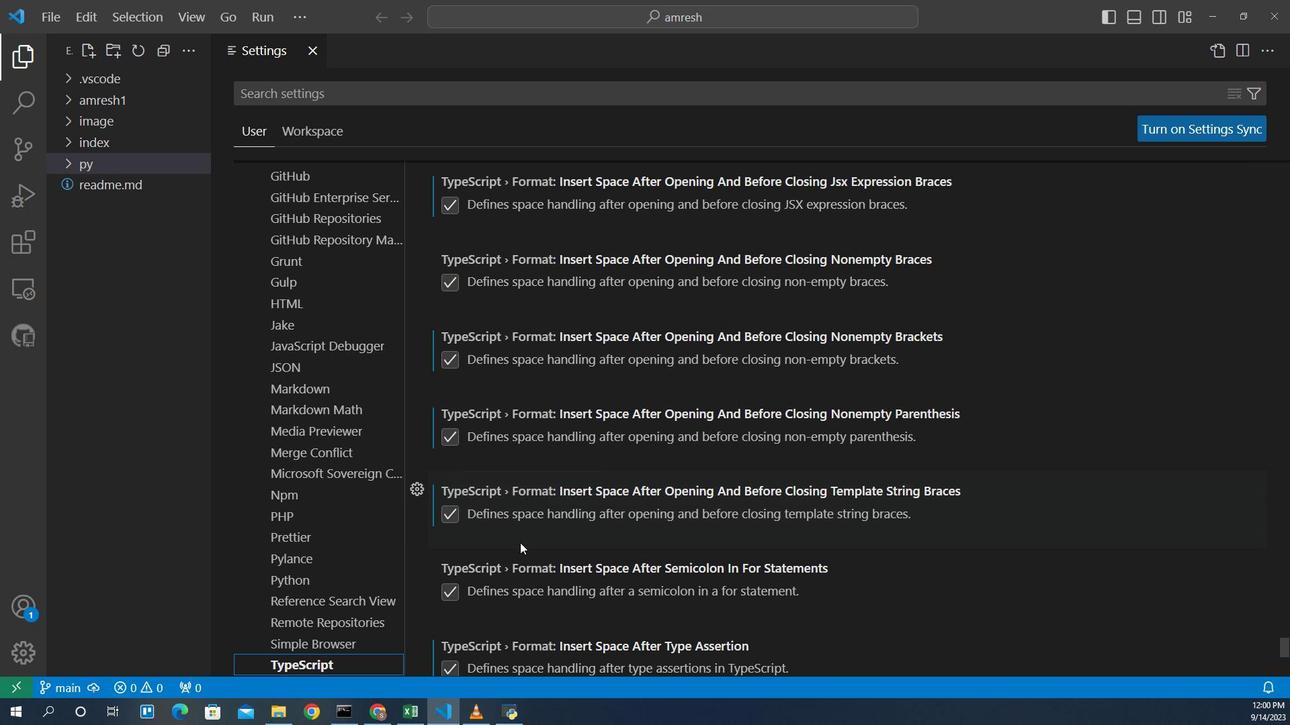 
Action: Mouse scrolled (611, 495) with delta (0, 0)
Screenshot: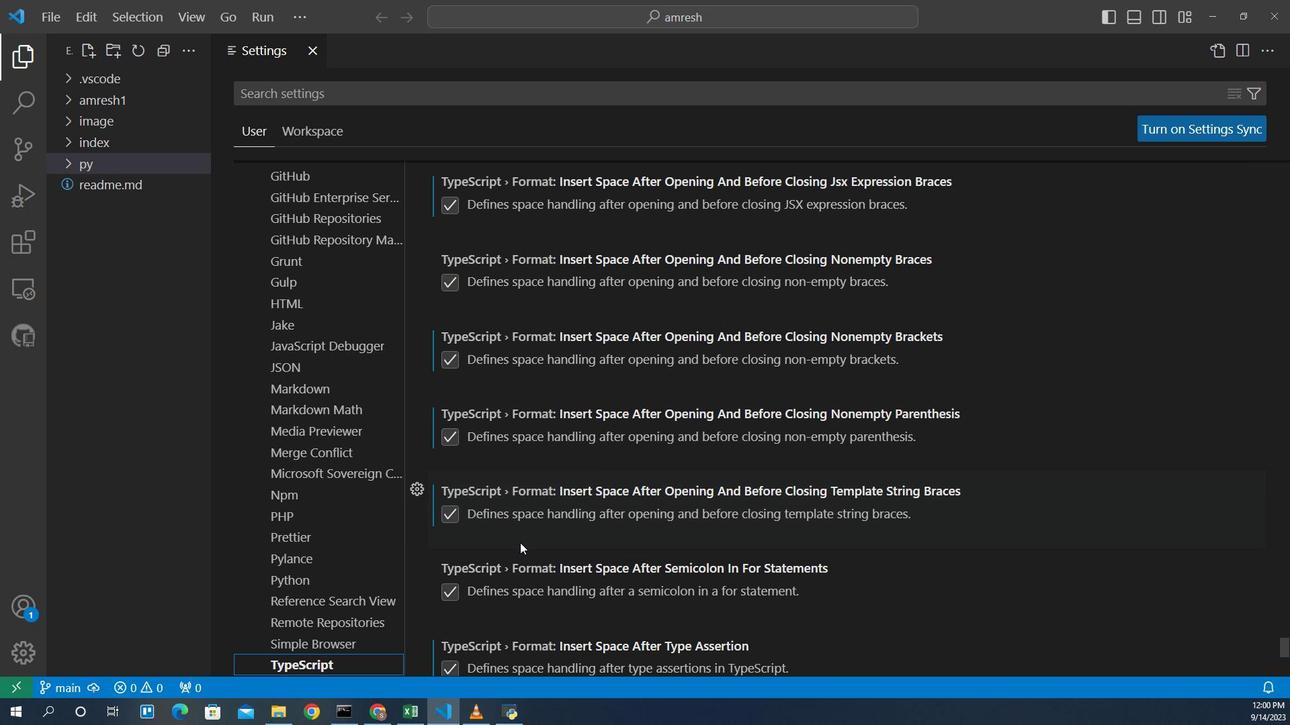 
Action: Mouse scrolled (611, 495) with delta (0, 0)
Screenshot: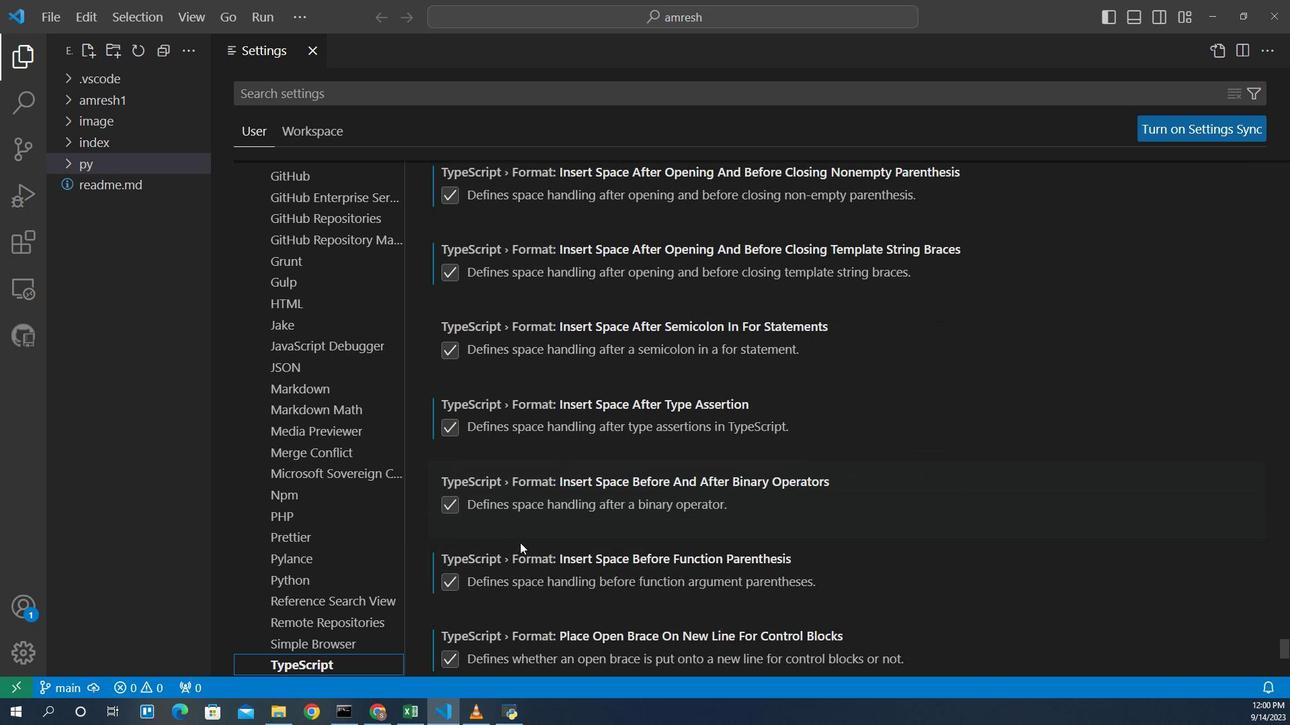 
Action: Mouse scrolled (611, 495) with delta (0, 0)
Screenshot: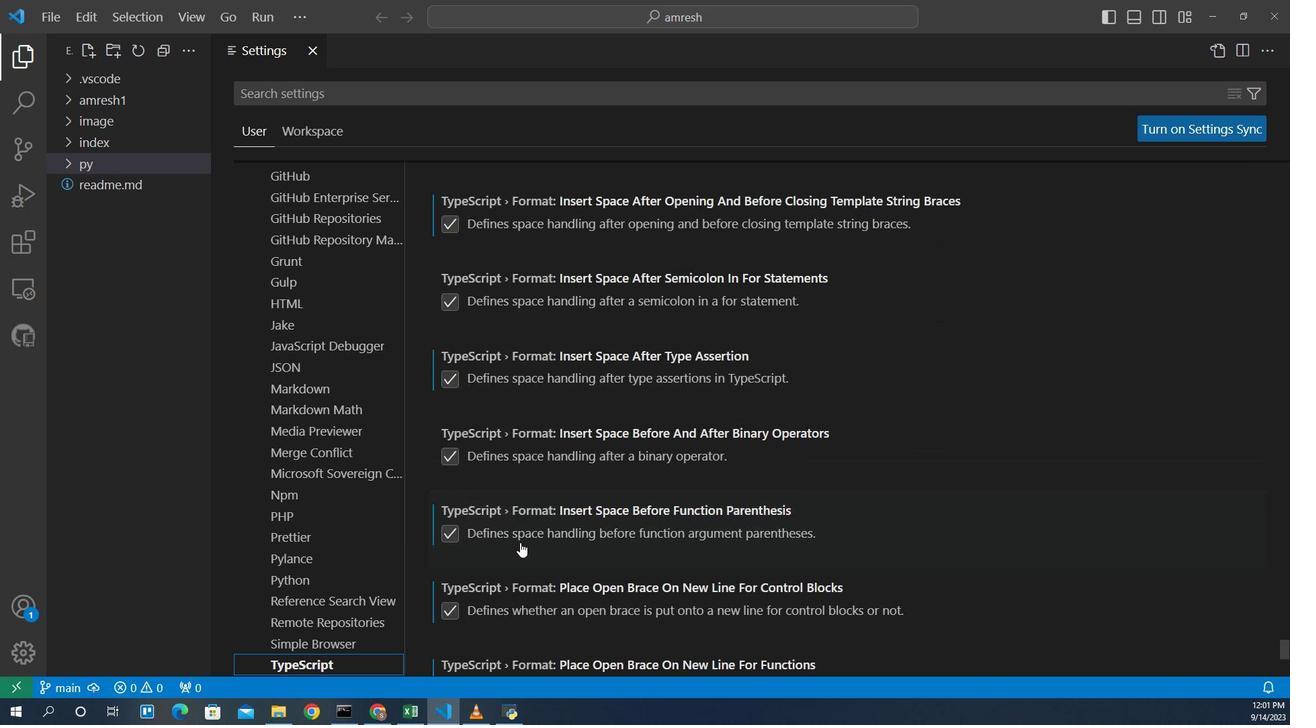 
Action: Mouse scrolled (611, 495) with delta (0, 0)
Screenshot: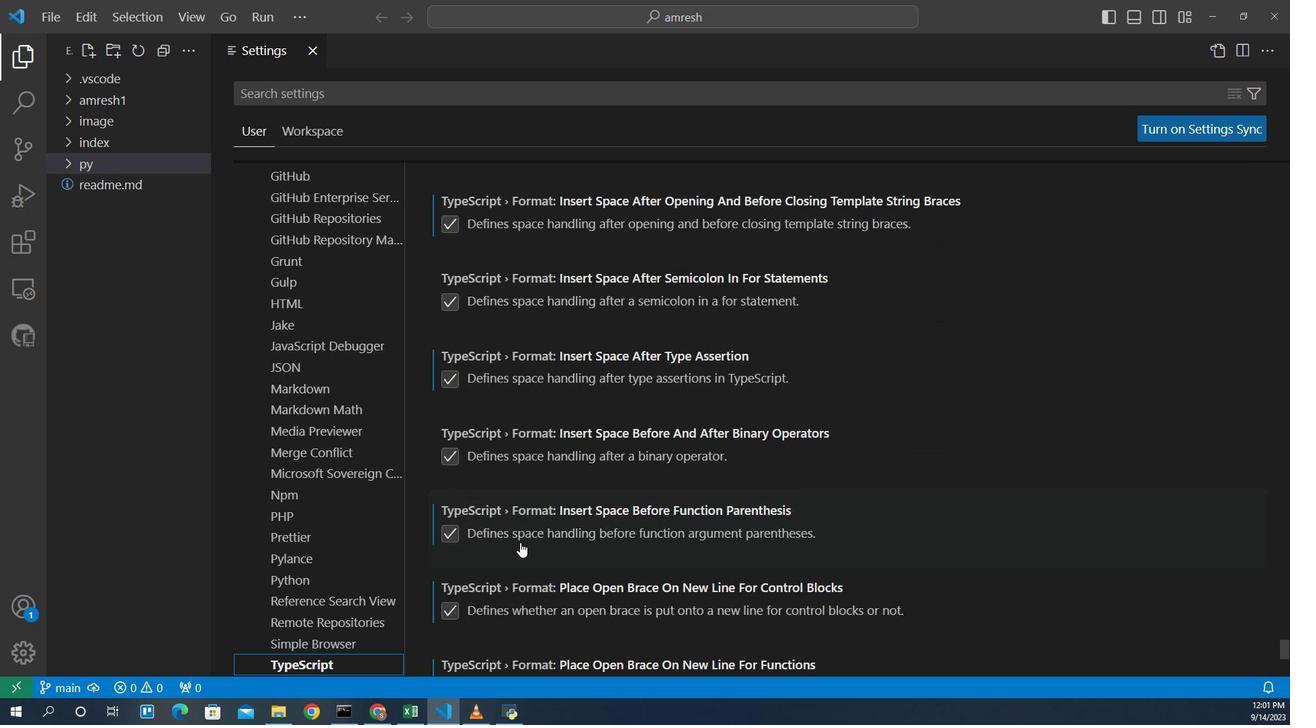 
Action: Mouse scrolled (611, 495) with delta (0, 0)
Screenshot: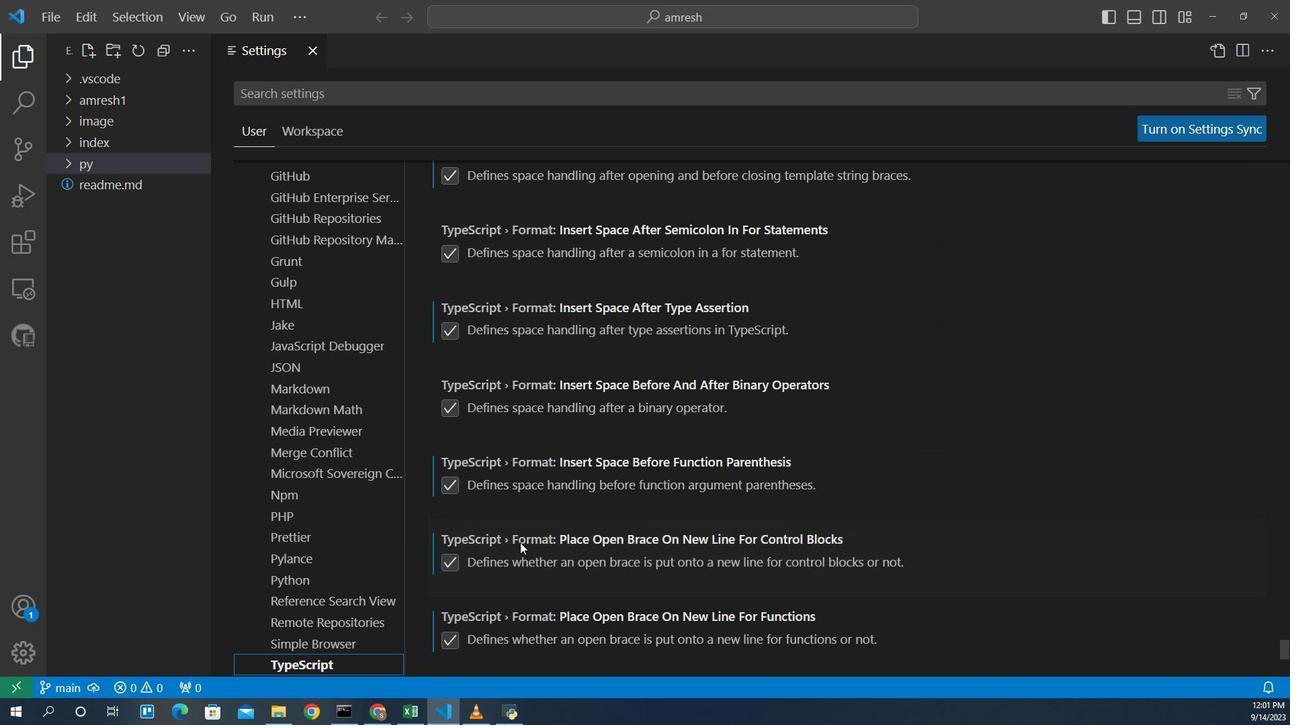
Action: Mouse scrolled (611, 495) with delta (0, 0)
Screenshot: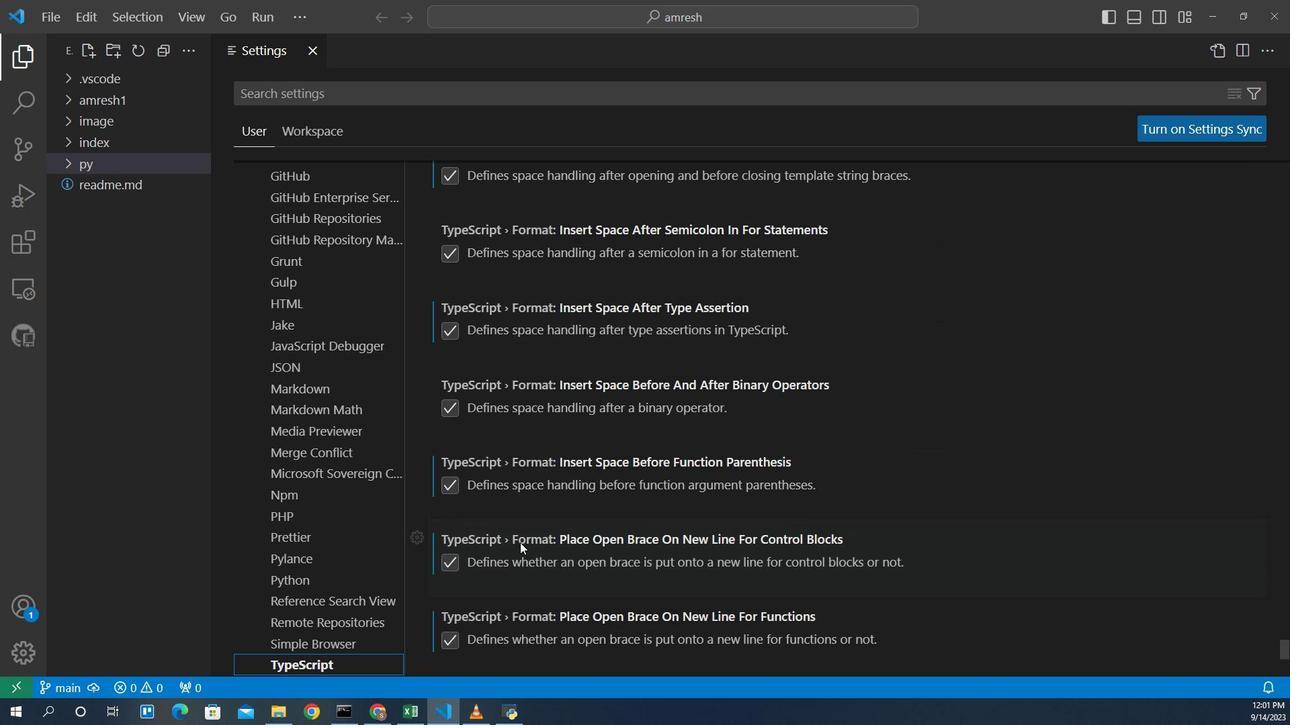 
Action: Mouse scrolled (611, 495) with delta (0, 0)
Screenshot: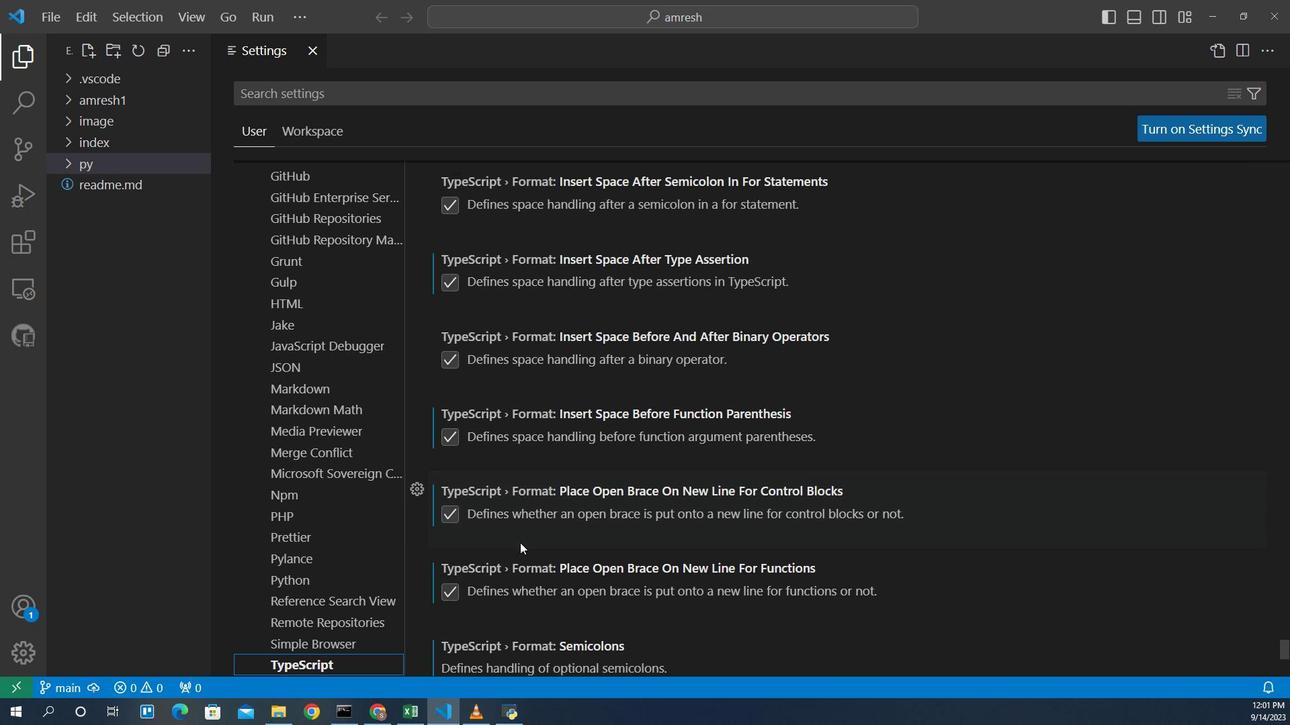 
Action: Mouse scrolled (611, 495) with delta (0, 0)
Screenshot: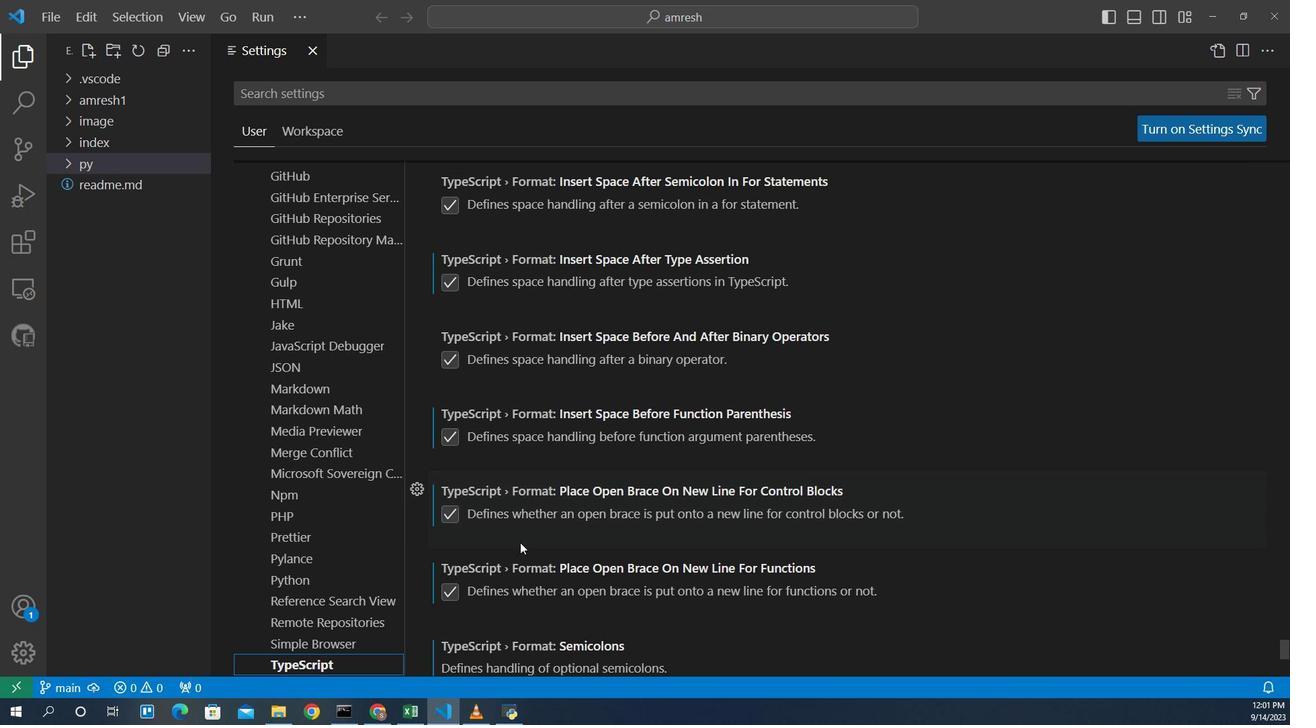
Action: Mouse scrolled (611, 495) with delta (0, 0)
Screenshot: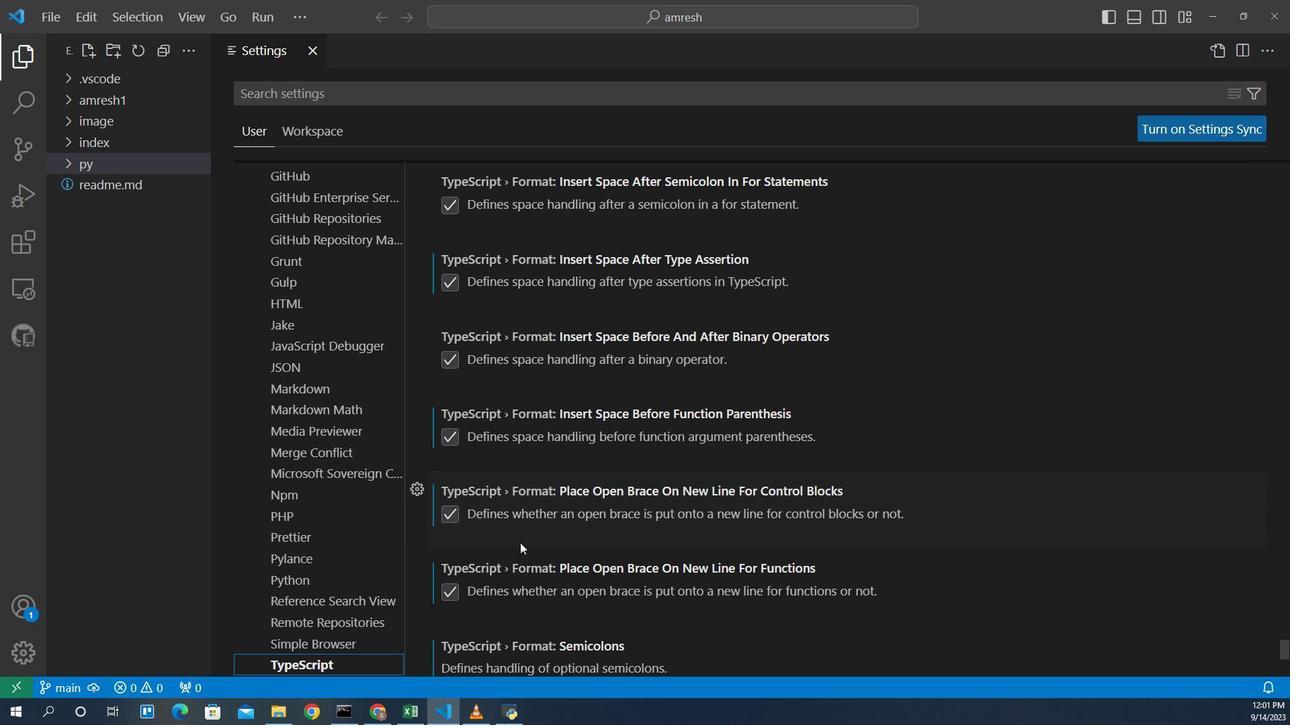 
Action: Mouse scrolled (611, 495) with delta (0, 0)
Screenshot: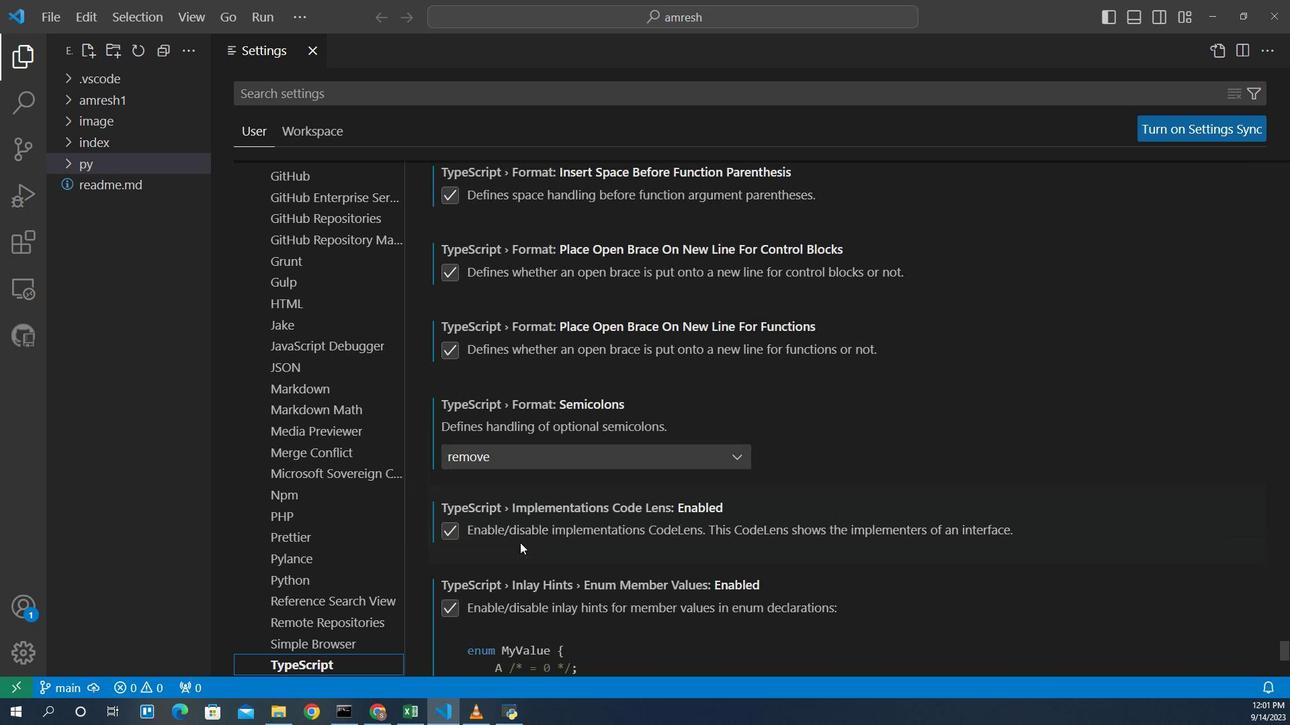 
Action: Mouse scrolled (611, 495) with delta (0, 0)
Screenshot: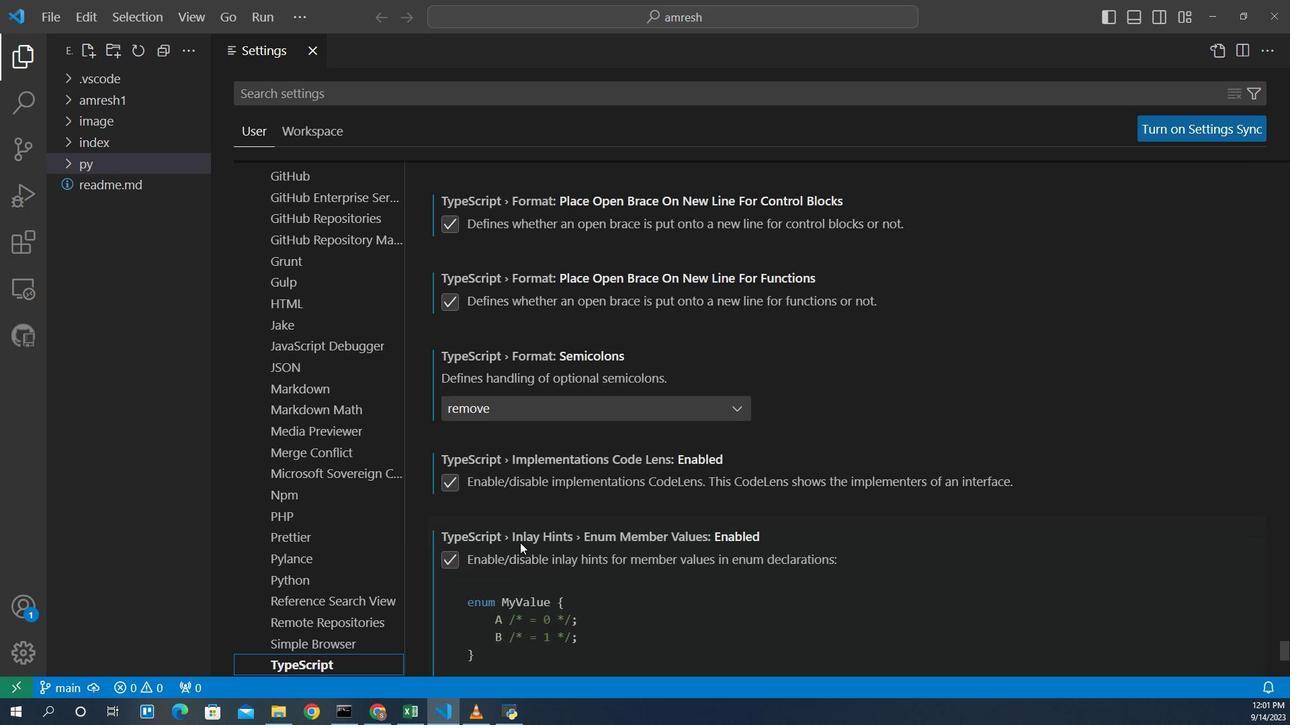 
Action: Mouse scrolled (611, 495) with delta (0, 0)
Screenshot: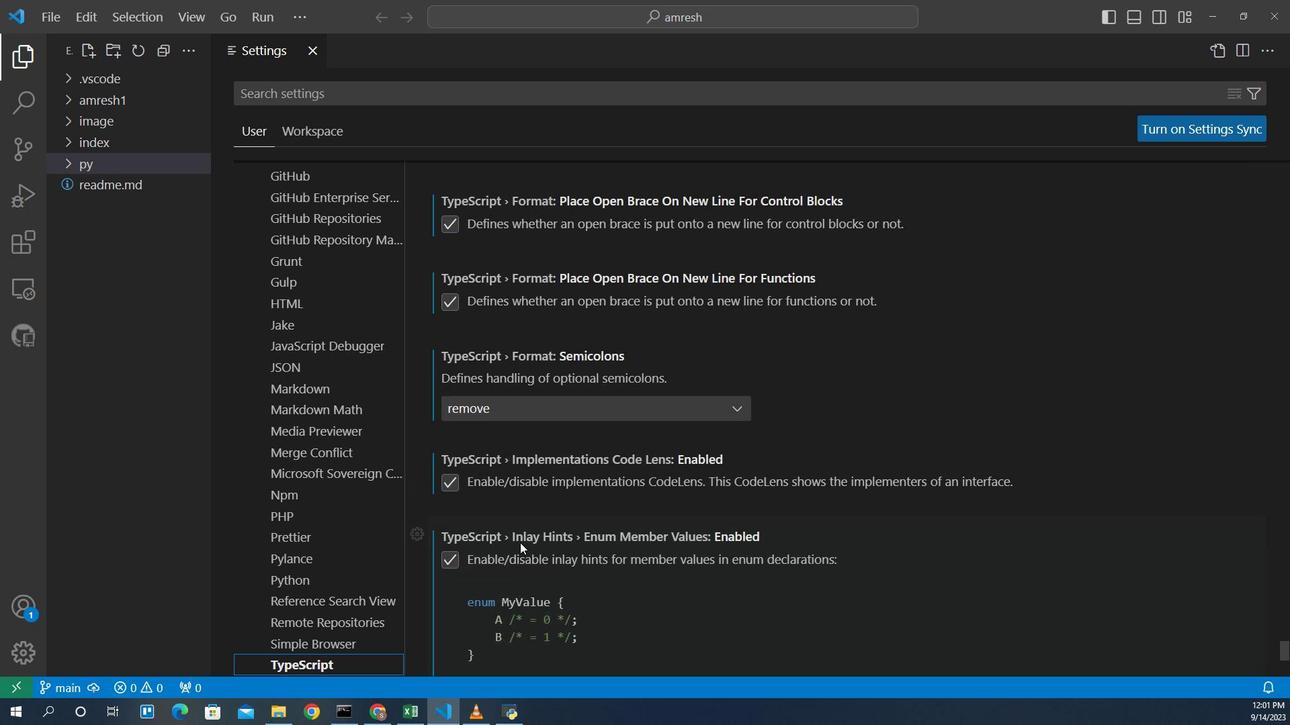 
Action: Mouse scrolled (611, 495) with delta (0, 0)
Screenshot: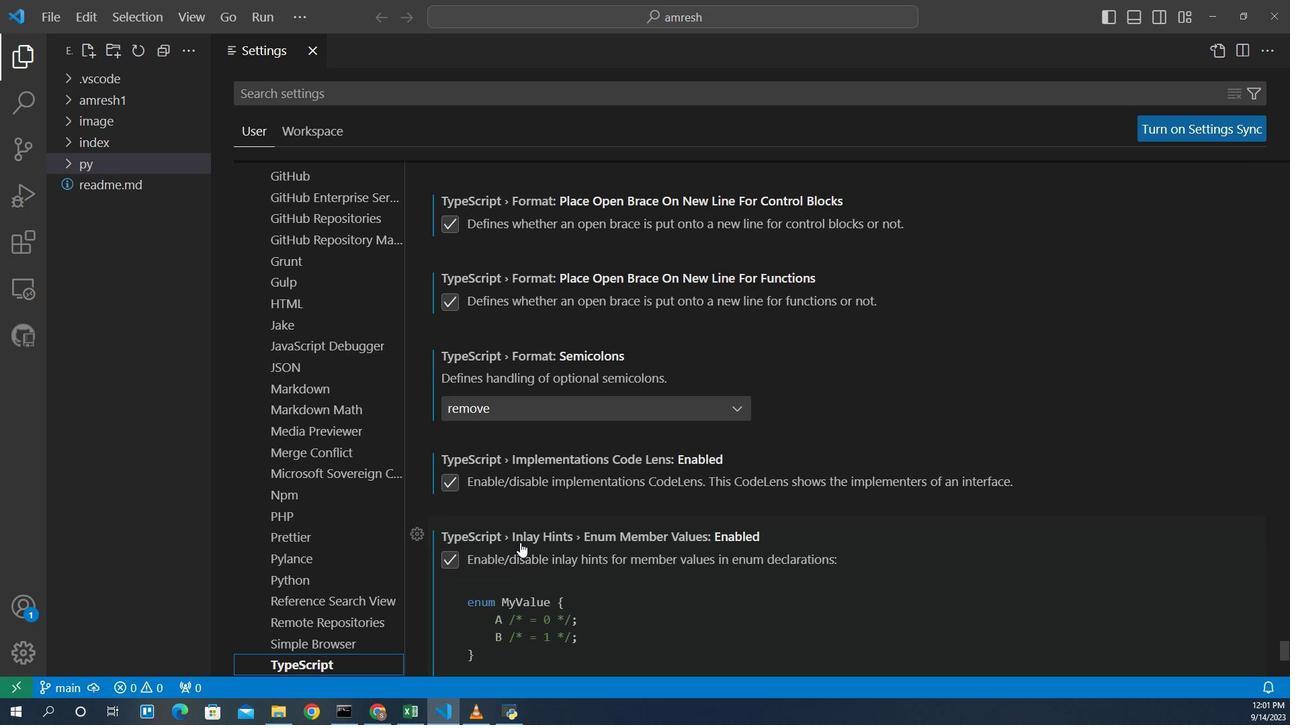 
Action: Mouse scrolled (611, 495) with delta (0, 0)
Screenshot: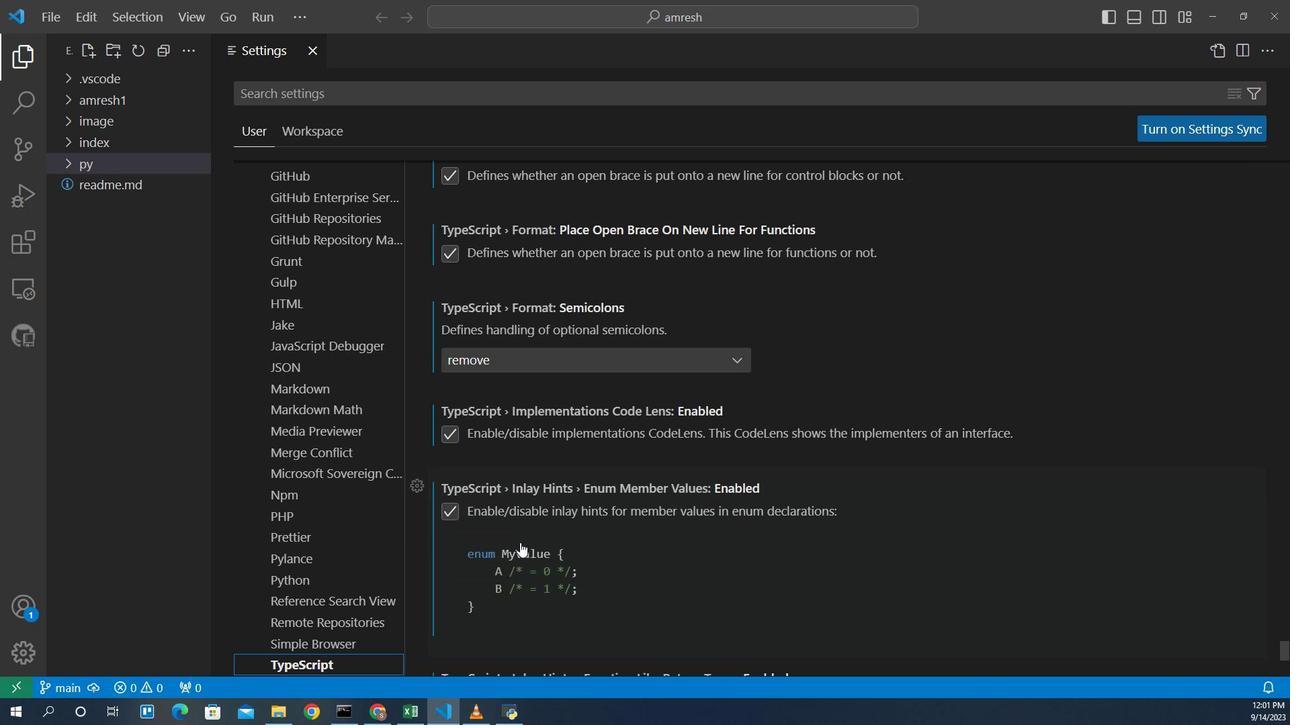 
Action: Mouse scrolled (611, 495) with delta (0, 0)
Screenshot: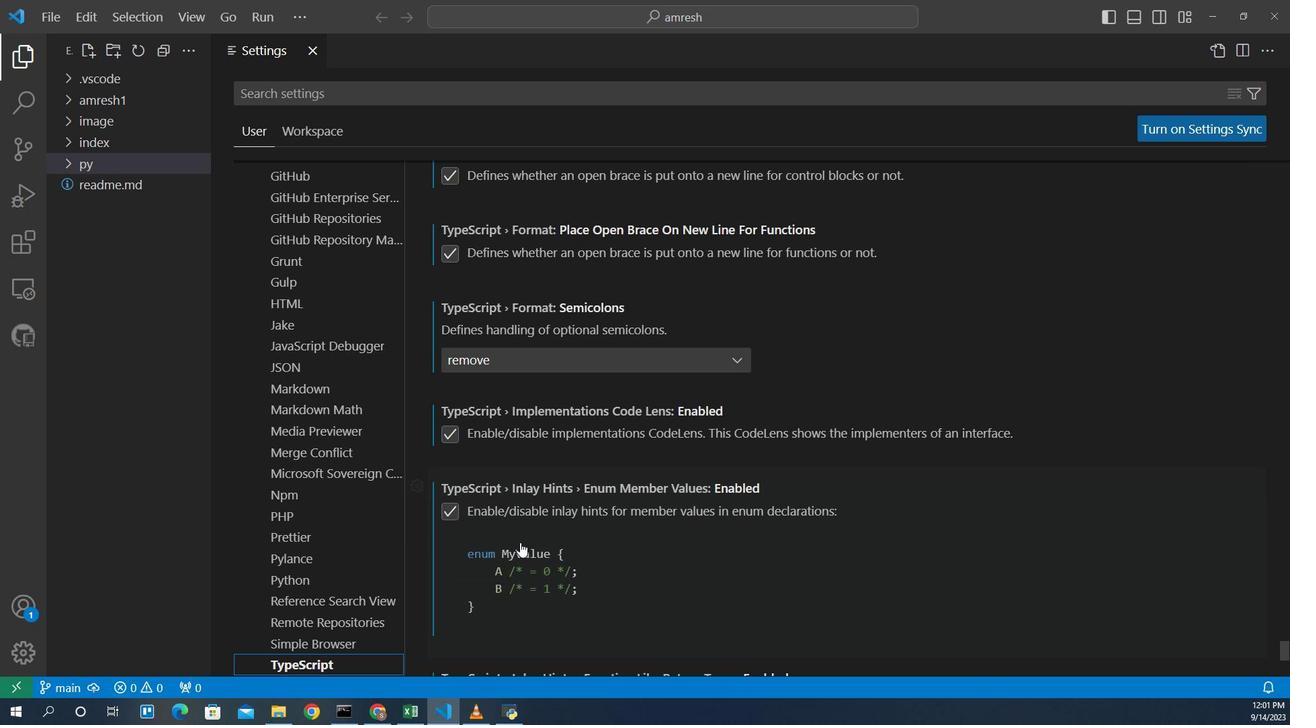 
Action: Mouse scrolled (611, 495) with delta (0, 0)
Screenshot: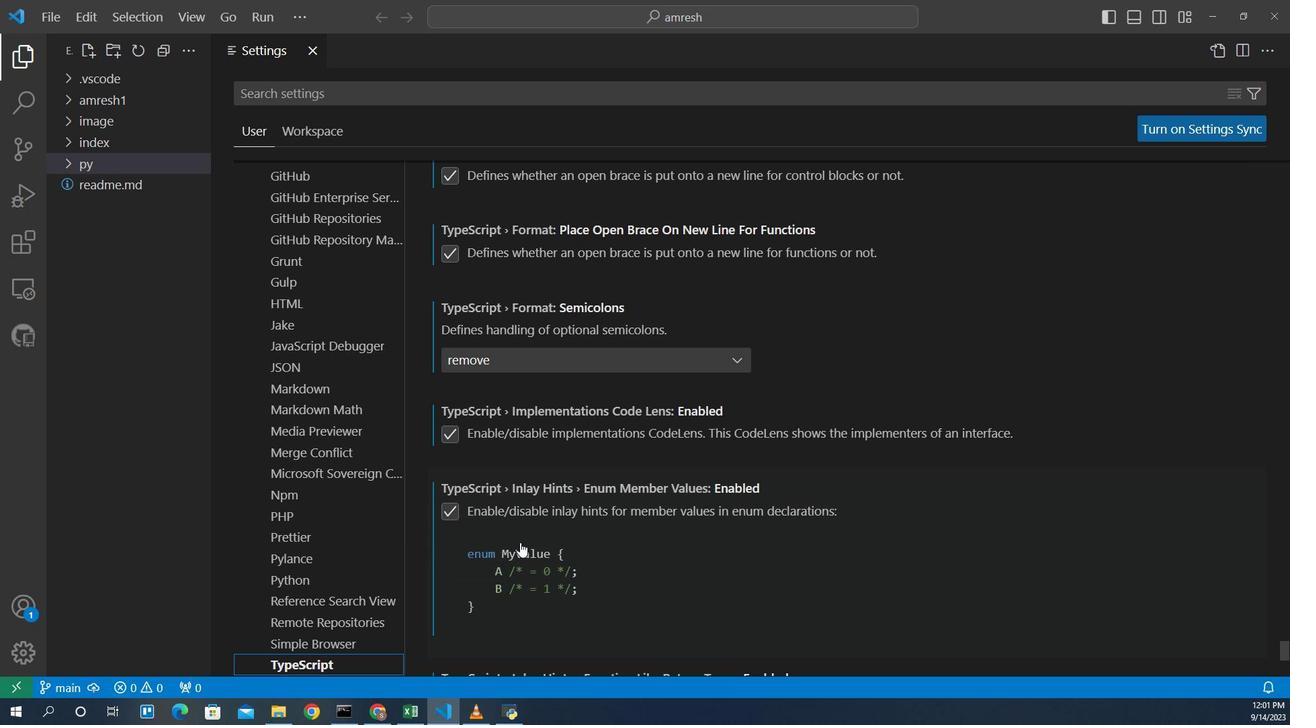 
Action: Mouse scrolled (611, 495) with delta (0, 0)
Screenshot: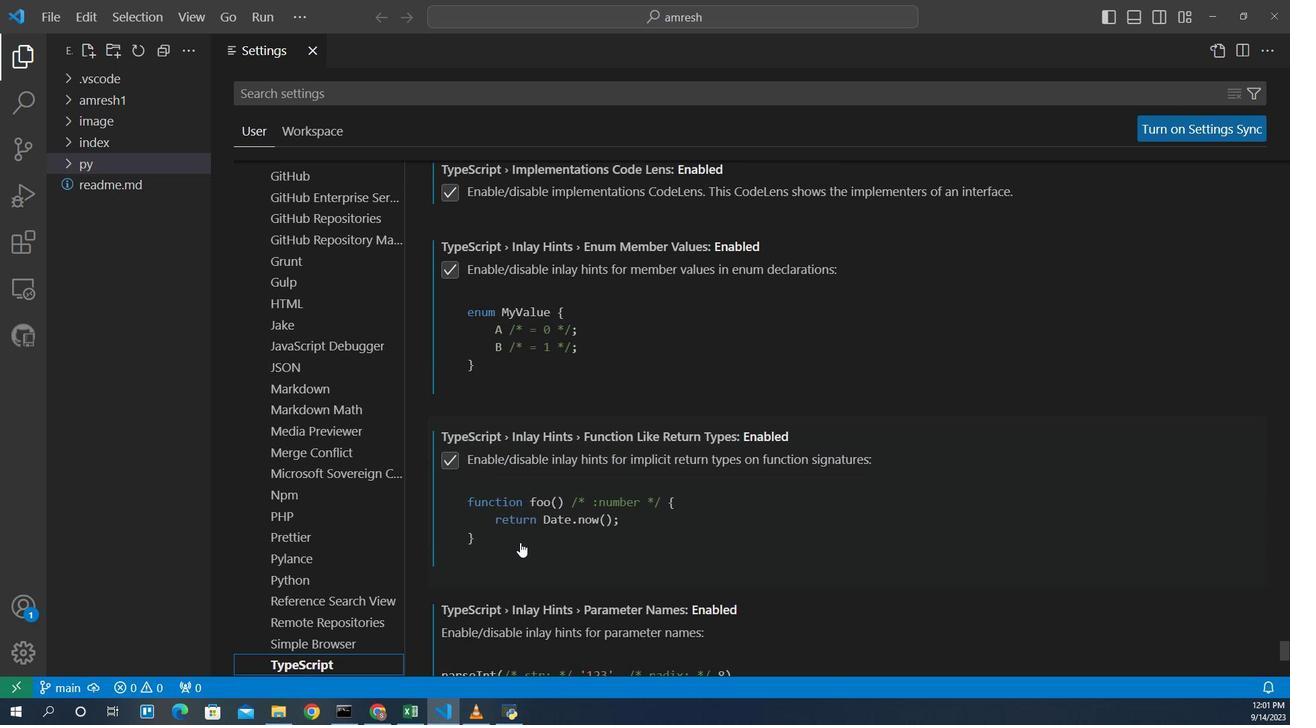 
Action: Mouse scrolled (611, 495) with delta (0, 0)
Screenshot: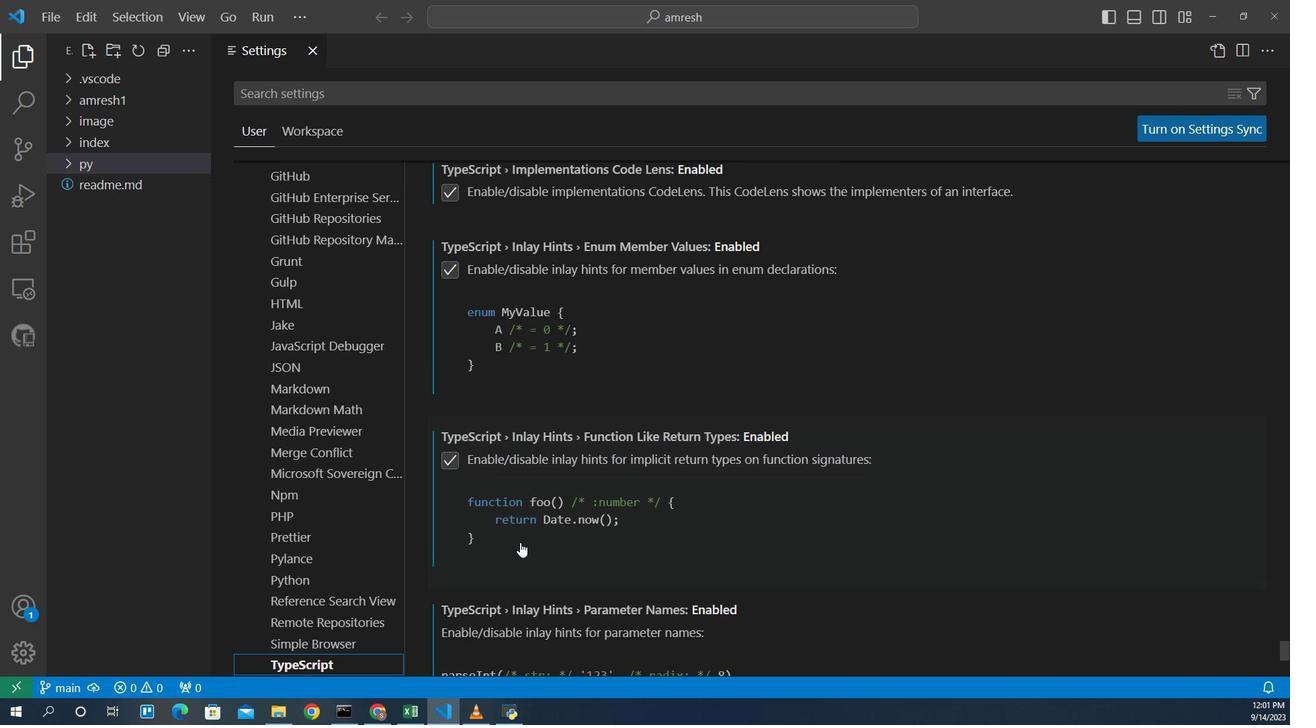
Action: Mouse scrolled (611, 495) with delta (0, 0)
Screenshot: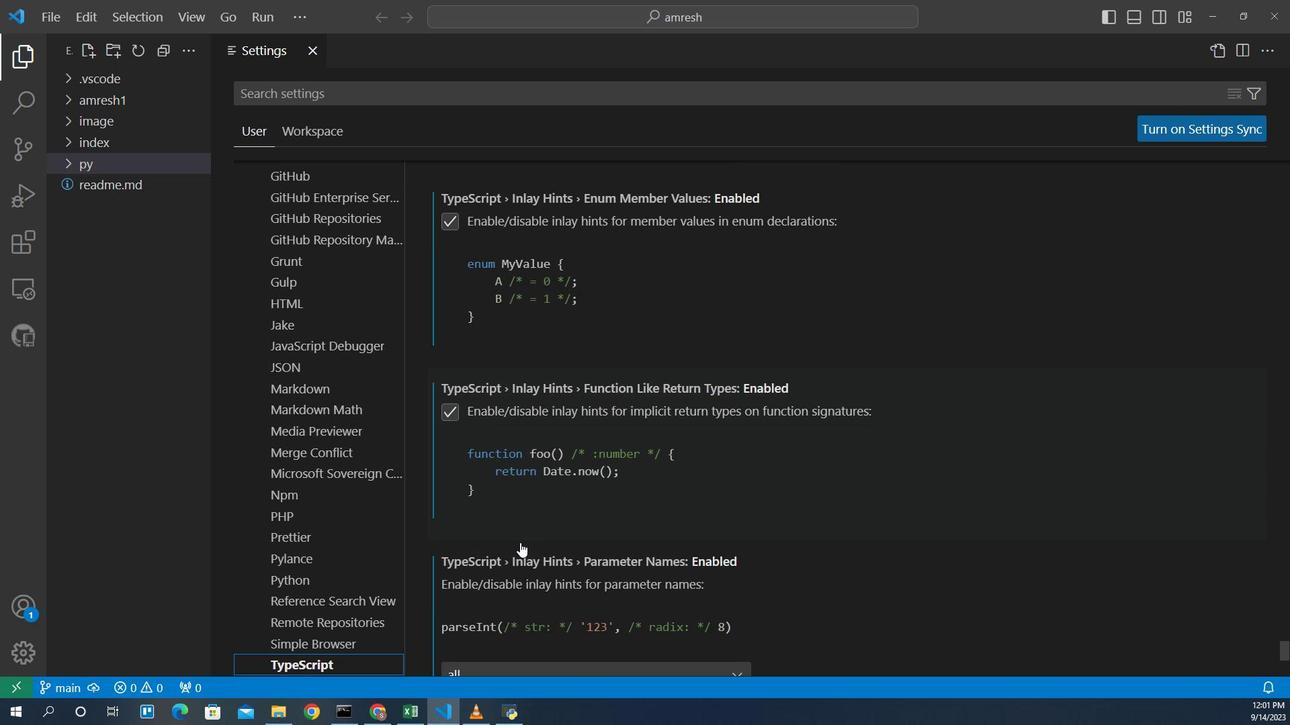 
Action: Mouse scrolled (611, 495) with delta (0, 0)
Screenshot: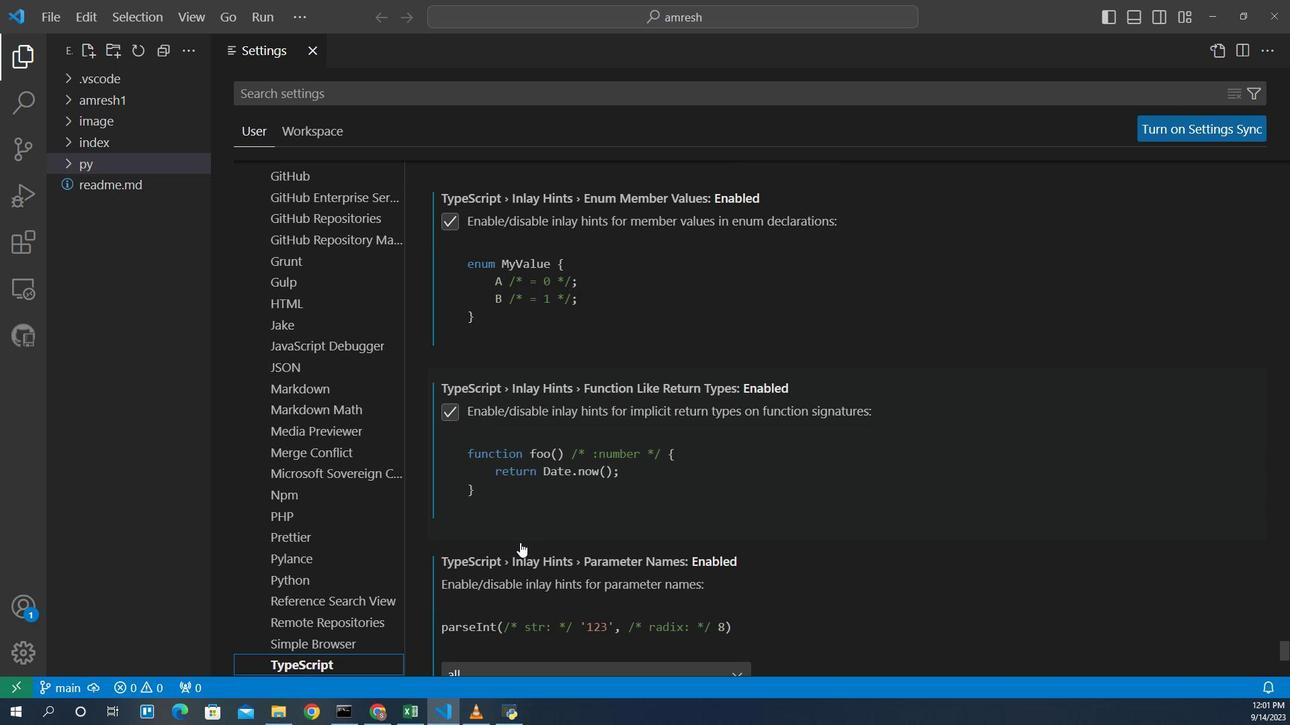 
Action: Mouse scrolled (611, 495) with delta (0, 0)
Screenshot: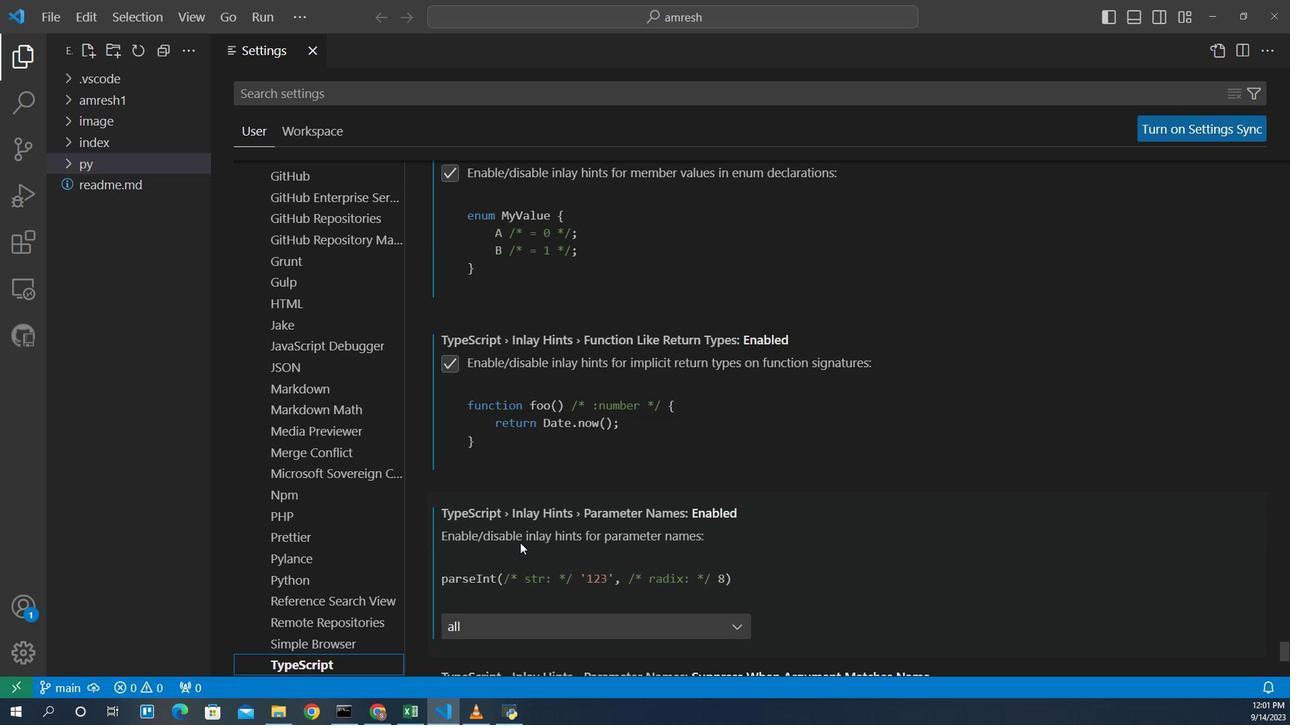
Action: Mouse scrolled (611, 495) with delta (0, 0)
Screenshot: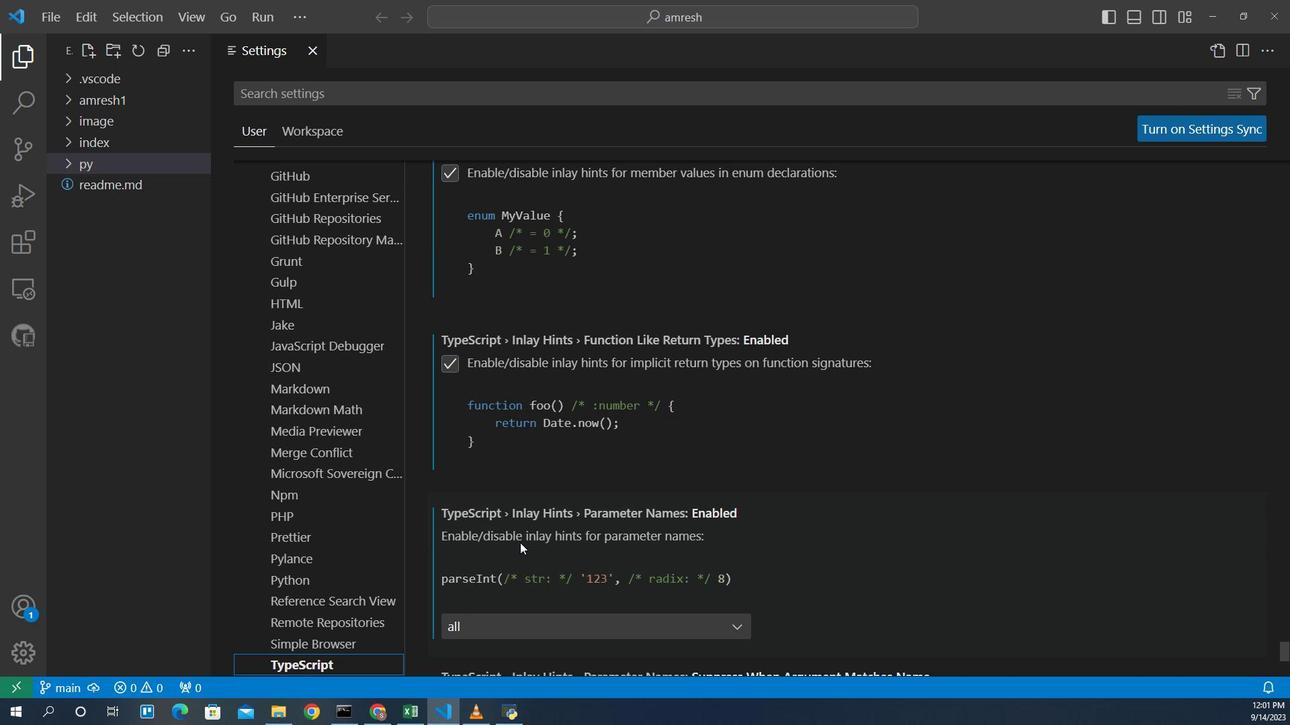 
Action: Mouse scrolled (611, 495) with delta (0, 0)
Screenshot: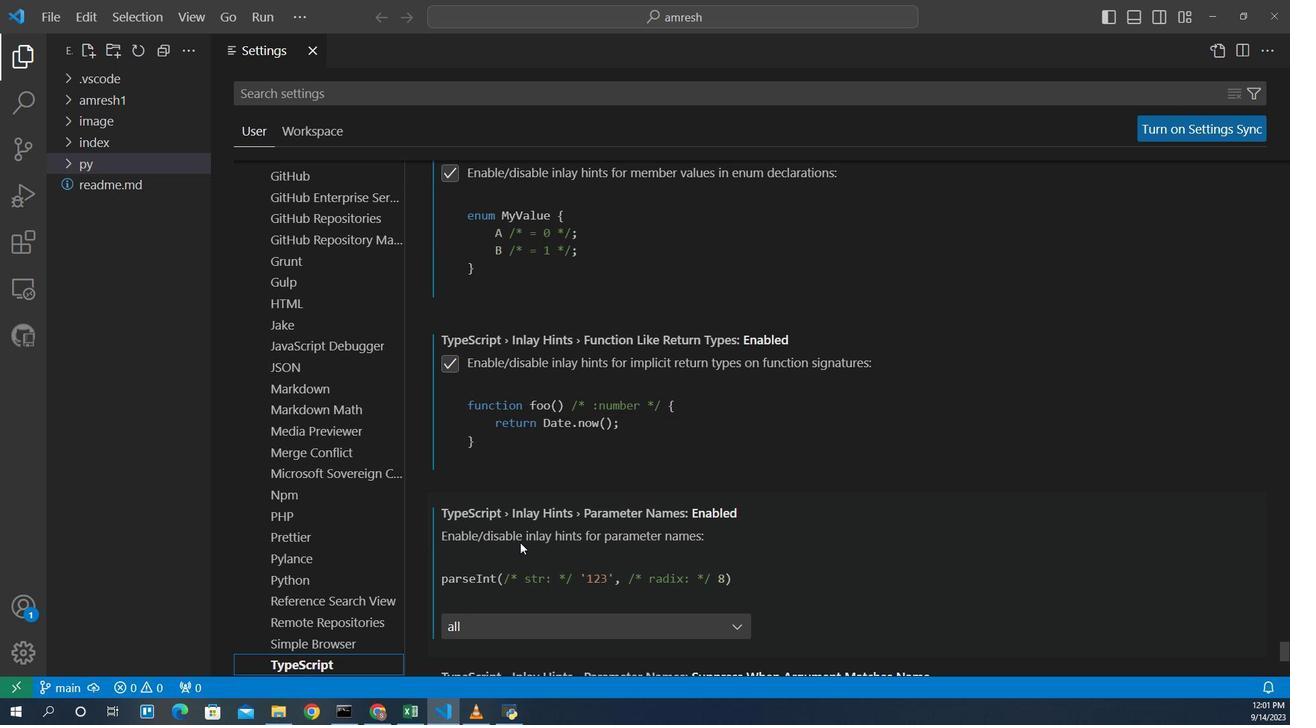 
Action: Mouse scrolled (611, 495) with delta (0, 0)
Screenshot: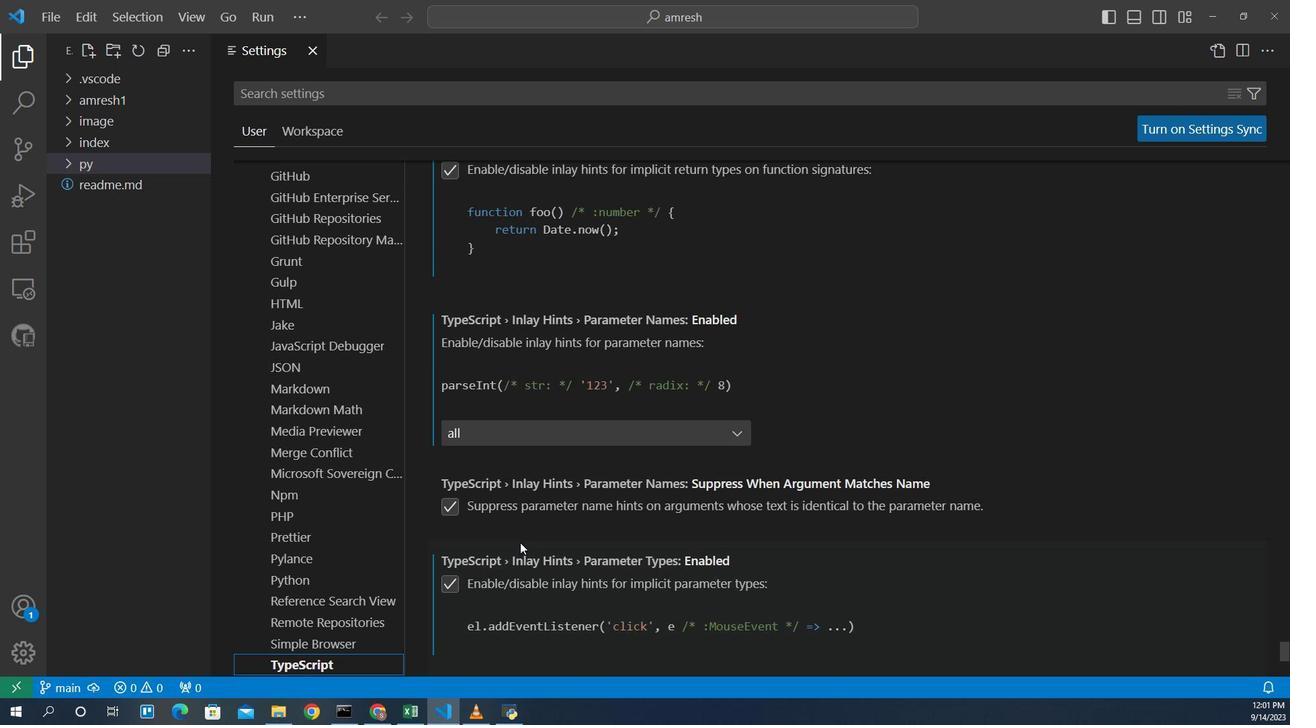 
Action: Mouse scrolled (611, 495) with delta (0, 0)
Screenshot: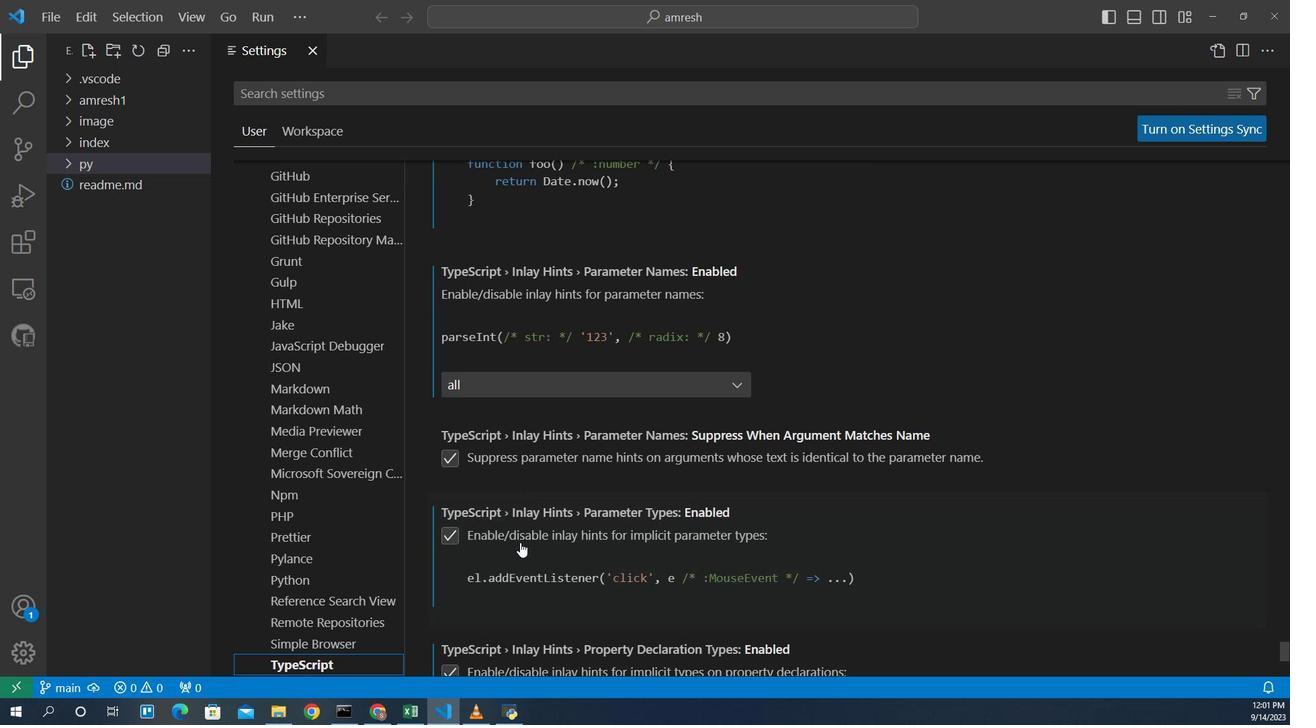 
Action: Mouse scrolled (611, 495) with delta (0, 0)
Screenshot: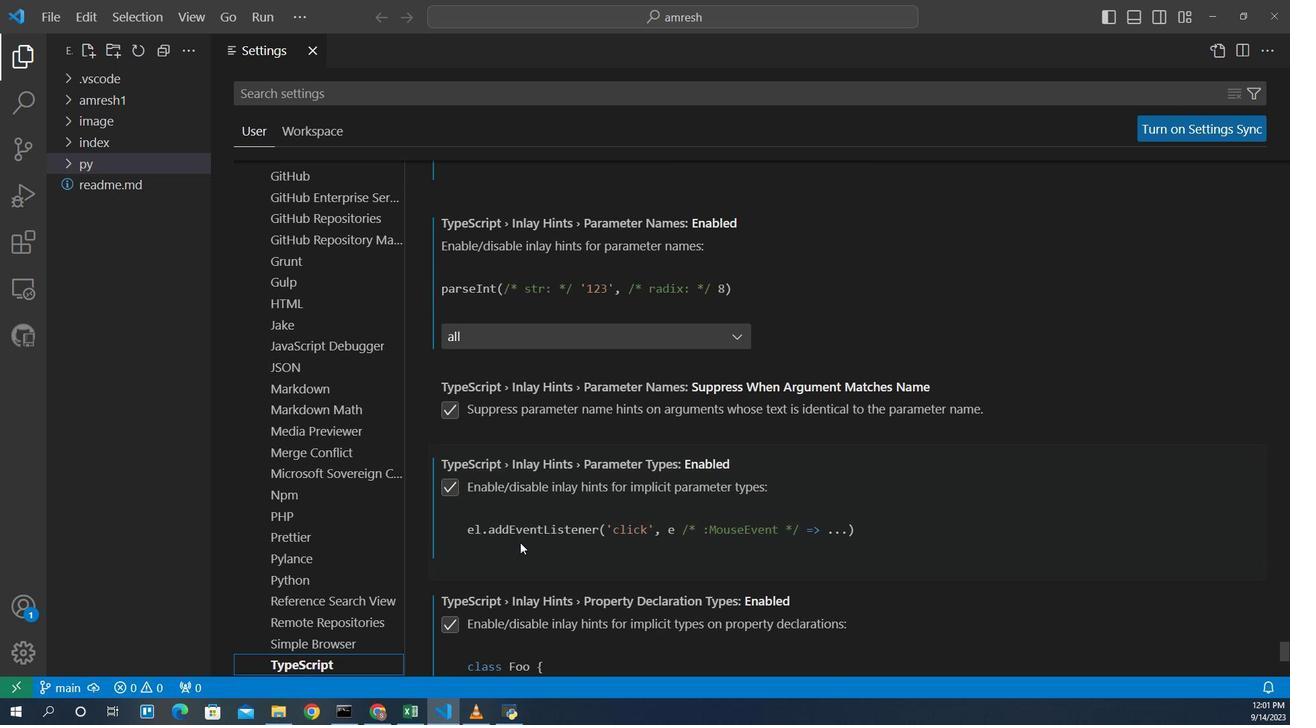 
Action: Mouse scrolled (611, 495) with delta (0, 0)
Screenshot: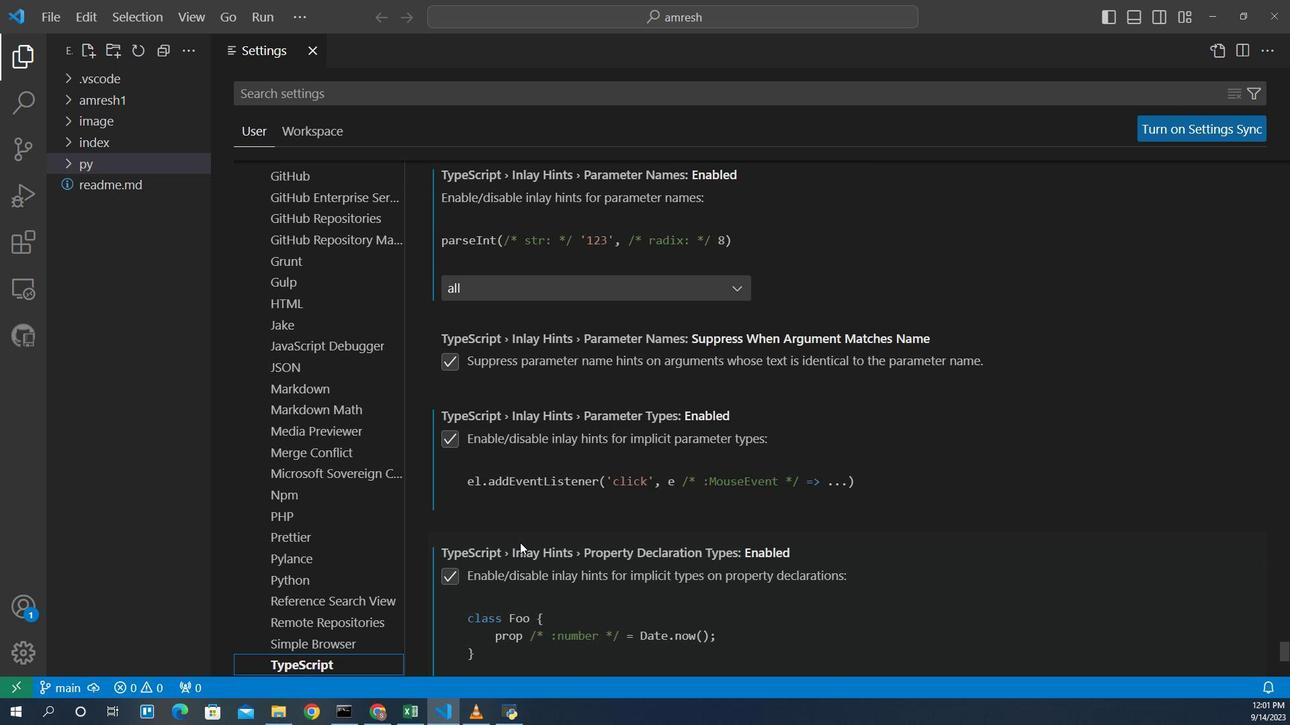 
Action: Mouse scrolled (611, 495) with delta (0, 0)
Screenshot: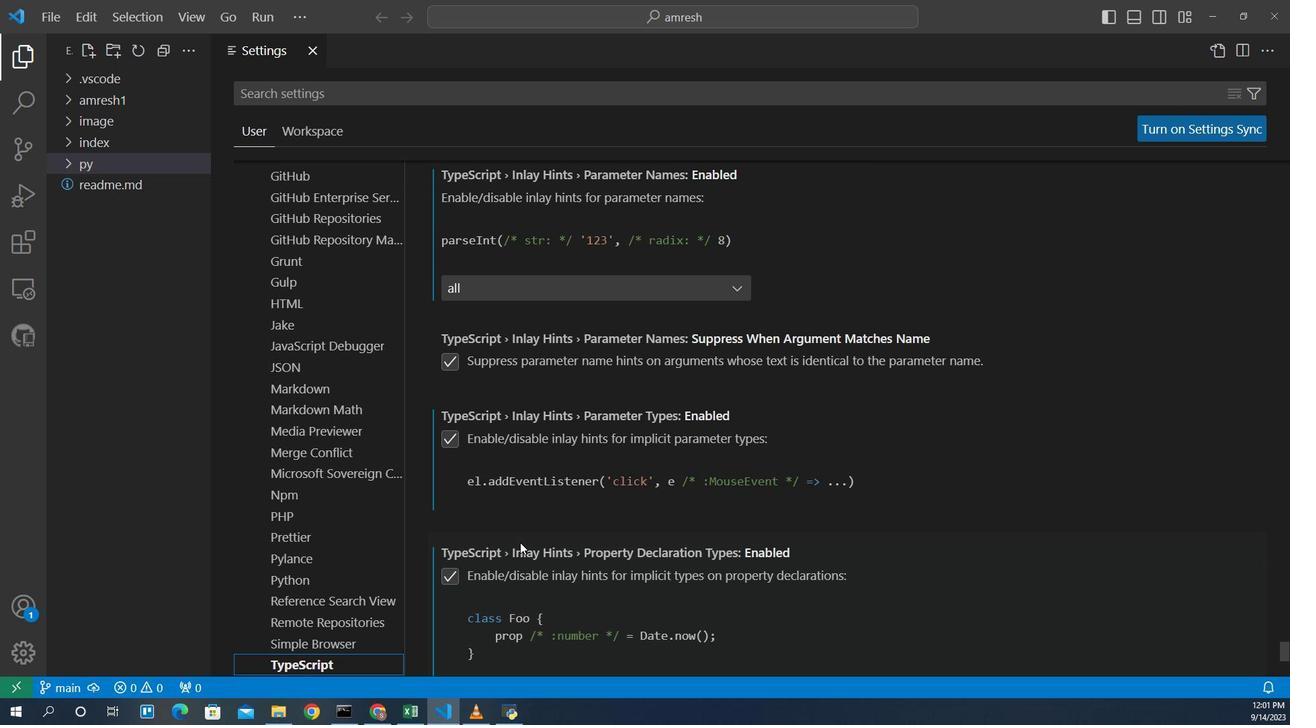 
Action: Mouse scrolled (611, 495) with delta (0, 0)
Screenshot: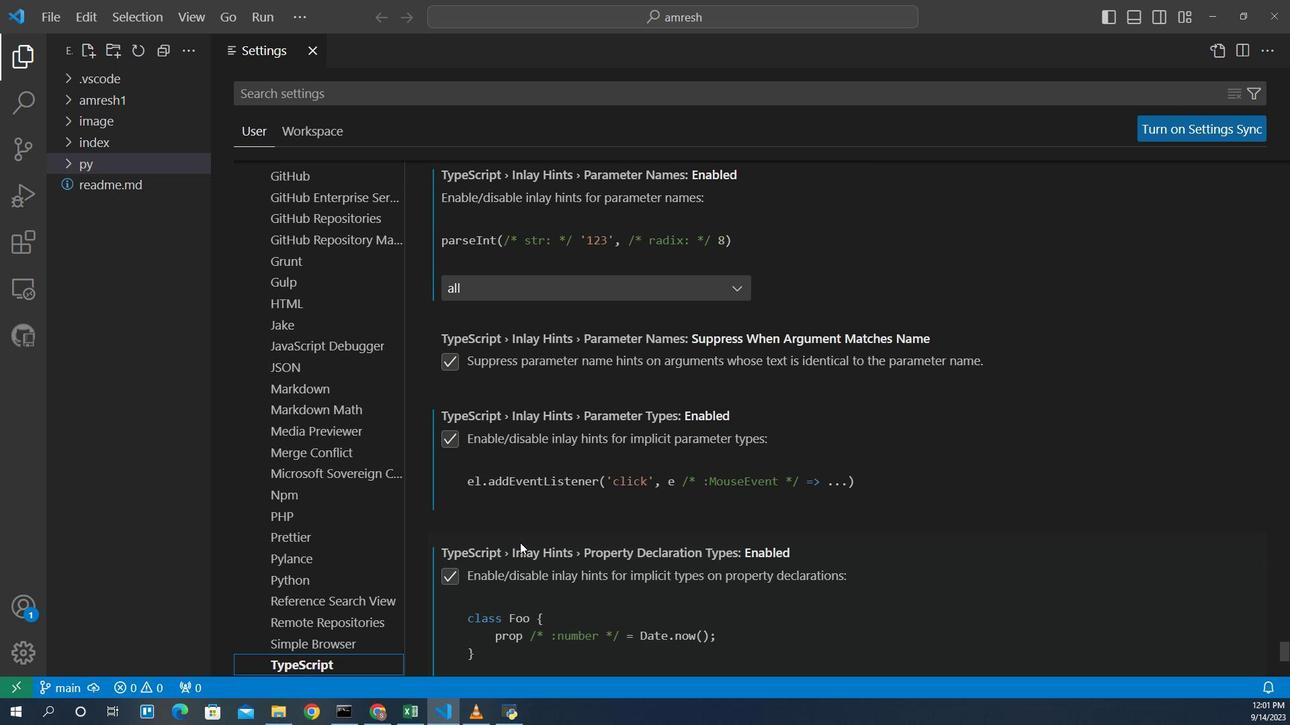
Action: Mouse scrolled (611, 495) with delta (0, 0)
Screenshot: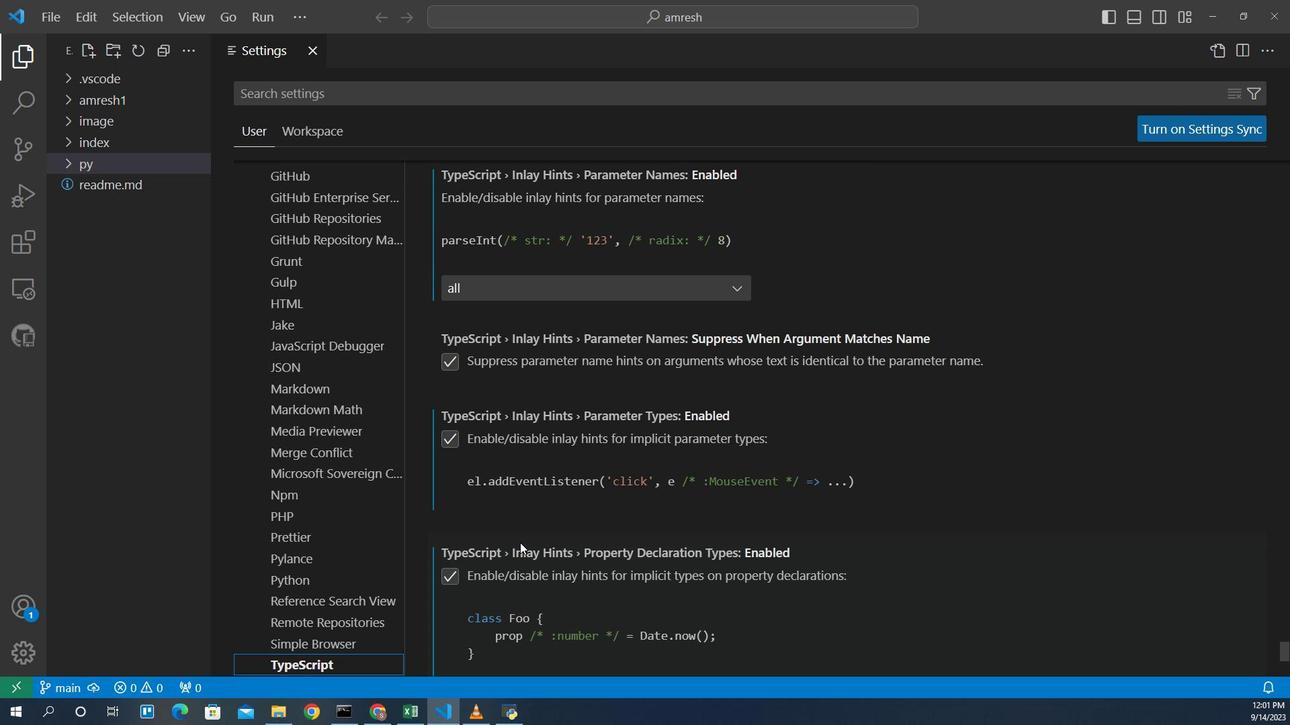 
Action: Mouse scrolled (611, 495) with delta (0, 0)
Screenshot: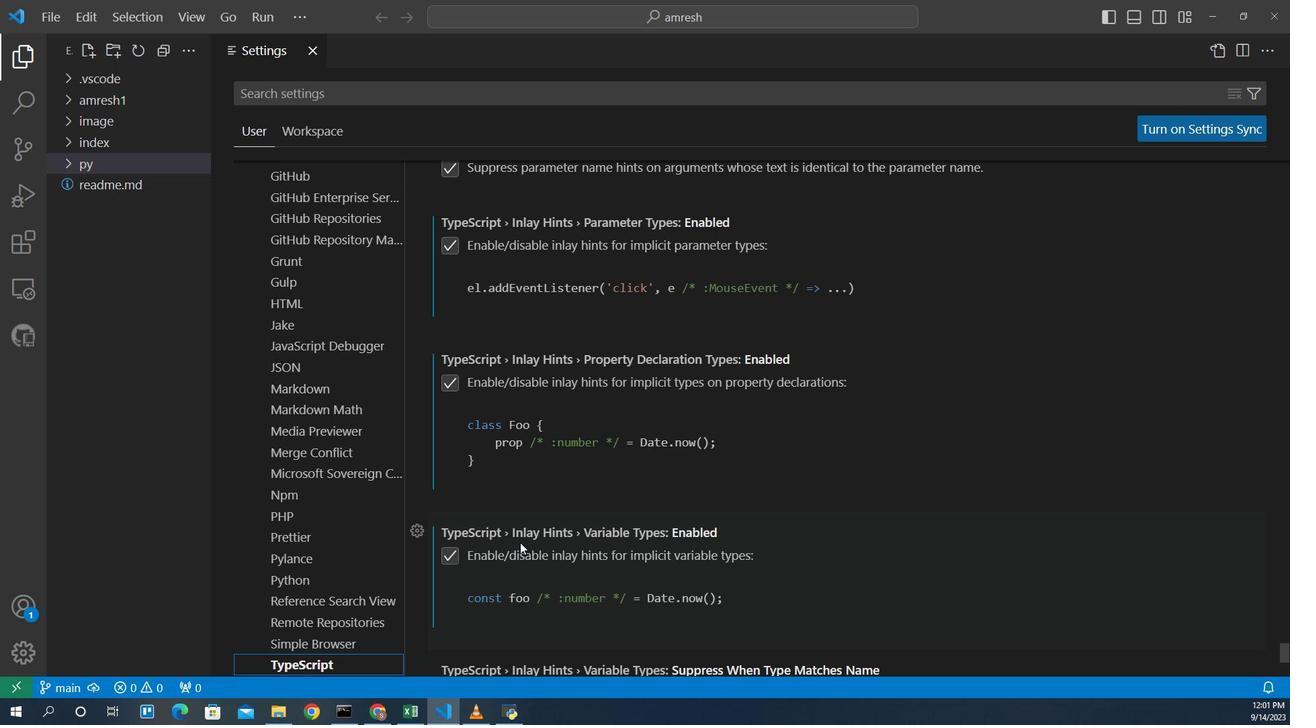 
Action: Mouse scrolled (611, 495) with delta (0, 0)
Screenshot: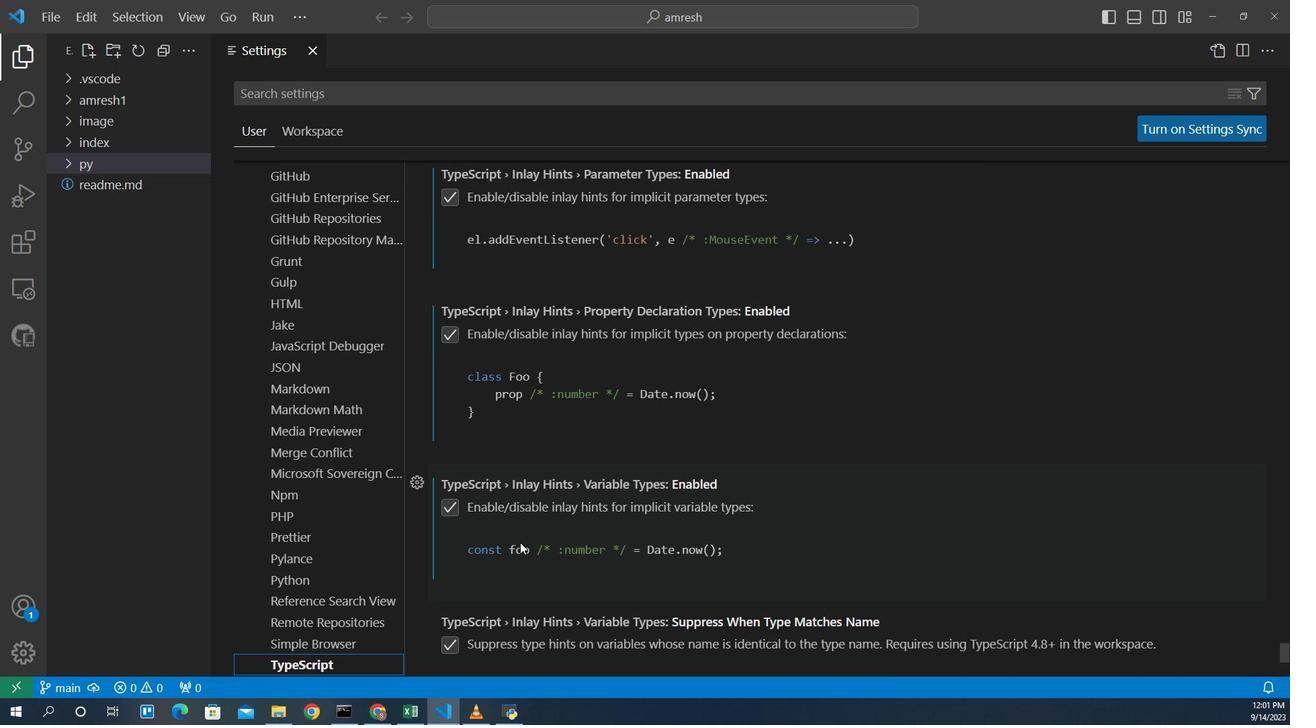 
Action: Mouse scrolled (611, 495) with delta (0, 0)
Screenshot: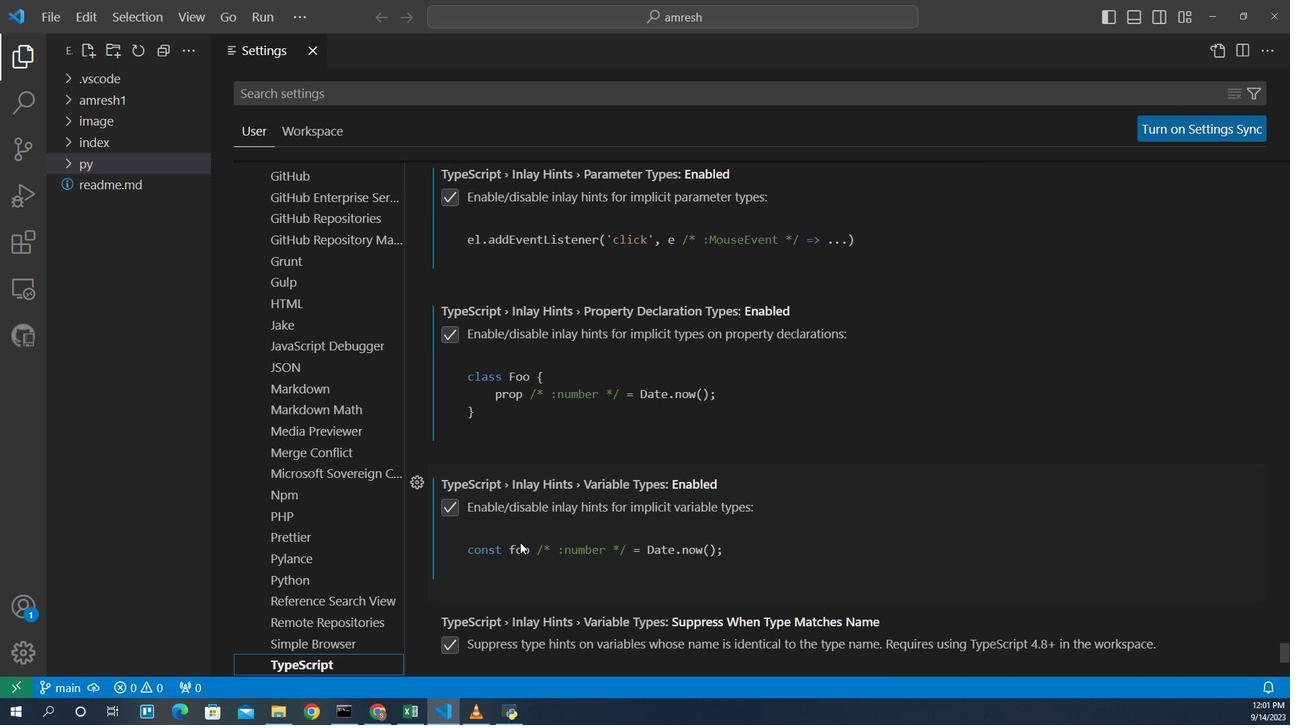 
Action: Mouse scrolled (611, 495) with delta (0, 0)
Screenshot: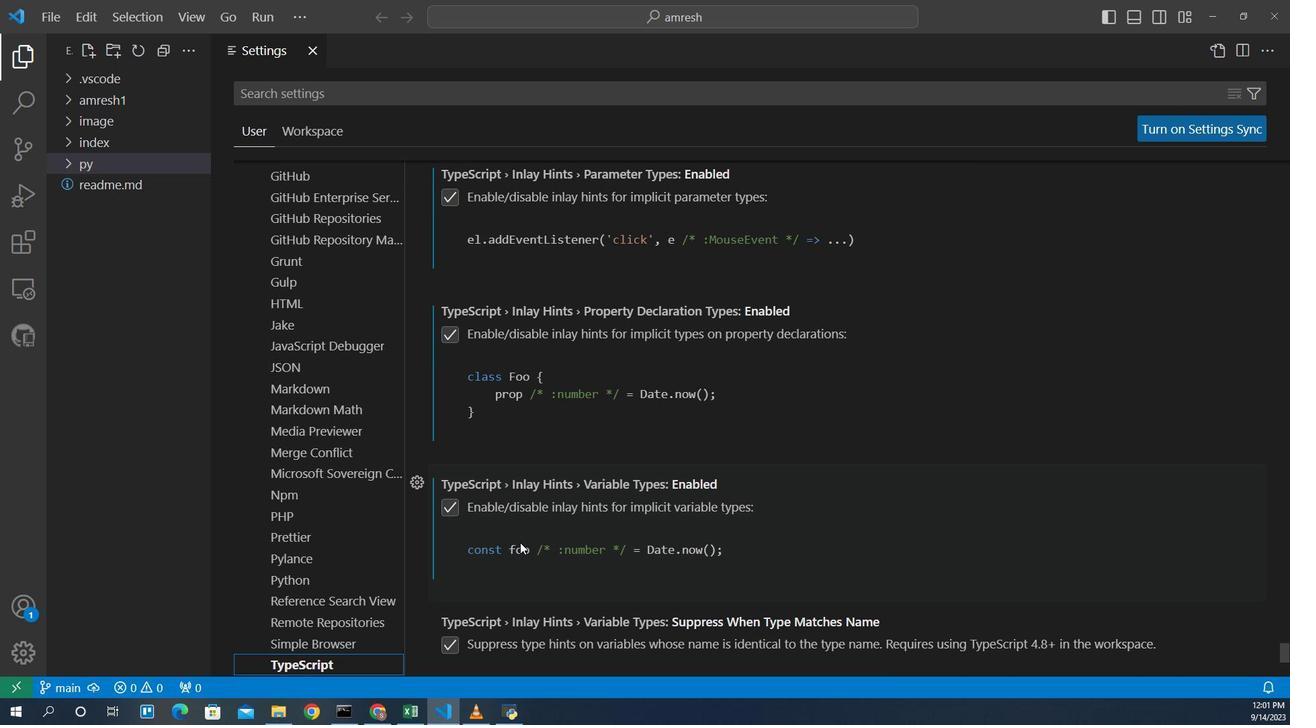 
Action: Mouse scrolled (611, 495) with delta (0, 0)
Screenshot: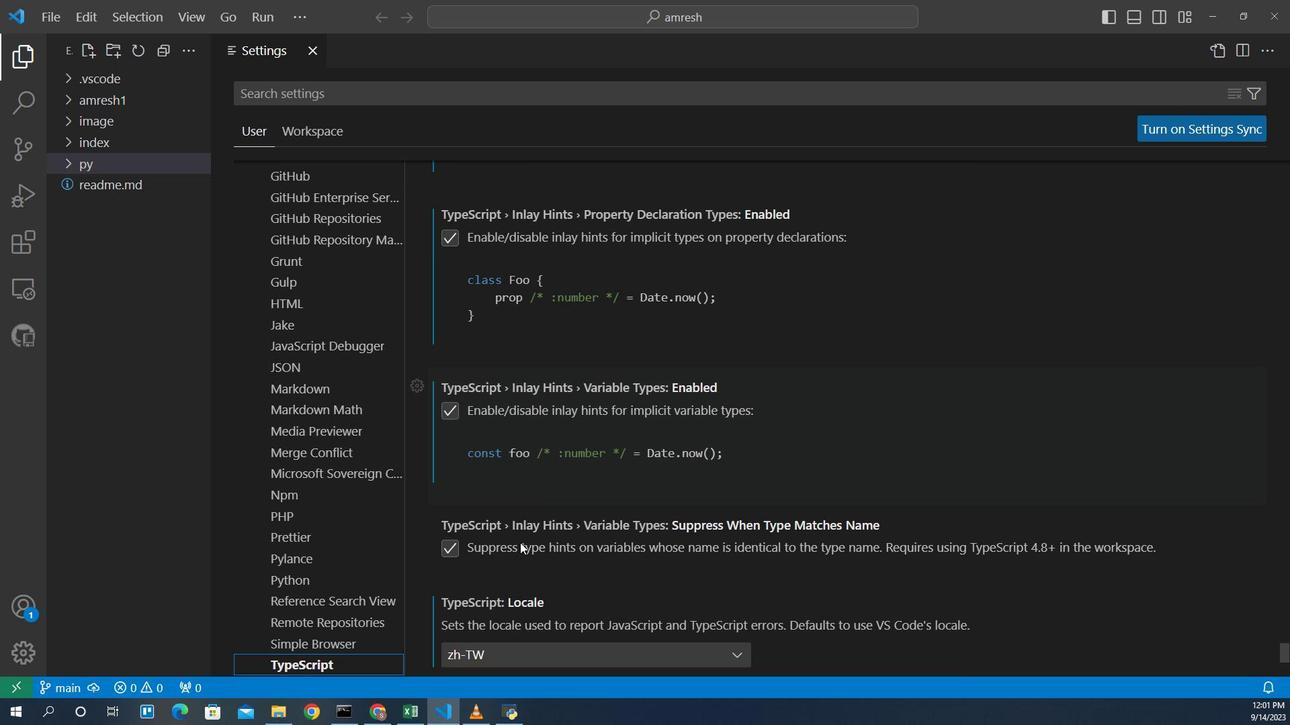 
Action: Mouse scrolled (611, 495) with delta (0, 0)
Screenshot: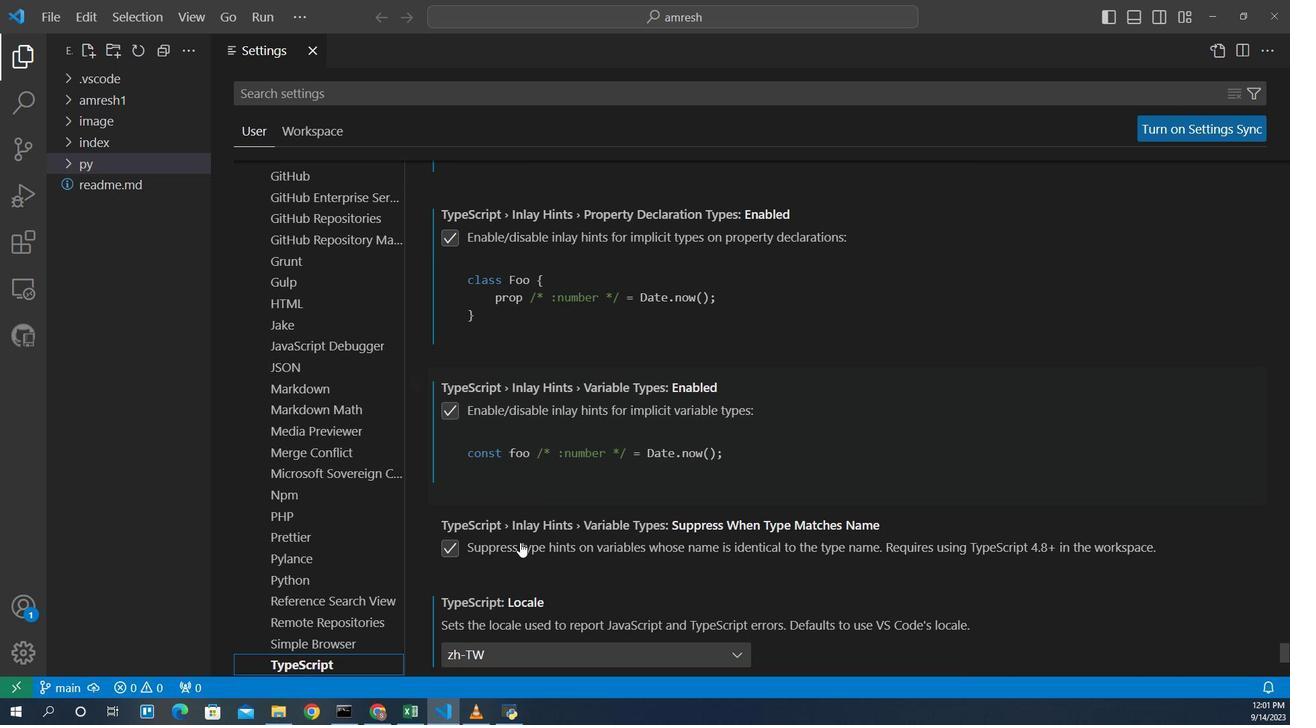 
Action: Mouse scrolled (611, 495) with delta (0, 0)
Screenshot: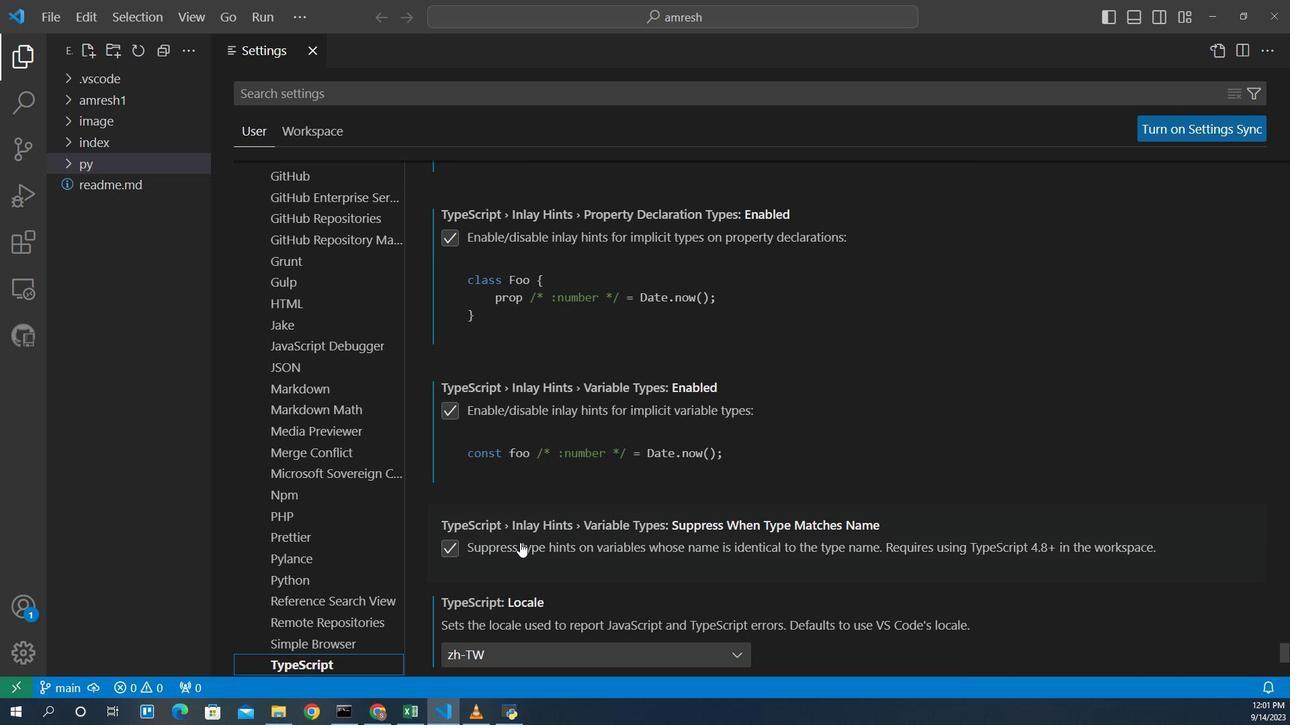 
Action: Mouse scrolled (611, 495) with delta (0, 0)
Screenshot: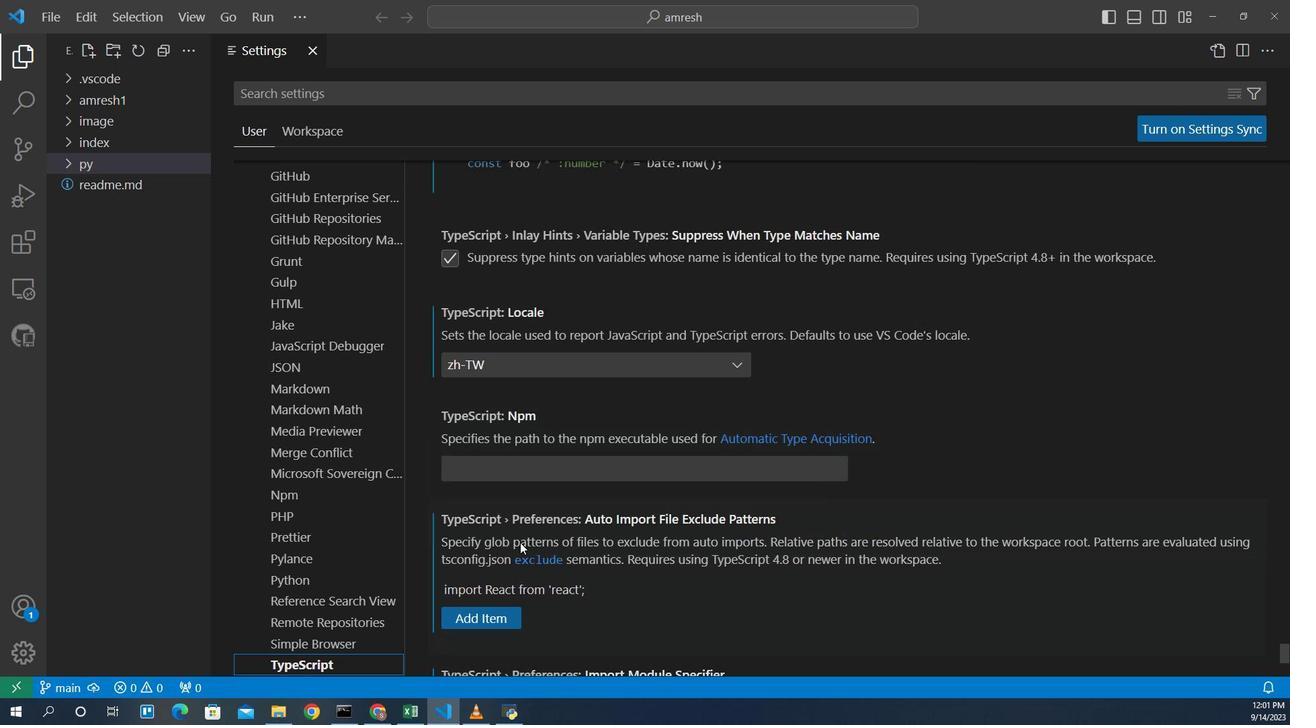 
Action: Mouse scrolled (611, 495) with delta (0, 0)
Screenshot: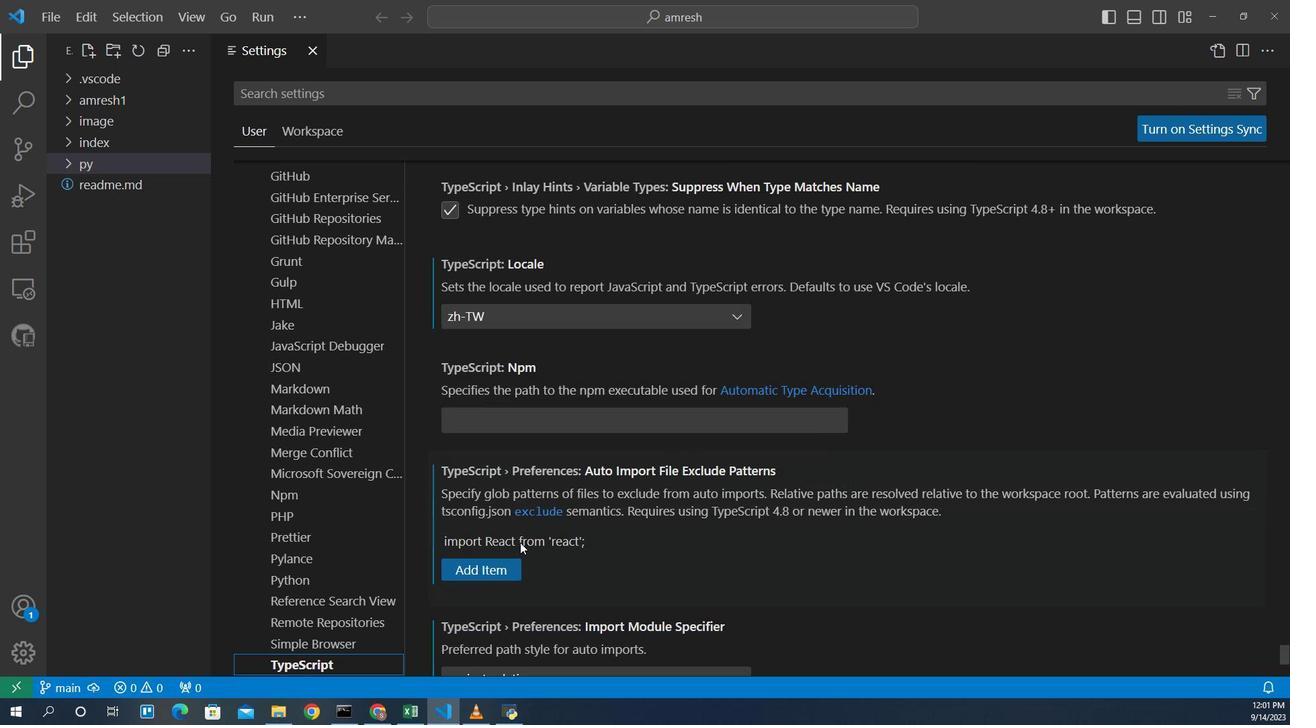 
Action: Mouse scrolled (611, 495) with delta (0, 0)
Screenshot: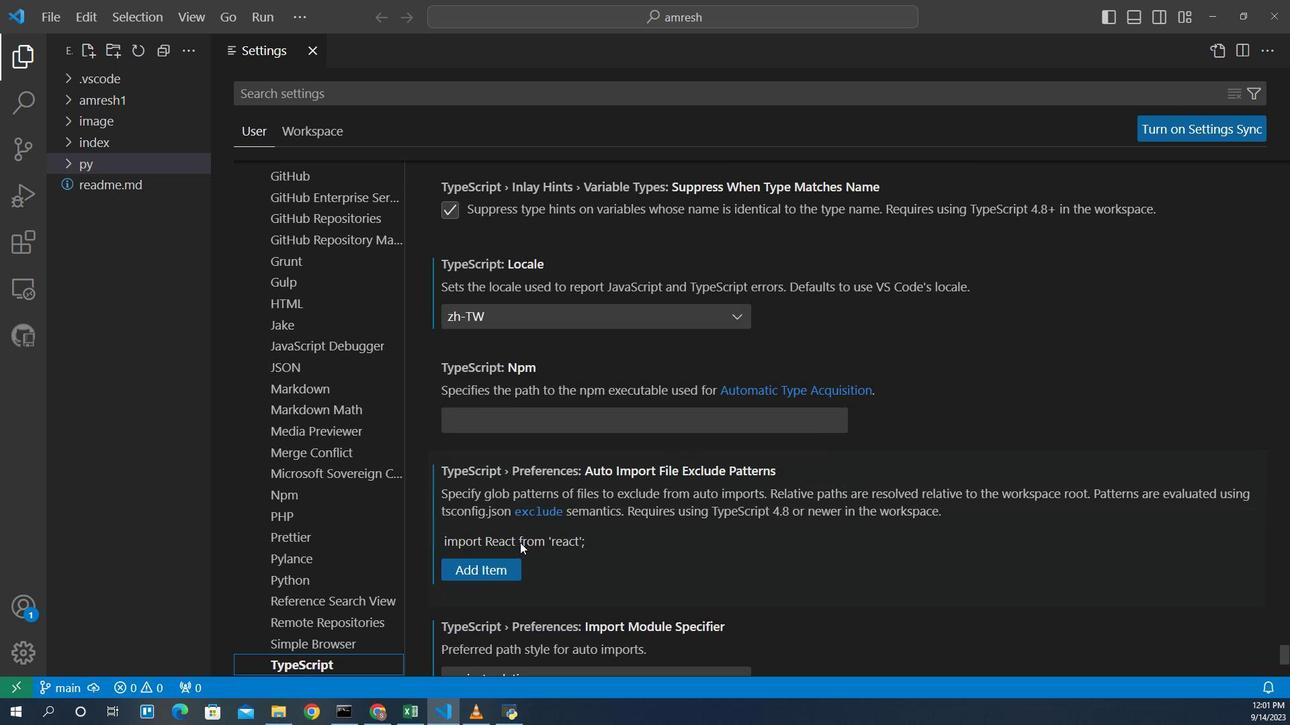 
Action: Mouse scrolled (611, 495) with delta (0, 0)
Screenshot: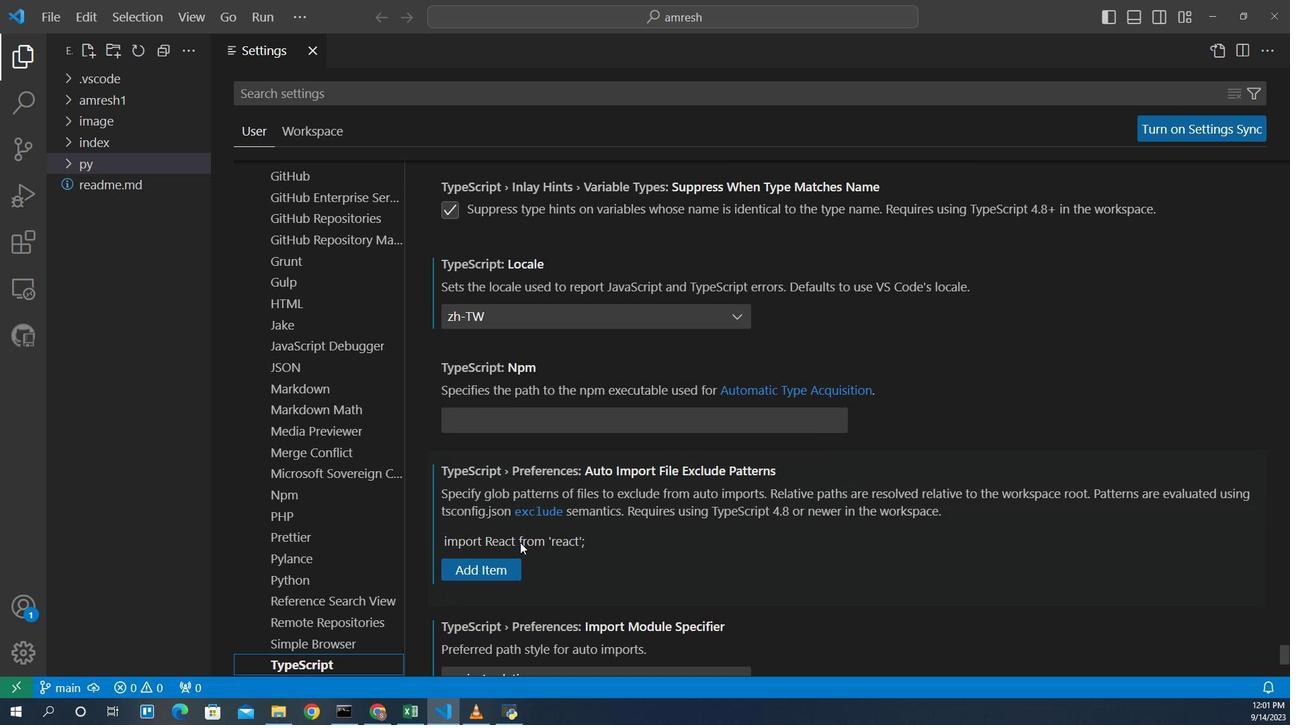 
Action: Mouse scrolled (611, 495) with delta (0, 0)
Screenshot: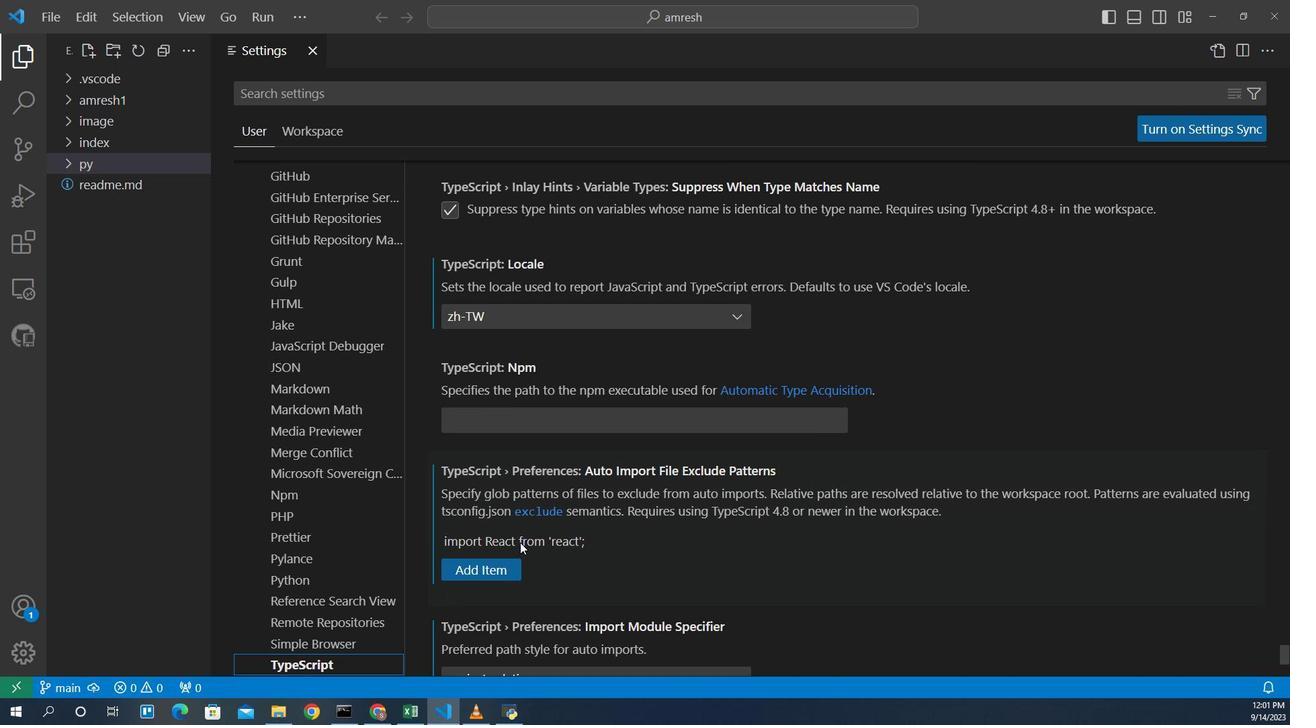
Action: Mouse scrolled (611, 495) with delta (0, 0)
Screenshot: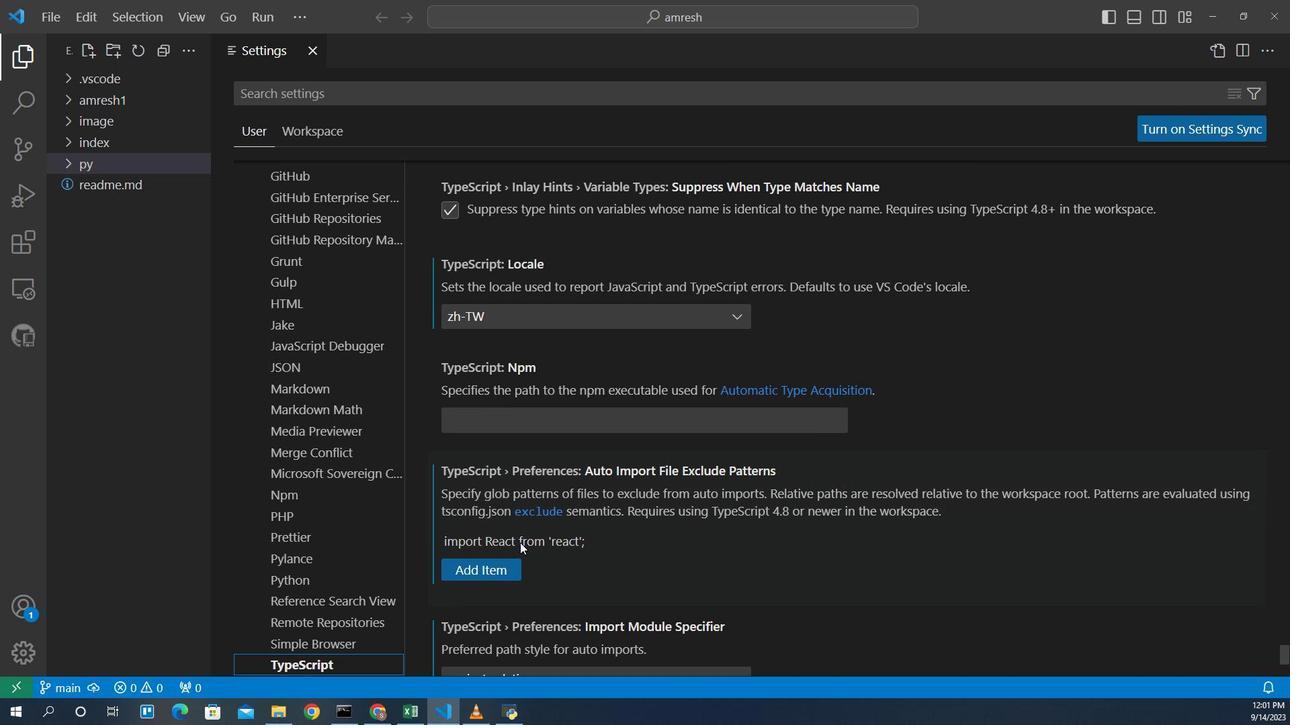 
Action: Mouse scrolled (611, 495) with delta (0, 0)
Screenshot: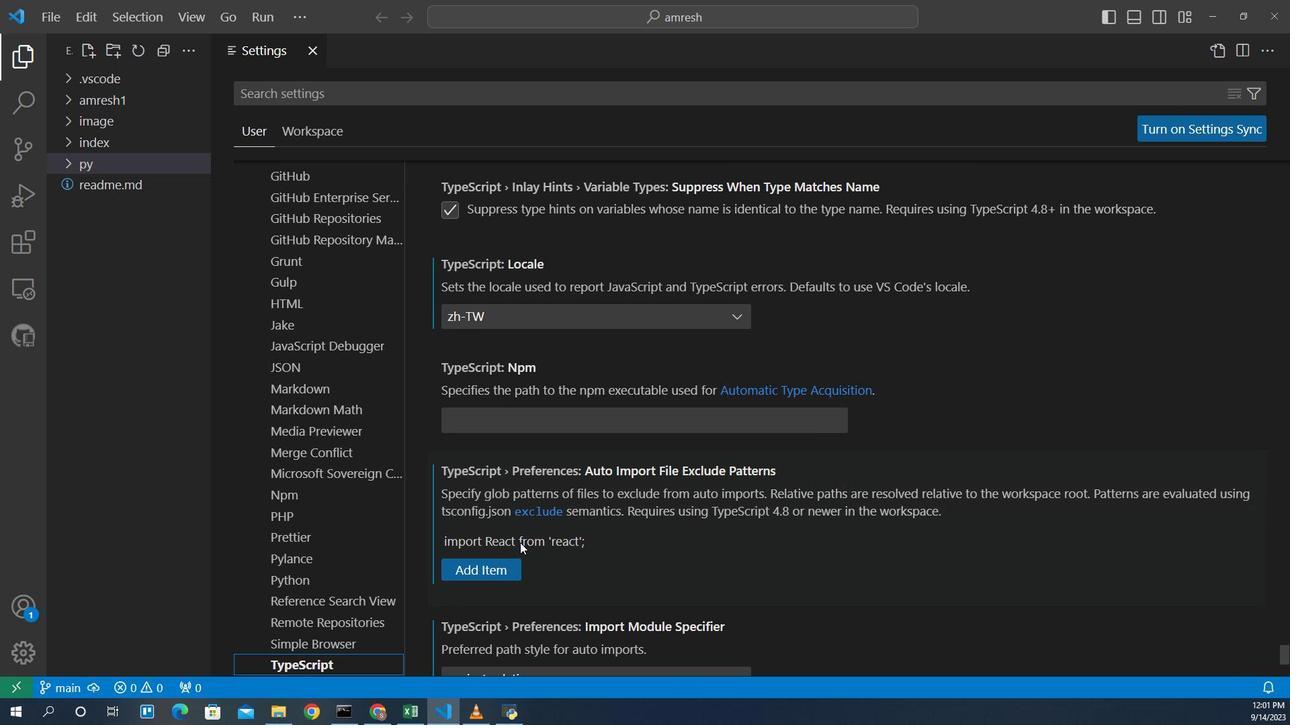 
Action: Mouse scrolled (611, 495) with delta (0, 0)
Screenshot: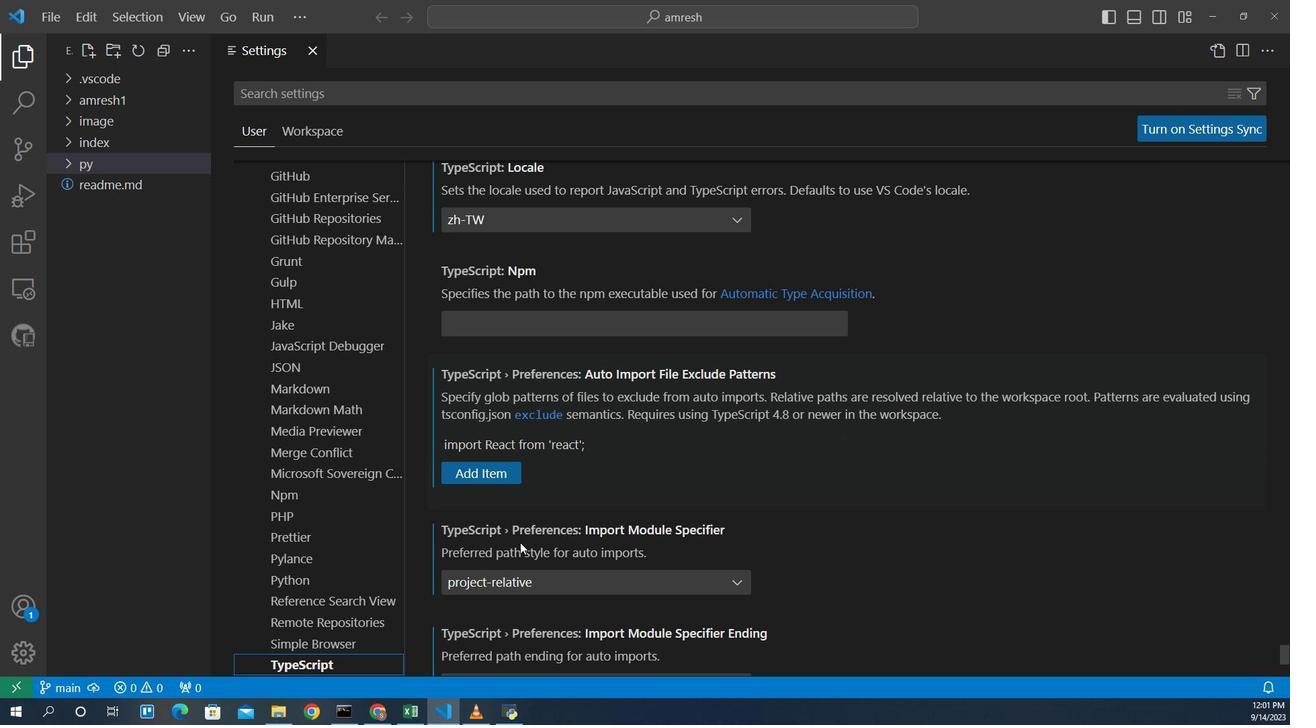 
Action: Mouse scrolled (611, 495) with delta (0, 0)
Screenshot: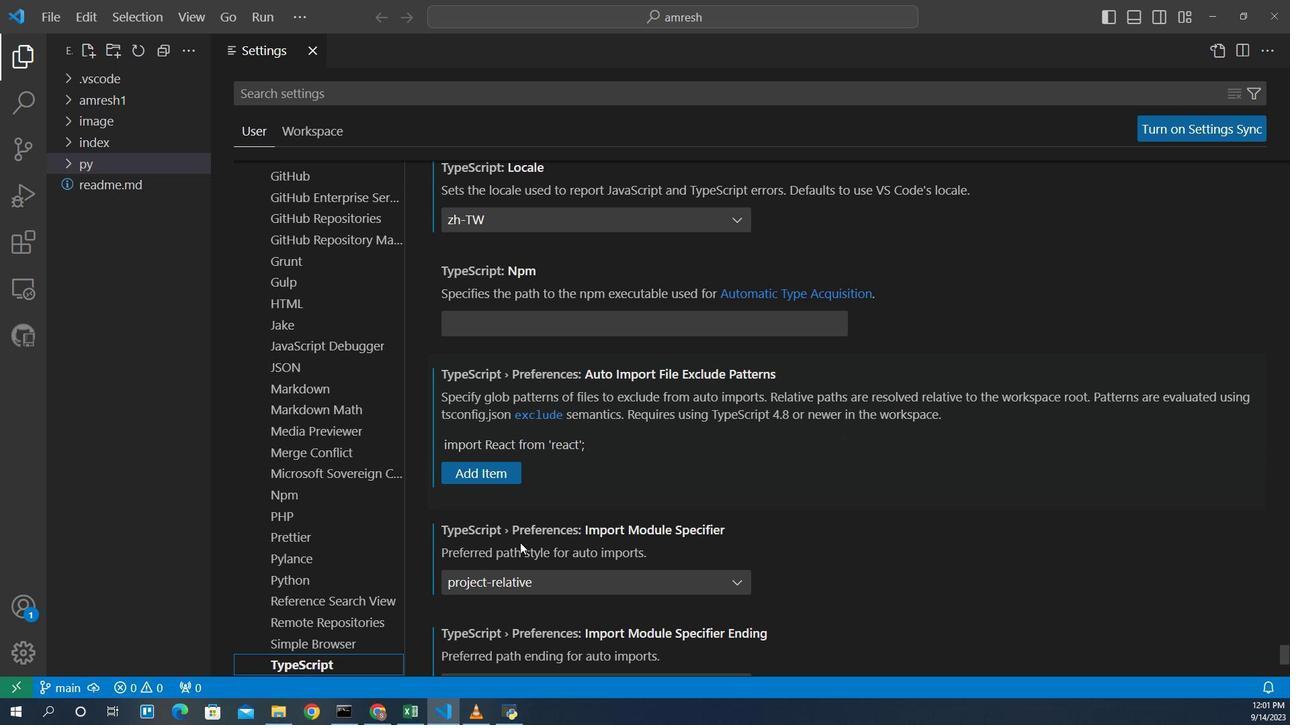
Action: Mouse scrolled (611, 495) with delta (0, 0)
Screenshot: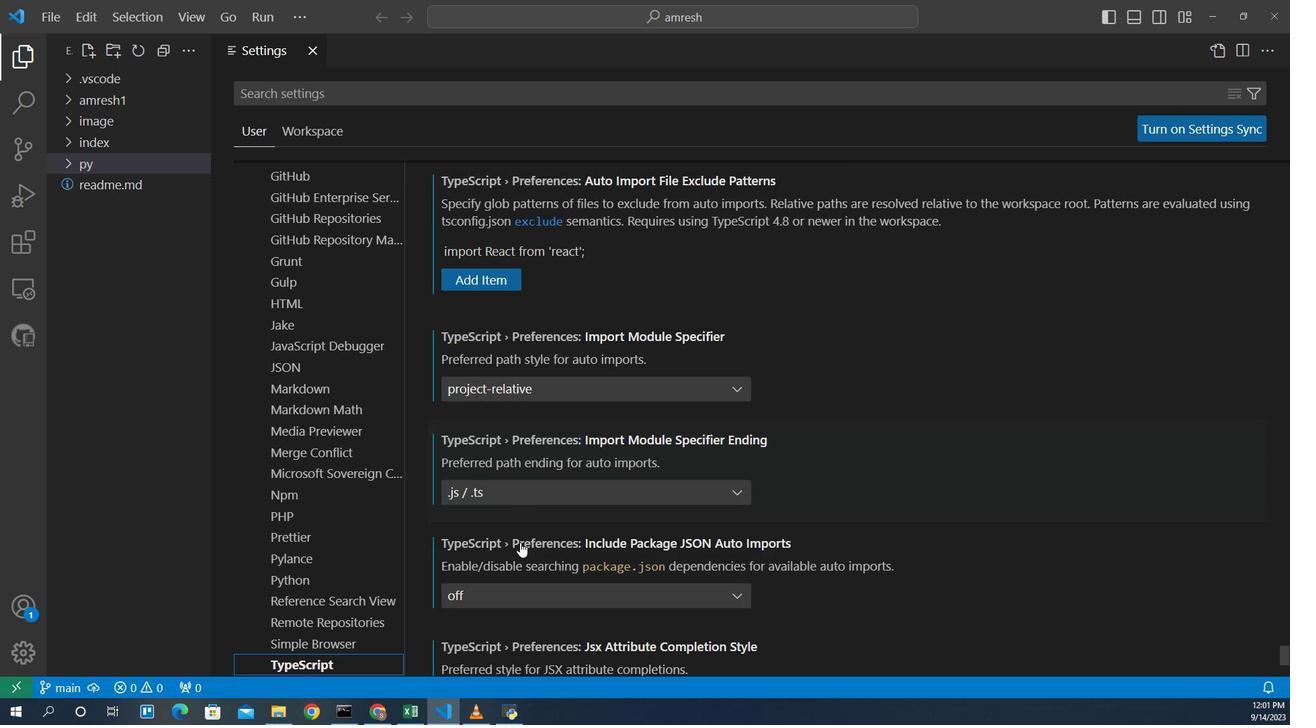 
Action: Mouse scrolled (611, 495) with delta (0, 0)
Screenshot: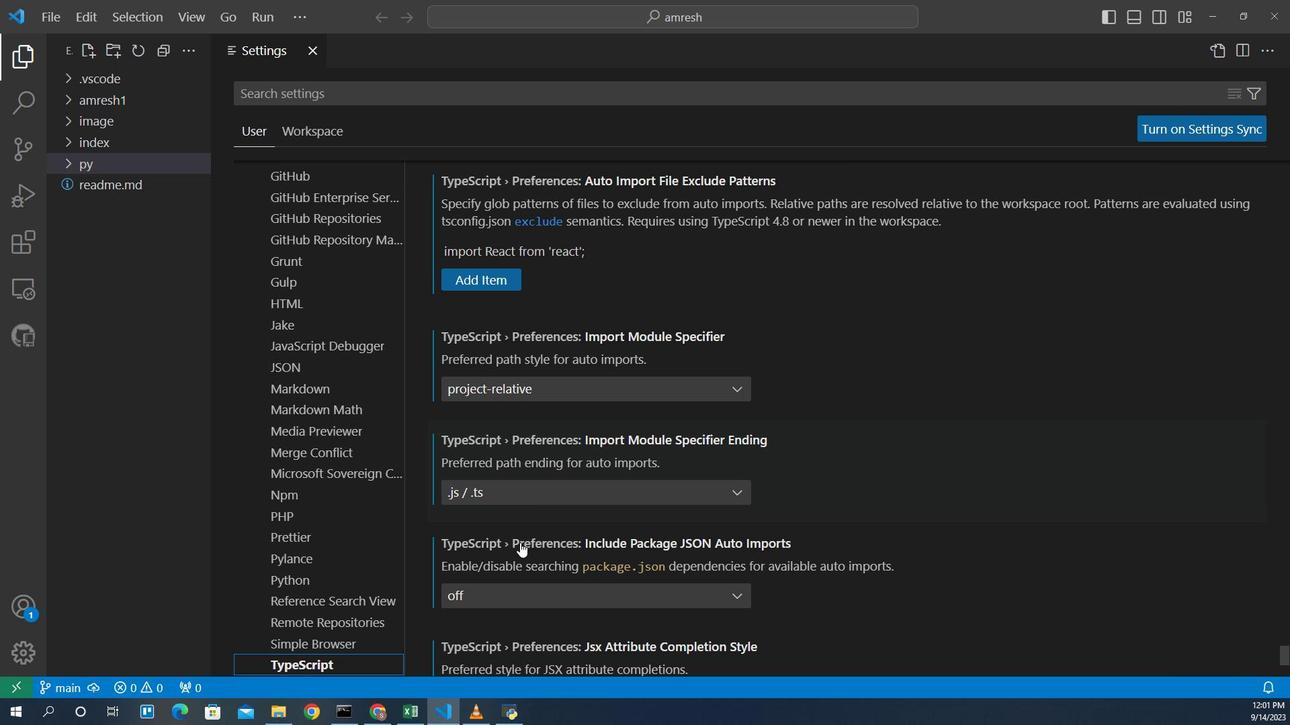 
Action: Mouse scrolled (611, 495) with delta (0, 0)
Screenshot: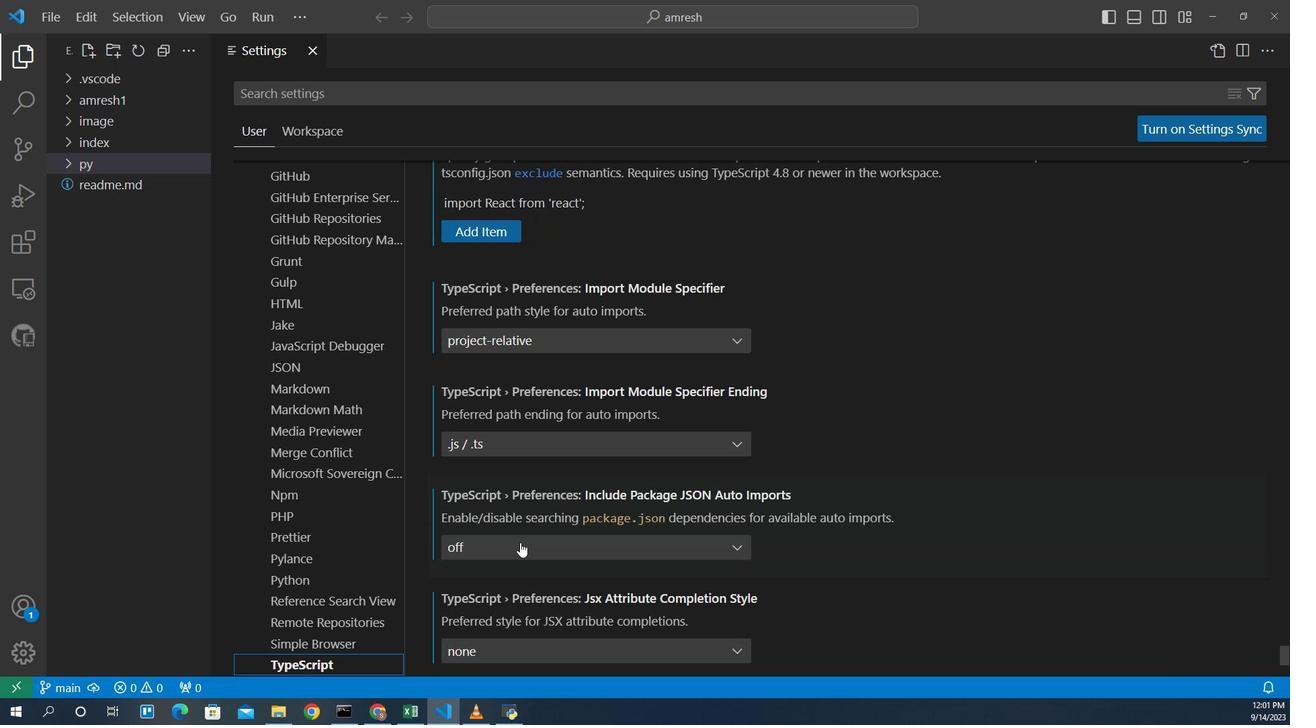 
Action: Mouse scrolled (611, 495) with delta (0, 0)
Screenshot: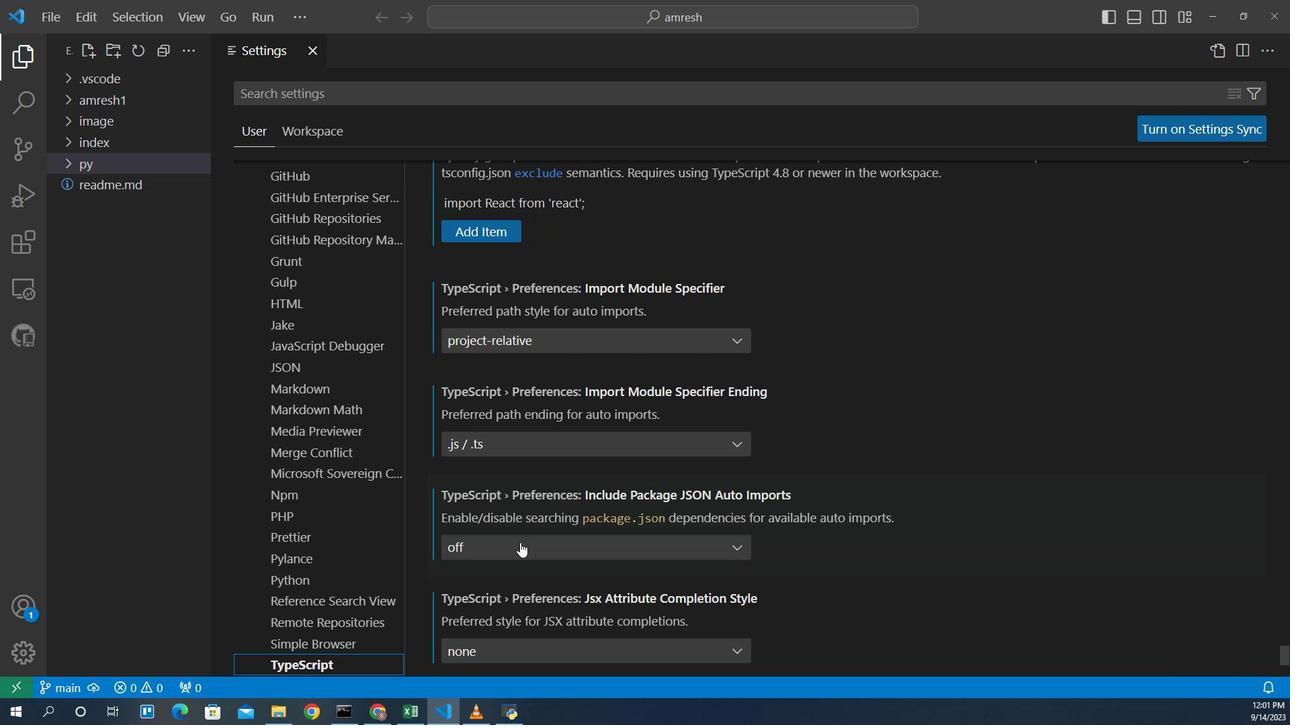 
Action: Mouse scrolled (611, 495) with delta (0, 0)
Screenshot: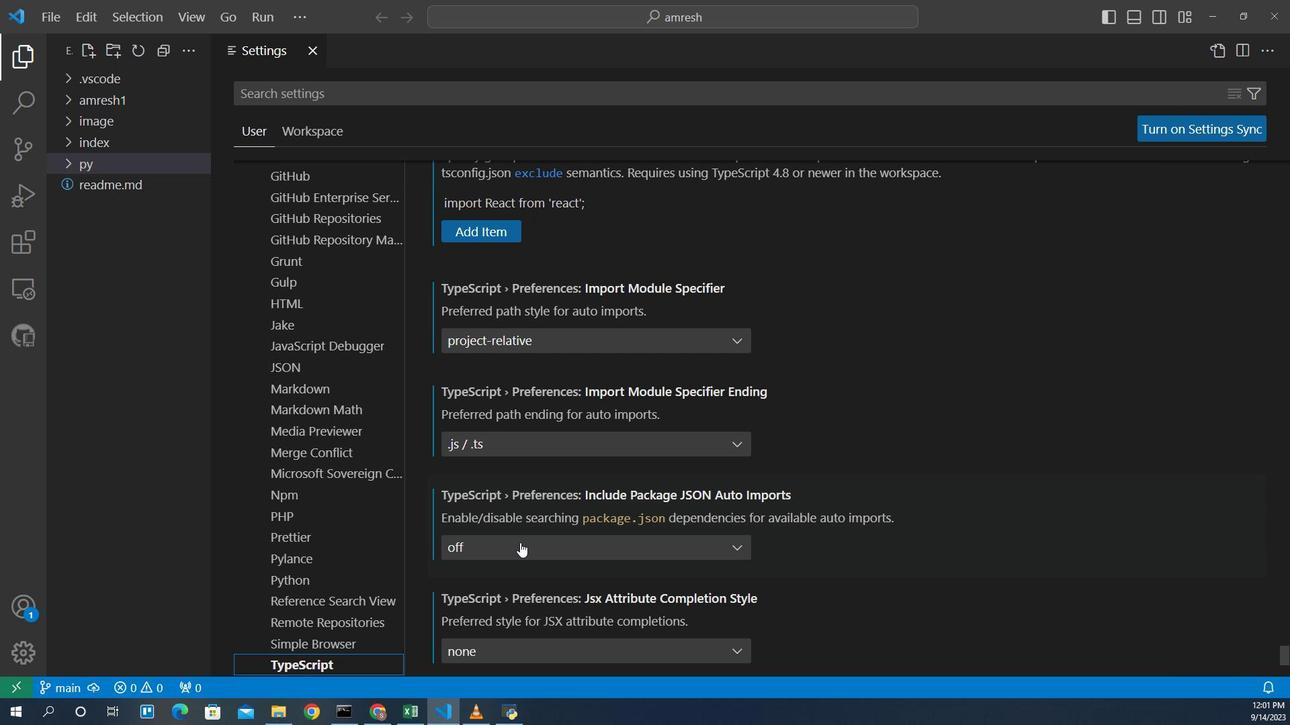 
Action: Mouse scrolled (611, 495) with delta (0, 0)
Screenshot: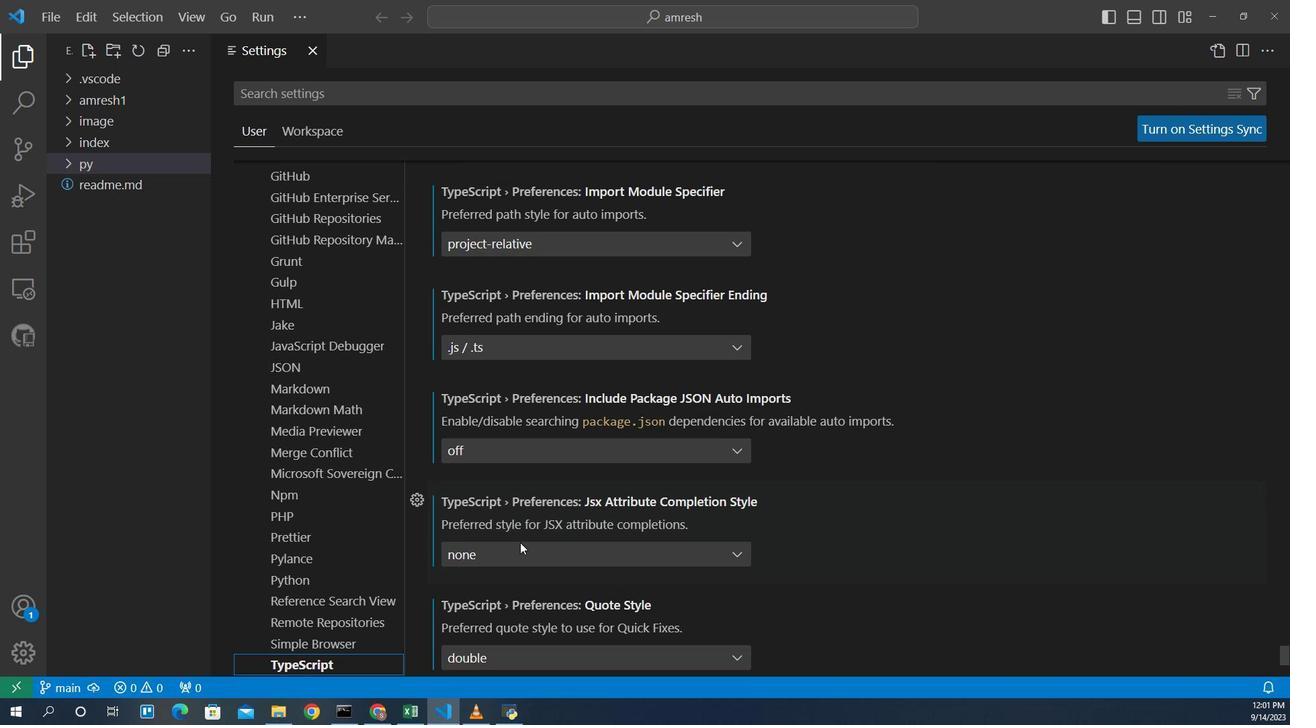 
Action: Mouse scrolled (611, 495) with delta (0, 0)
Screenshot: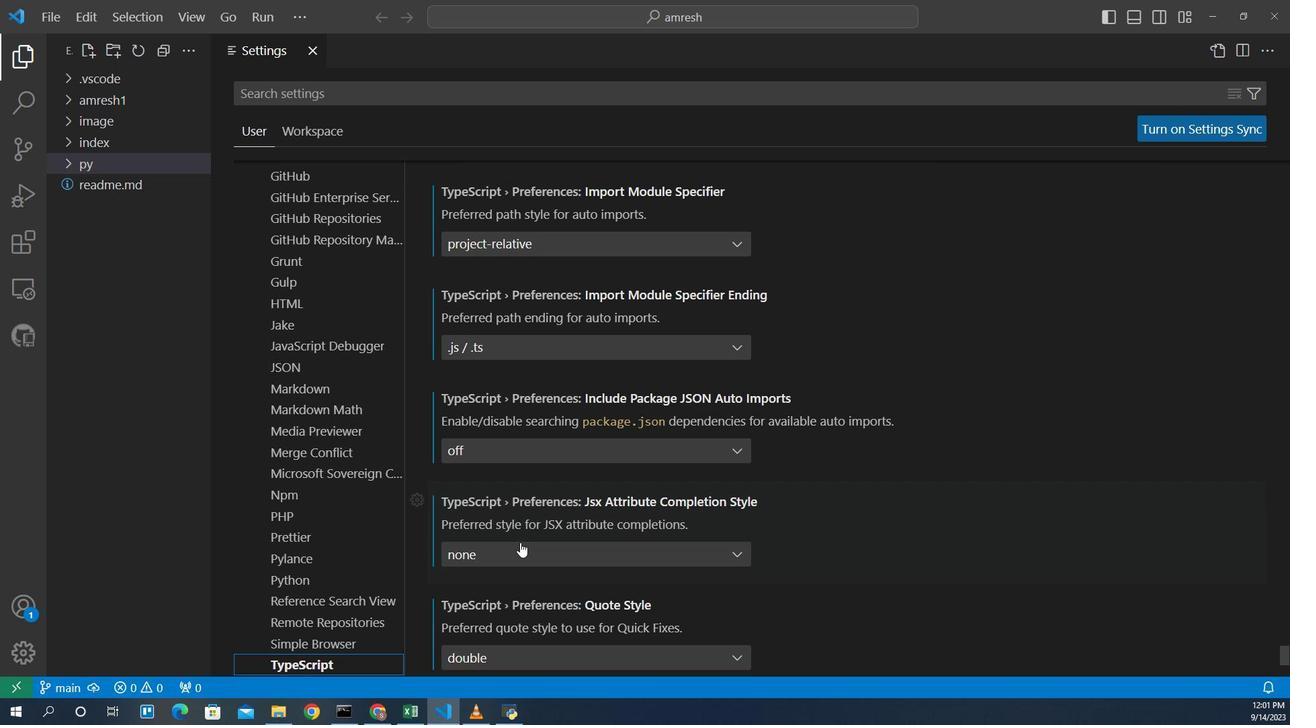 
Action: Mouse scrolled (611, 495) with delta (0, 0)
Screenshot: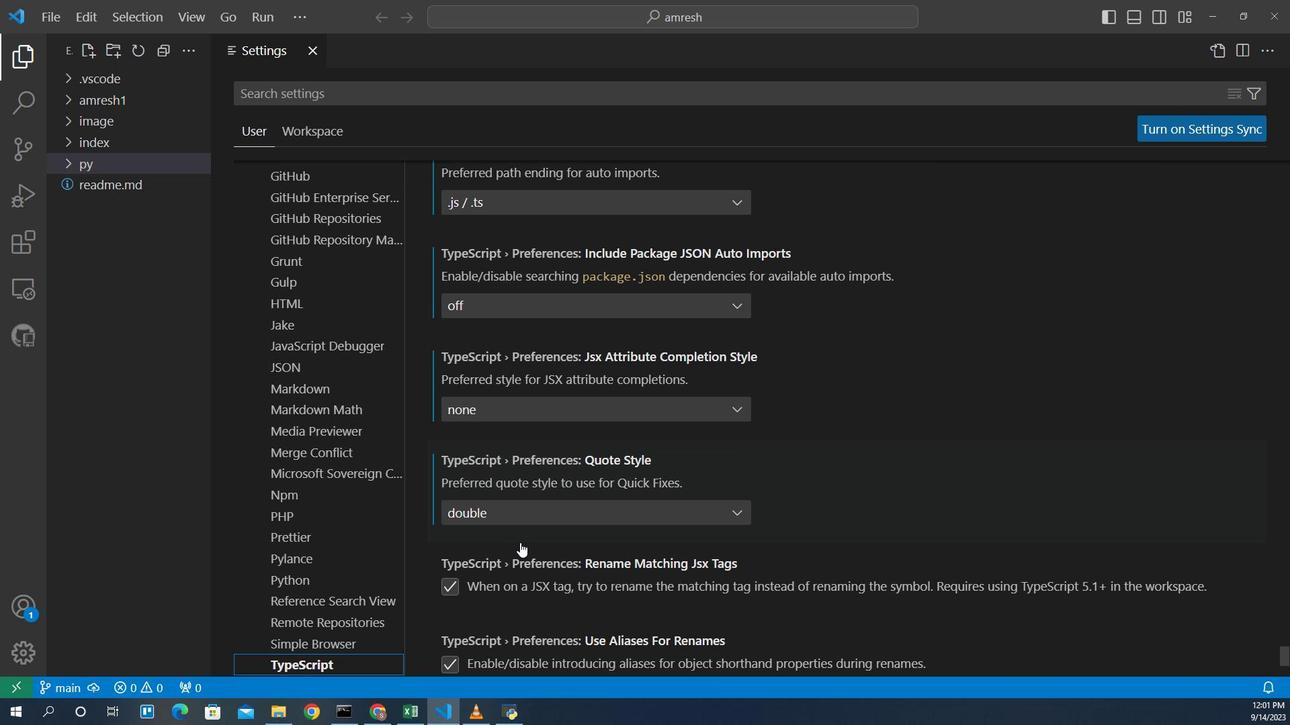 
Action: Mouse scrolled (611, 495) with delta (0, 0)
Screenshot: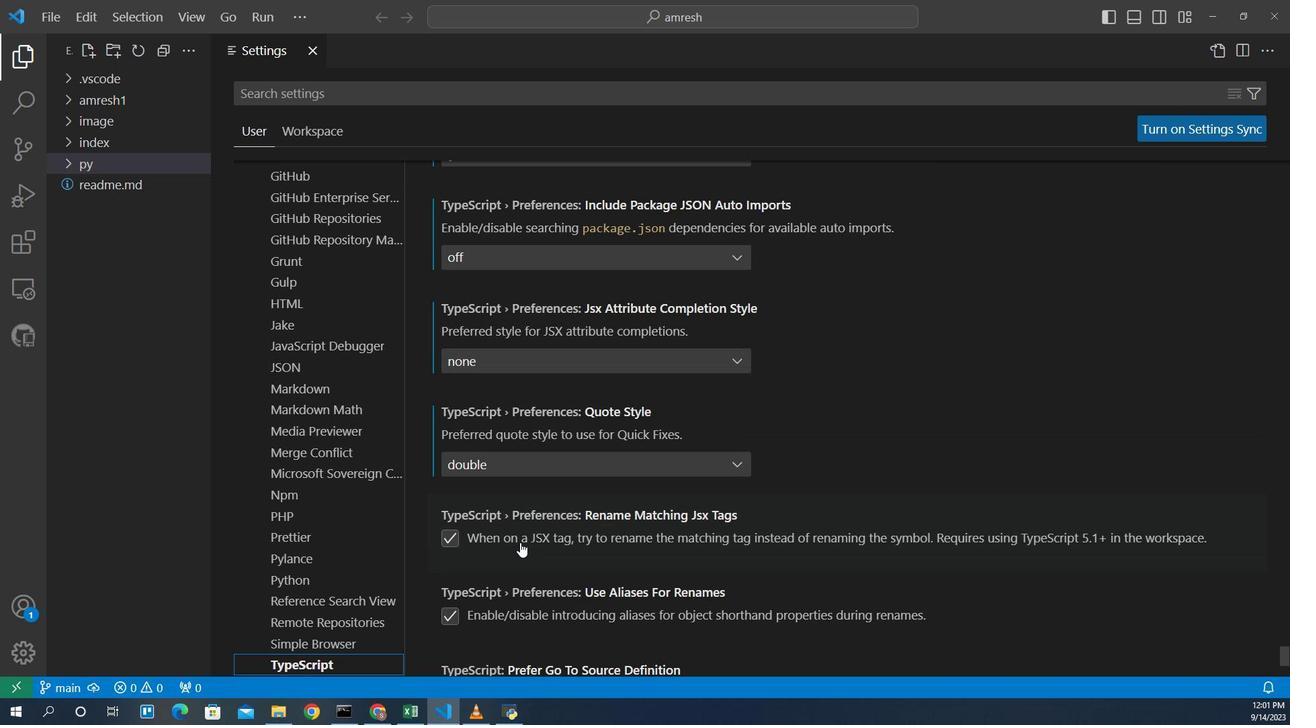 
Action: Mouse scrolled (611, 495) with delta (0, 0)
Screenshot: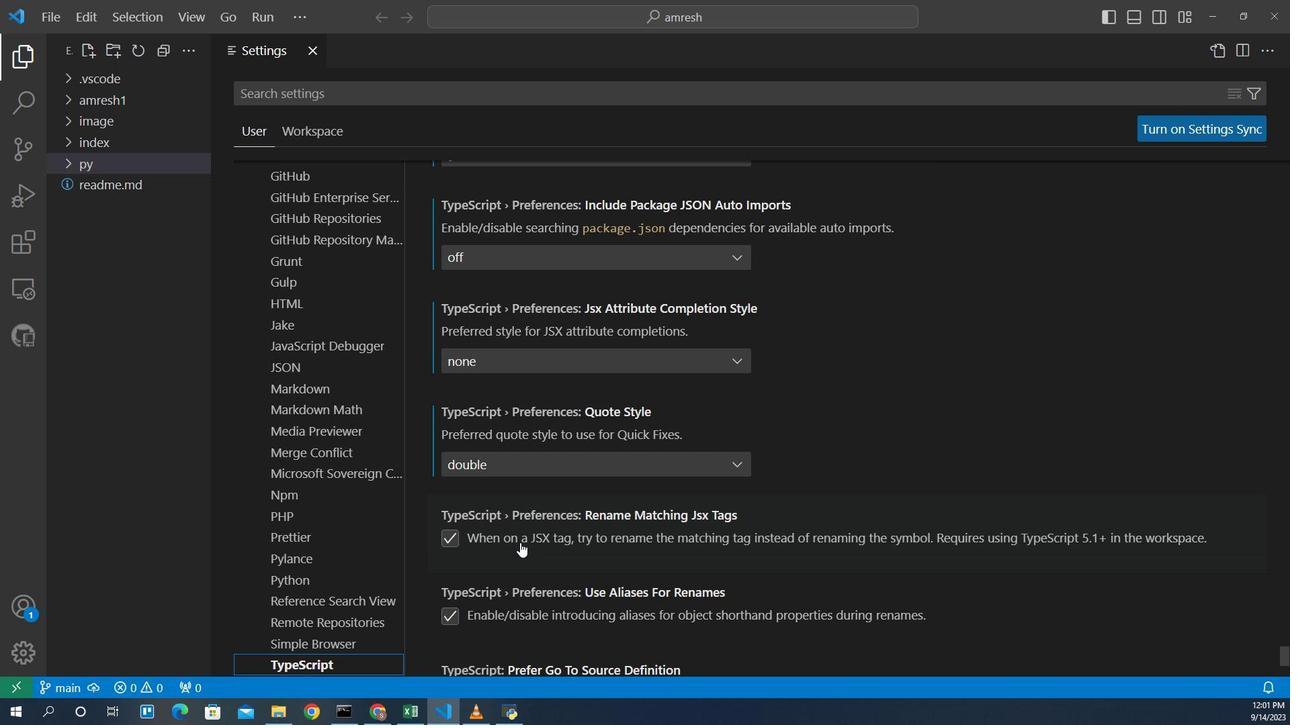
Action: Mouse scrolled (611, 495) with delta (0, 0)
Screenshot: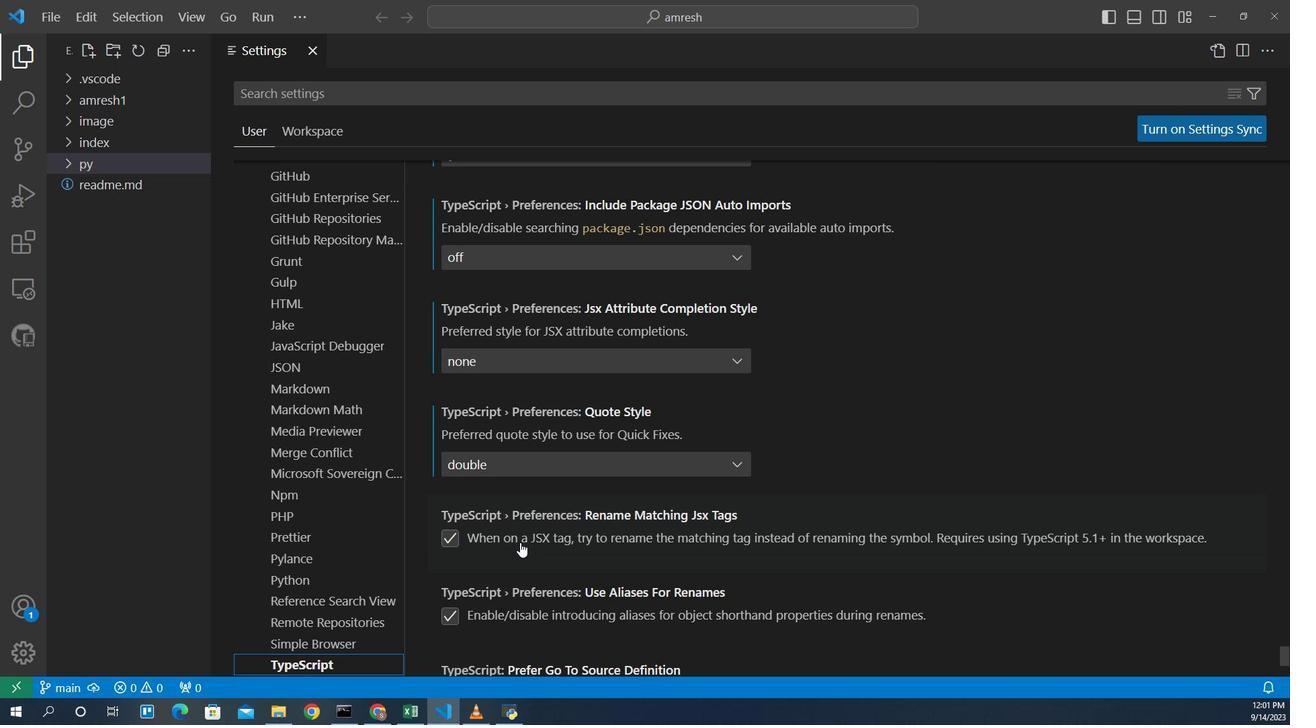 
Action: Mouse scrolled (611, 495) with delta (0, 0)
Screenshot: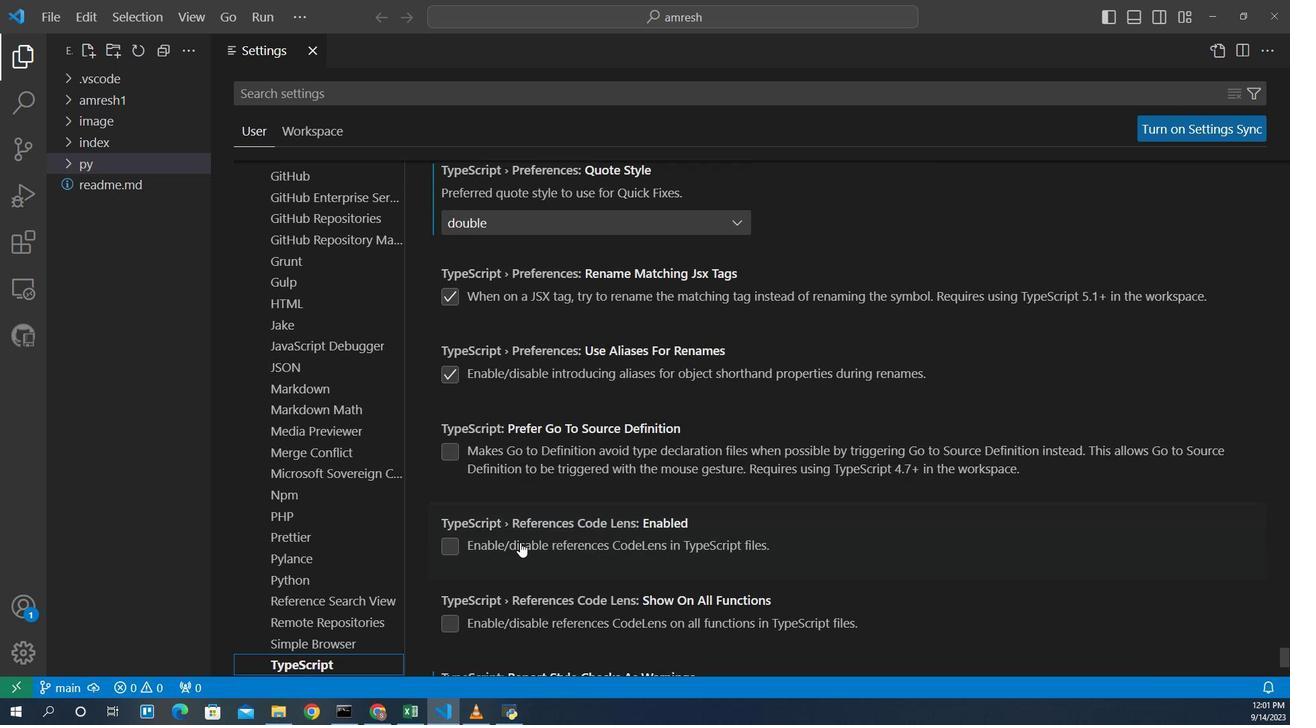 
Action: Mouse scrolled (611, 495) with delta (0, 0)
Screenshot: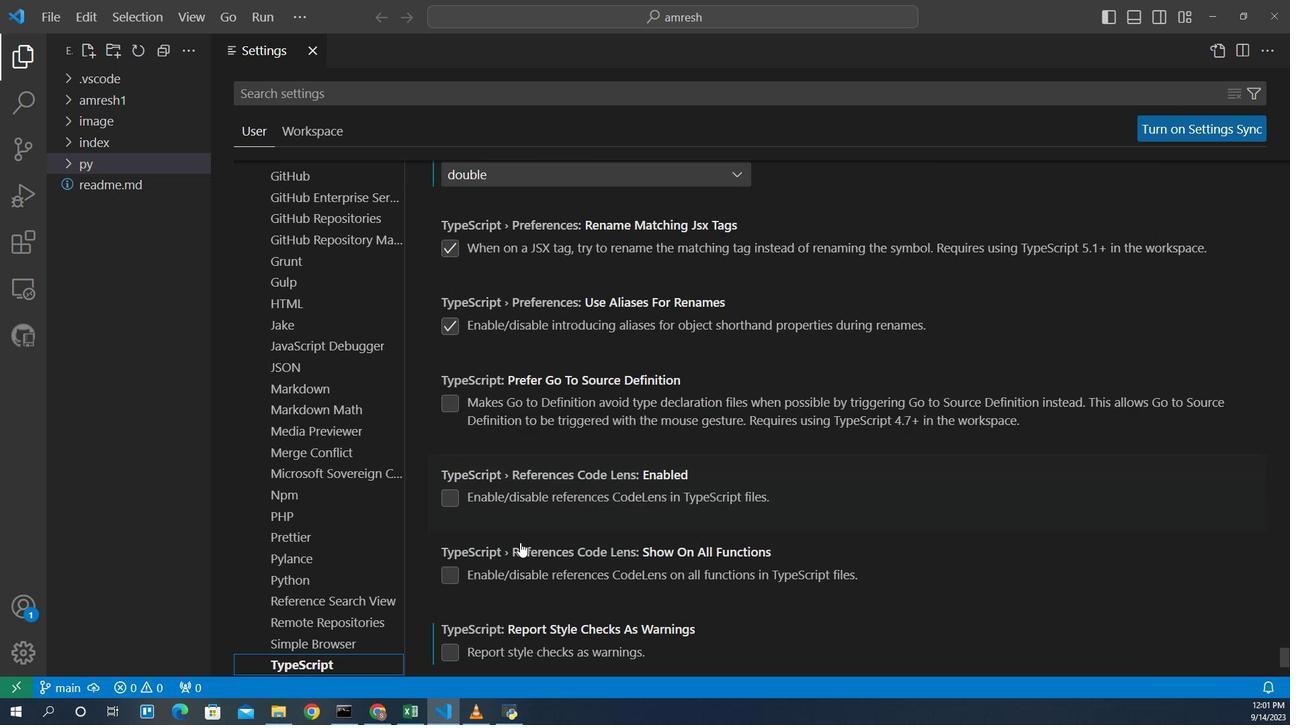 
Action: Mouse scrolled (611, 495) with delta (0, 0)
Screenshot: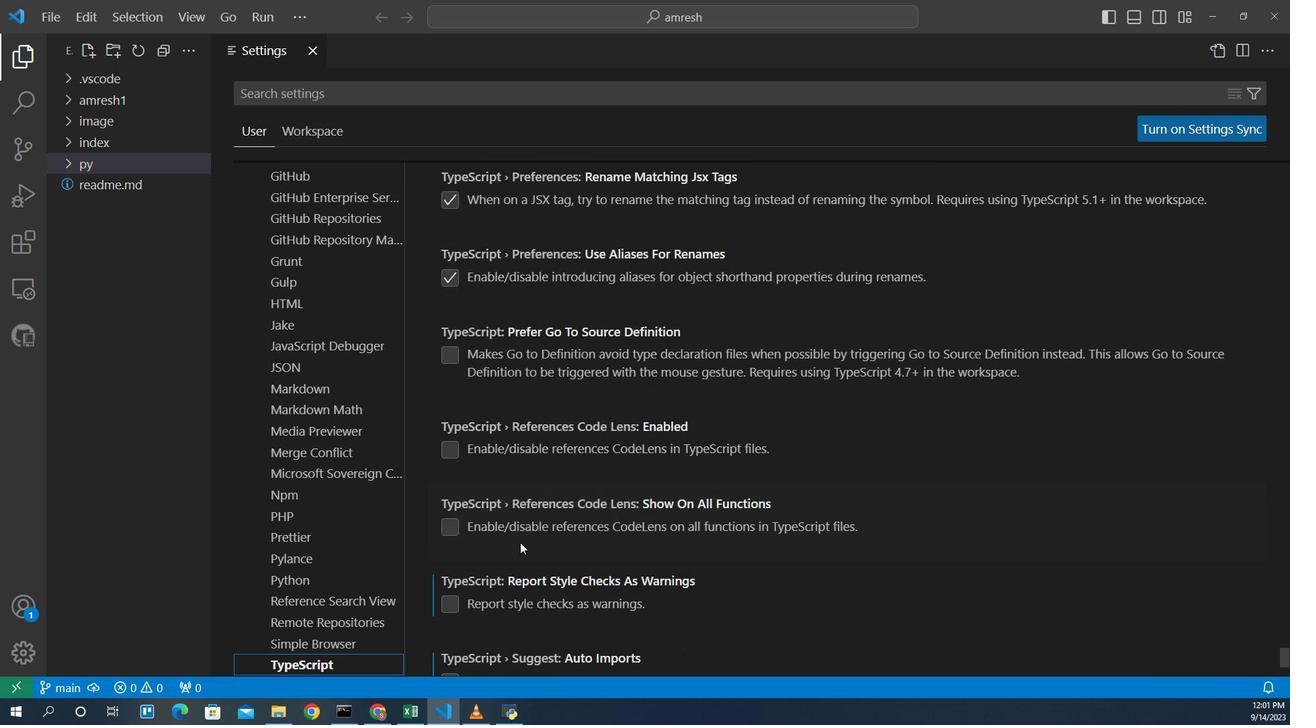 
Action: Mouse scrolled (611, 495) with delta (0, 0)
Screenshot: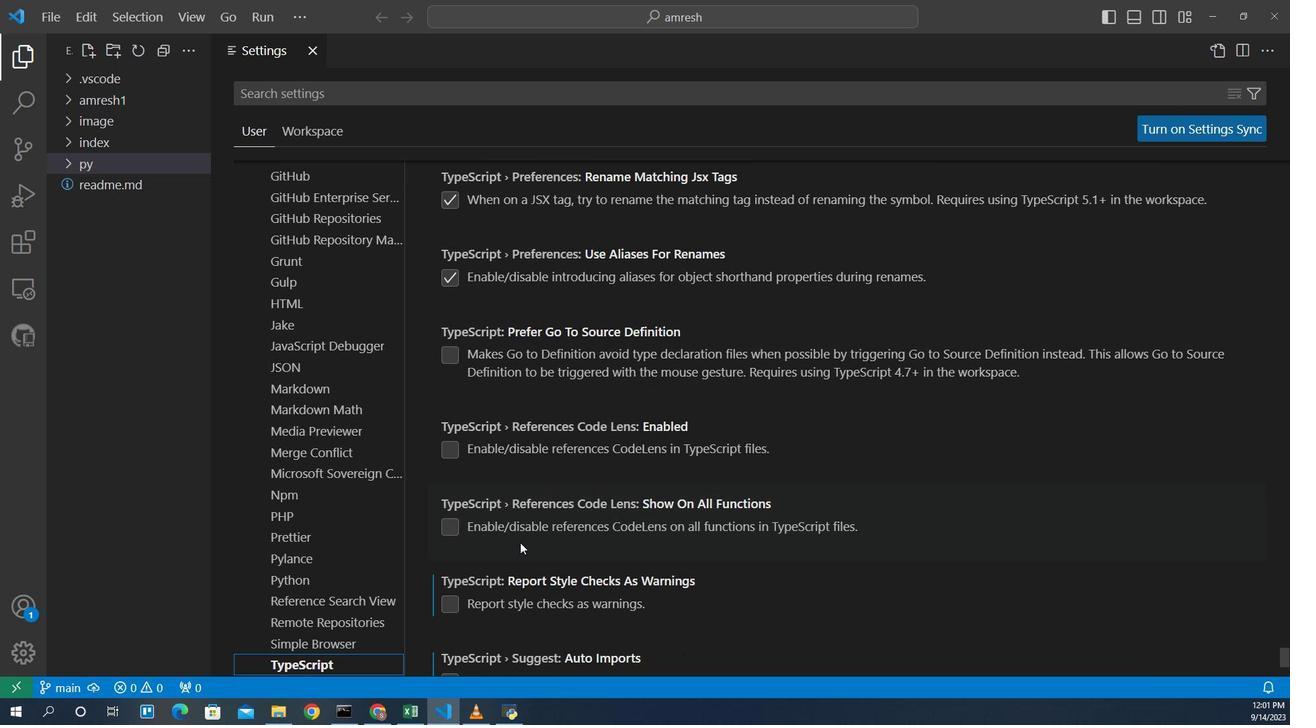 
Action: Mouse scrolled (611, 495) with delta (0, 0)
Screenshot: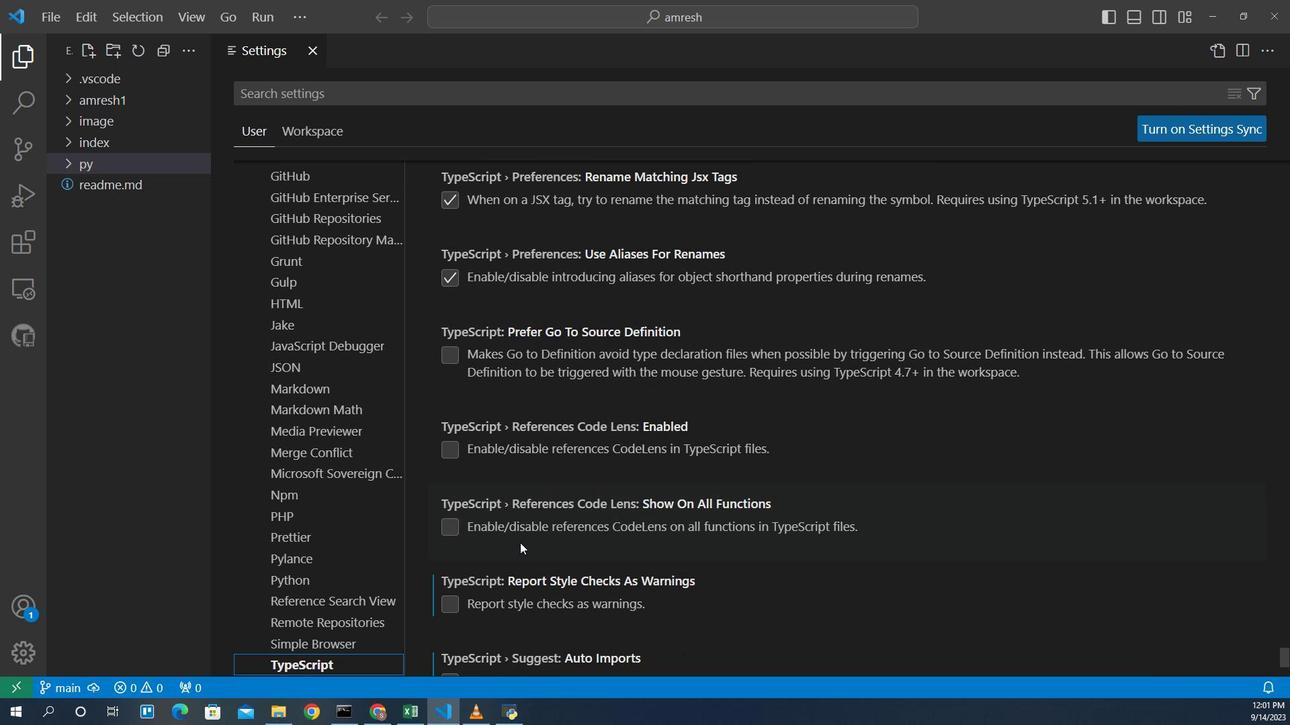 
Action: Mouse scrolled (611, 495) with delta (0, 0)
Screenshot: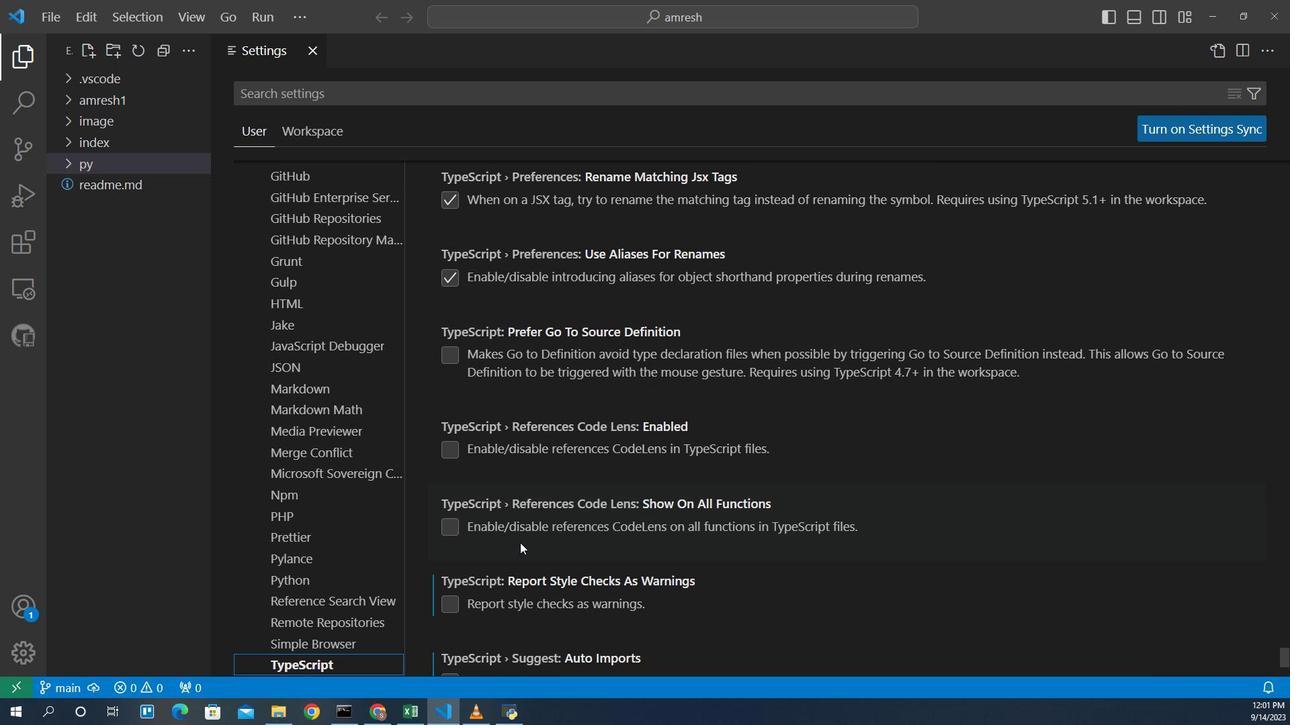 
Action: Mouse scrolled (611, 495) with delta (0, 0)
Screenshot: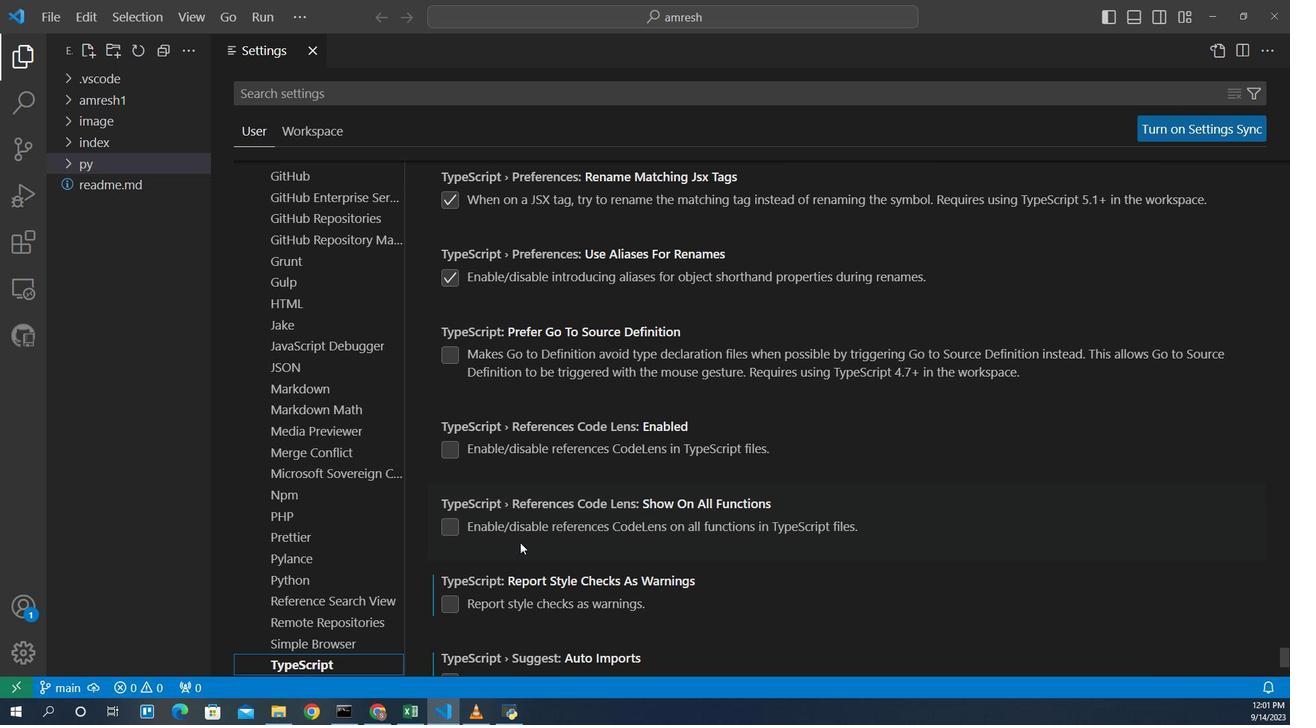 
Action: Mouse scrolled (611, 495) with delta (0, 0)
Screenshot: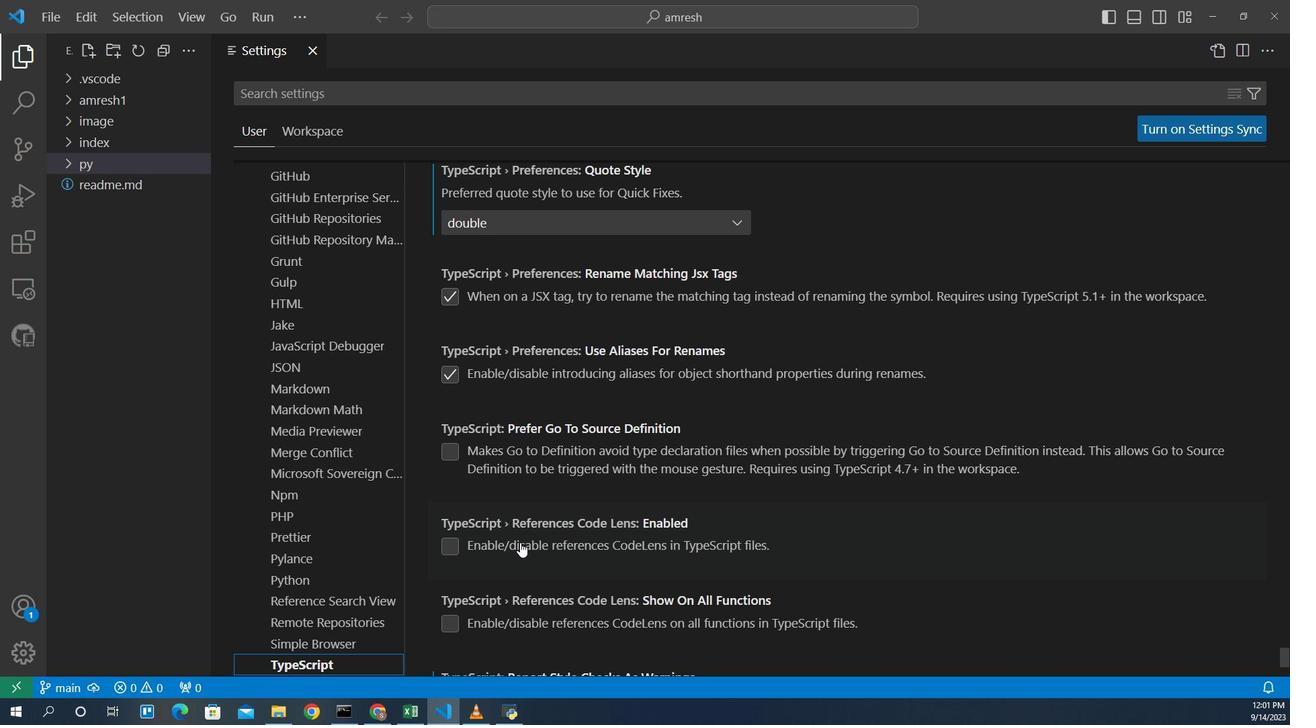 
Action: Mouse scrolled (611, 495) with delta (0, 0)
Screenshot: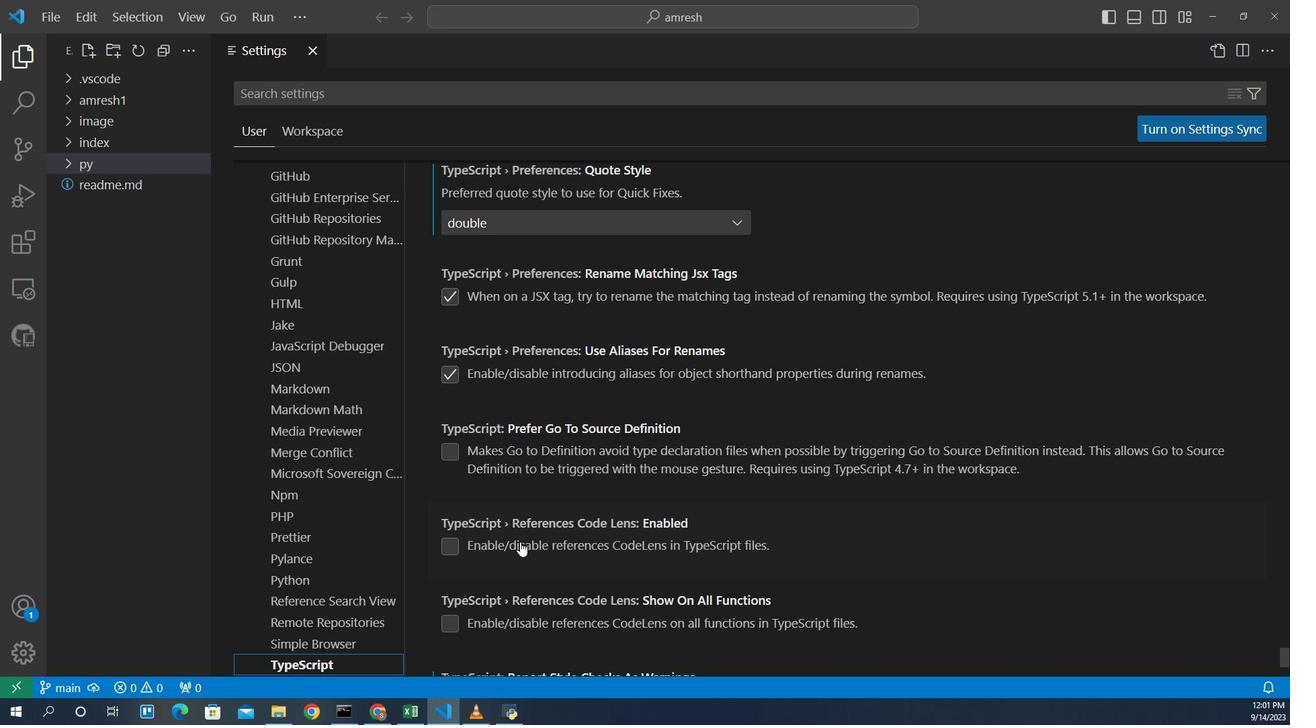 
Action: Mouse moved to (543, 477)
Screenshot: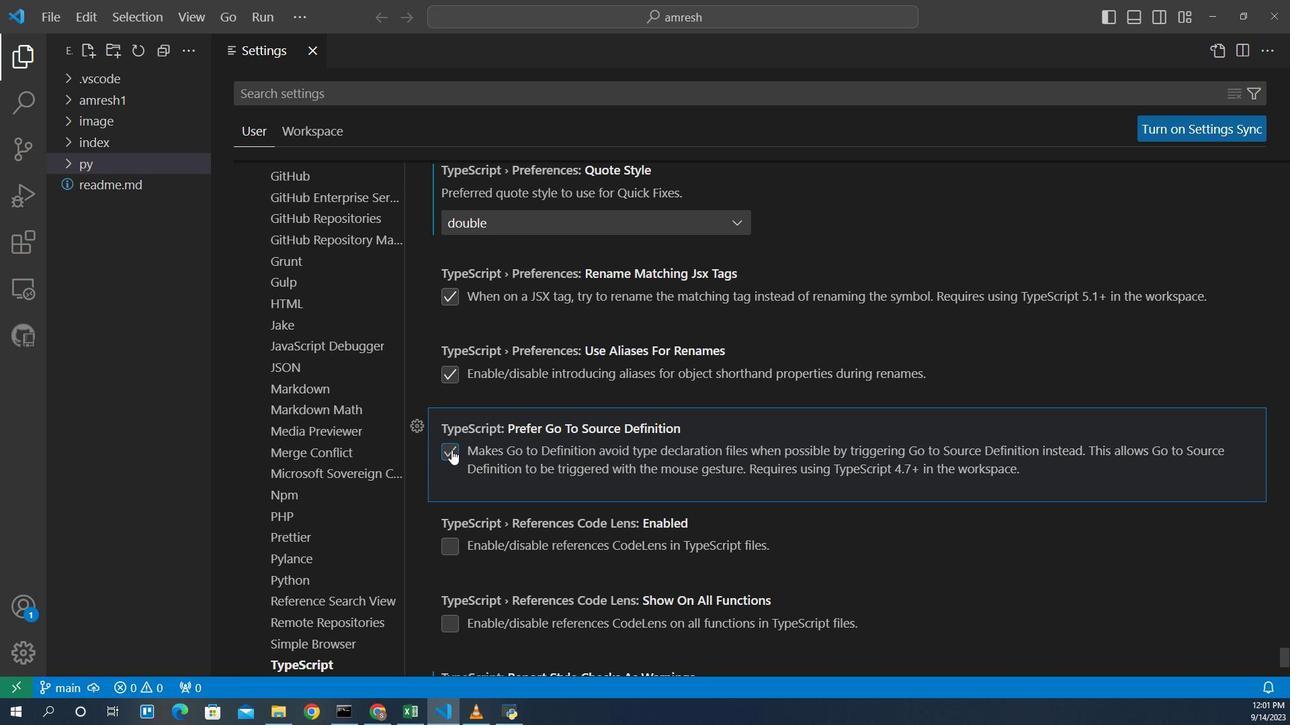 
Action: Mouse pressed left at (543, 477)
Screenshot: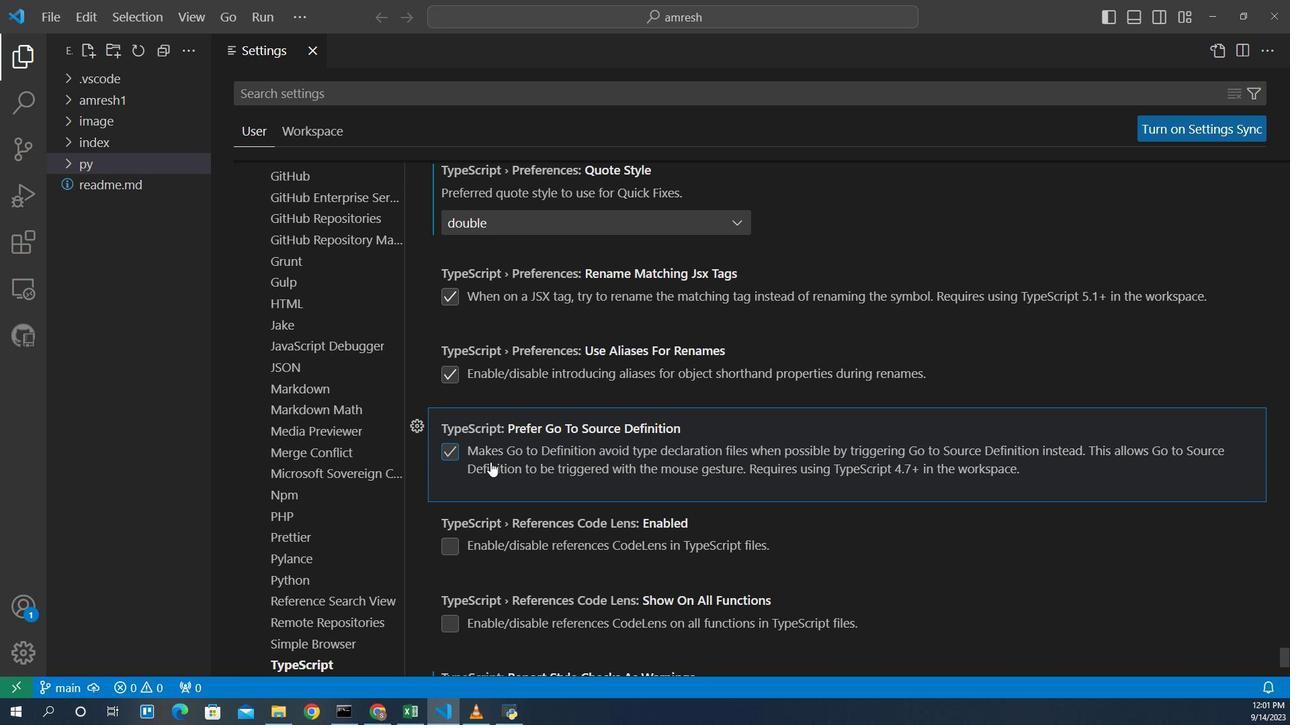 
Action: Mouse moved to (634, 485)
Screenshot: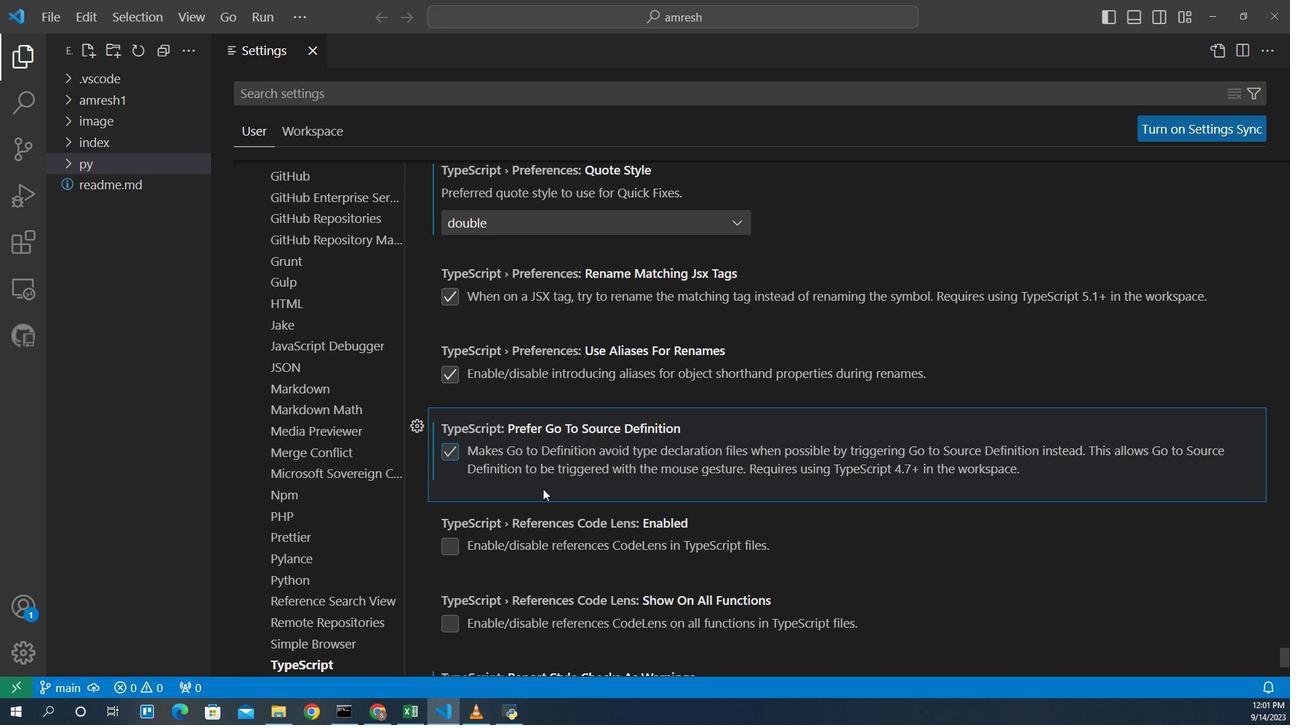 
